 Task: Buy 3 Shorts of size 30 for Baby Girls from Clothing section under best seller category for shipping address: Ethan King, 1137 Star Trek Drive, Pensacola, Florida 32501, Cell Number 8503109646. Pay from credit card ending with 2005, CVV 3321
Action: Mouse moved to (287, 69)
Screenshot: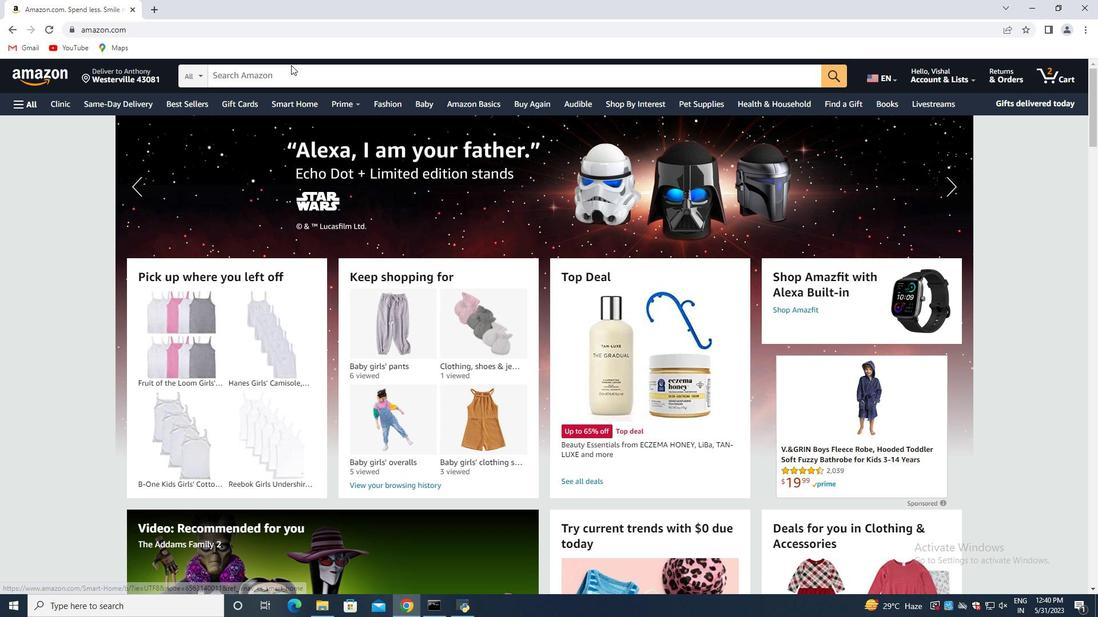 
Action: Mouse pressed left at (287, 69)
Screenshot: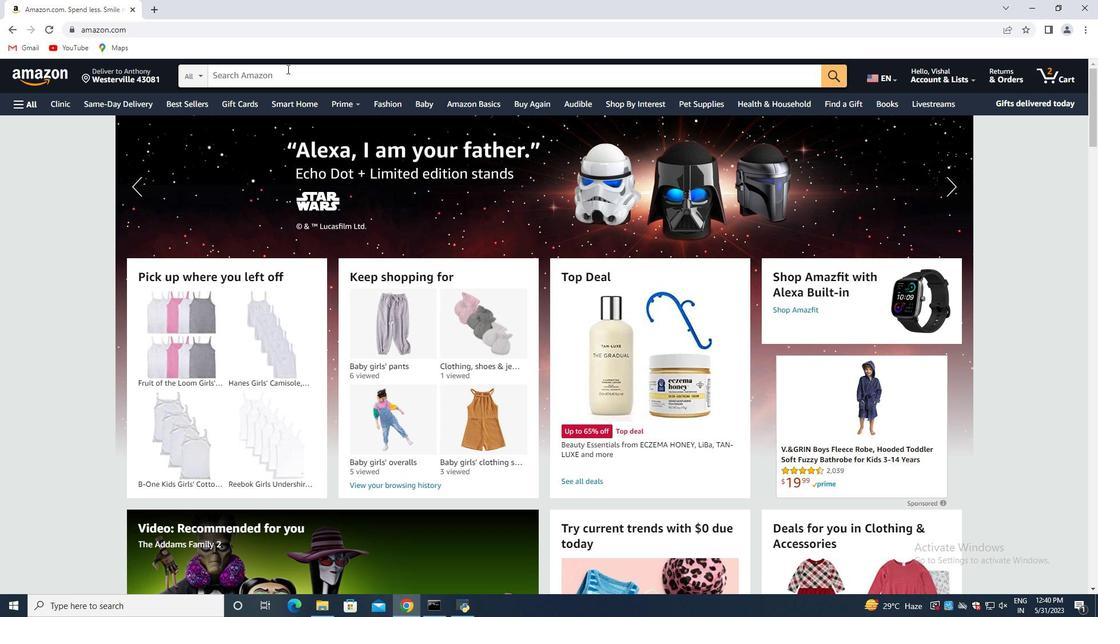 
Action: Key pressed <Key.shift>Shorts<Key.space>of<Key.space>size<Key.space>30<Key.space>for<Key.space><Key.shift>Baby<Key.space><Key.shift><Key.shift><Key.shift><Key.shift><Key.shift><Key.shift><Key.shift><Key.shift><Key.shift><Key.shift><Key.shift><Key.shift><Key.shift><Key.shift><Key.shift><Key.shift><Key.shift><Key.shift><Key.shift><Key.shift><Key.shift><Key.shift><Key.shift><Key.shift>Girls<Key.enter>
Screenshot: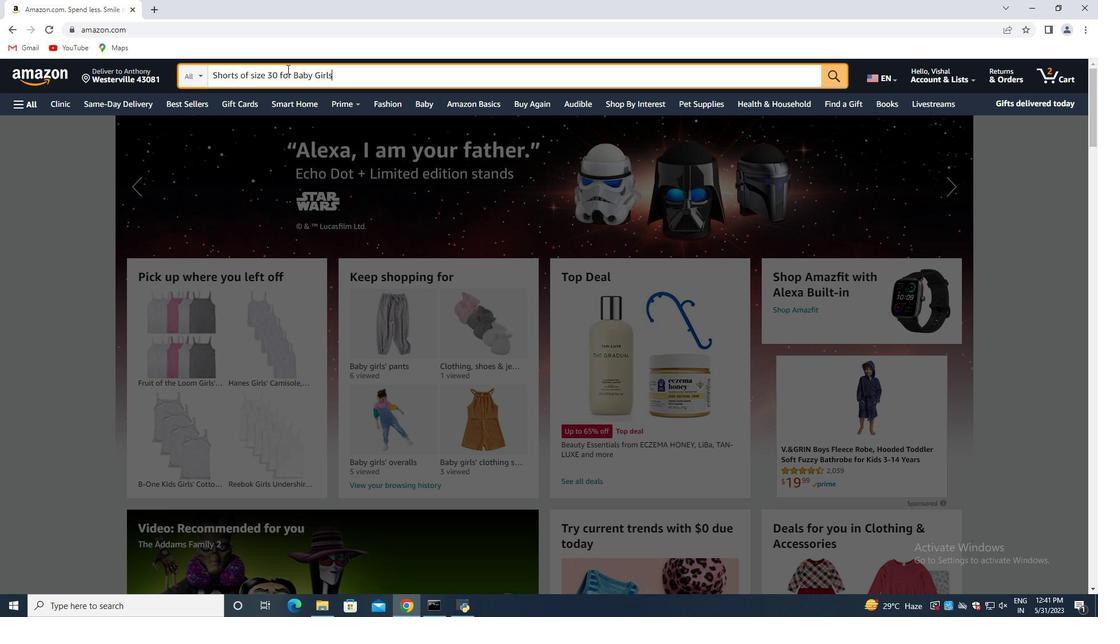 
Action: Mouse moved to (292, 188)
Screenshot: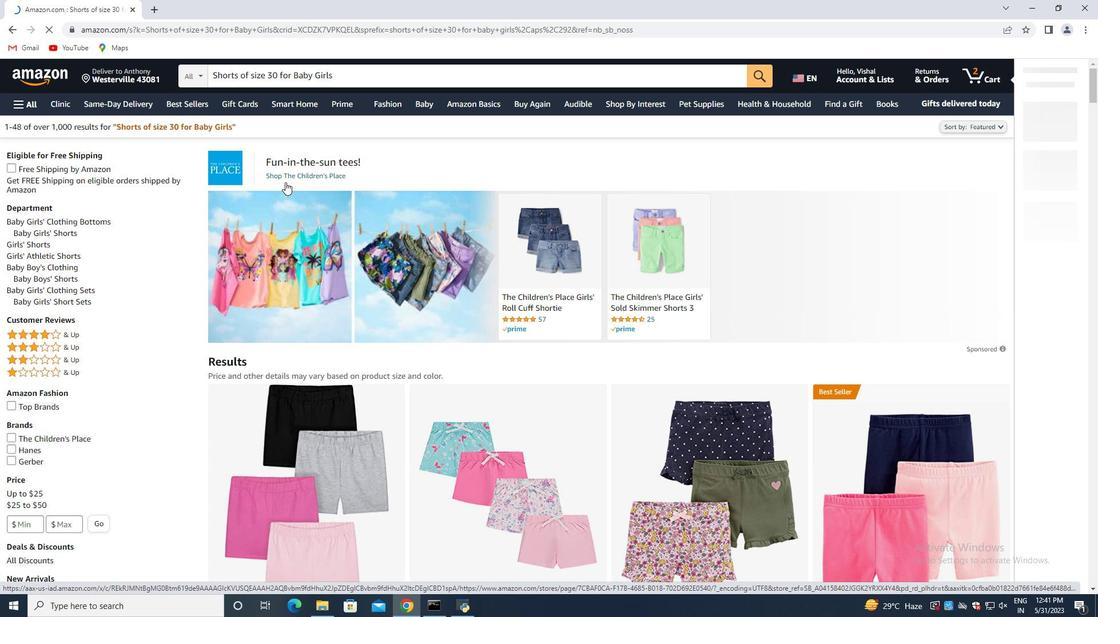 
Action: Mouse scrolled (292, 187) with delta (0, 0)
Screenshot: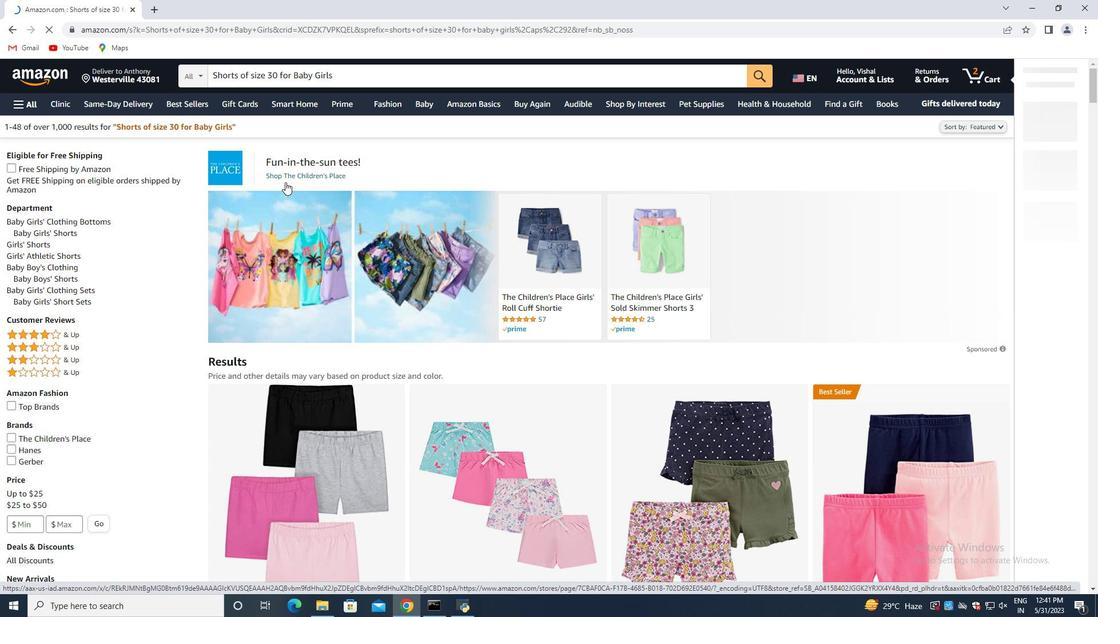 
Action: Mouse moved to (292, 190)
Screenshot: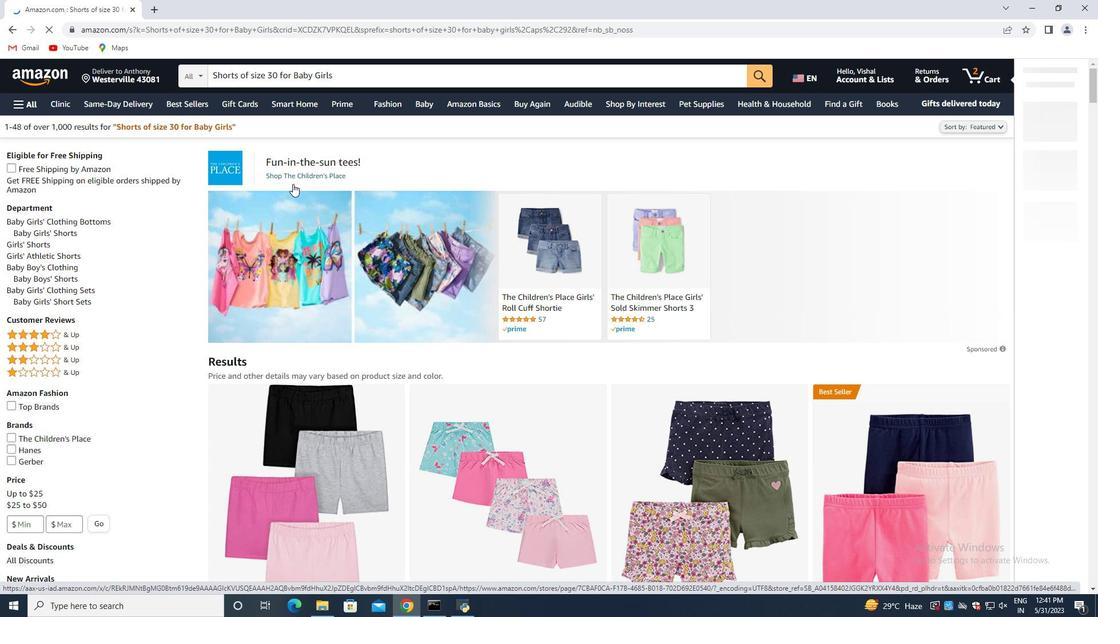 
Action: Mouse scrolled (292, 189) with delta (0, 0)
Screenshot: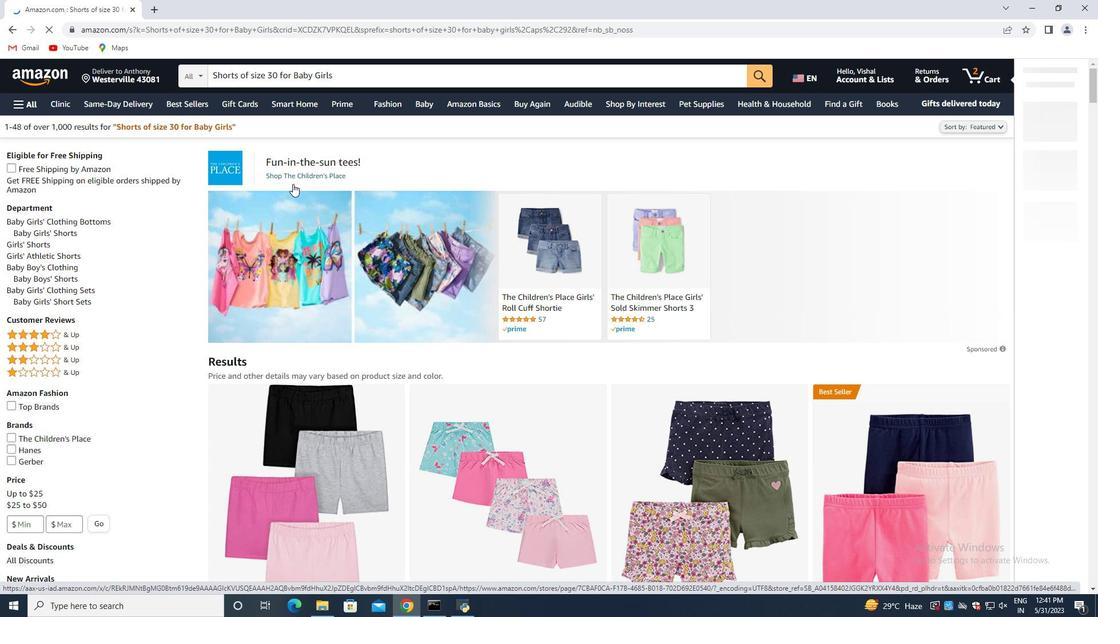 
Action: Mouse moved to (289, 190)
Screenshot: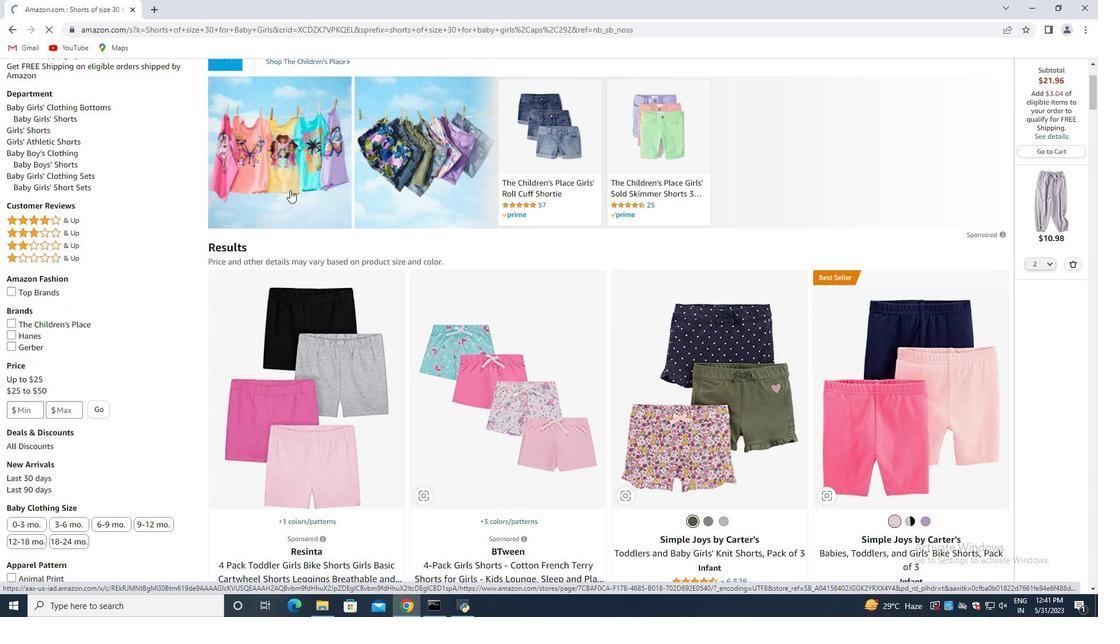 
Action: Mouse scrolled (289, 189) with delta (0, 0)
Screenshot: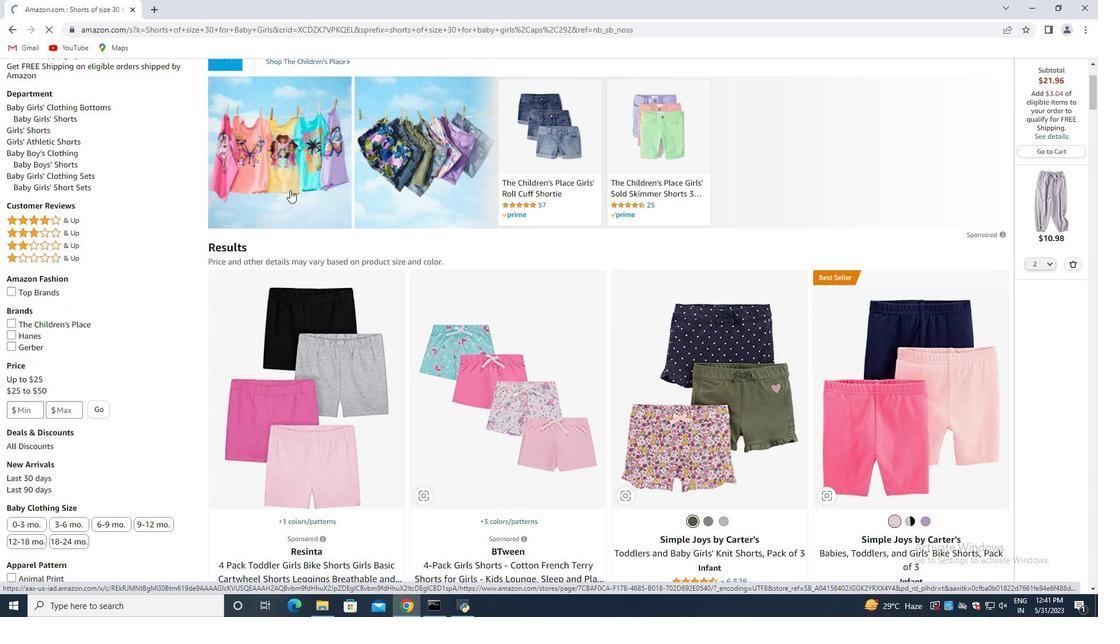 
Action: Mouse moved to (288, 190)
Screenshot: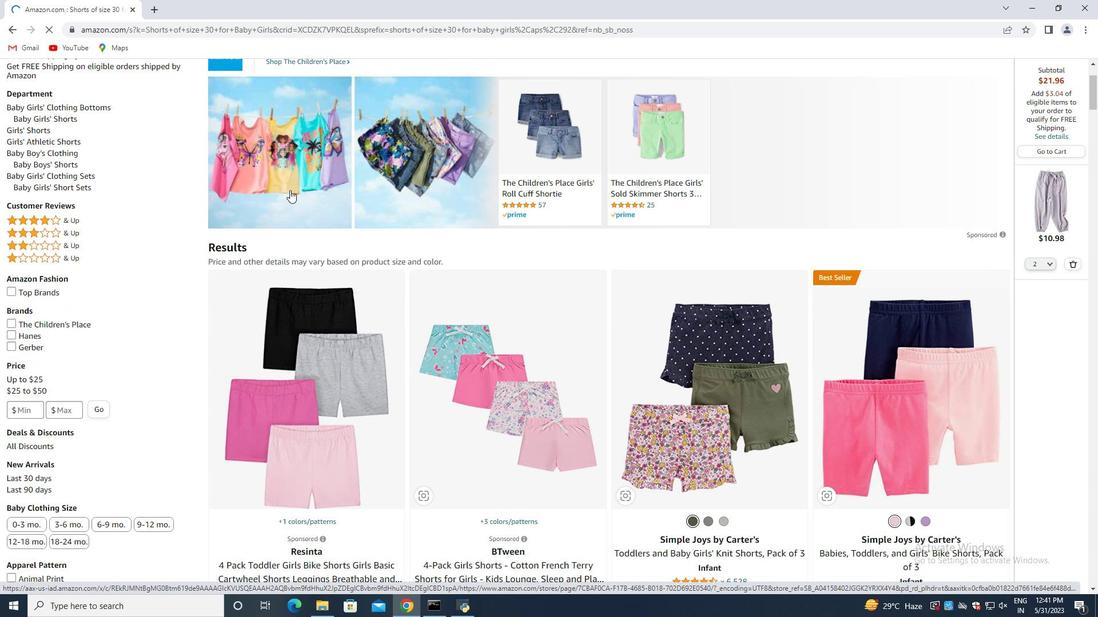 
Action: Mouse scrolled (288, 189) with delta (0, 0)
Screenshot: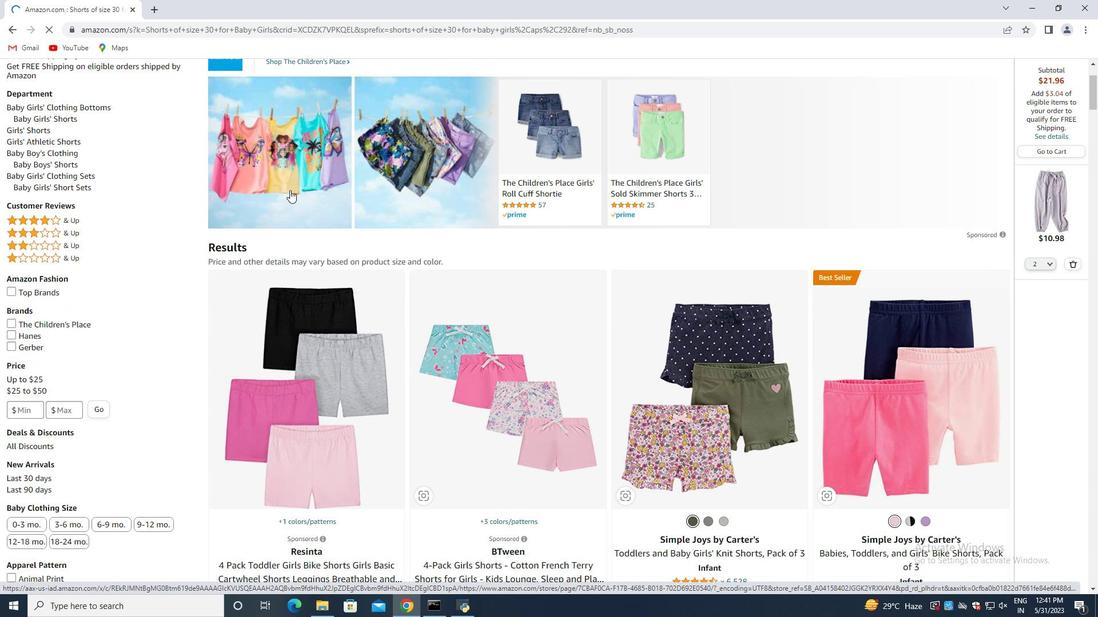 
Action: Mouse moved to (1079, 264)
Screenshot: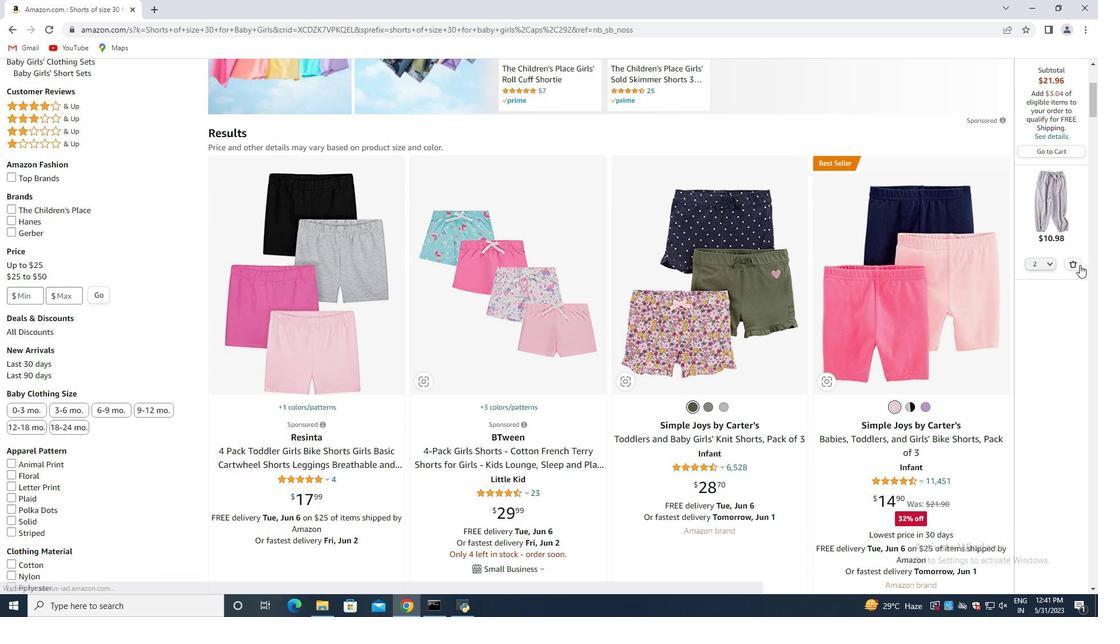 
Action: Mouse pressed left at (1079, 264)
Screenshot: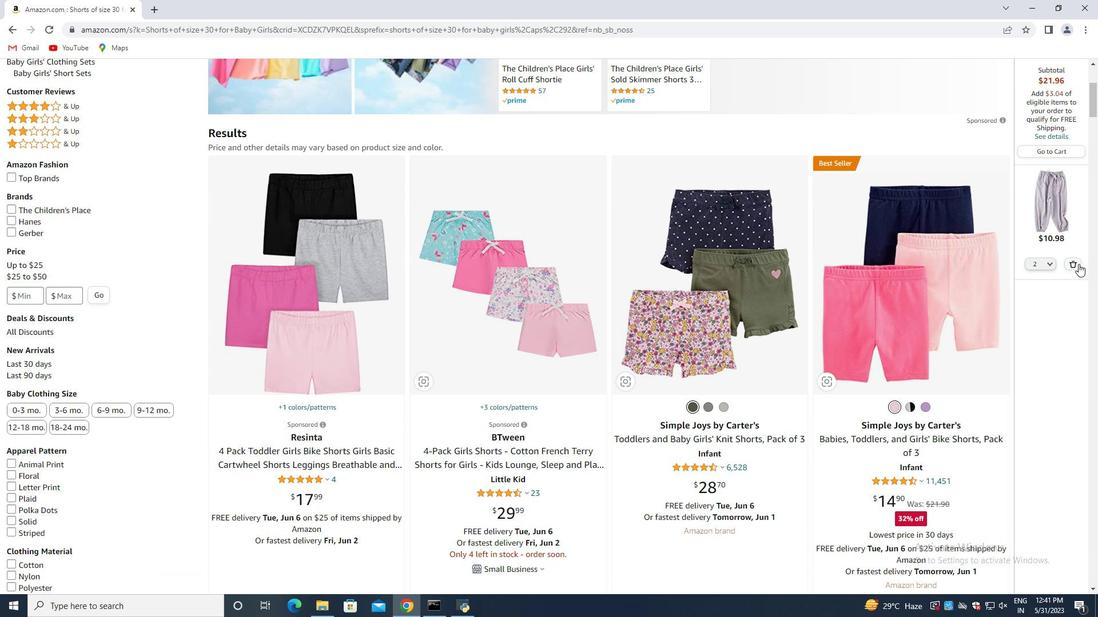 
Action: Mouse moved to (137, 124)
Screenshot: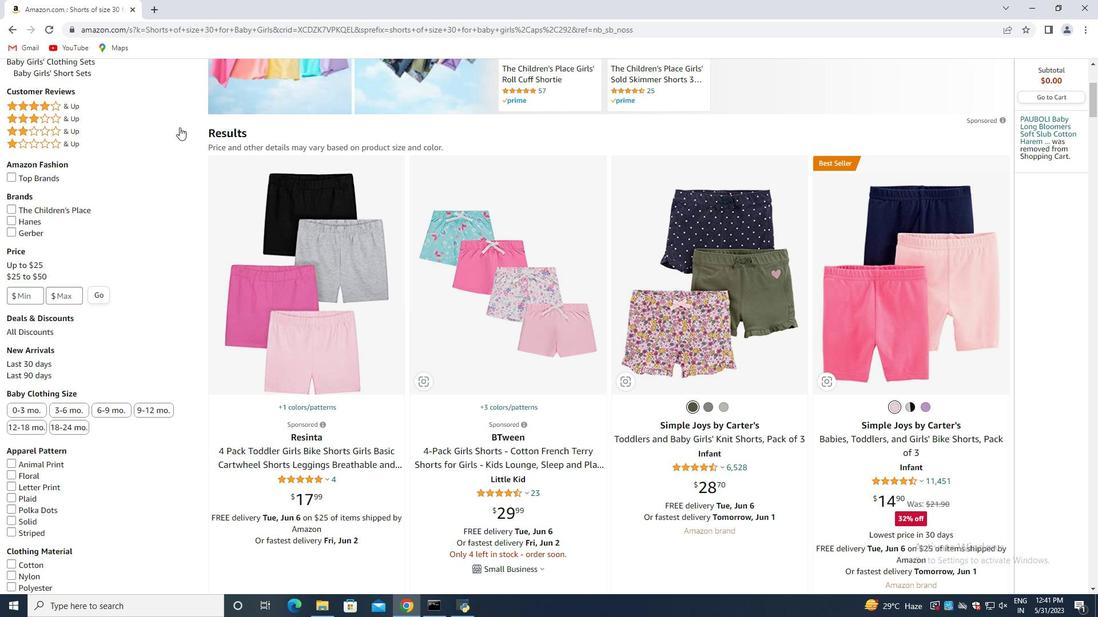 
Action: Mouse scrolled (137, 124) with delta (0, 0)
Screenshot: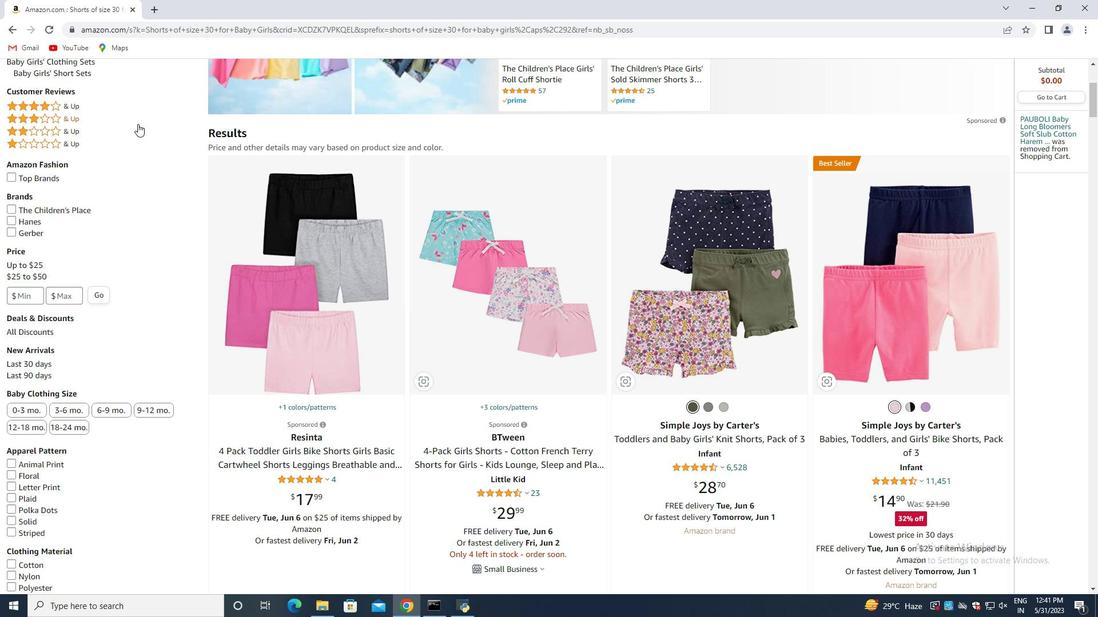
Action: Mouse scrolled (137, 124) with delta (0, 0)
Screenshot: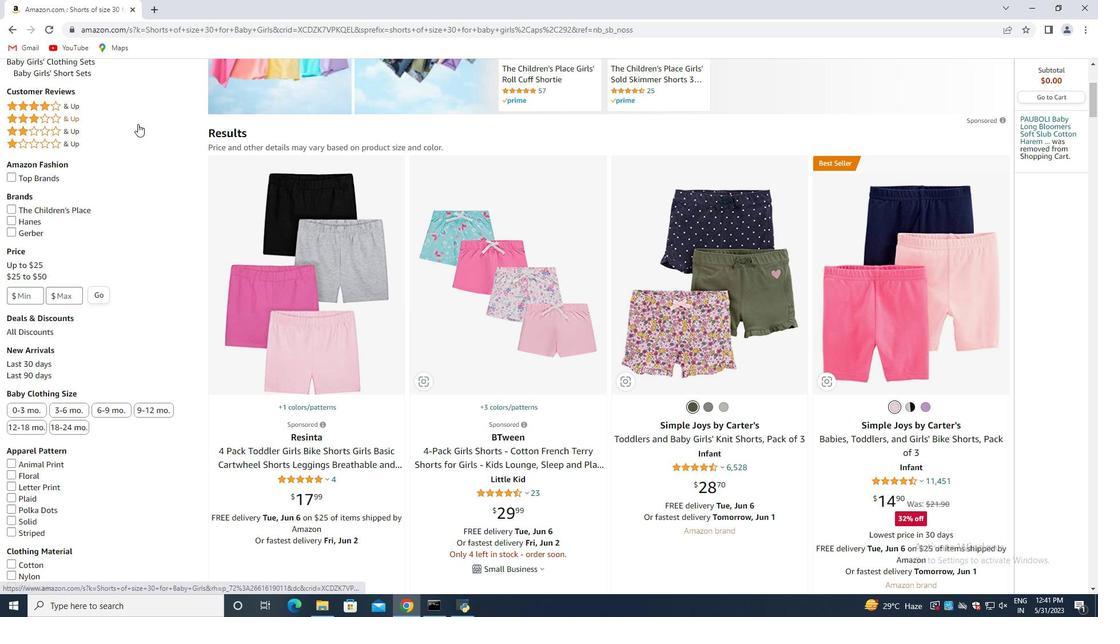 
Action: Mouse moved to (138, 125)
Screenshot: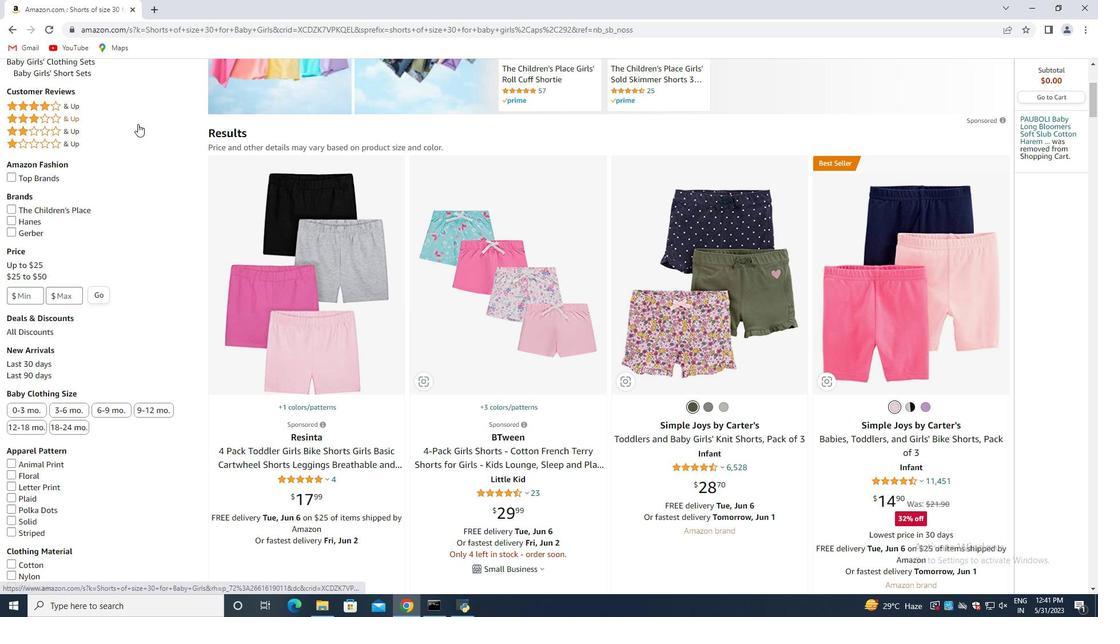 
Action: Mouse scrolled (138, 126) with delta (0, 0)
Screenshot: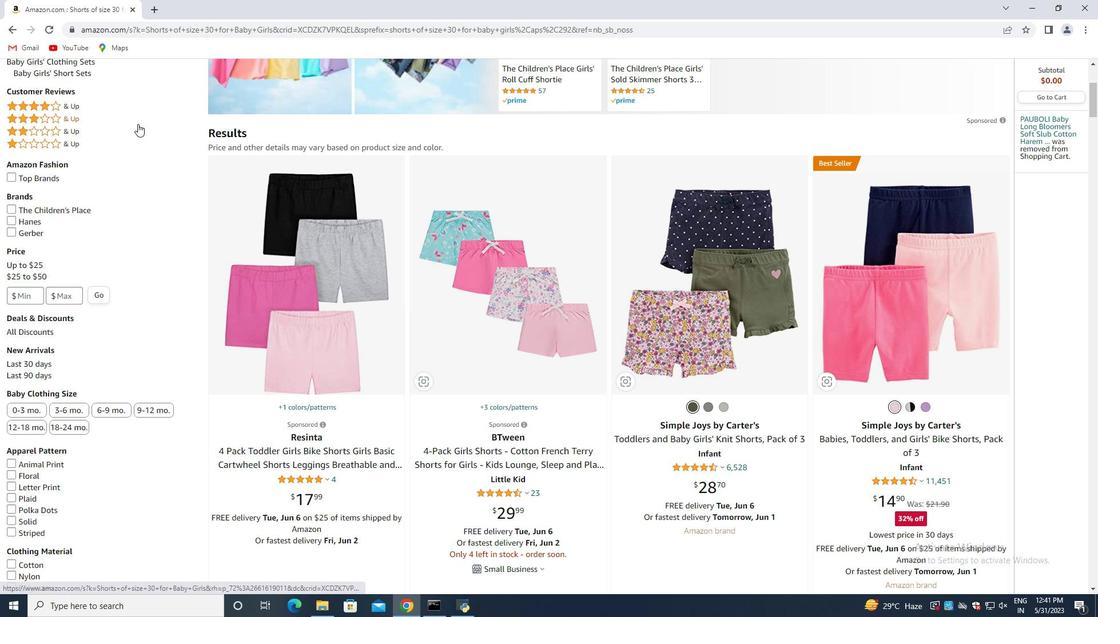 
Action: Mouse moved to (139, 127)
Screenshot: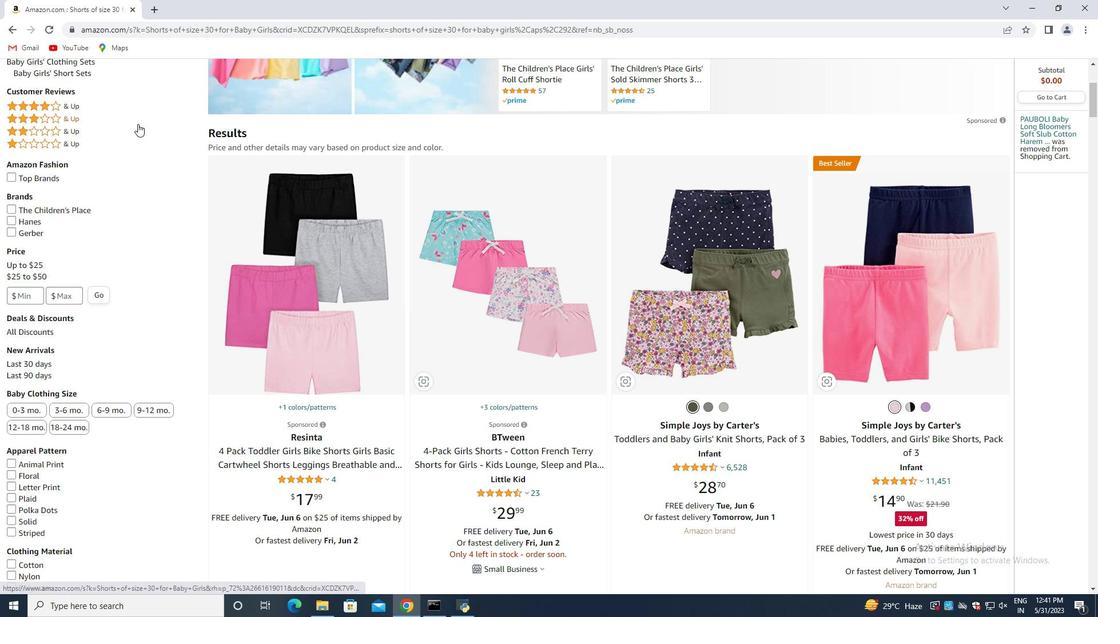 
Action: Mouse scrolled (139, 127) with delta (0, 0)
Screenshot: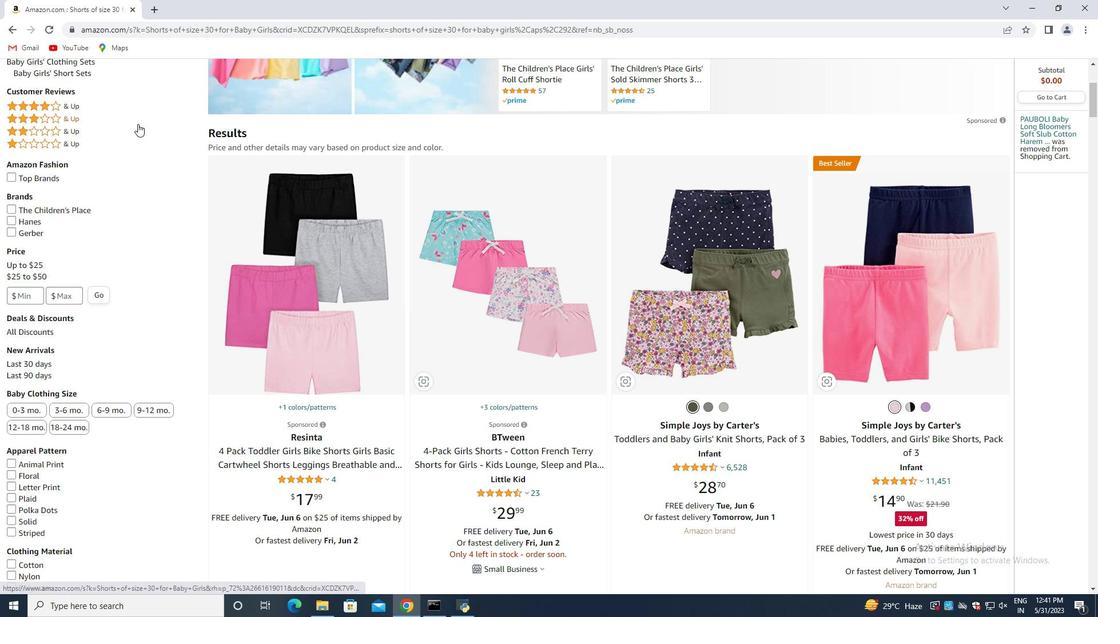 
Action: Mouse moved to (140, 127)
Screenshot: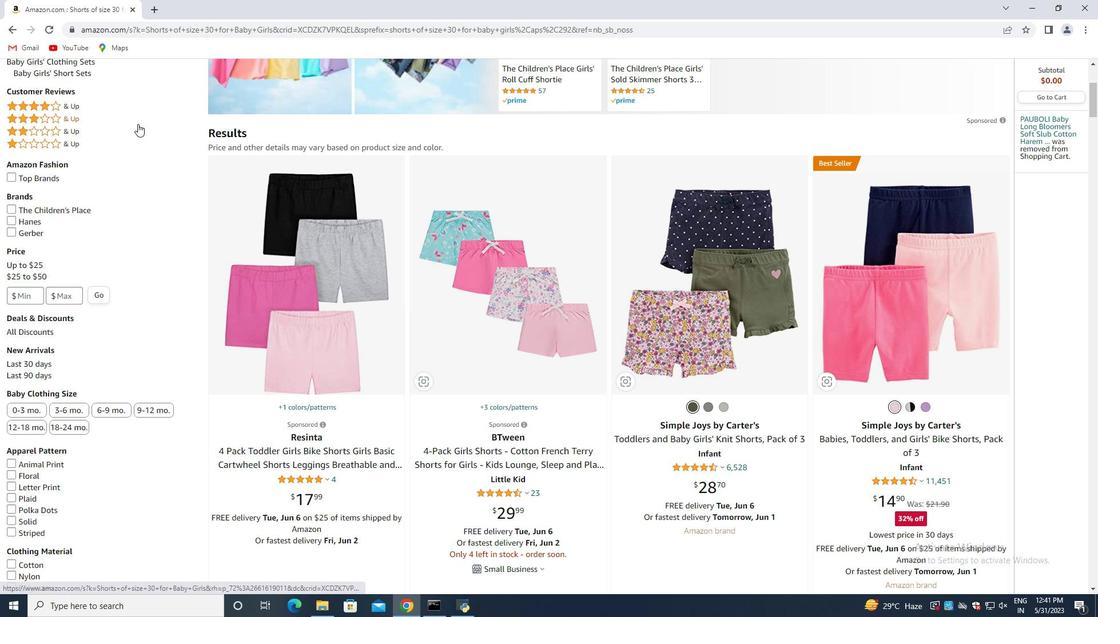 
Action: Mouse scrolled (140, 128) with delta (0, 0)
Screenshot: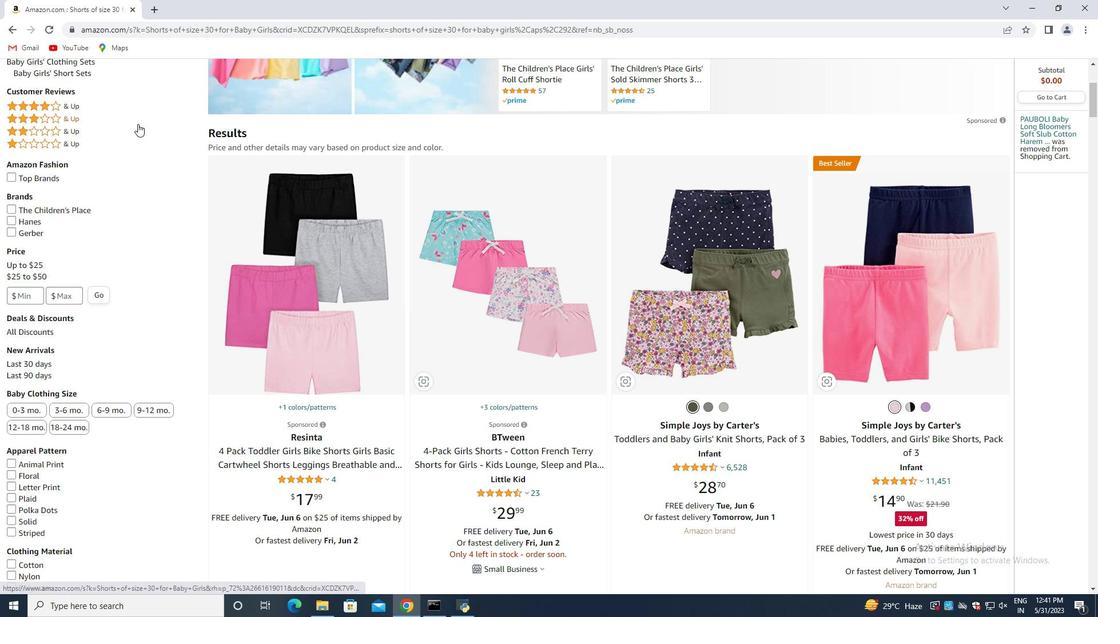 
Action: Mouse scrolled (140, 128) with delta (0, 0)
Screenshot: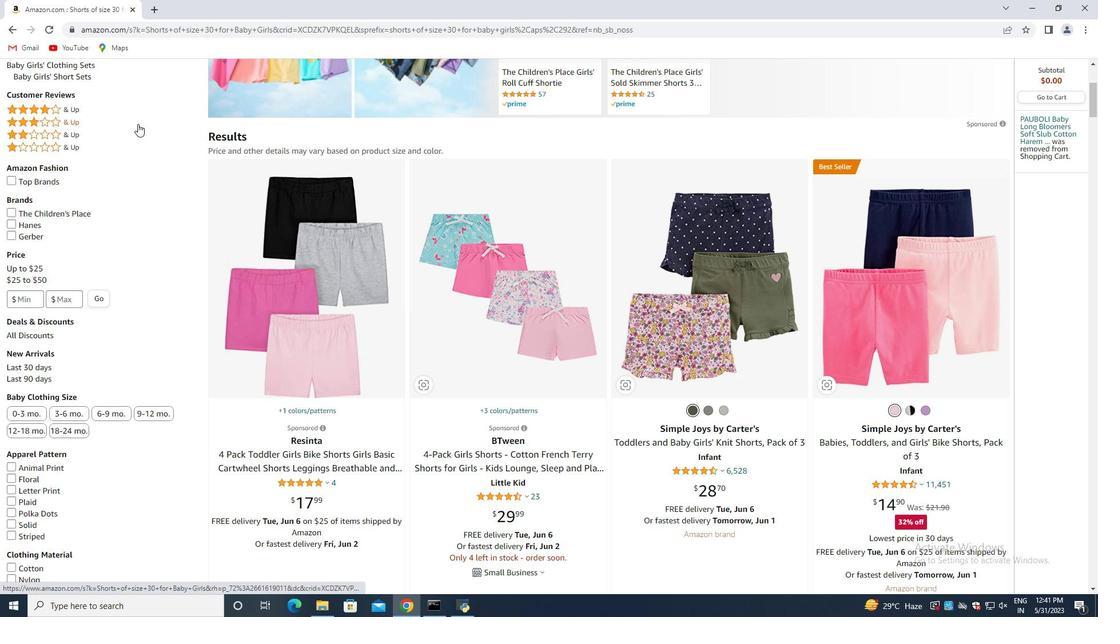 
Action: Mouse moved to (53, 220)
Screenshot: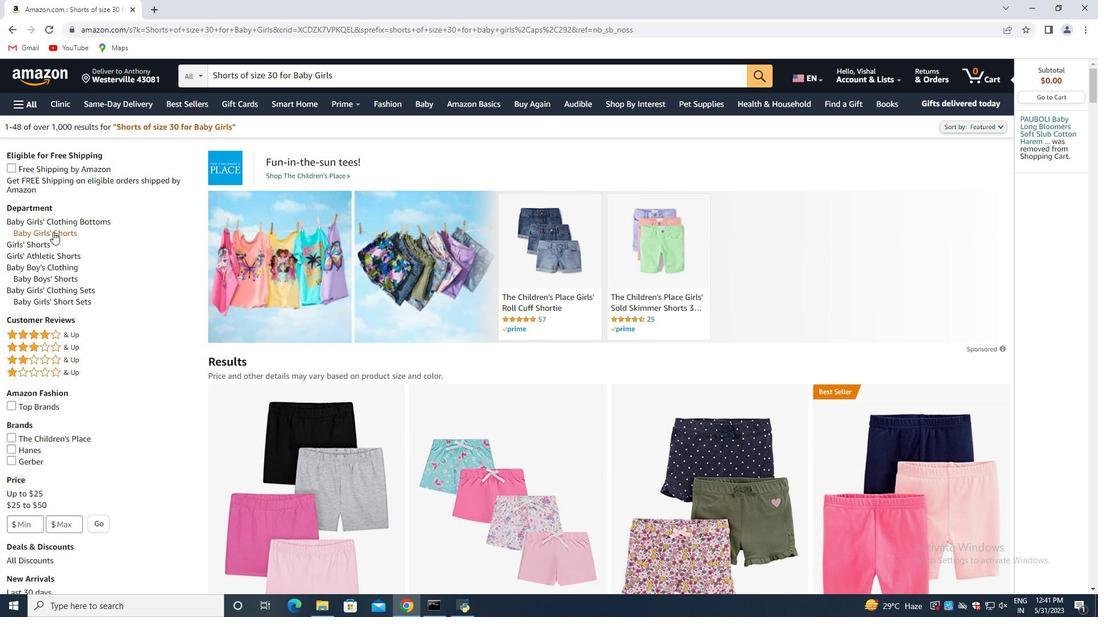 
Action: Mouse pressed left at (53, 220)
Screenshot: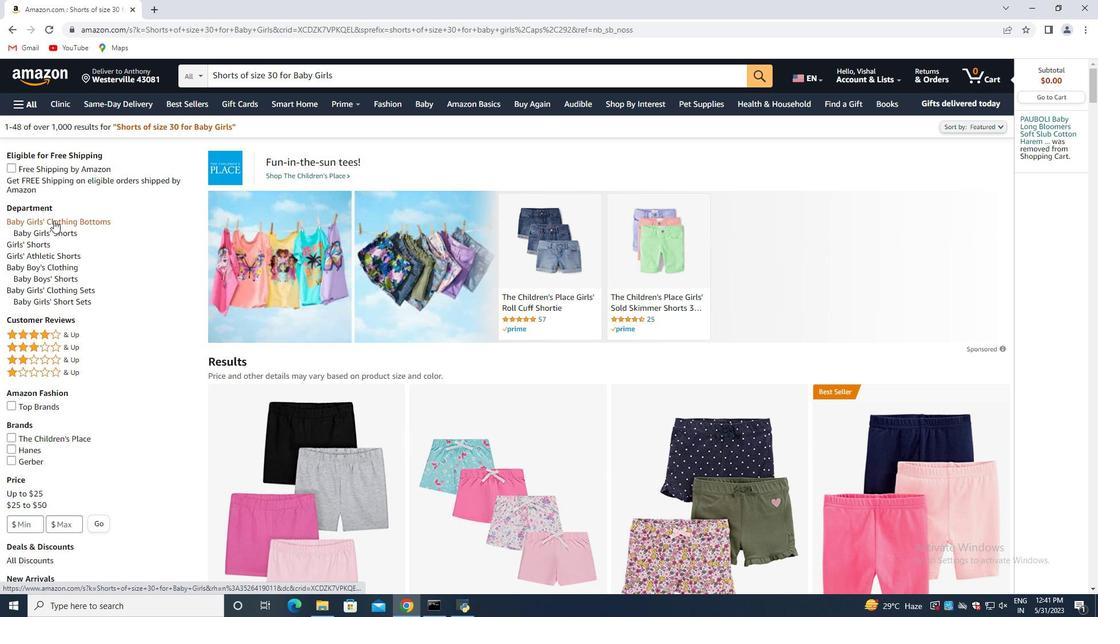 
Action: Mouse moved to (146, 240)
Screenshot: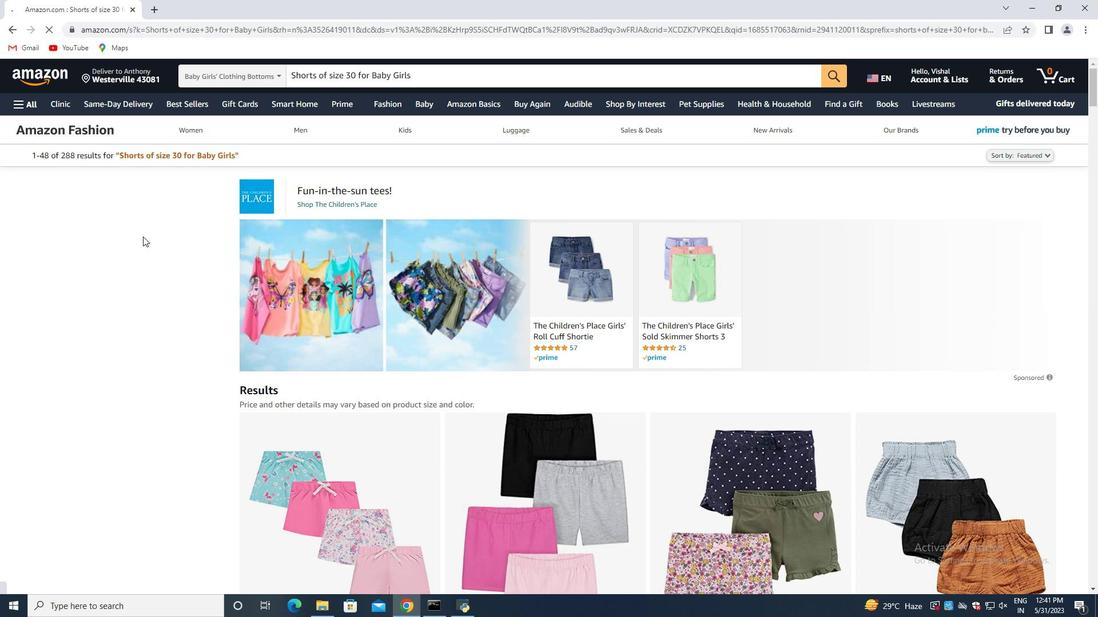
Action: Mouse scrolled (146, 239) with delta (0, 0)
Screenshot: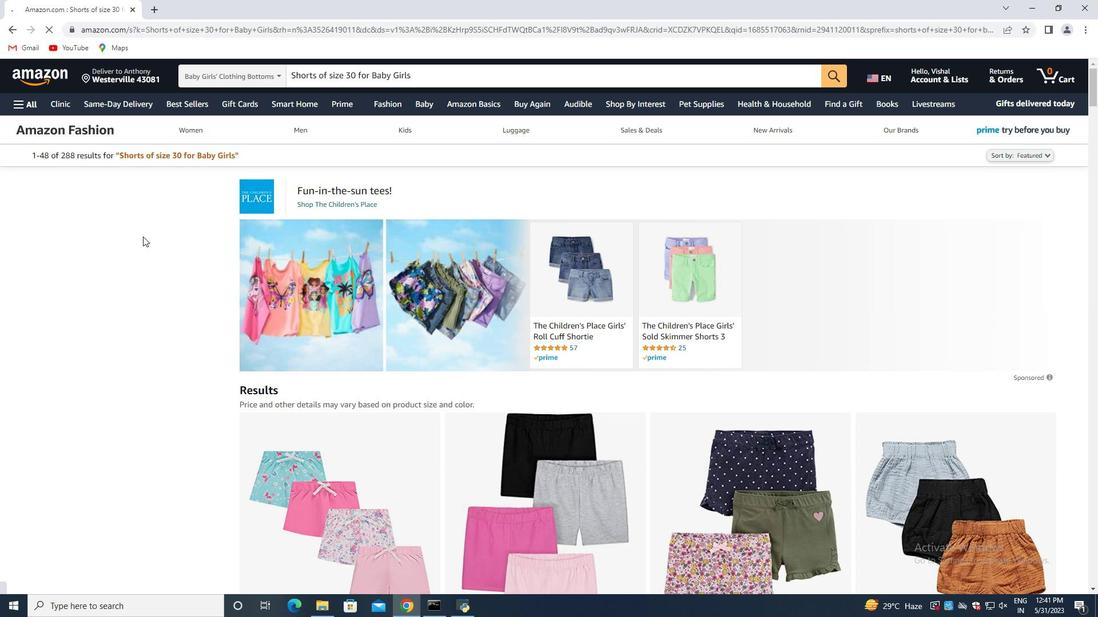 
Action: Mouse moved to (147, 241)
Screenshot: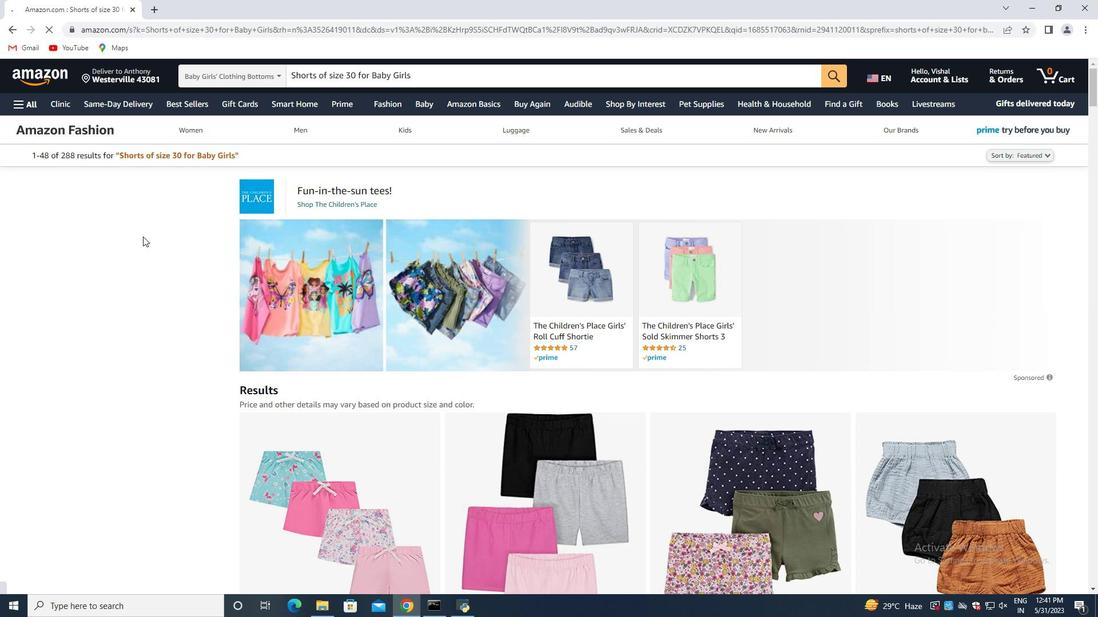
Action: Mouse scrolled (147, 240) with delta (0, 0)
Screenshot: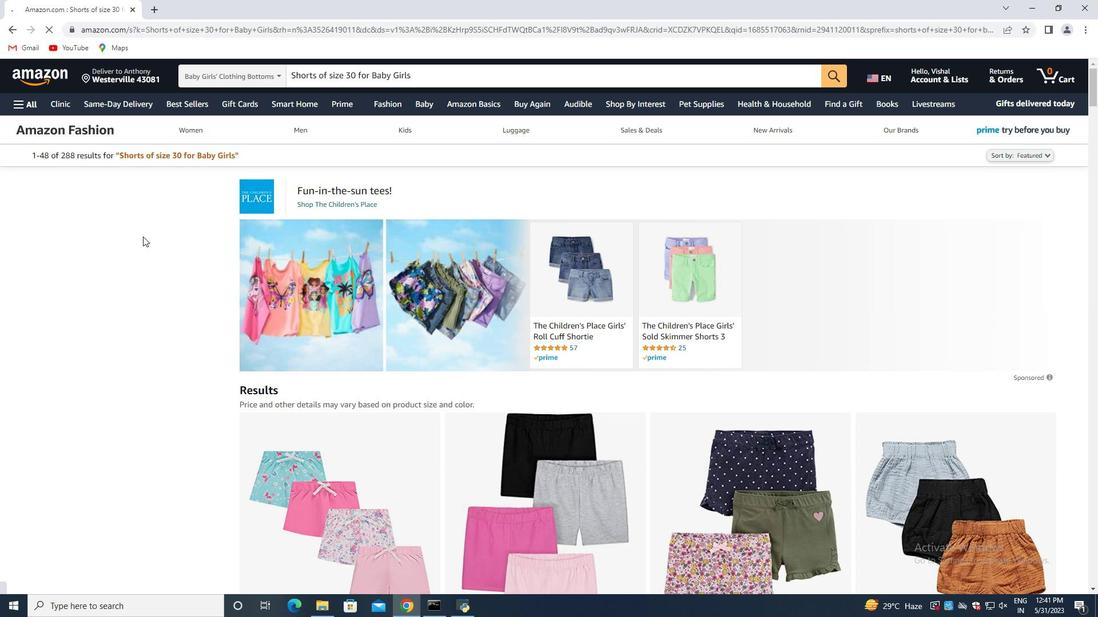 
Action: Mouse moved to (149, 242)
Screenshot: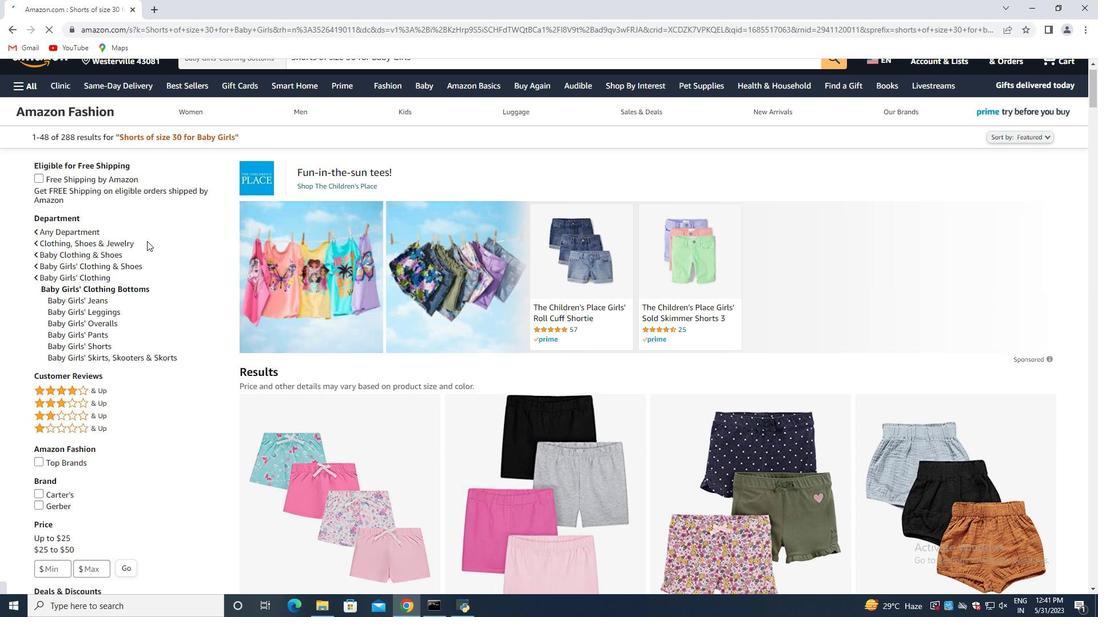 
Action: Mouse scrolled (149, 242) with delta (0, 0)
Screenshot: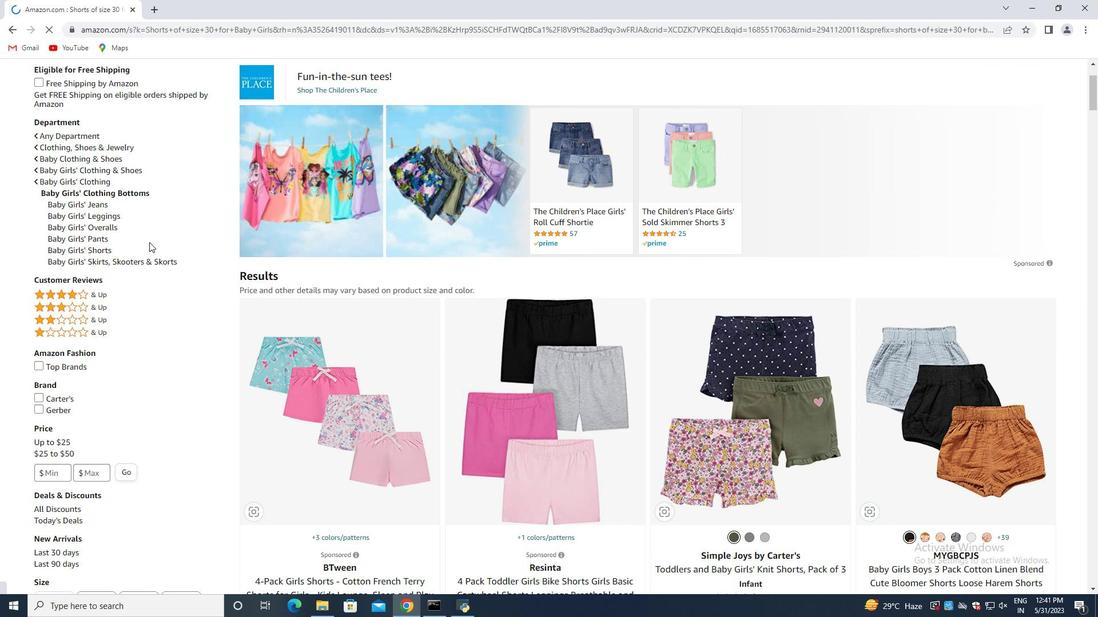 
Action: Mouse scrolled (149, 242) with delta (0, 0)
Screenshot: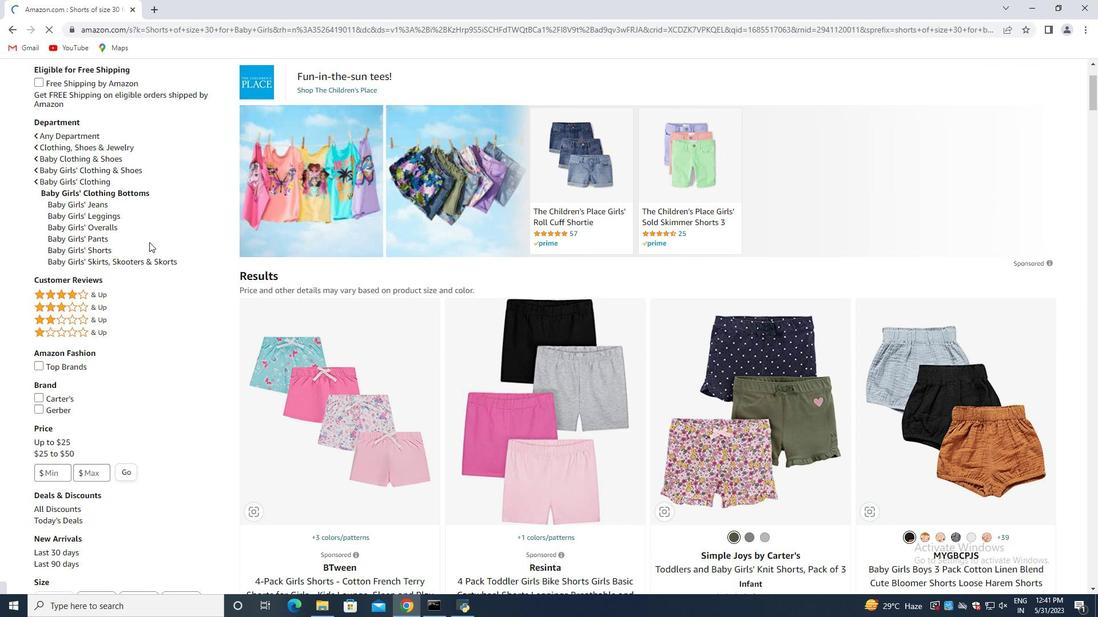 
Action: Mouse moved to (149, 243)
Screenshot: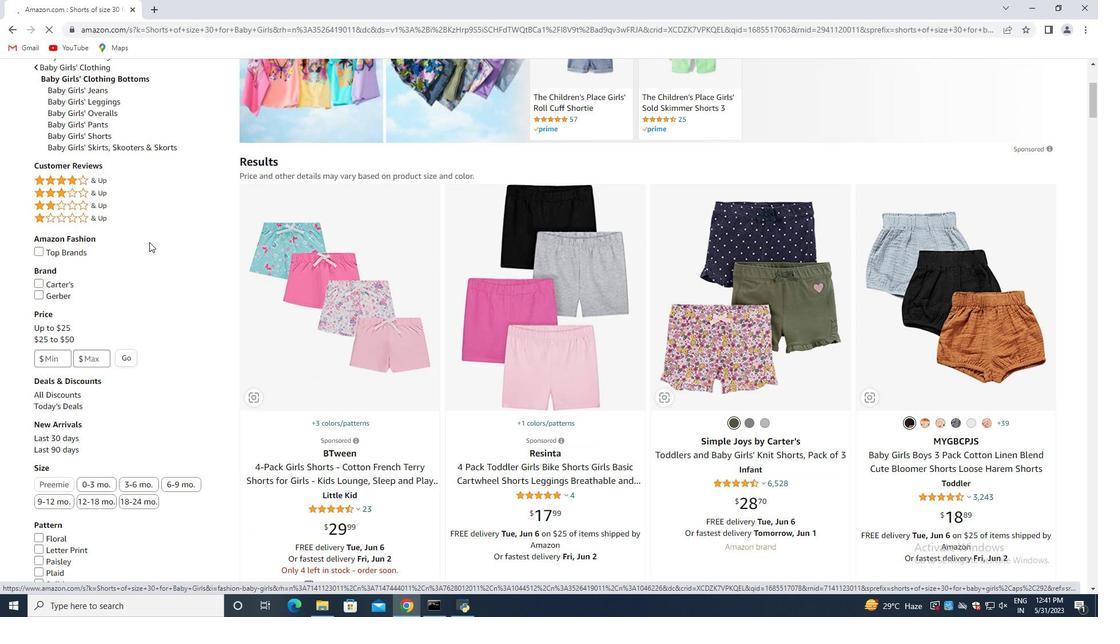 
Action: Mouse scrolled (149, 242) with delta (0, 0)
Screenshot: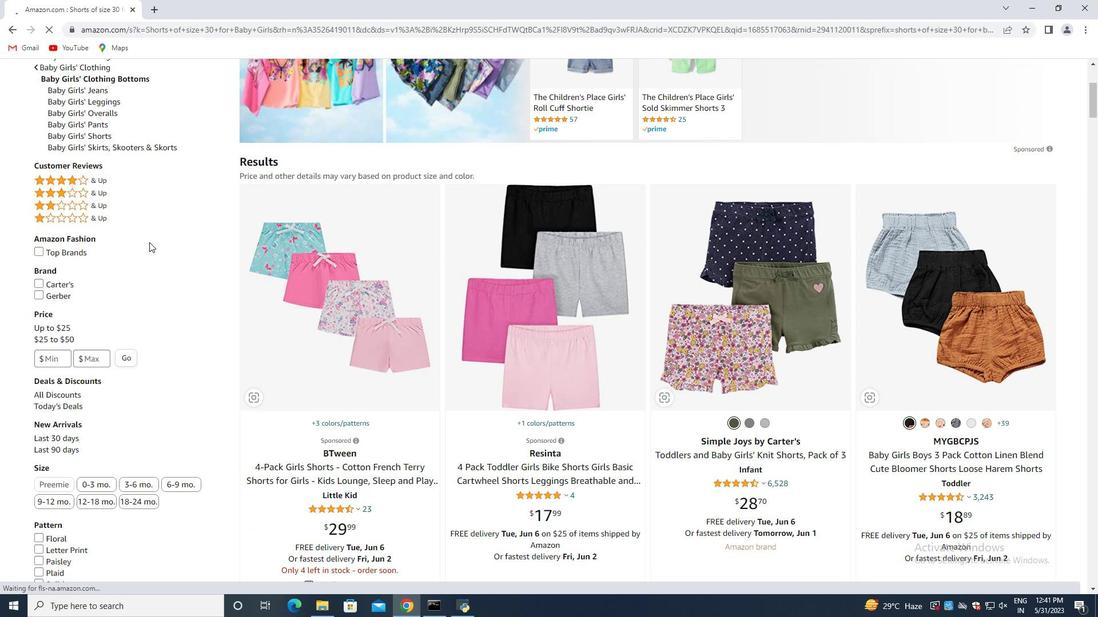 
Action: Mouse moved to (179, 243)
Screenshot: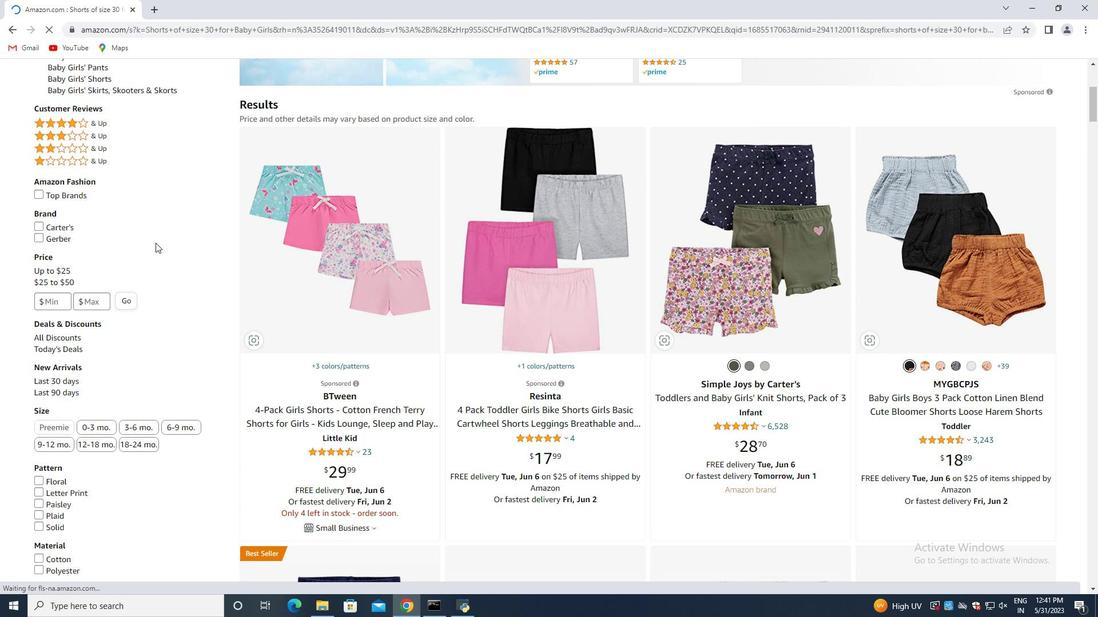 
Action: Mouse scrolled (179, 242) with delta (0, 0)
Screenshot: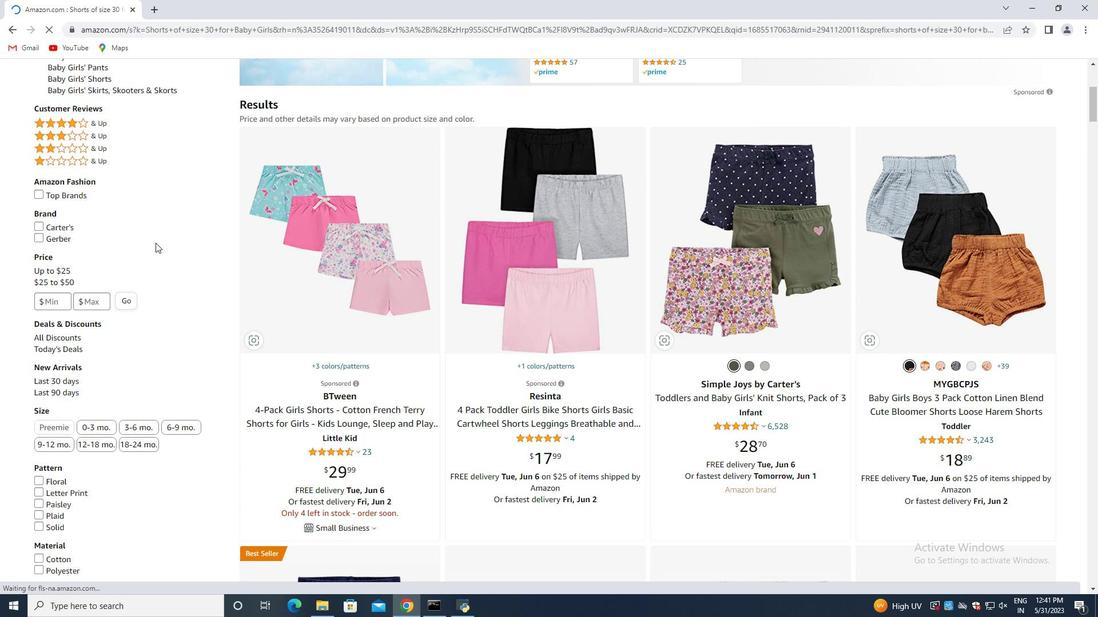 
Action: Mouse moved to (210, 244)
Screenshot: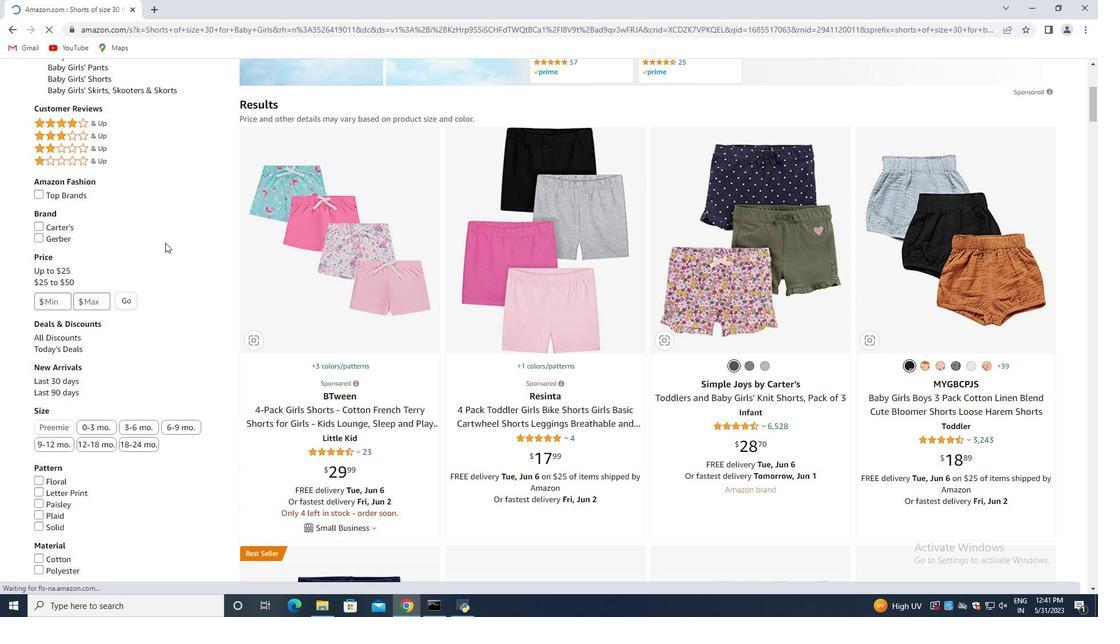 
Action: Mouse scrolled (210, 244) with delta (0, 0)
Screenshot: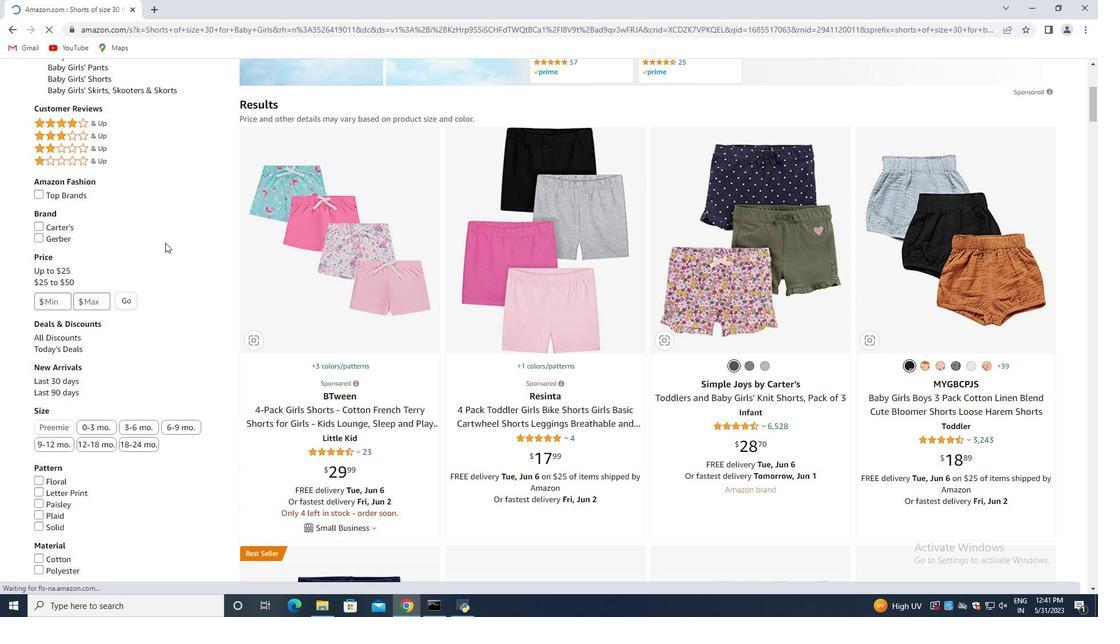 
Action: Mouse moved to (248, 244)
Screenshot: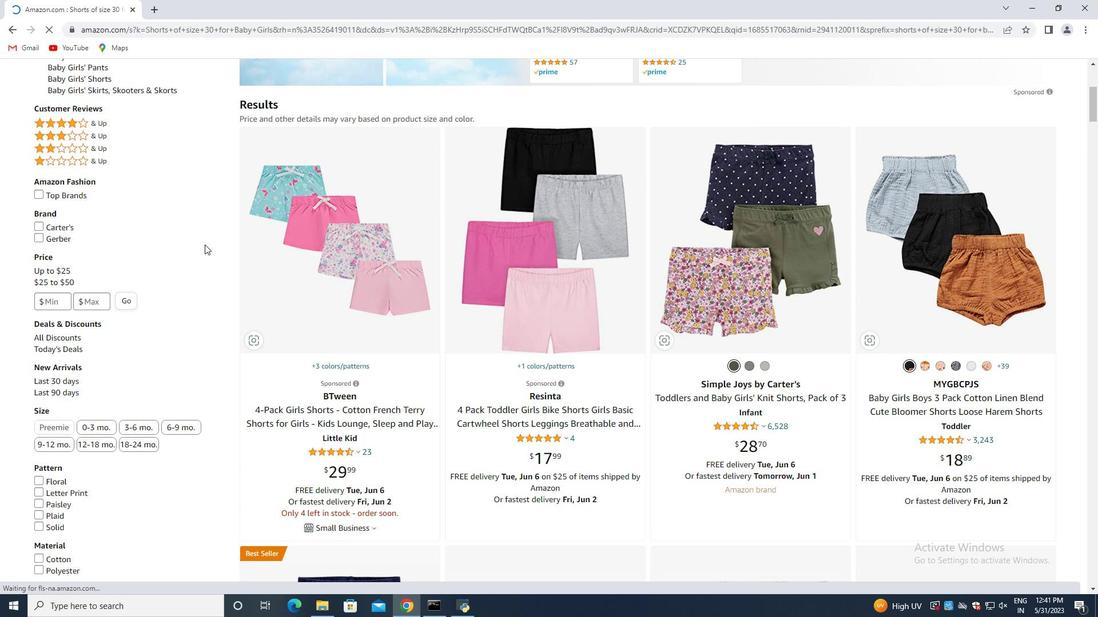 
Action: Mouse scrolled (248, 244) with delta (0, 0)
Screenshot: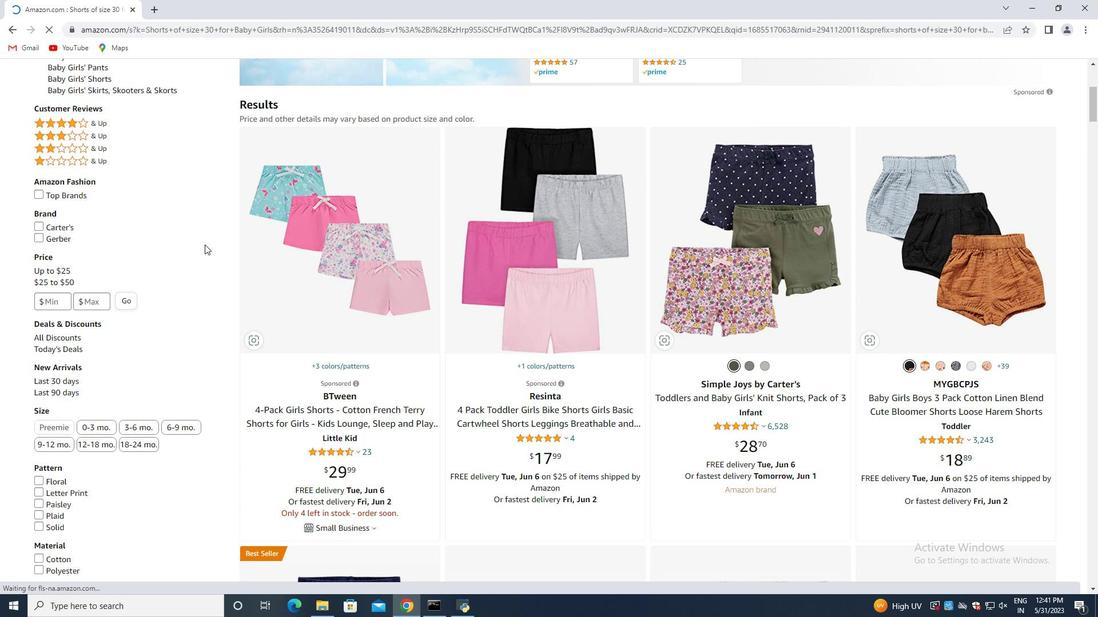 
Action: Mouse moved to (341, 238)
Screenshot: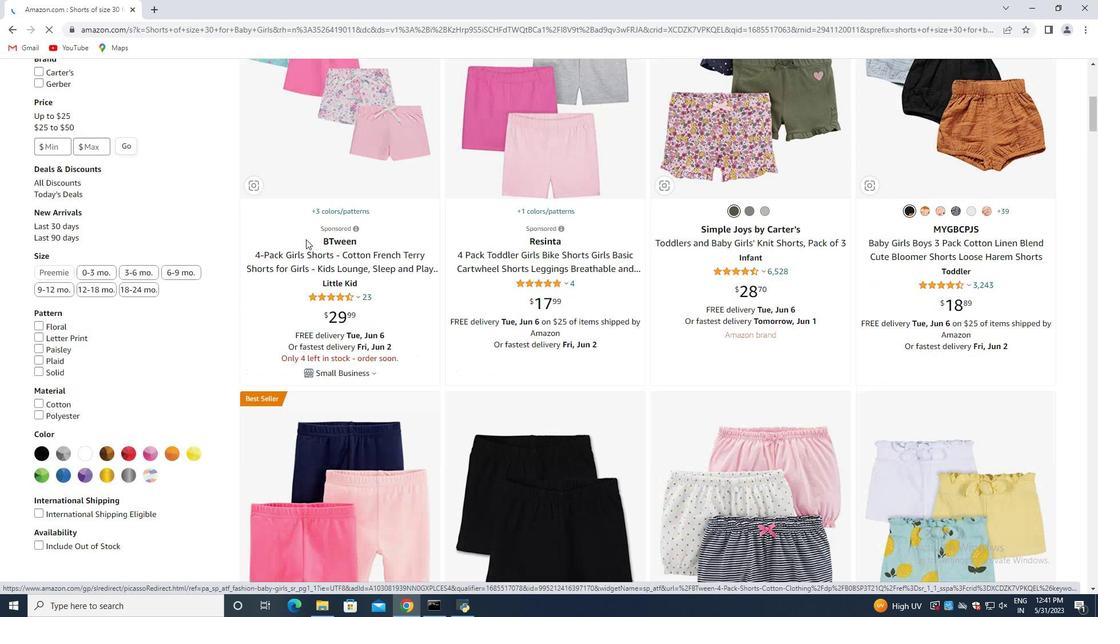 
Action: Mouse scrolled (341, 238) with delta (0, 0)
Screenshot: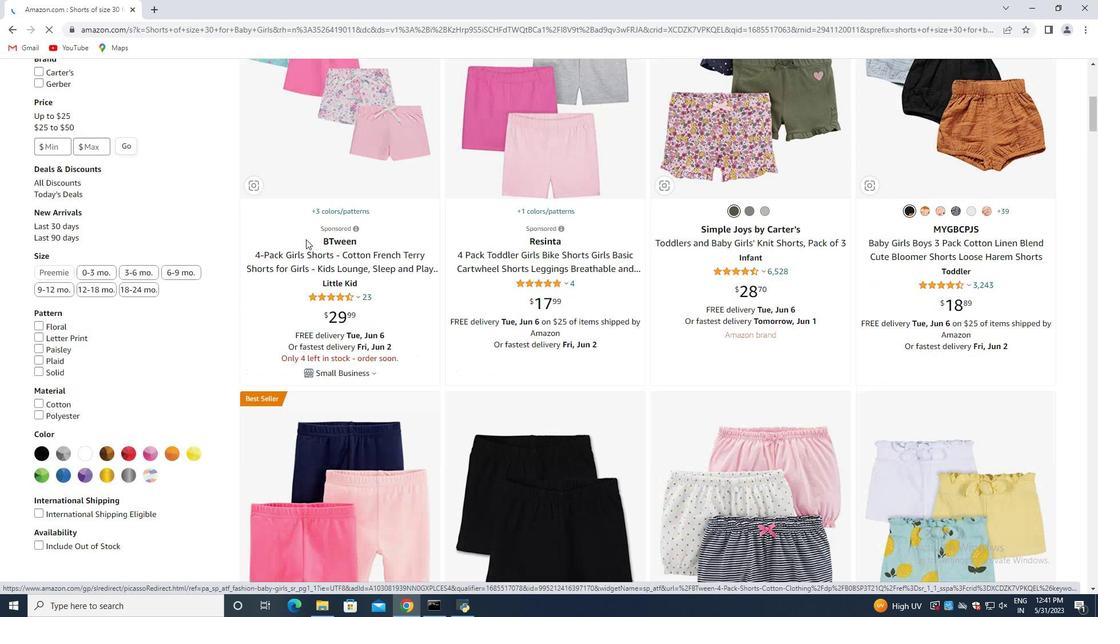 
Action: Mouse moved to (342, 239)
Screenshot: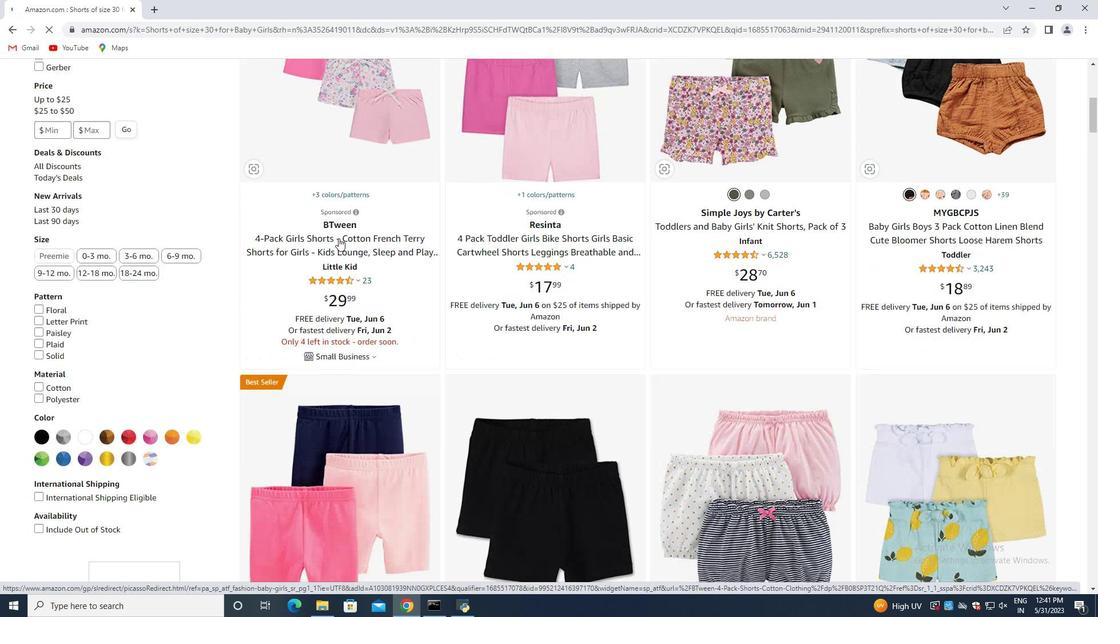 
Action: Mouse scrolled (342, 238) with delta (0, 0)
Screenshot: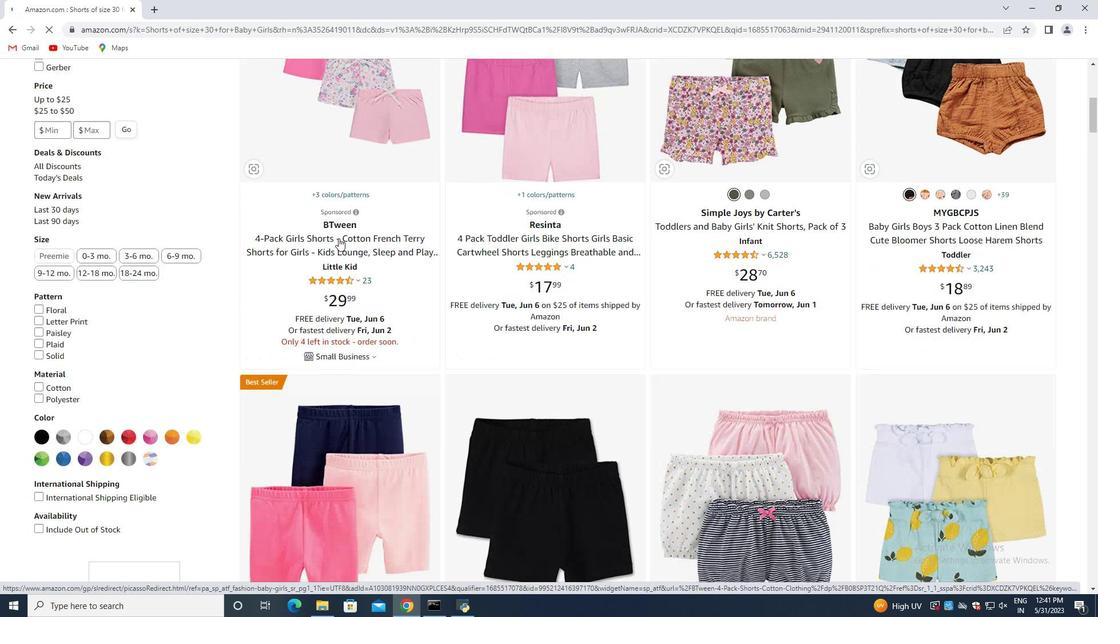 
Action: Mouse moved to (328, 243)
Screenshot: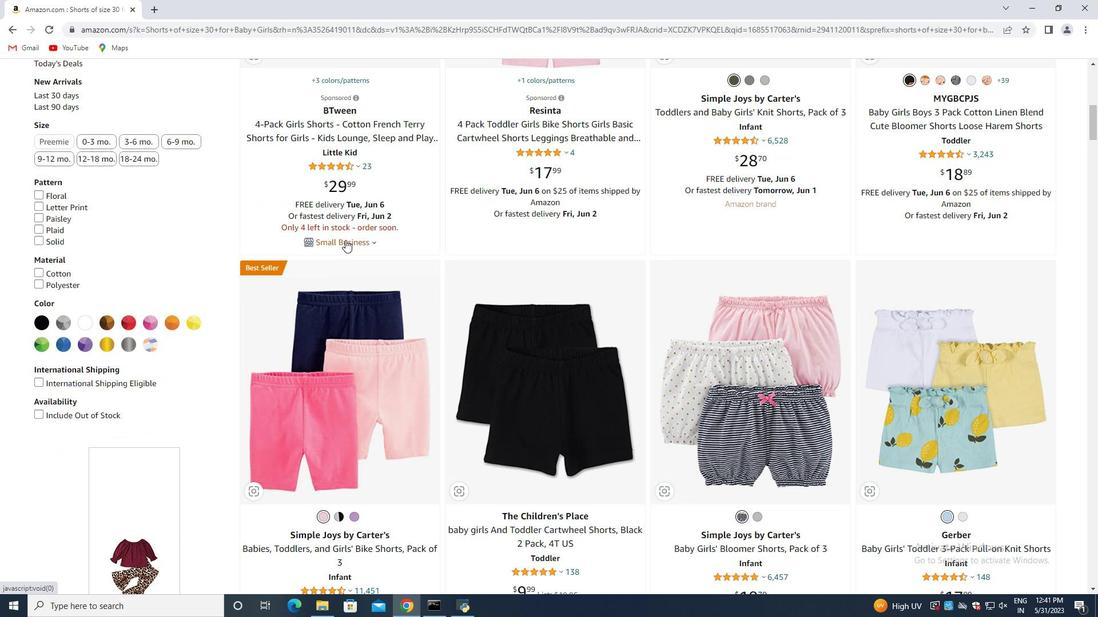 
Action: Mouse scrolled (328, 243) with delta (0, 0)
Screenshot: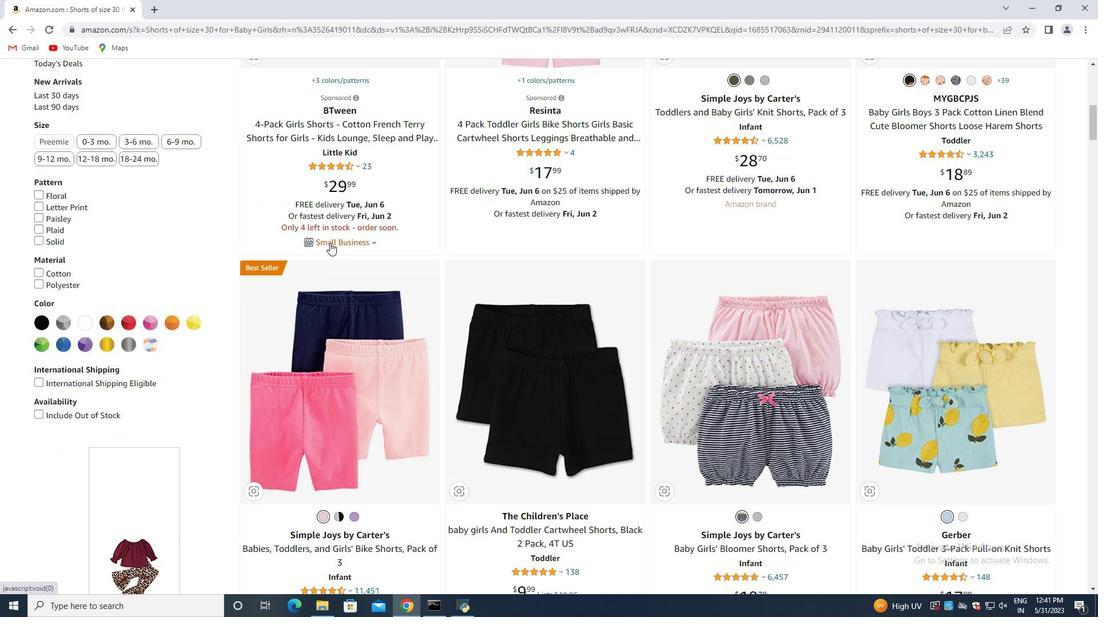 
Action: Mouse moved to (328, 244)
Screenshot: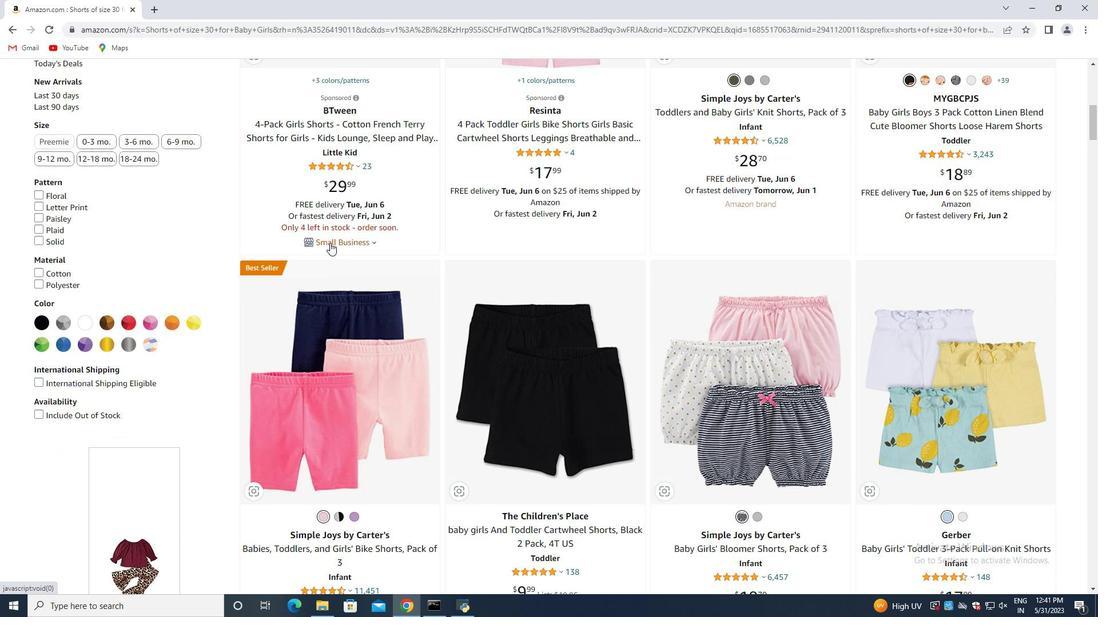
Action: Mouse scrolled (328, 243) with delta (0, 0)
Screenshot: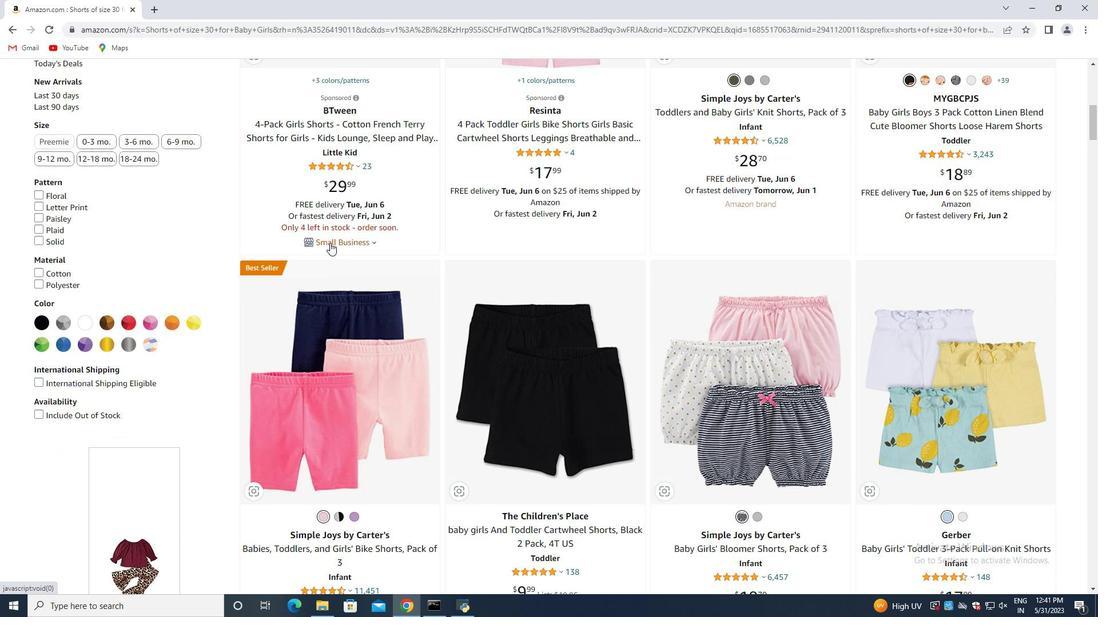
Action: Mouse moved to (327, 244)
Screenshot: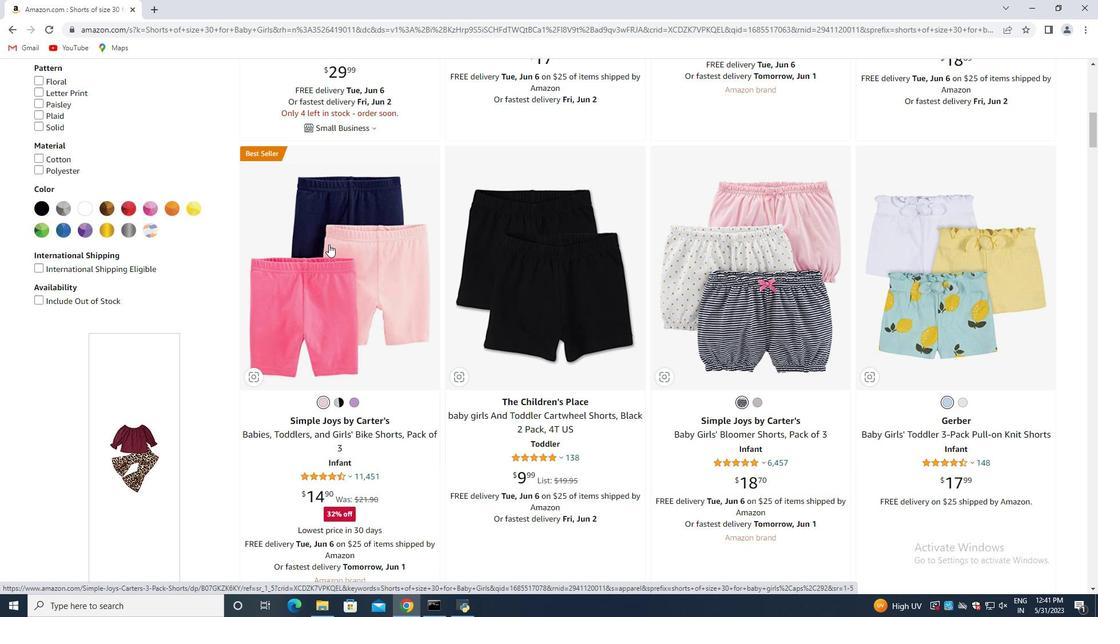 
Action: Mouse pressed left at (327, 244)
Screenshot: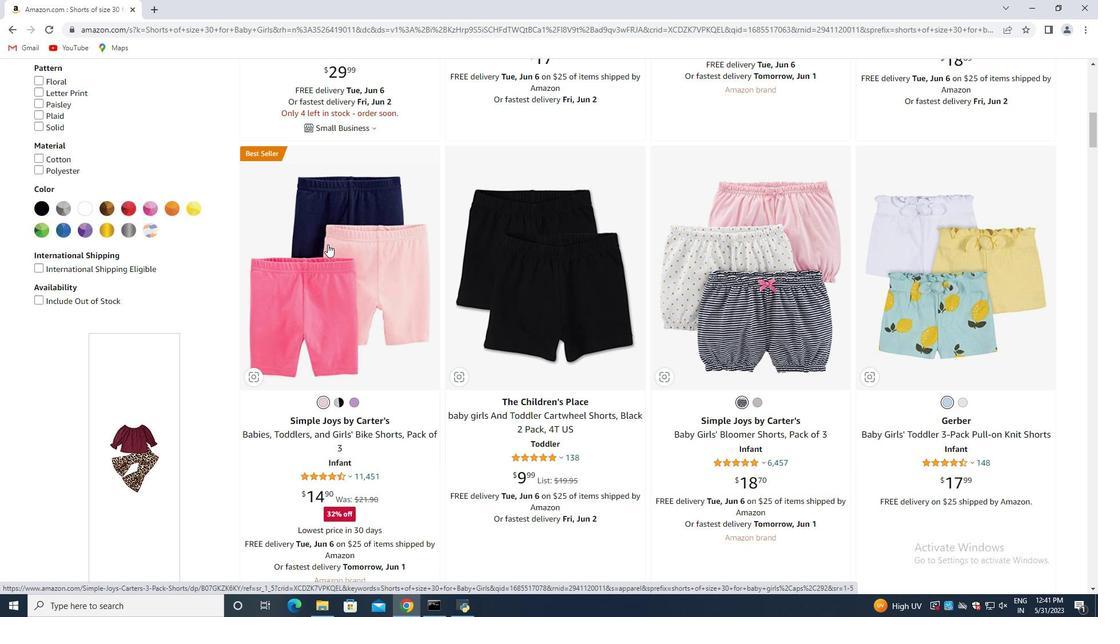 
Action: Mouse moved to (498, 262)
Screenshot: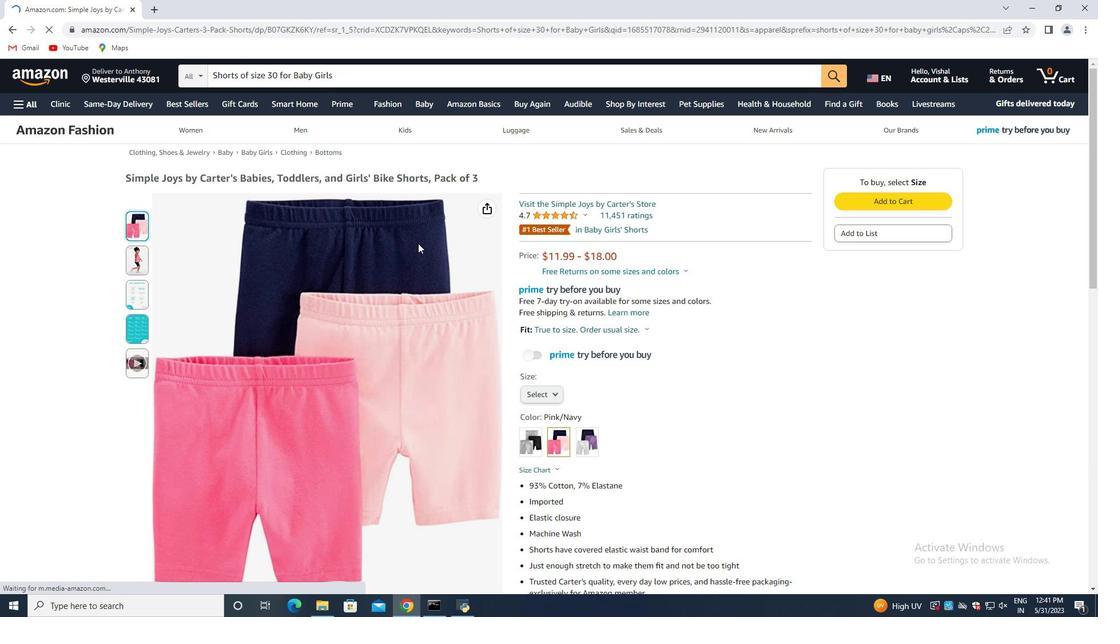 
Action: Mouse scrolled (484, 254) with delta (0, 0)
Screenshot: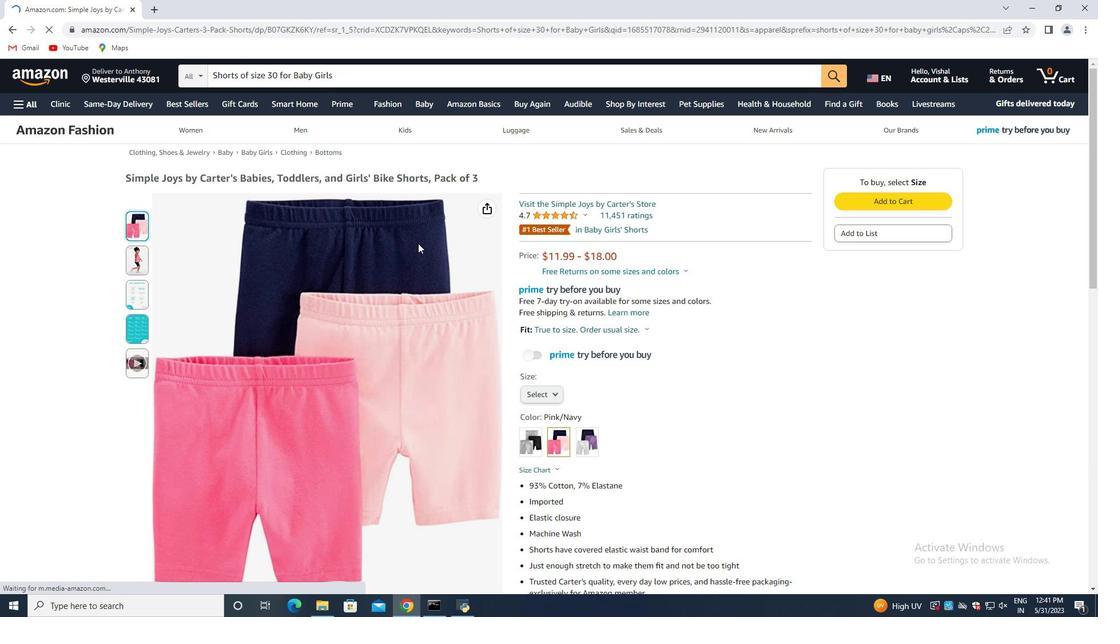 
Action: Mouse moved to (522, 268)
Screenshot: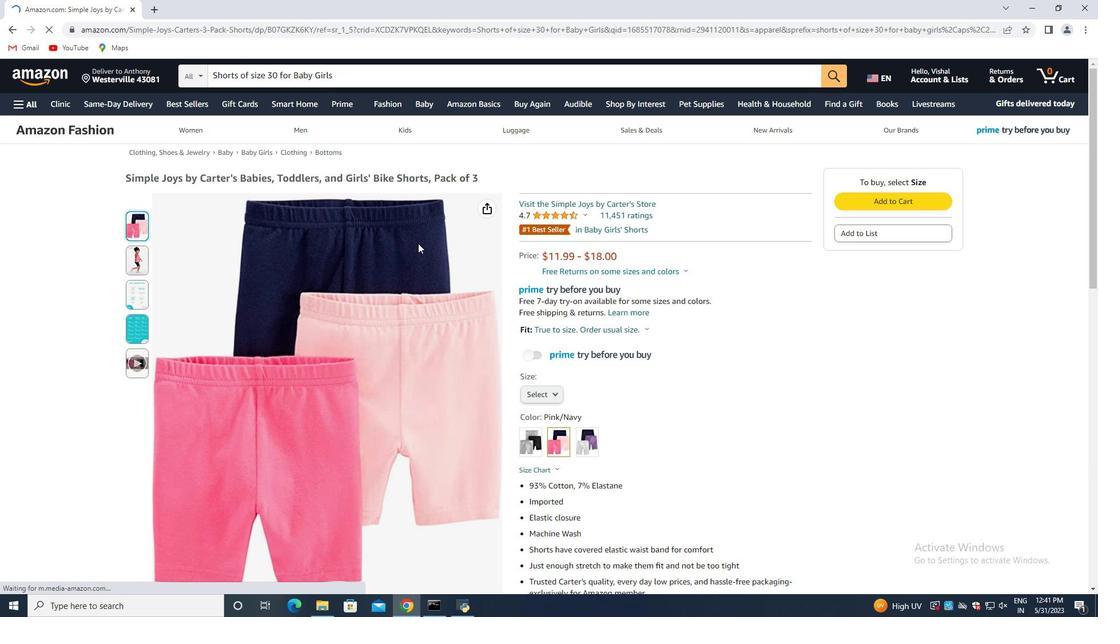 
Action: Mouse scrolled (493, 258) with delta (0, 0)
Screenshot: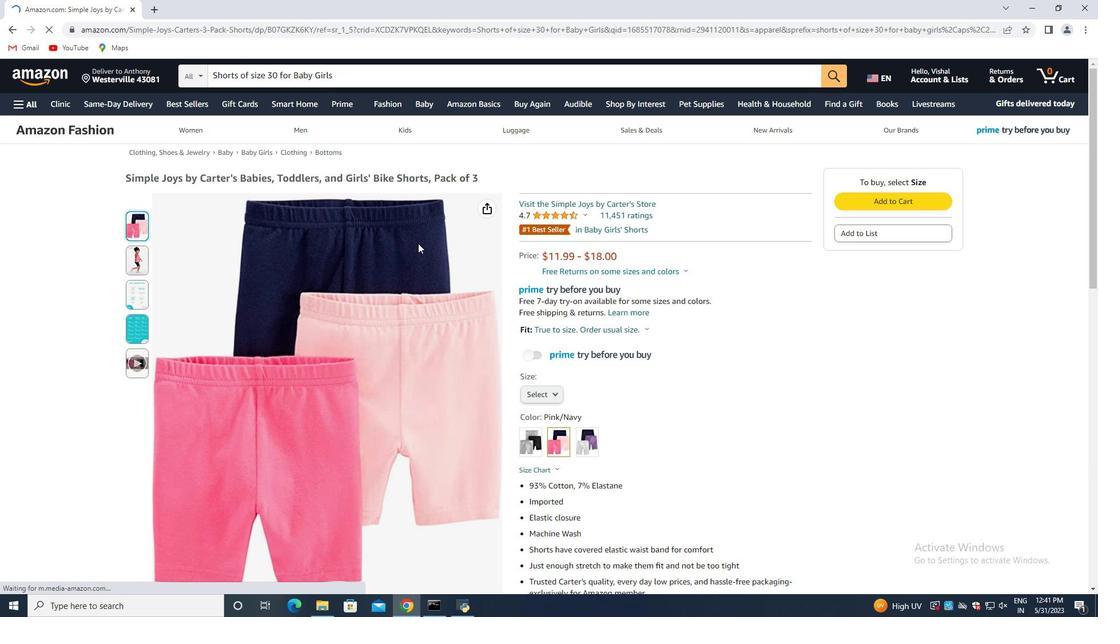 
Action: Mouse scrolled (498, 261) with delta (0, 0)
Screenshot: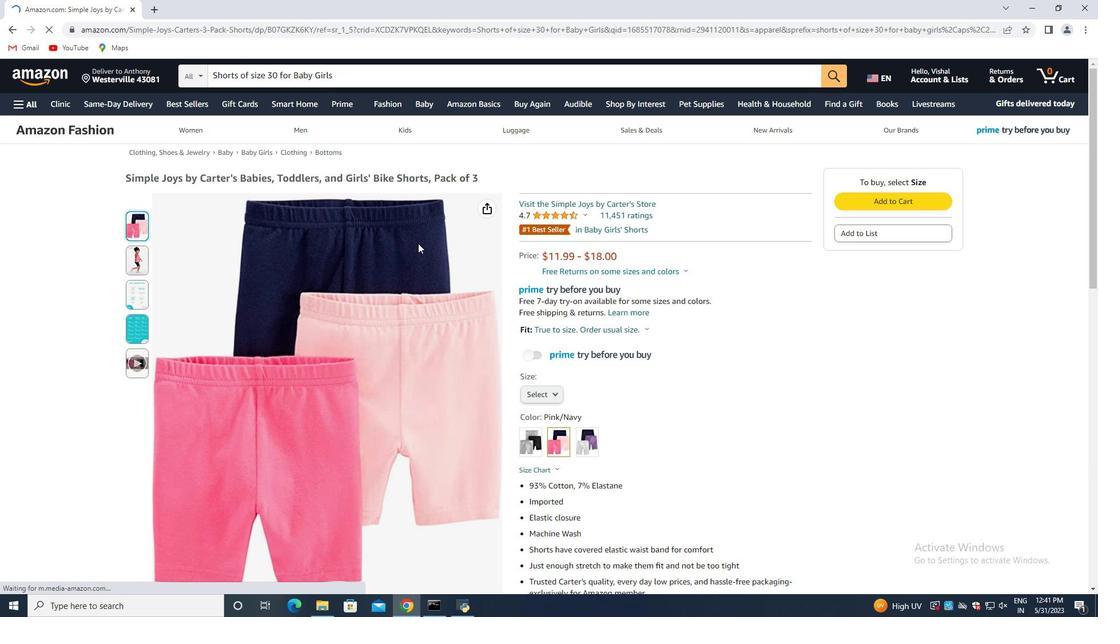 
Action: Mouse moved to (542, 223)
Screenshot: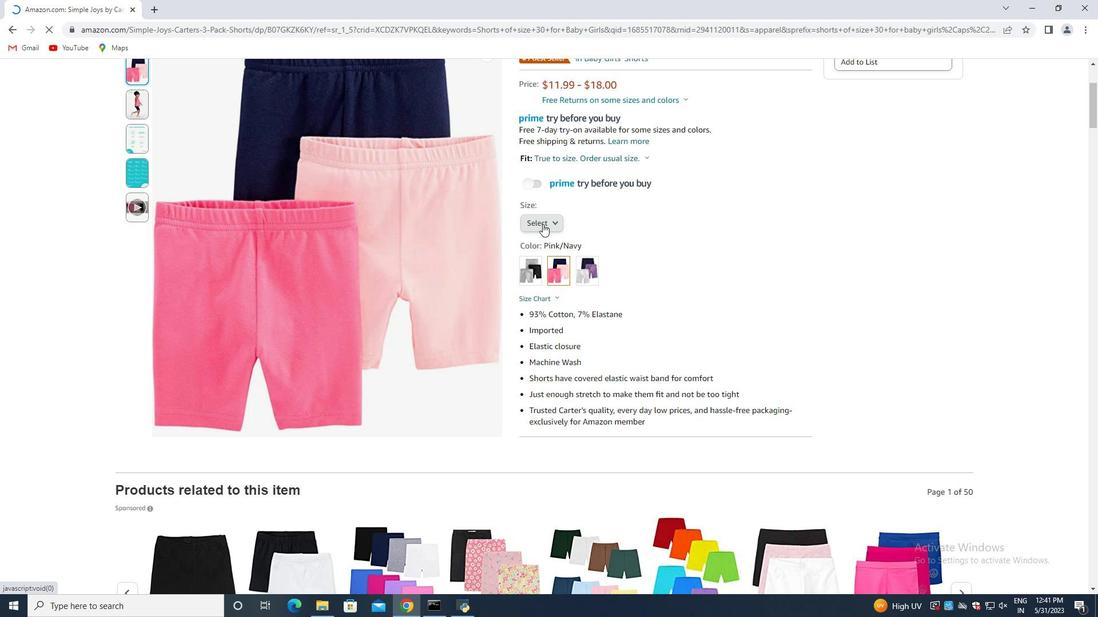
Action: Mouse pressed left at (542, 223)
Screenshot: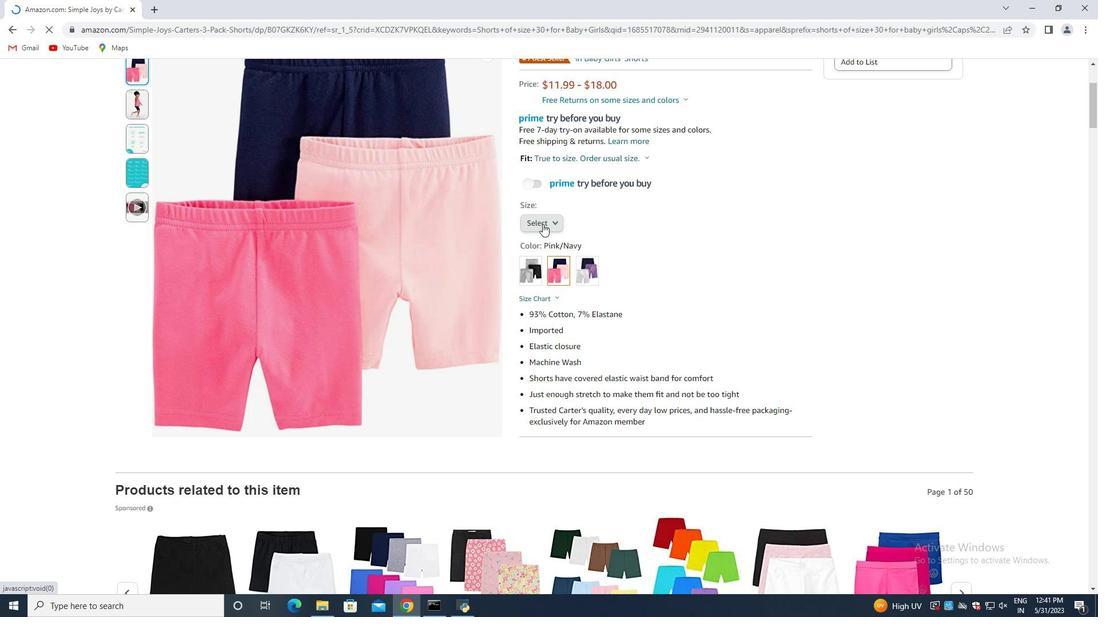 
Action: Mouse moved to (547, 372)
Screenshot: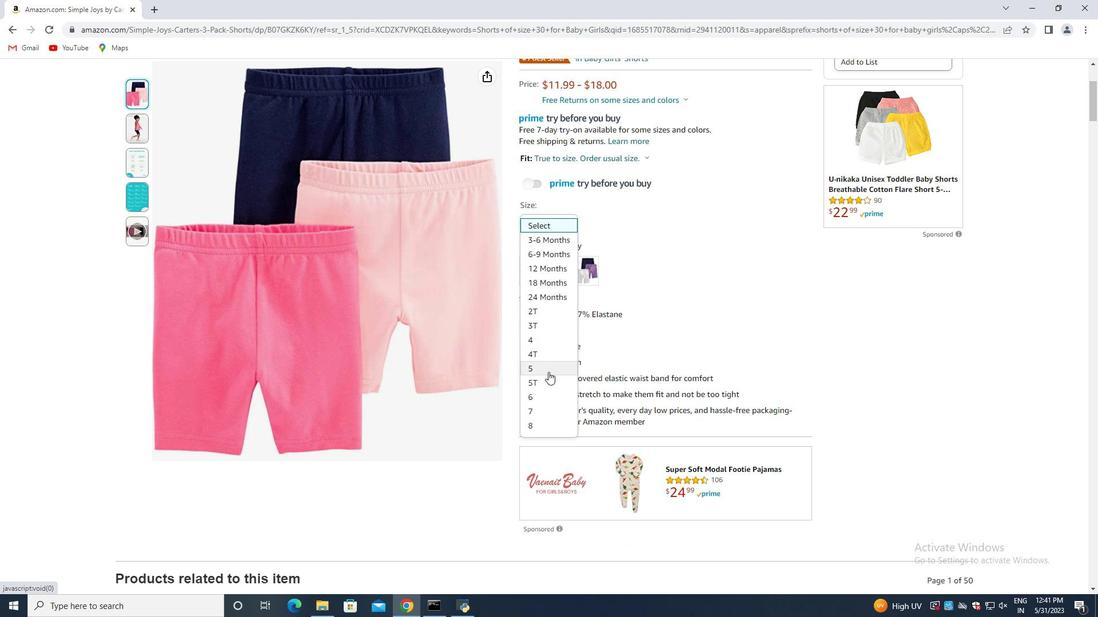 
Action: Mouse scrolled (547, 371) with delta (0, 0)
Screenshot: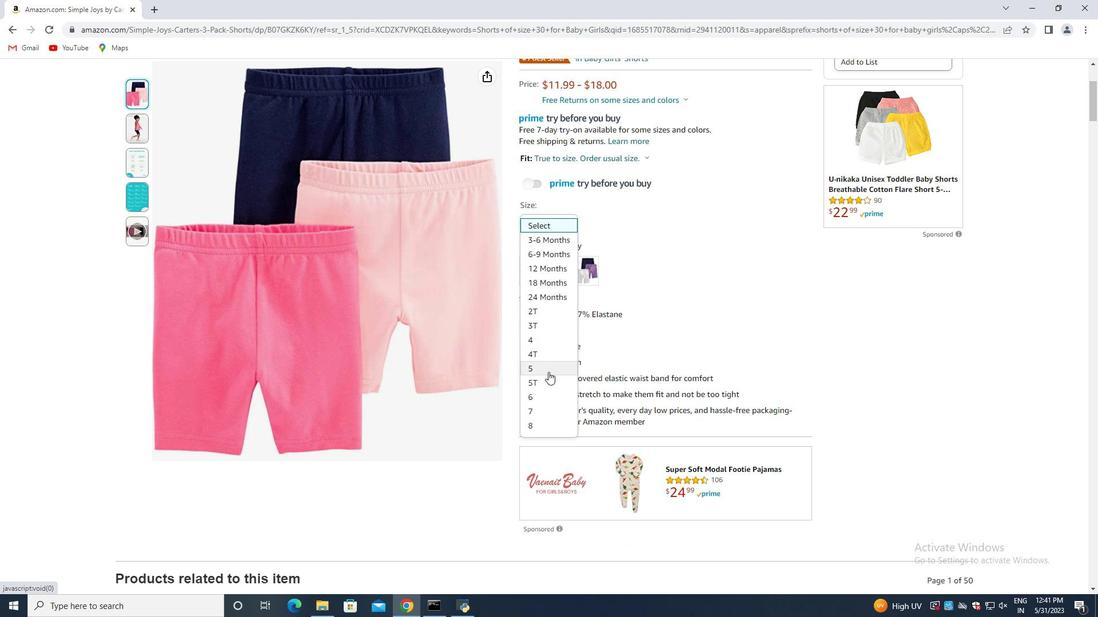 
Action: Mouse moved to (547, 373)
Screenshot: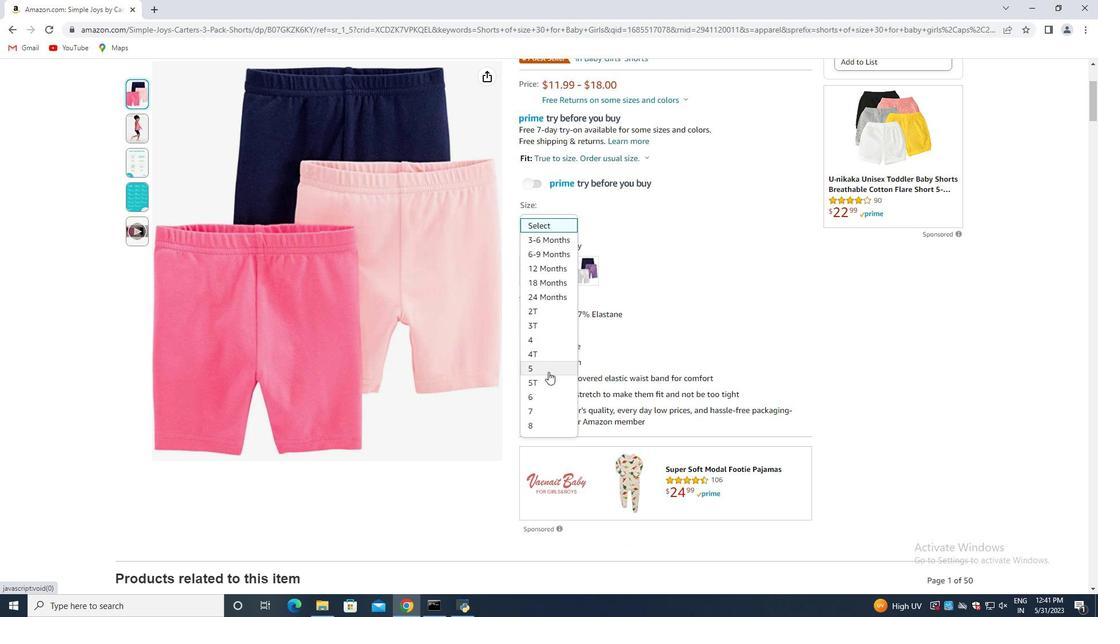 
Action: Mouse scrolled (547, 372) with delta (0, 0)
Screenshot: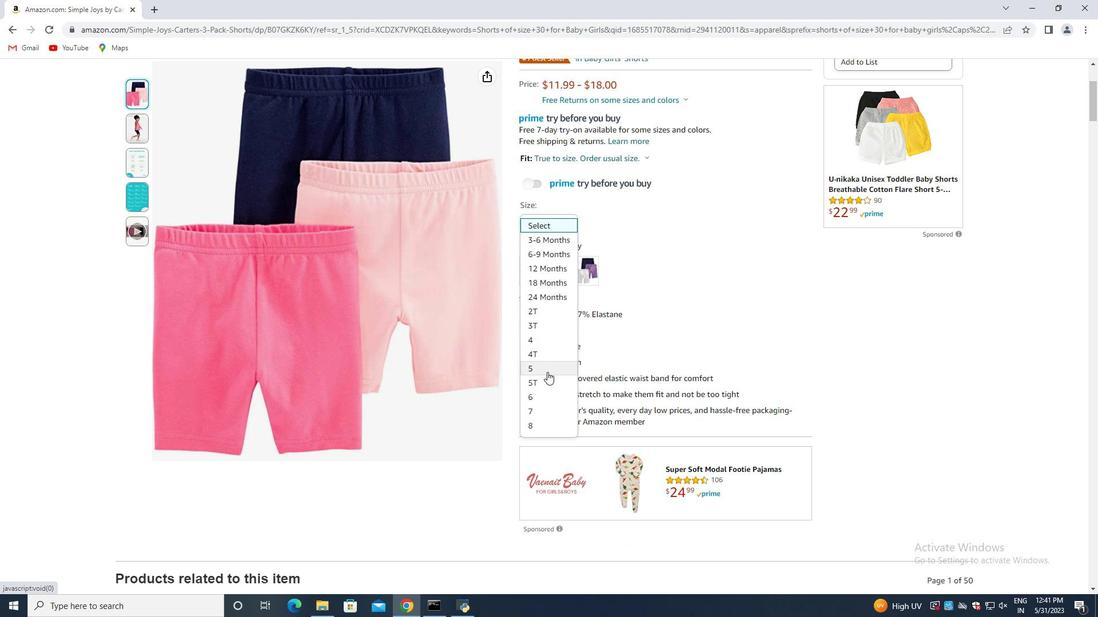
Action: Mouse moved to (547, 373)
Screenshot: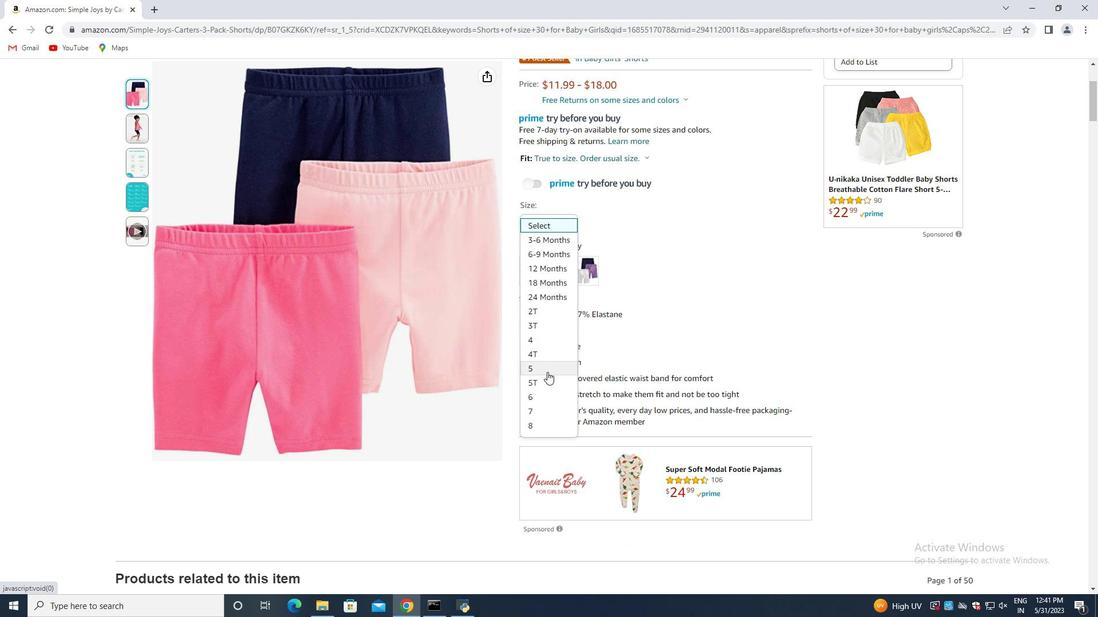 
Action: Mouse scrolled (547, 373) with delta (0, 0)
Screenshot: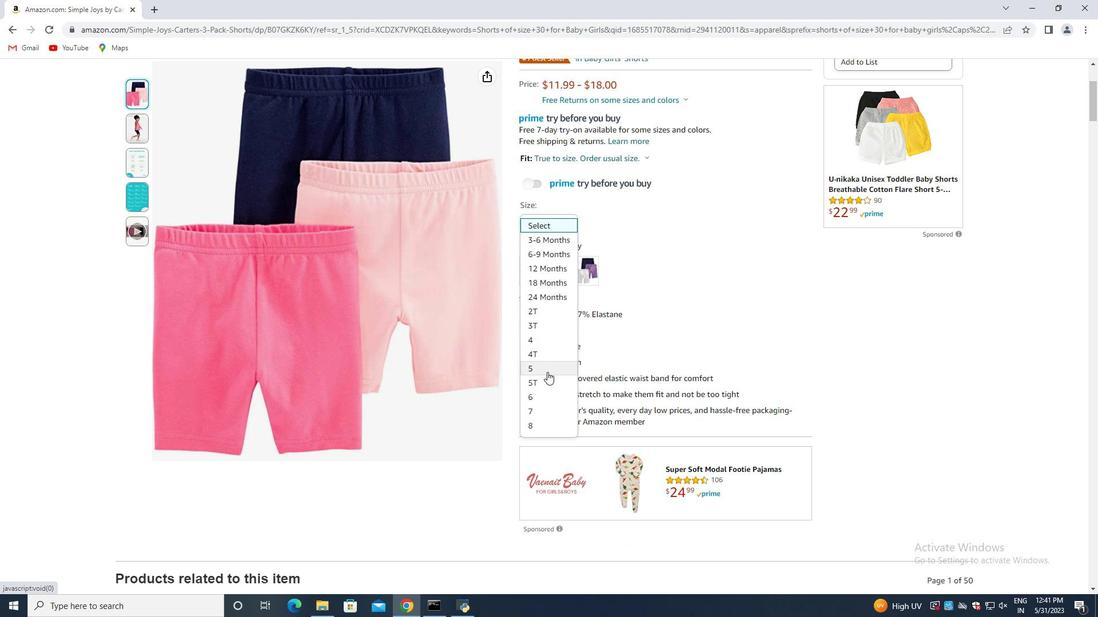 
Action: Mouse moved to (551, 250)
Screenshot: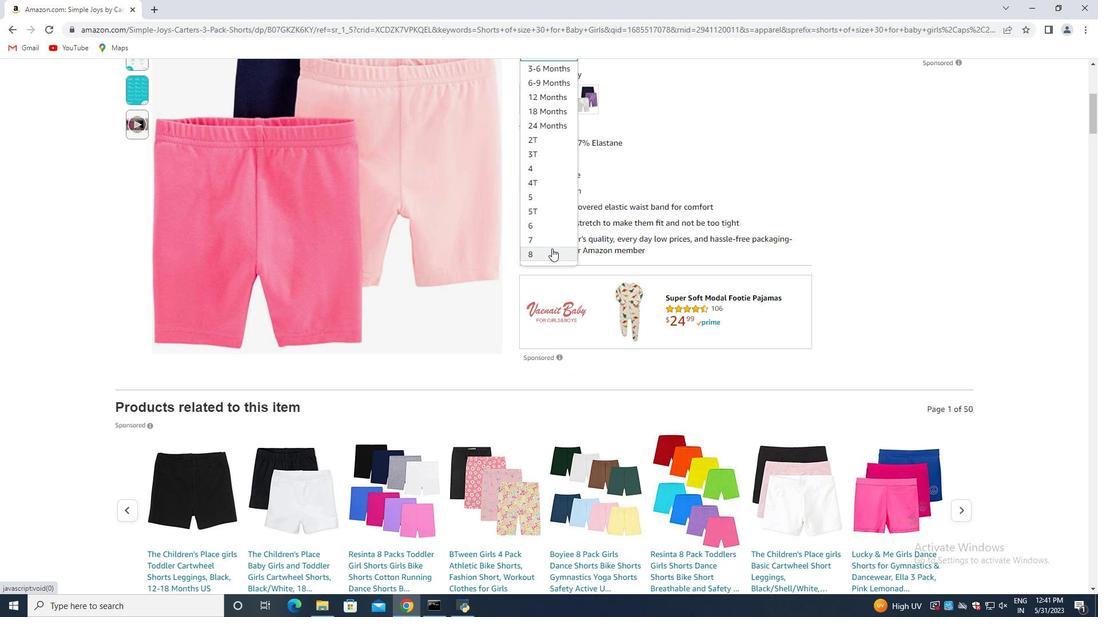 
Action: Mouse pressed left at (551, 250)
Screenshot: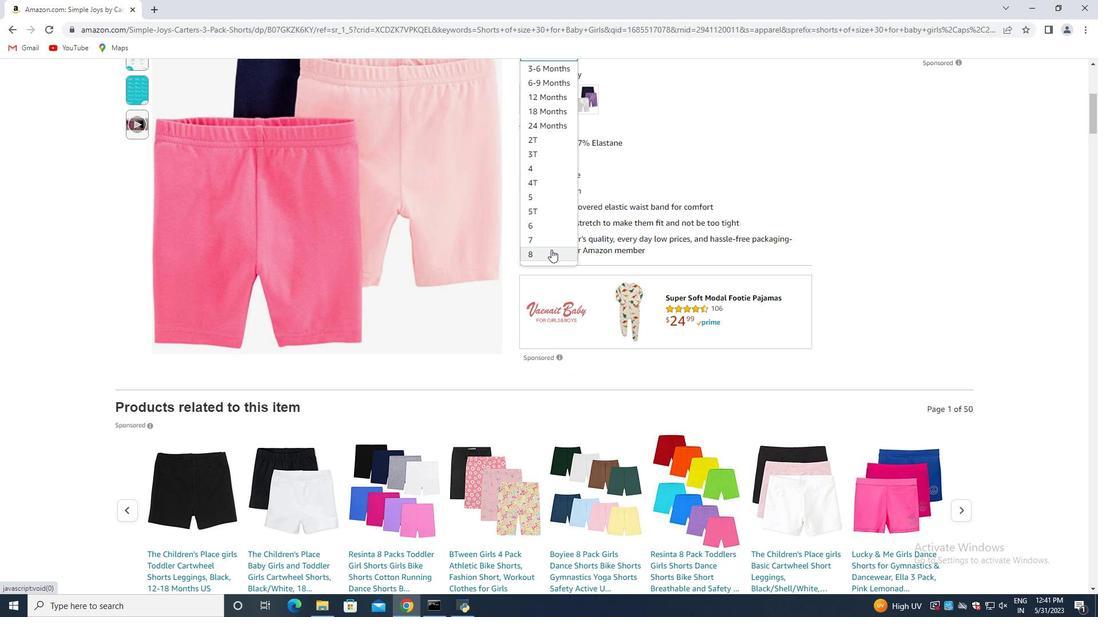 
Action: Mouse moved to (560, 280)
Screenshot: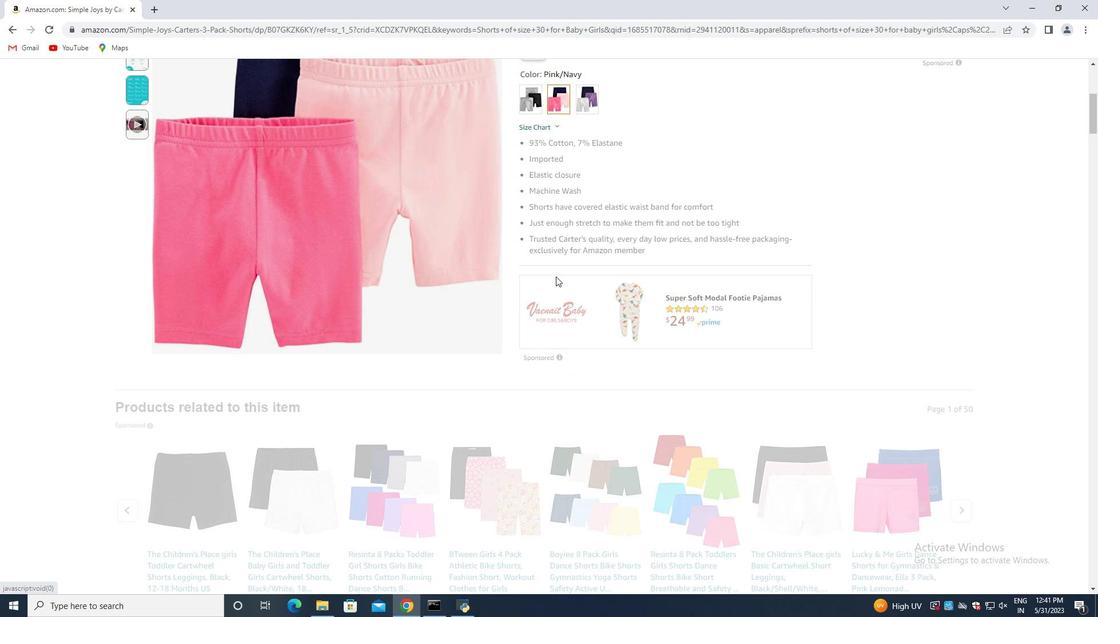 
Action: Mouse scrolled (560, 280) with delta (0, 0)
Screenshot: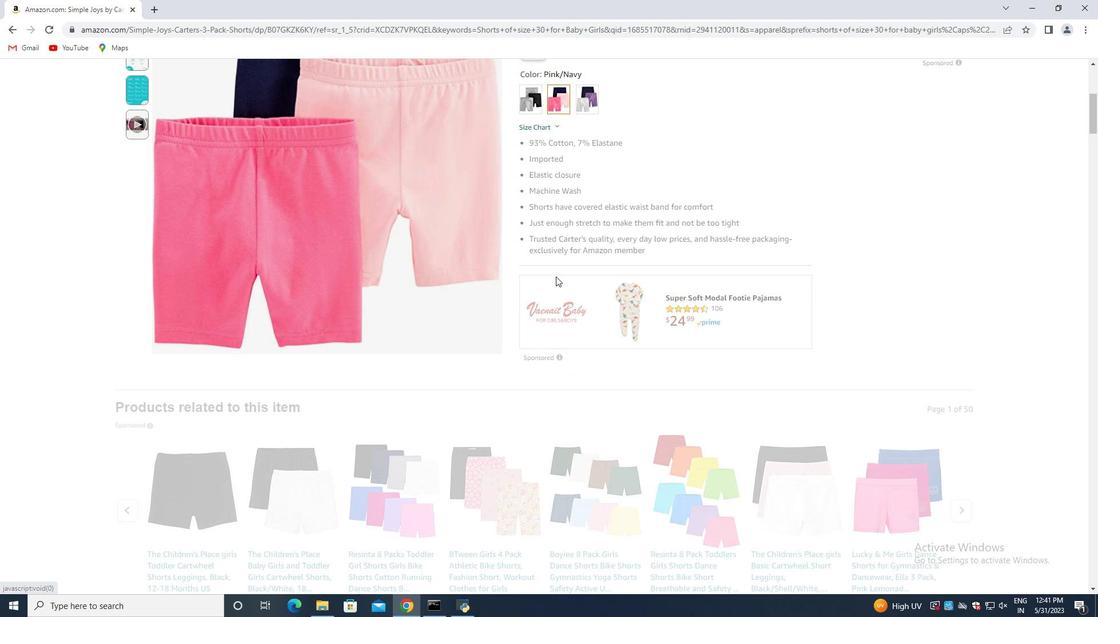 
Action: Mouse scrolled (560, 280) with delta (0, 0)
Screenshot: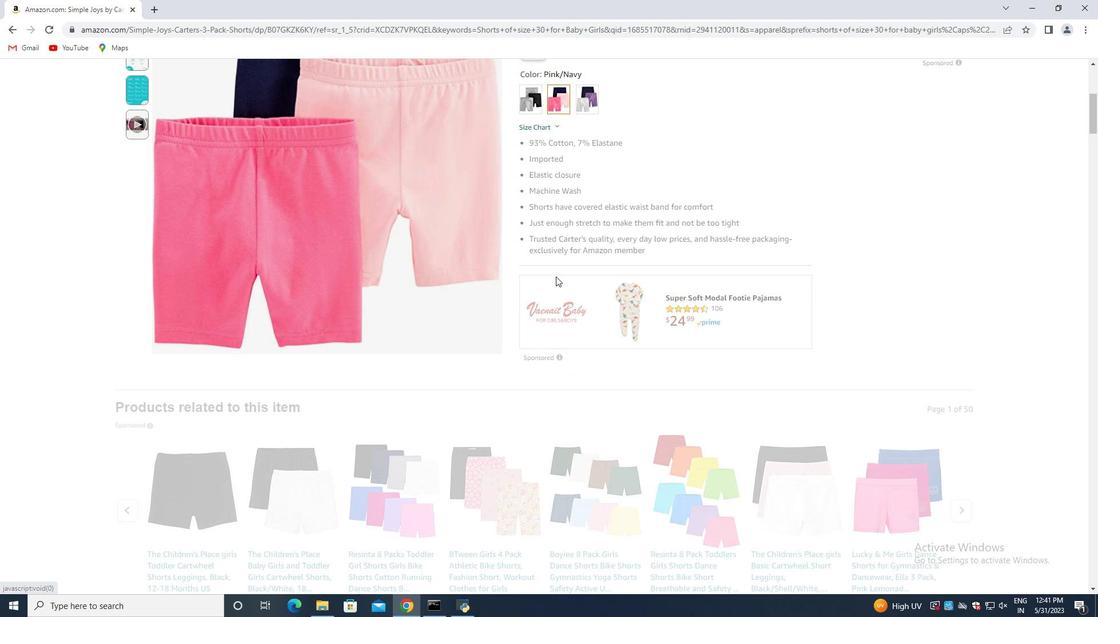 
Action: Mouse scrolled (560, 280) with delta (0, 0)
Screenshot: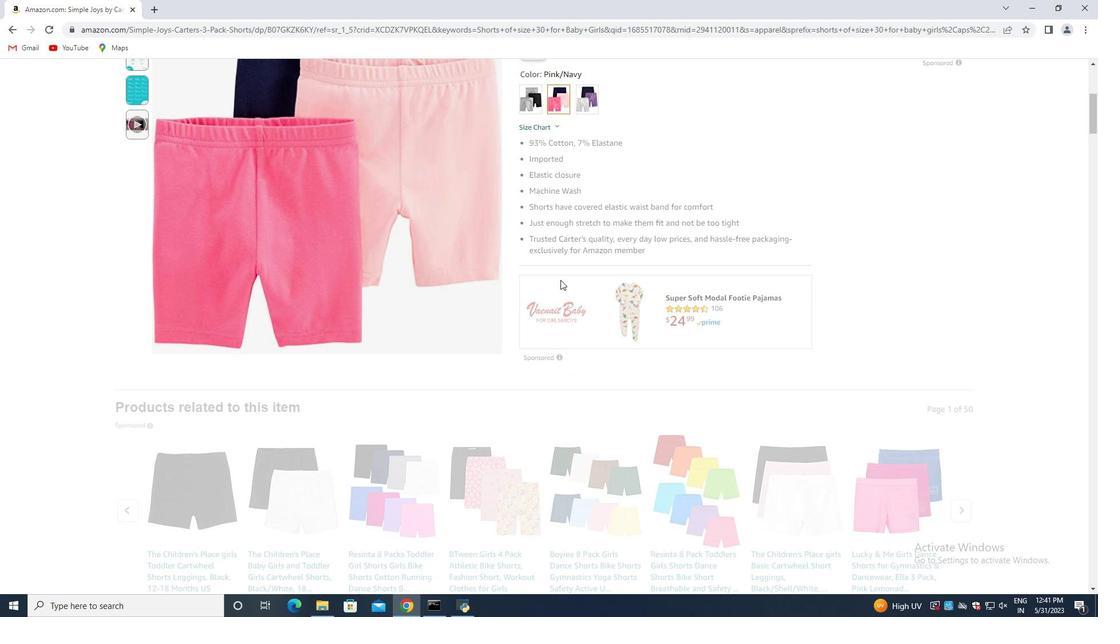 
Action: Mouse moved to (431, 256)
Screenshot: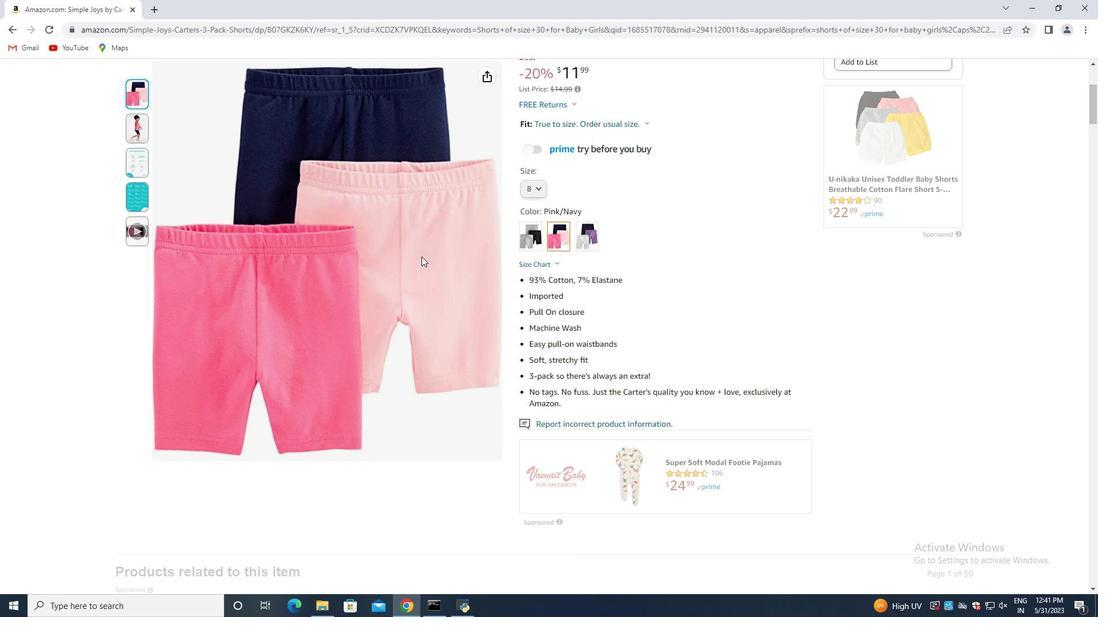 
Action: Mouse scrolled (431, 256) with delta (0, 0)
Screenshot: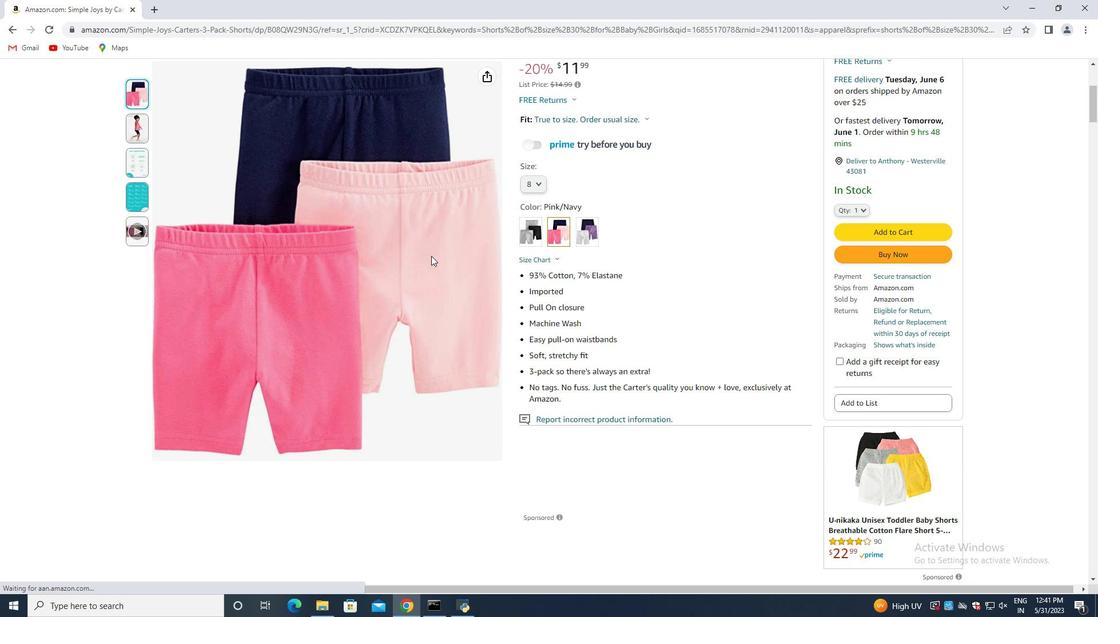 
Action: Mouse scrolled (431, 256) with delta (0, 0)
Screenshot: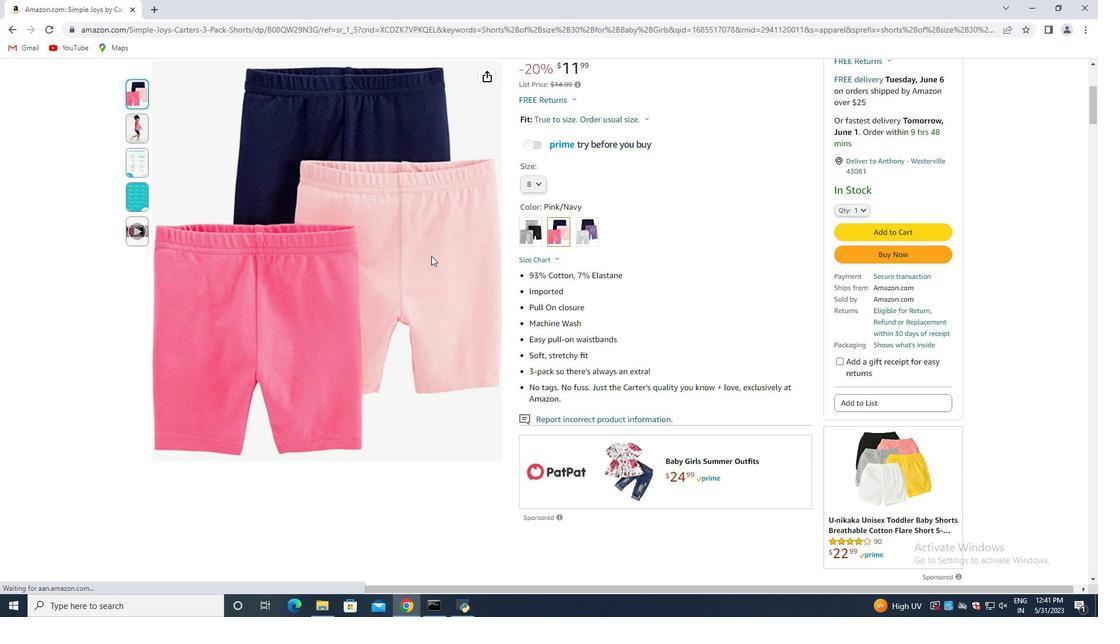 
Action: Mouse moved to (347, 225)
Screenshot: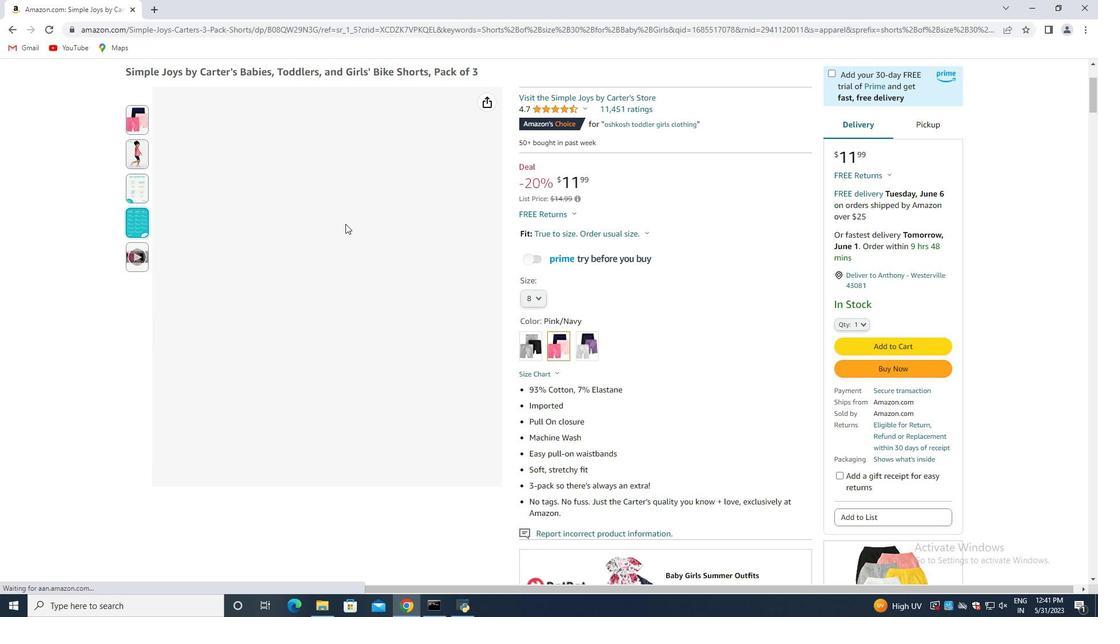 
Action: Mouse scrolled (347, 224) with delta (0, 0)
Screenshot: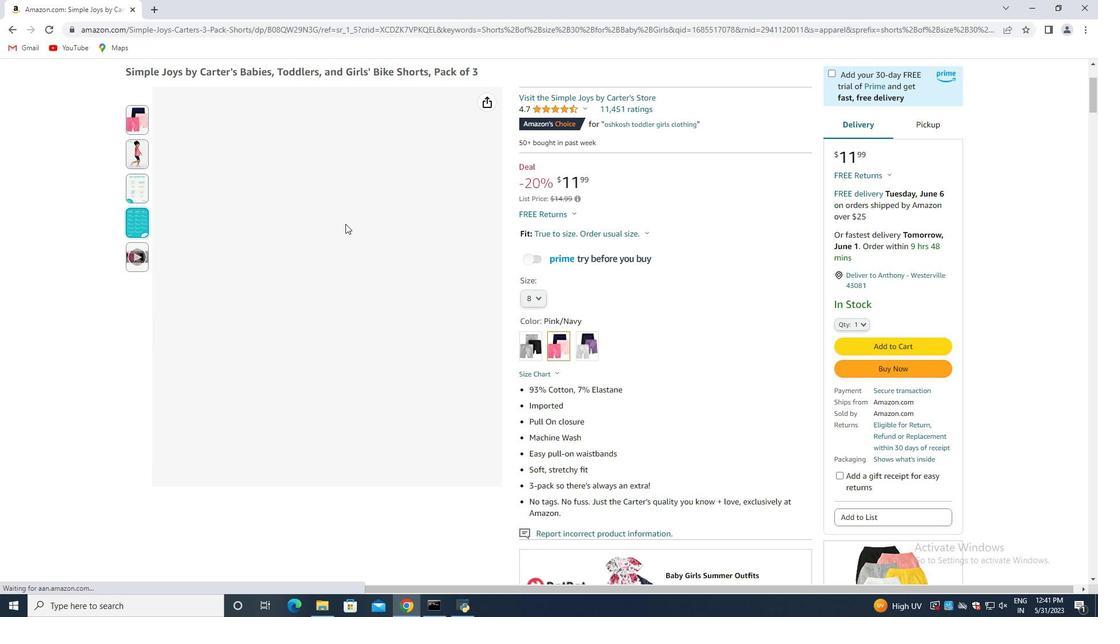
Action: Mouse moved to (347, 232)
Screenshot: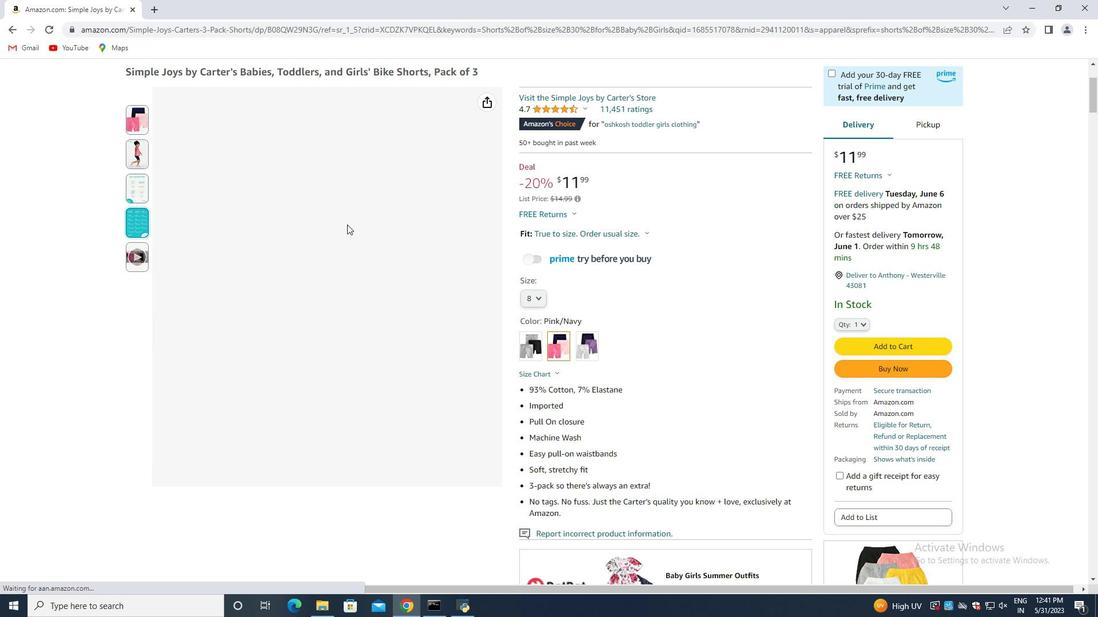 
Action: Mouse scrolled (347, 231) with delta (0, 0)
Screenshot: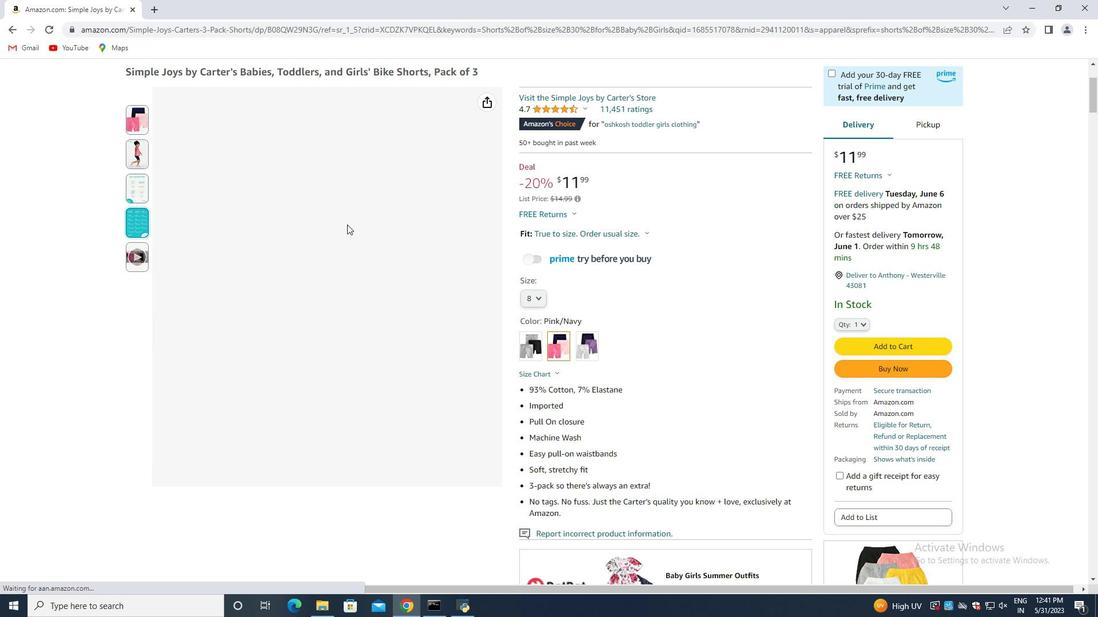 
Action: Mouse moved to (347, 235)
Screenshot: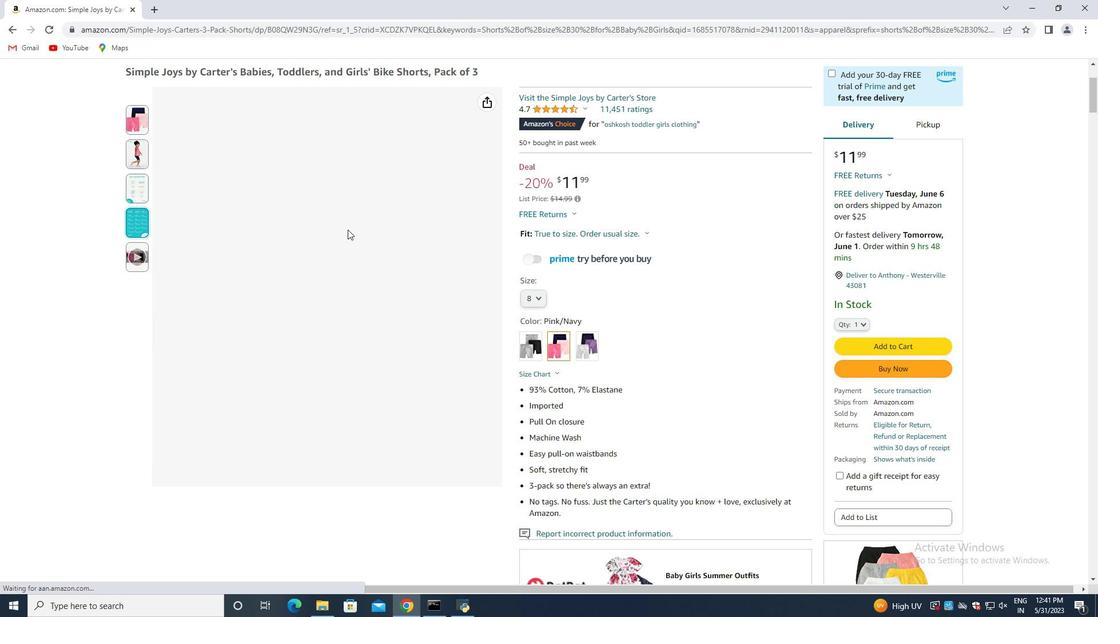 
Action: Mouse scrolled (347, 234) with delta (0, 0)
Screenshot: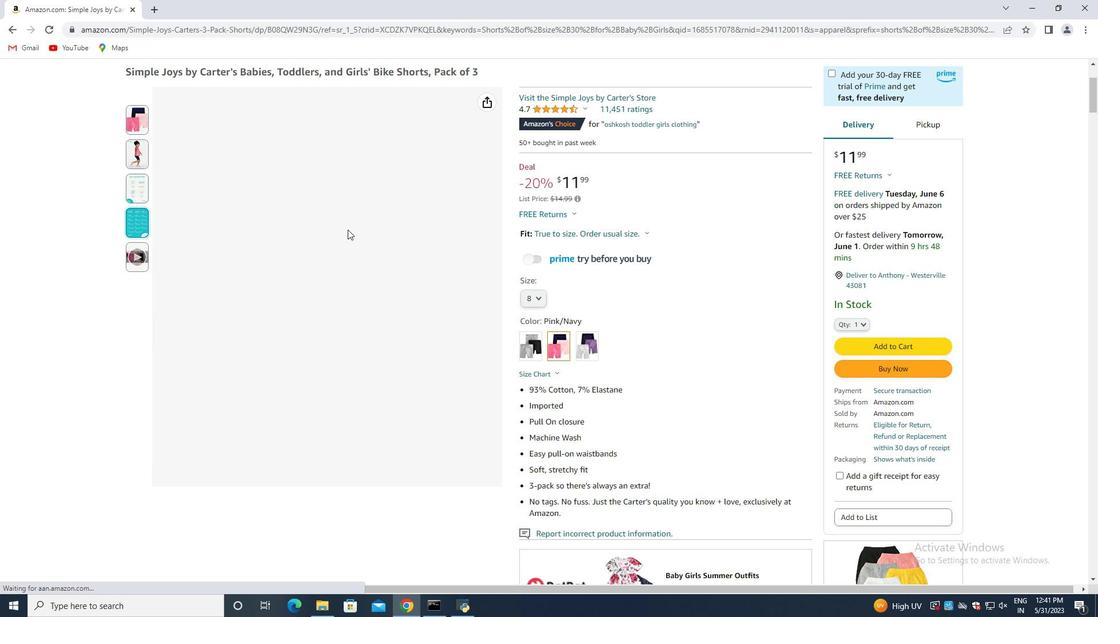 
Action: Mouse moved to (346, 254)
Screenshot: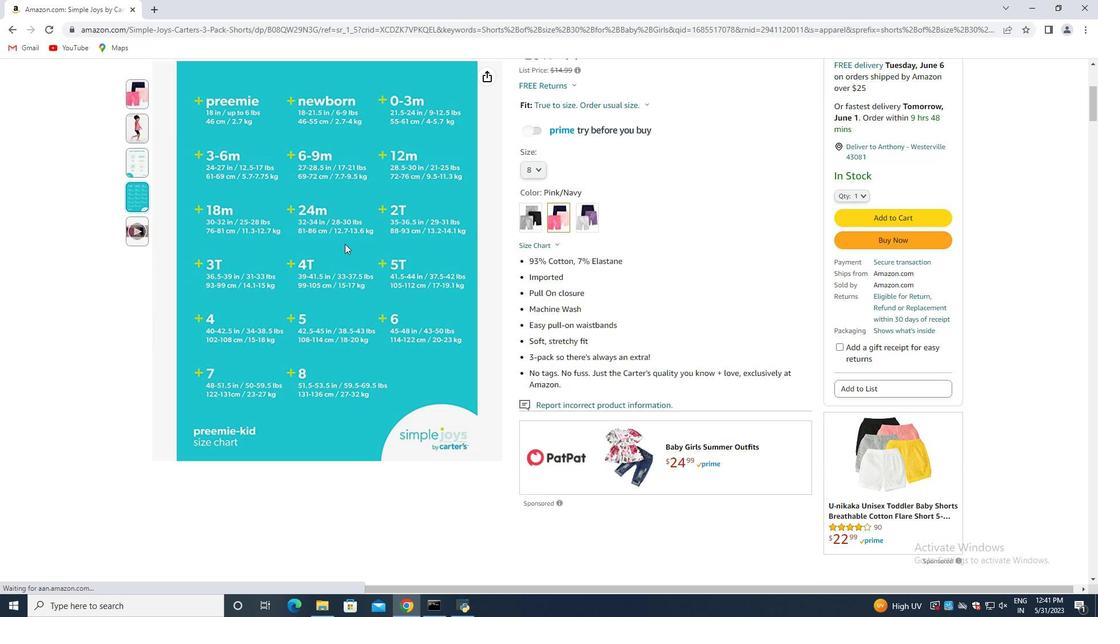 
Action: Mouse scrolled (346, 253) with delta (0, 0)
Screenshot: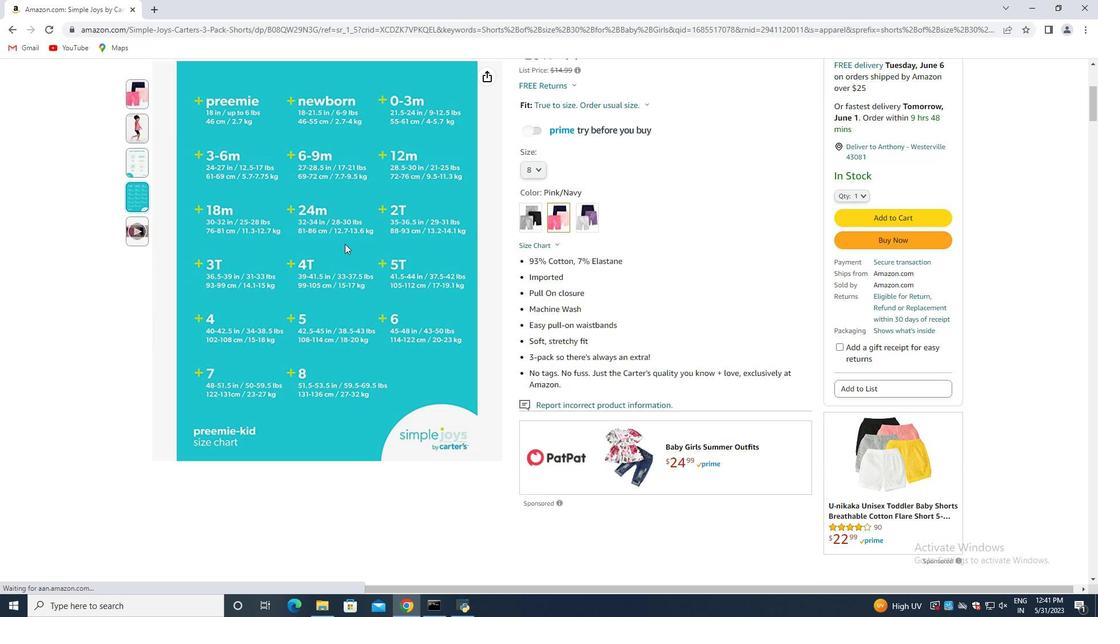 
Action: Mouse moved to (346, 256)
Screenshot: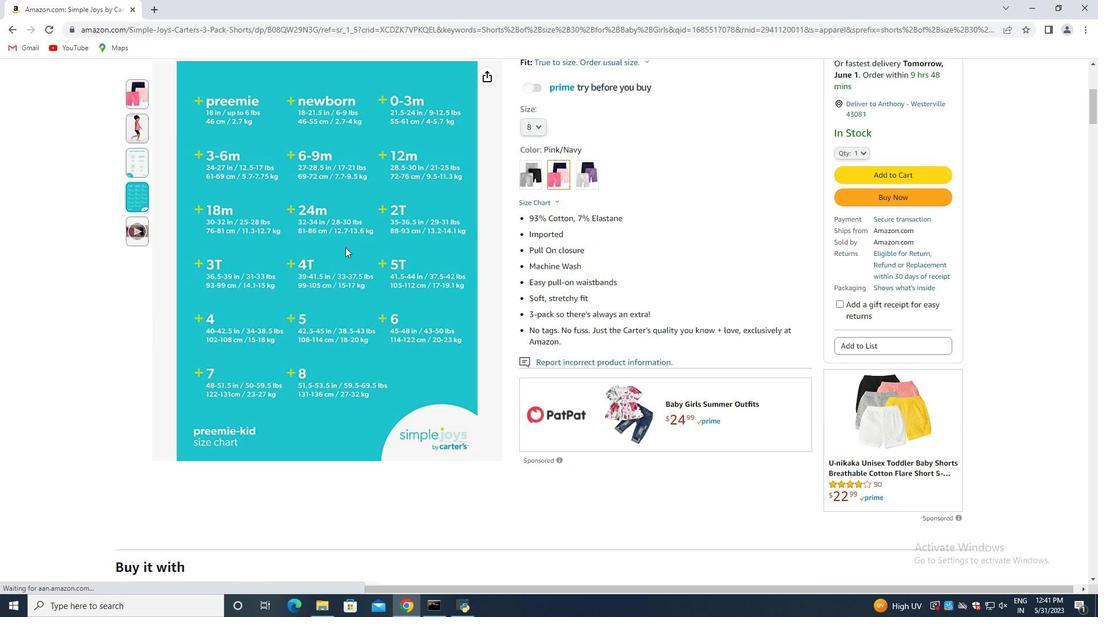
Action: Mouse scrolled (346, 255) with delta (0, 0)
Screenshot: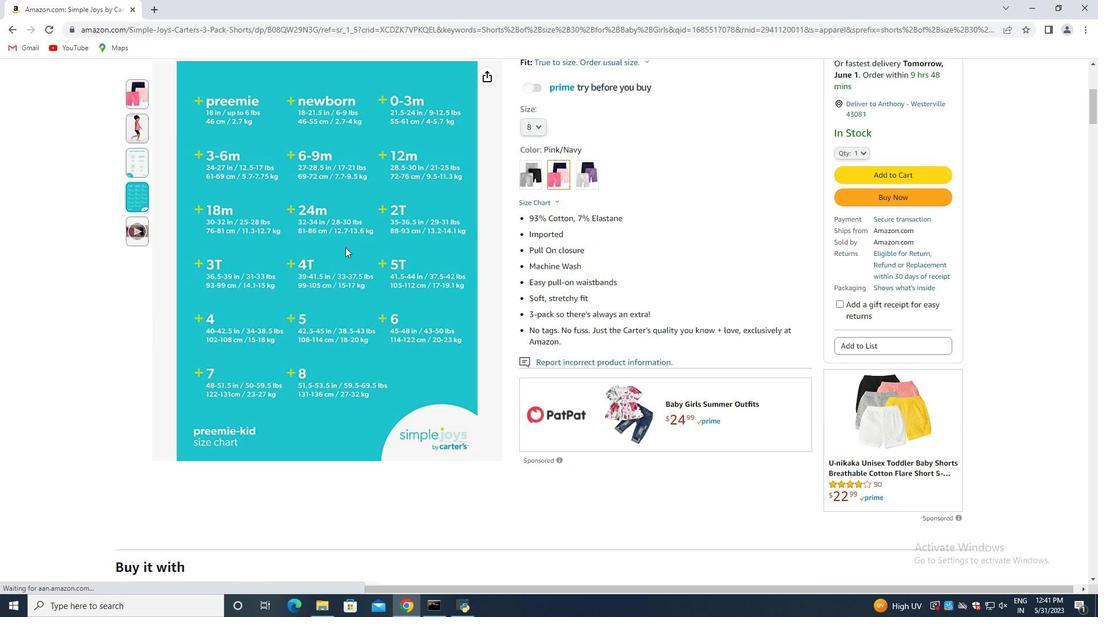 
Action: Mouse moved to (348, 263)
Screenshot: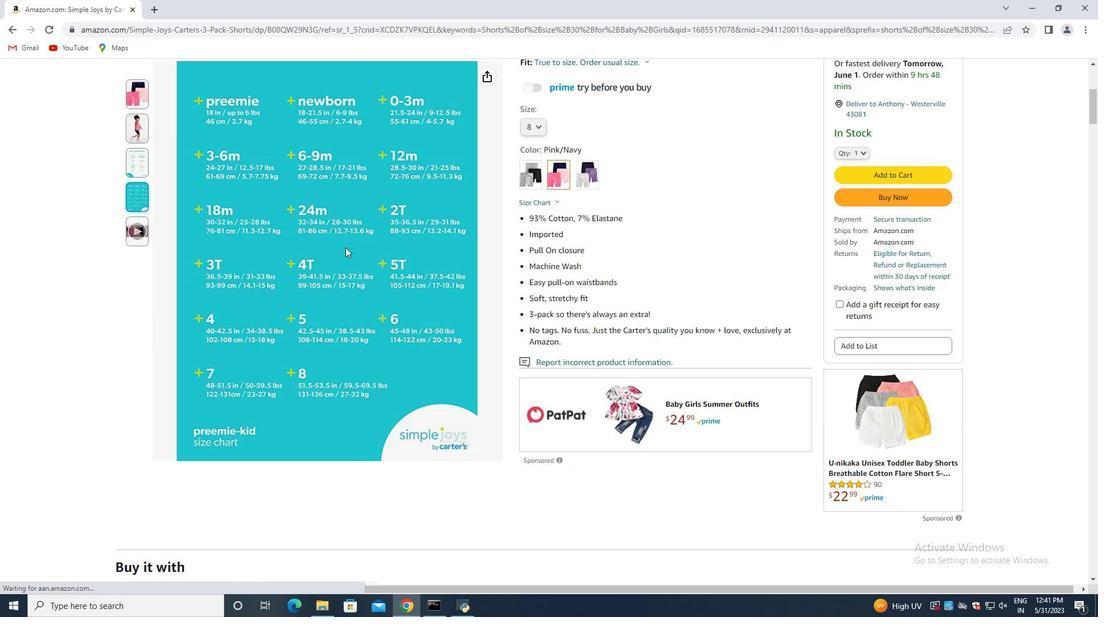 
Action: Mouse scrolled (348, 262) with delta (0, 0)
Screenshot: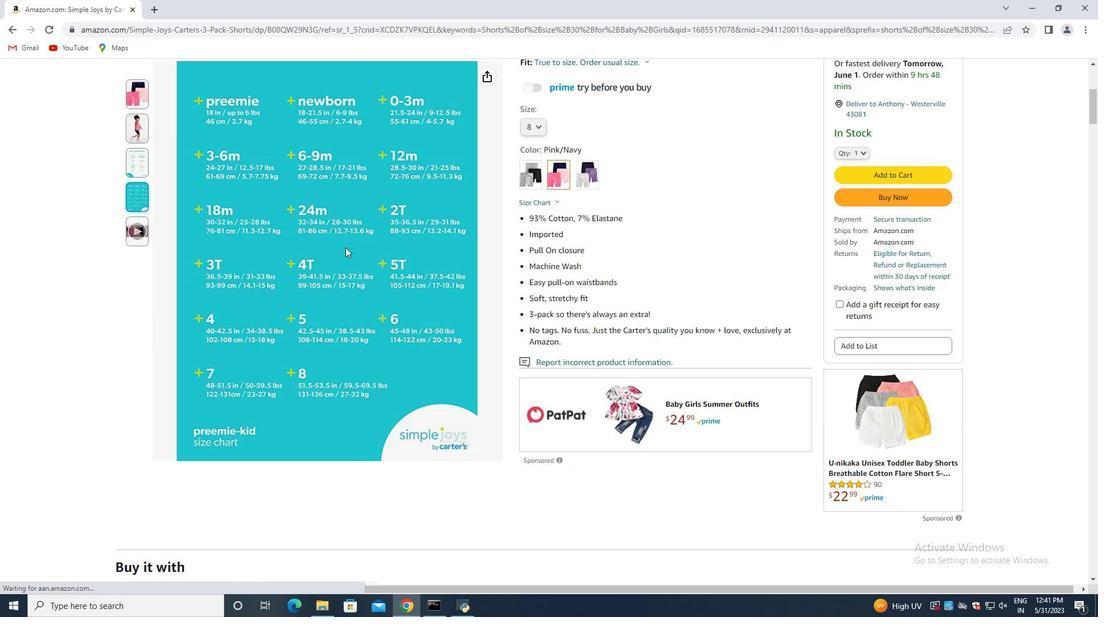 
Action: Mouse moved to (349, 266)
Screenshot: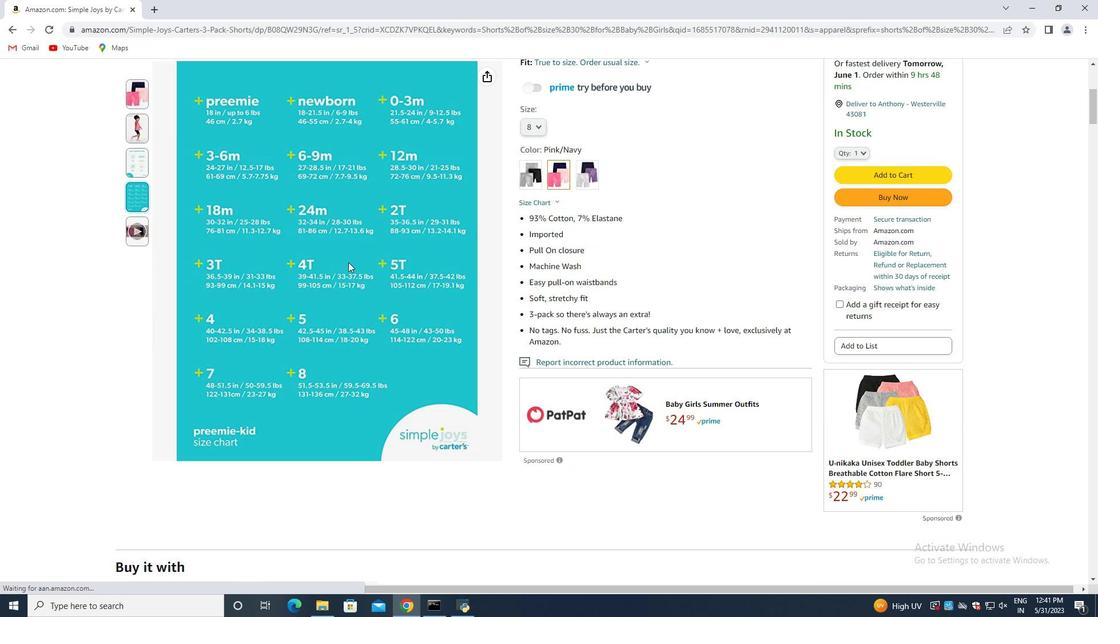 
Action: Mouse scrolled (348, 264) with delta (0, 0)
Screenshot: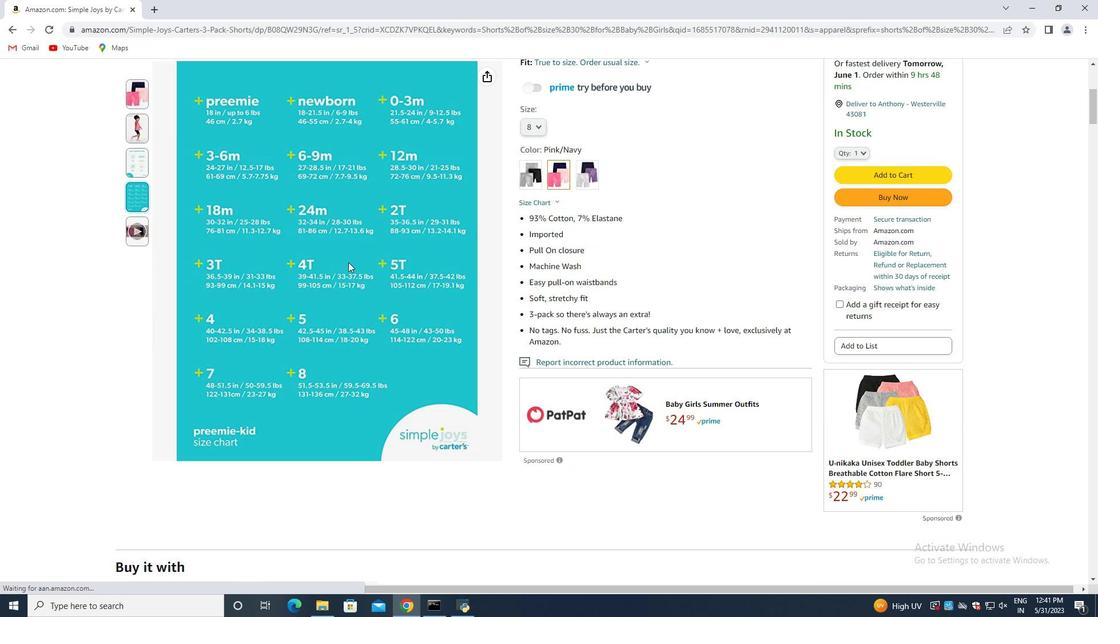 
Action: Mouse moved to (444, 300)
Screenshot: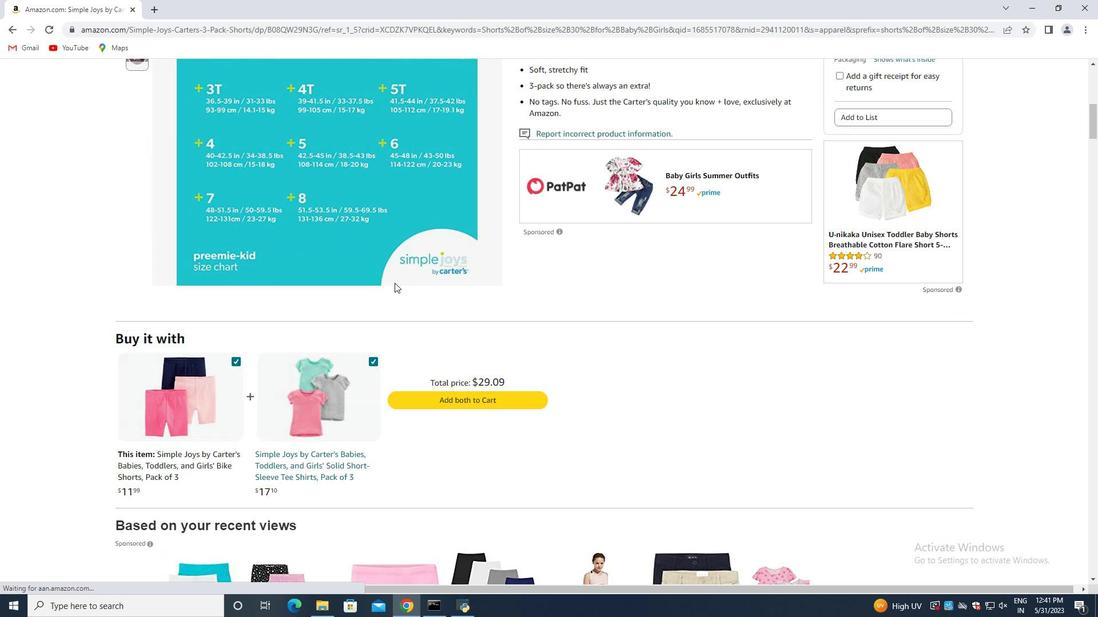 
Action: Mouse scrolled (444, 299) with delta (0, 0)
Screenshot: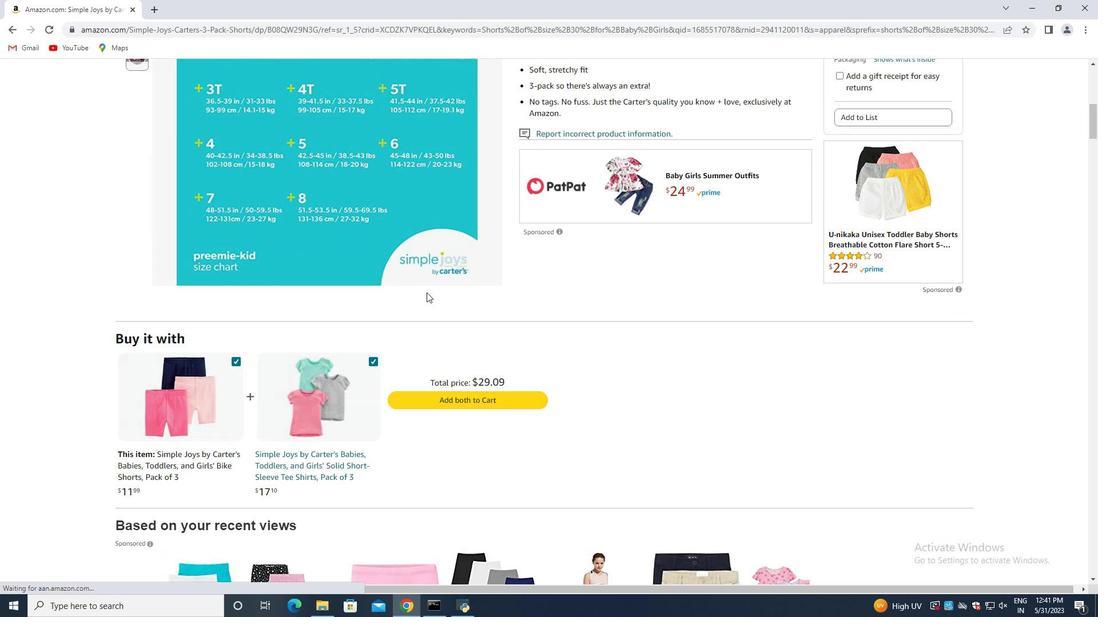 
Action: Mouse moved to (450, 303)
Screenshot: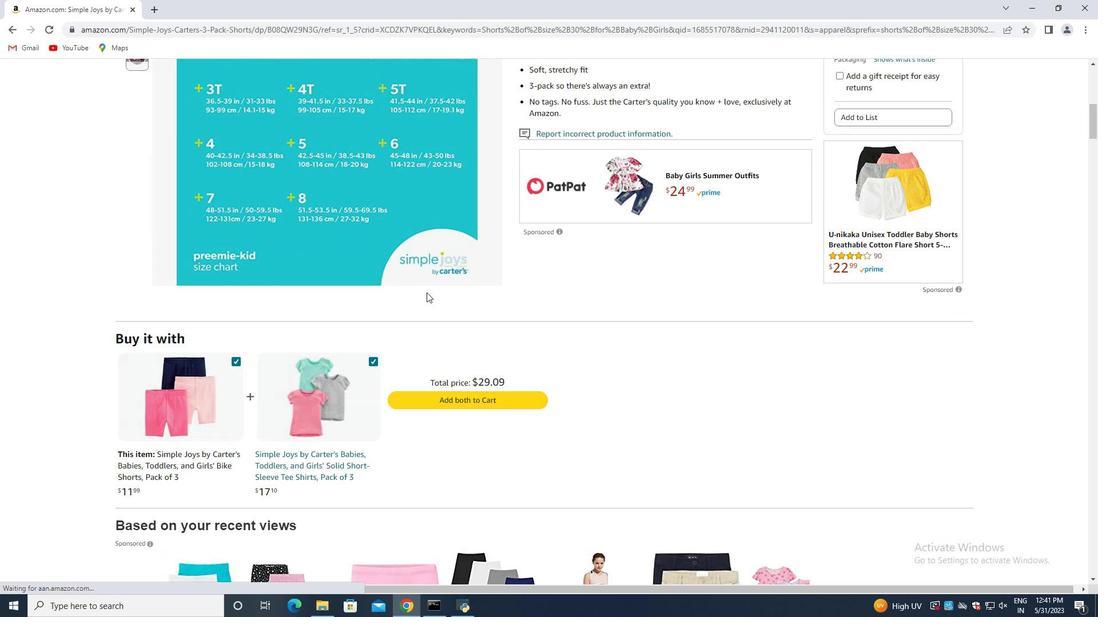 
Action: Mouse scrolled (447, 301) with delta (0, 0)
Screenshot: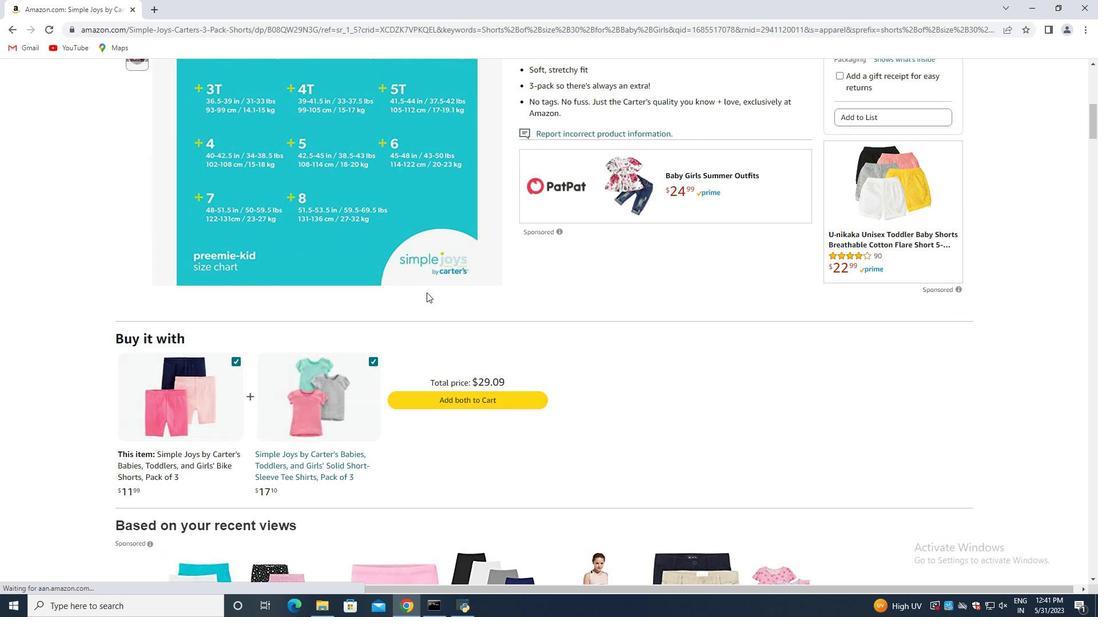 
Action: Mouse moved to (459, 308)
Screenshot: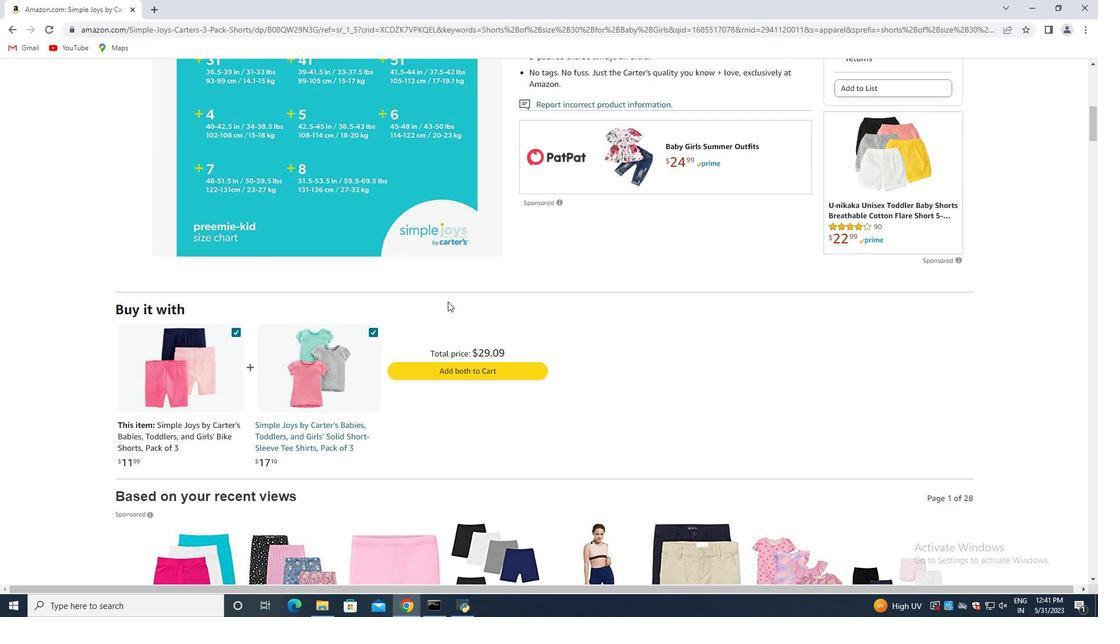 
Action: Mouse scrolled (453, 304) with delta (0, 0)
Screenshot: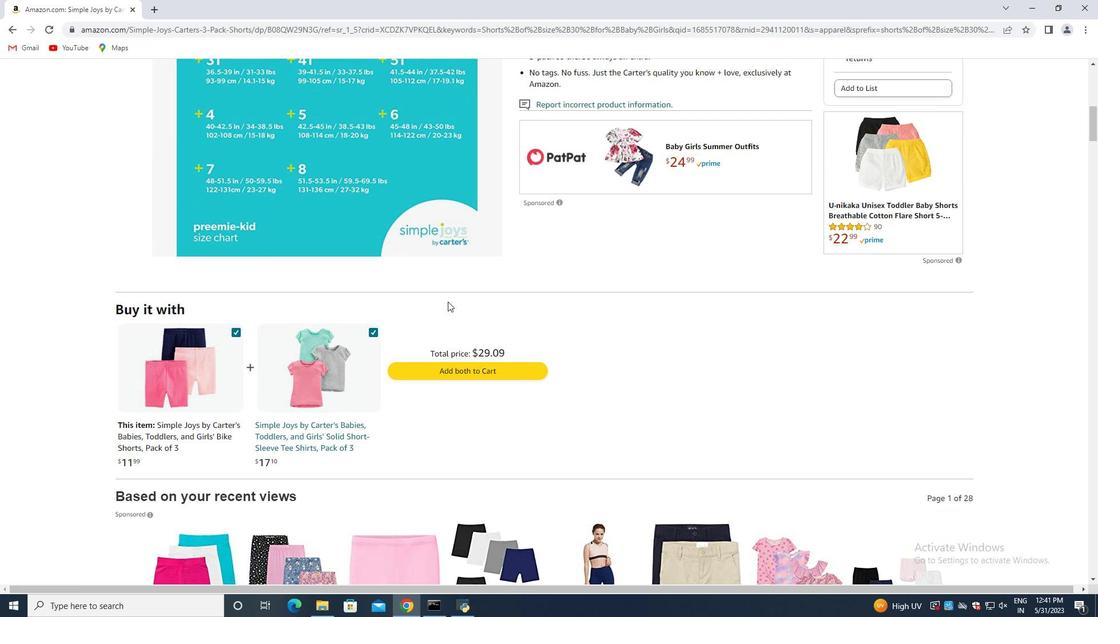 
Action: Mouse moved to (462, 311)
Screenshot: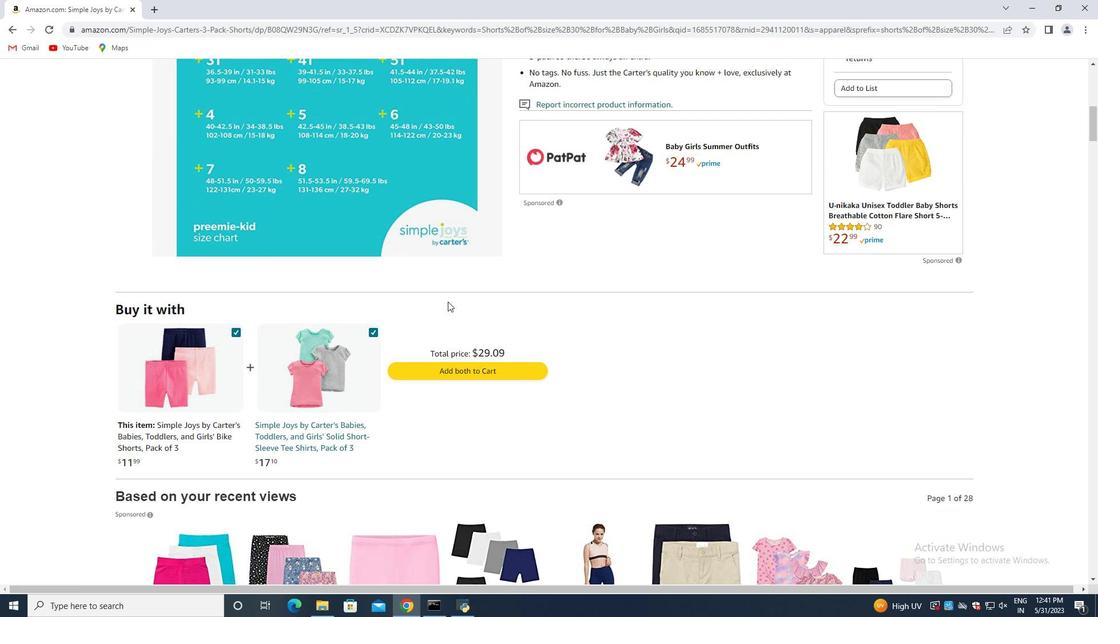 
Action: Mouse scrolled (459, 307) with delta (0, 0)
Screenshot: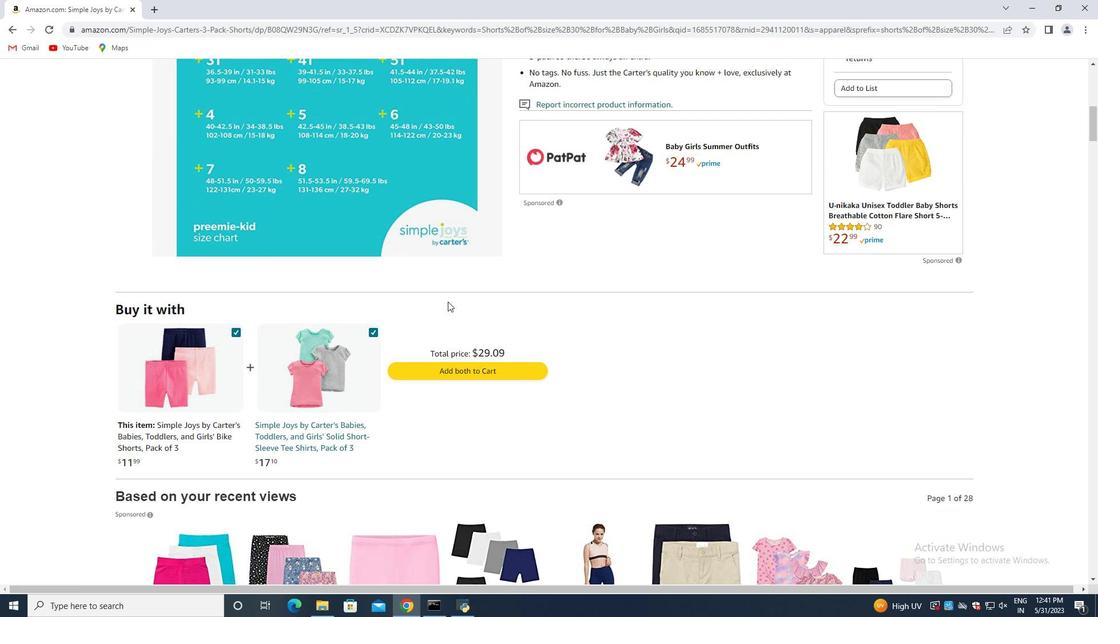 
Action: Mouse moved to (468, 315)
Screenshot: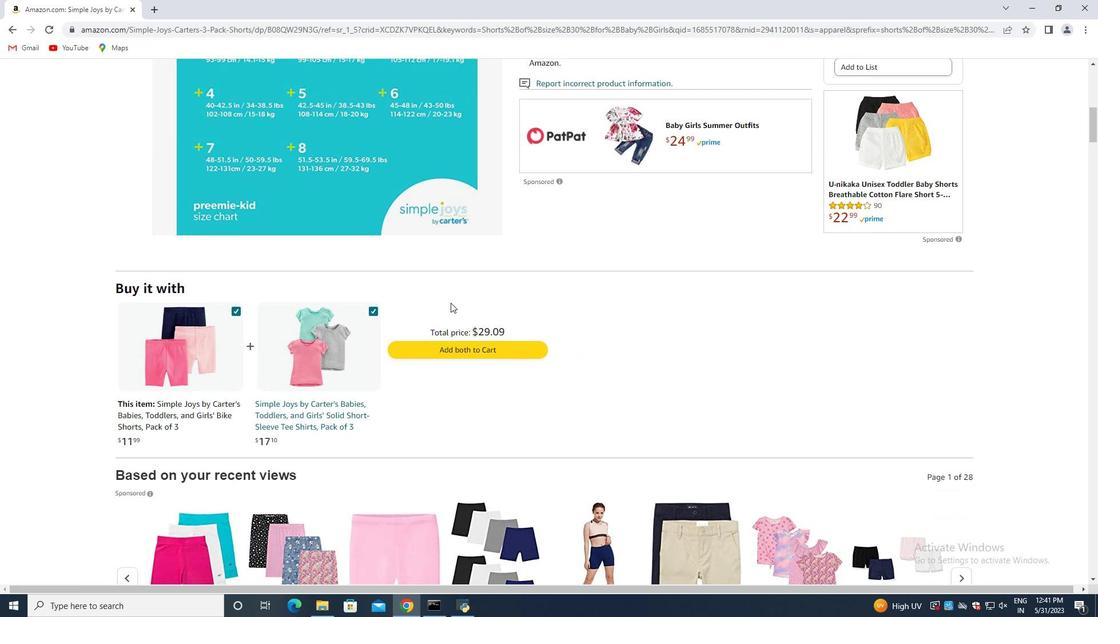 
Action: Mouse scrolled (462, 310) with delta (0, 0)
Screenshot: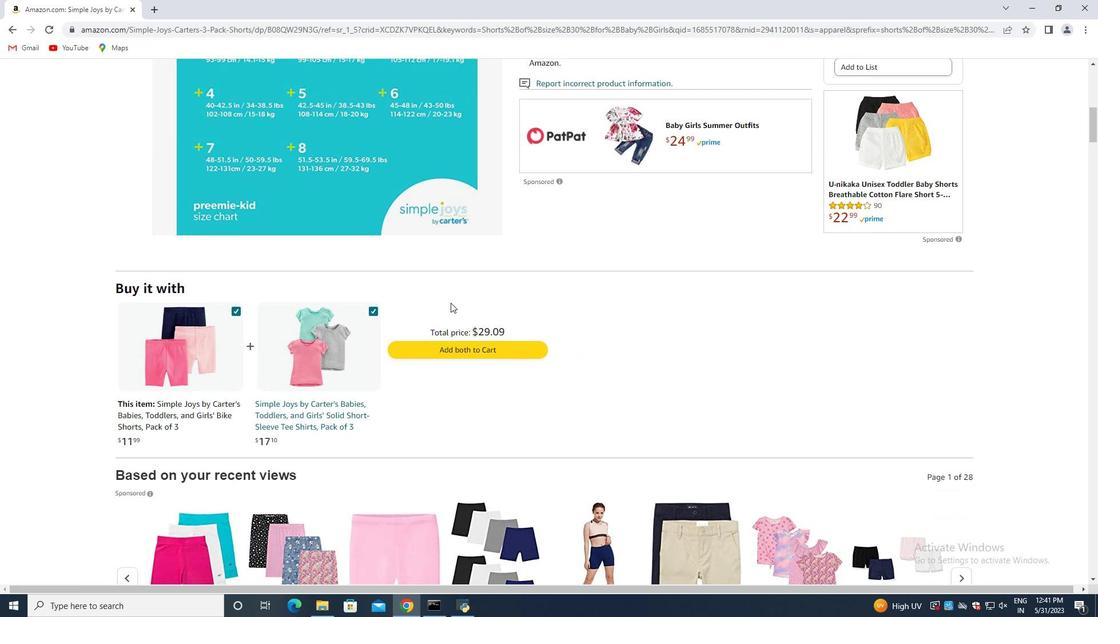 
Action: Mouse moved to (469, 316)
Screenshot: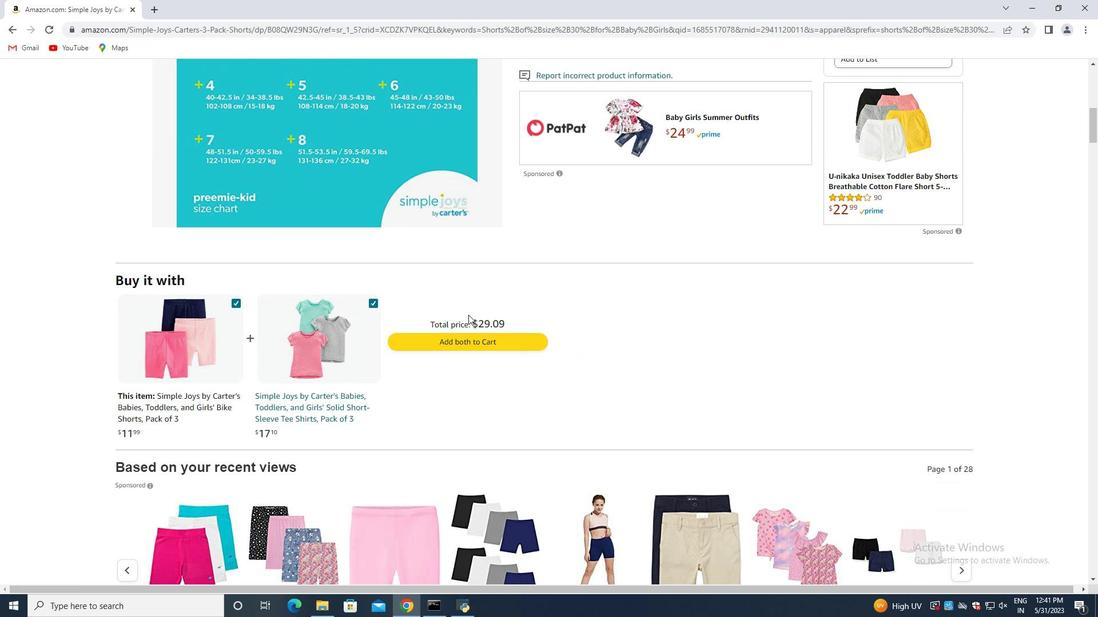 
Action: Mouse scrolled (469, 315) with delta (0, 0)
Screenshot: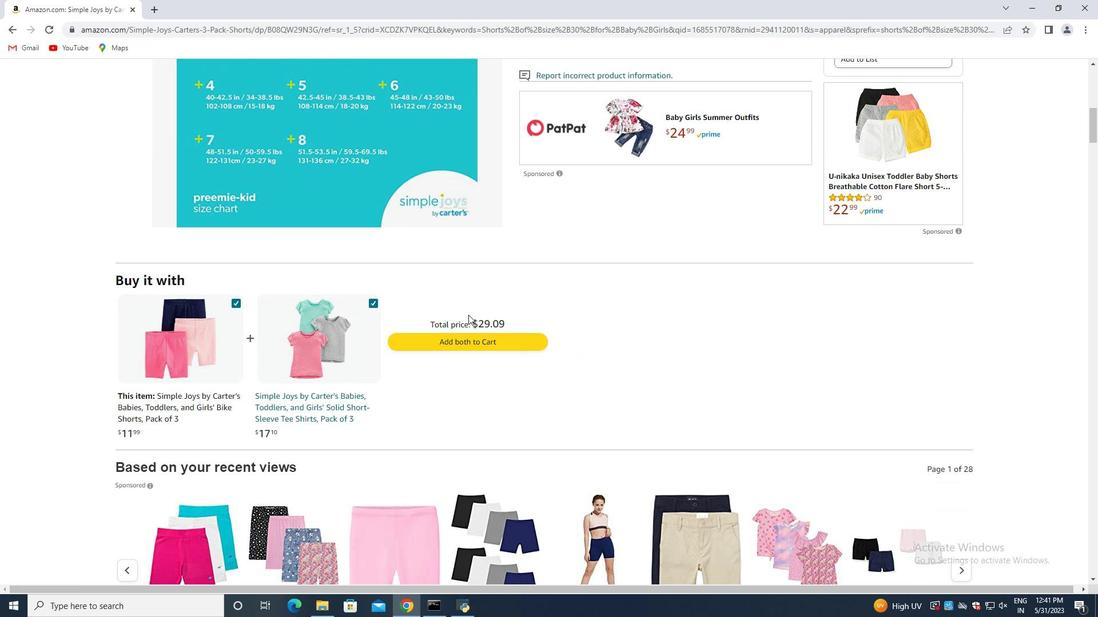 
Action: Mouse moved to (469, 320)
Screenshot: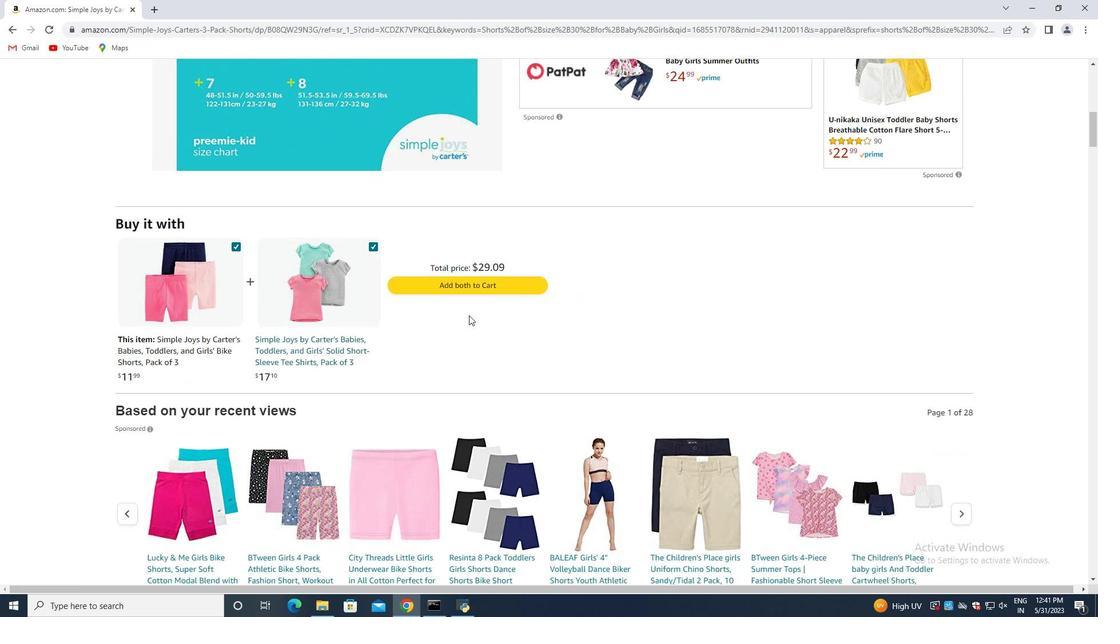 
Action: Mouse scrolled (469, 317) with delta (0, 0)
Screenshot: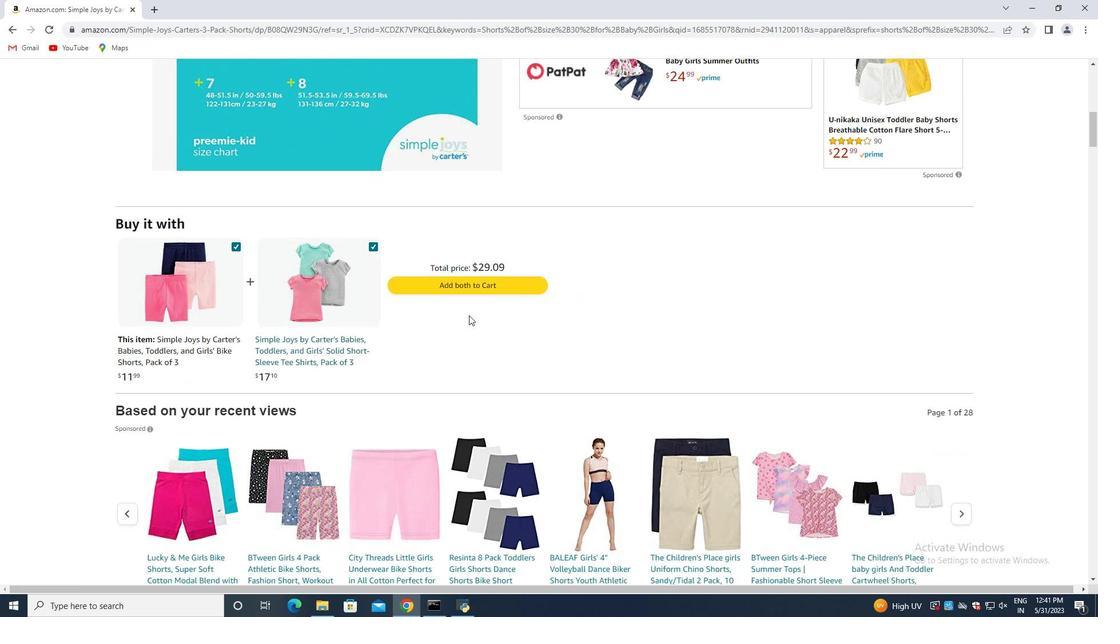 
Action: Mouse moved to (469, 322)
Screenshot: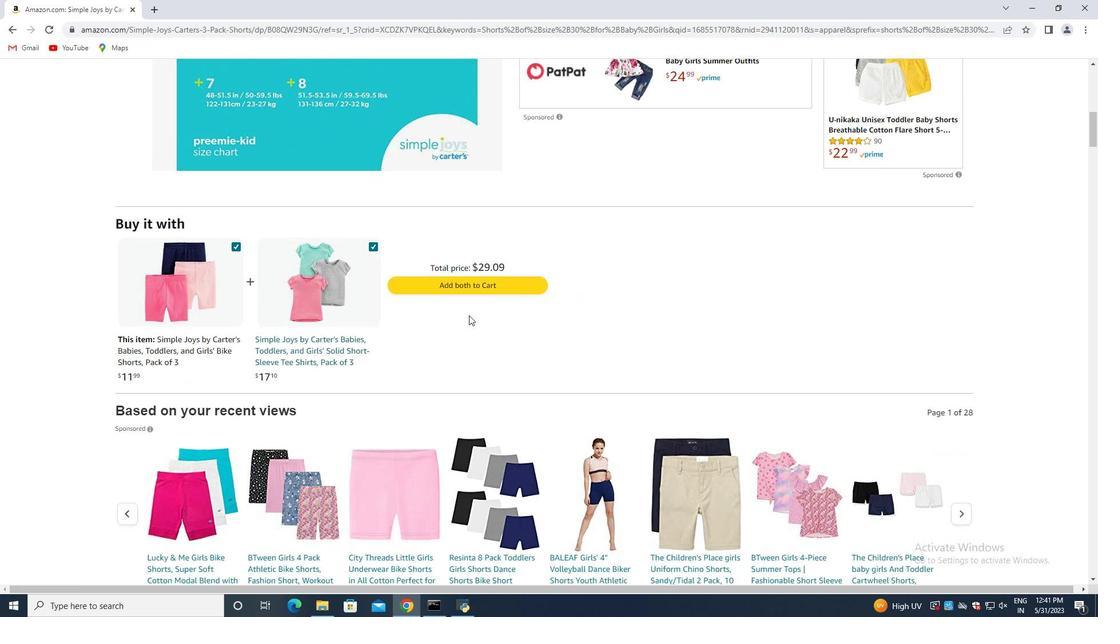 
Action: Mouse scrolled (469, 321) with delta (0, 0)
Screenshot: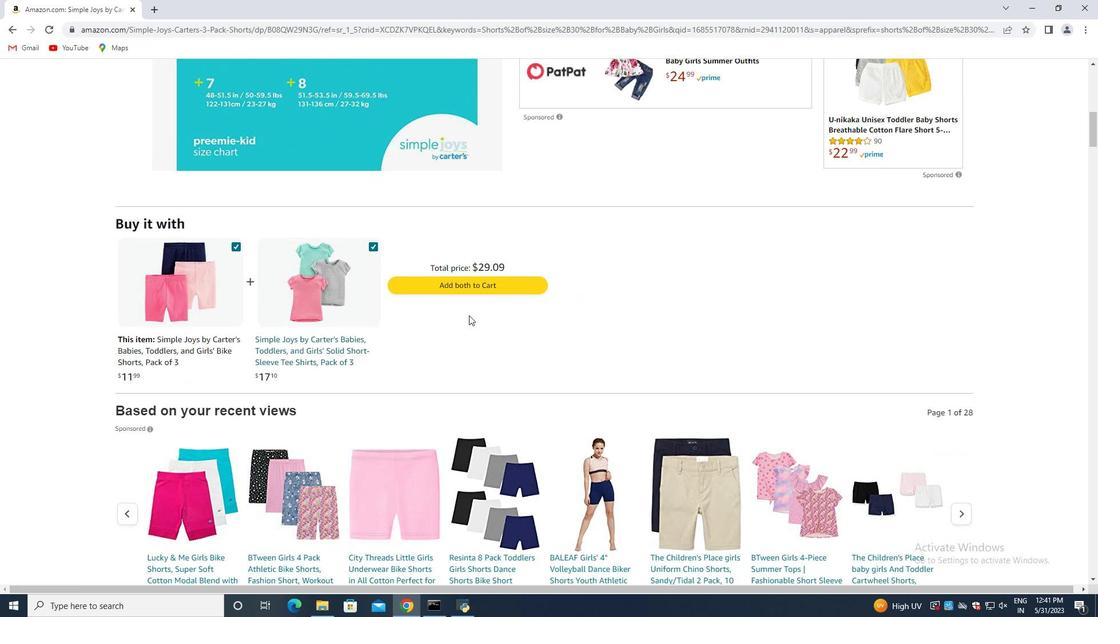 
Action: Mouse moved to (471, 326)
Screenshot: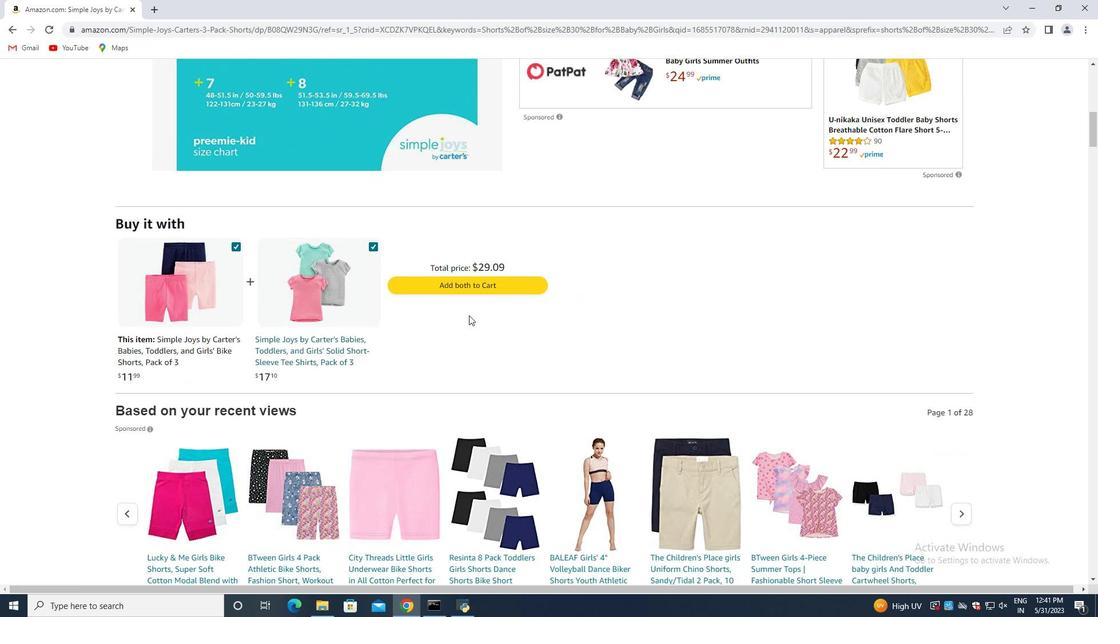 
Action: Mouse scrolled (469, 323) with delta (0, 0)
Screenshot: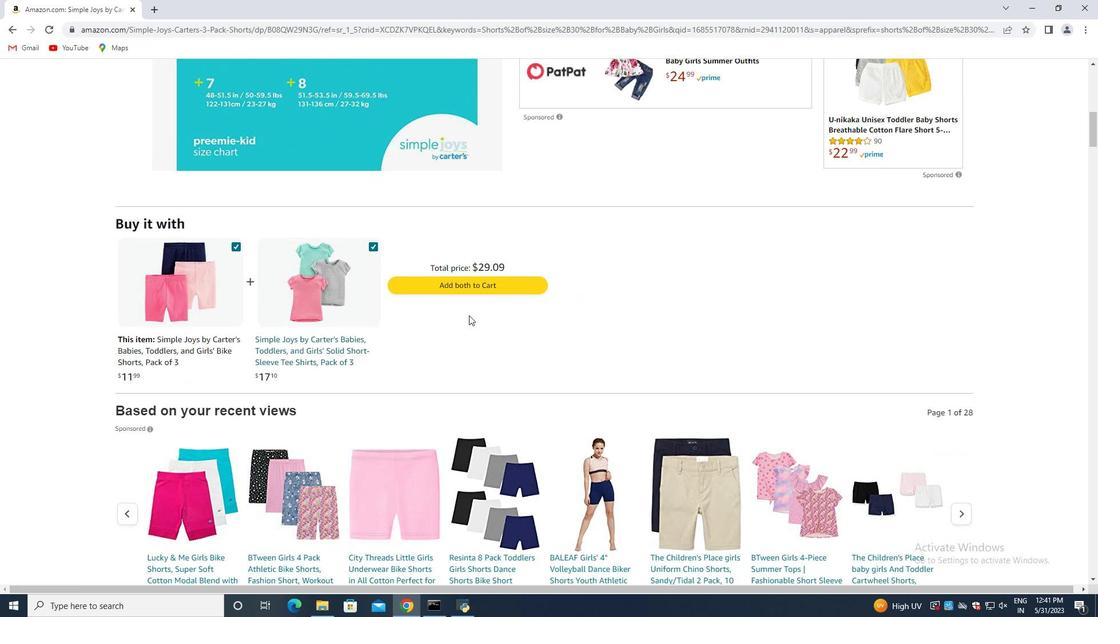 
Action: Mouse moved to (476, 328)
Screenshot: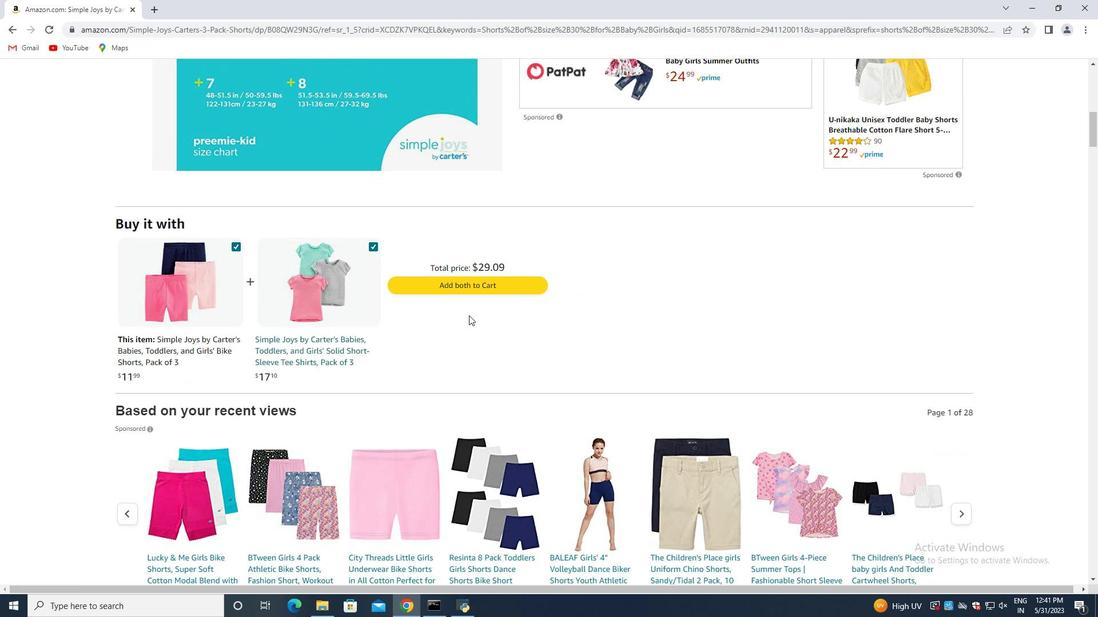 
Action: Mouse scrolled (473, 327) with delta (0, 0)
Screenshot: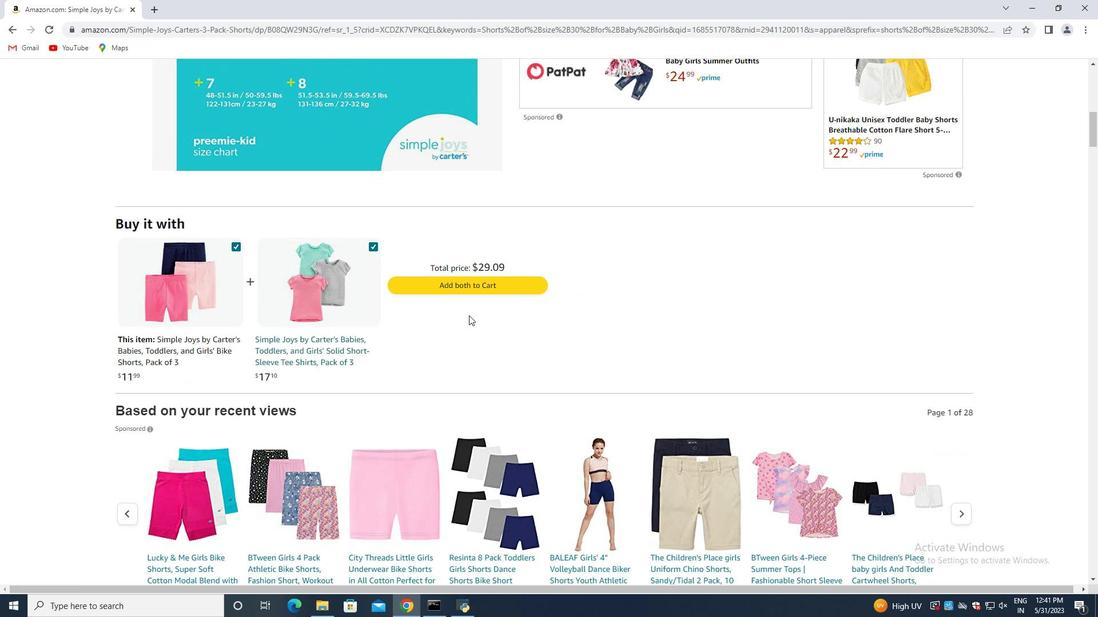 
Action: Mouse moved to (481, 329)
Screenshot: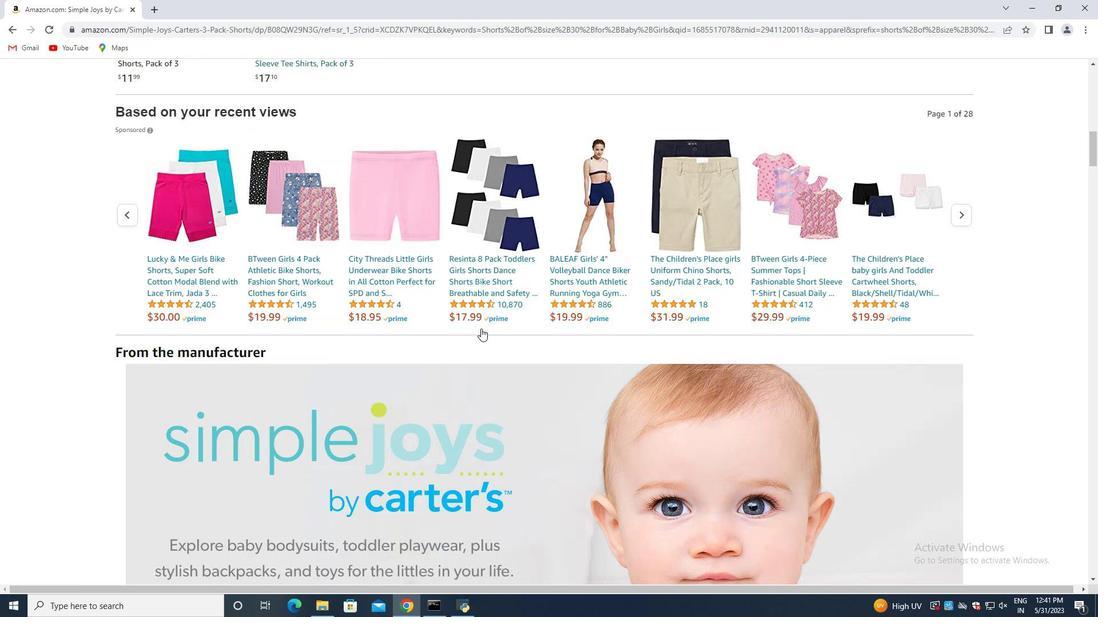 
Action: Mouse scrolled (481, 328) with delta (0, 0)
Screenshot: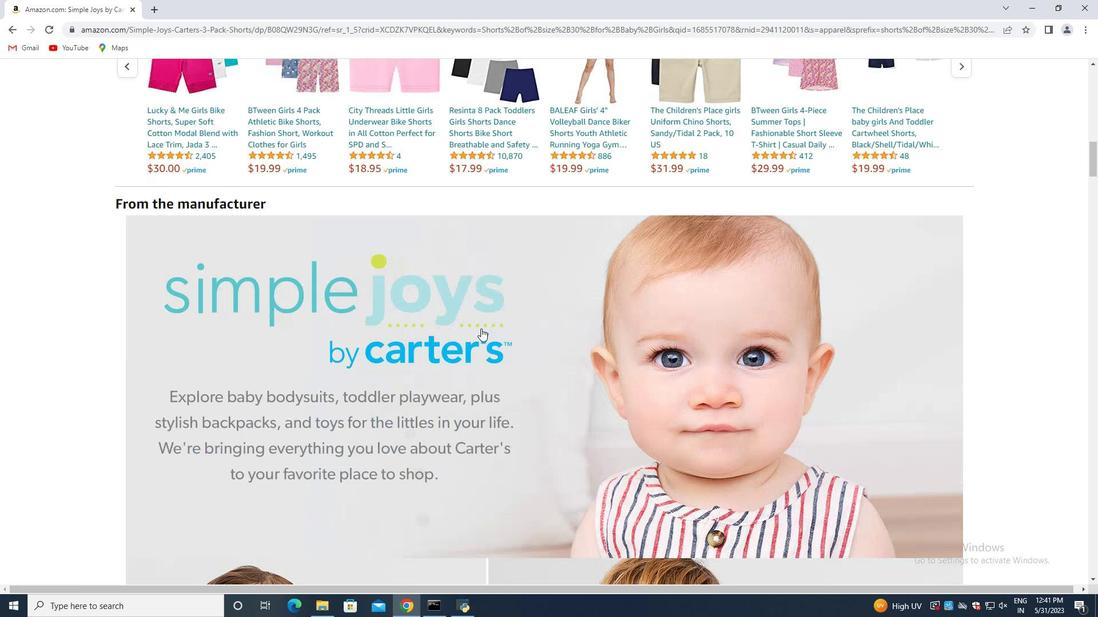 
Action: Mouse scrolled (481, 328) with delta (0, 0)
Screenshot: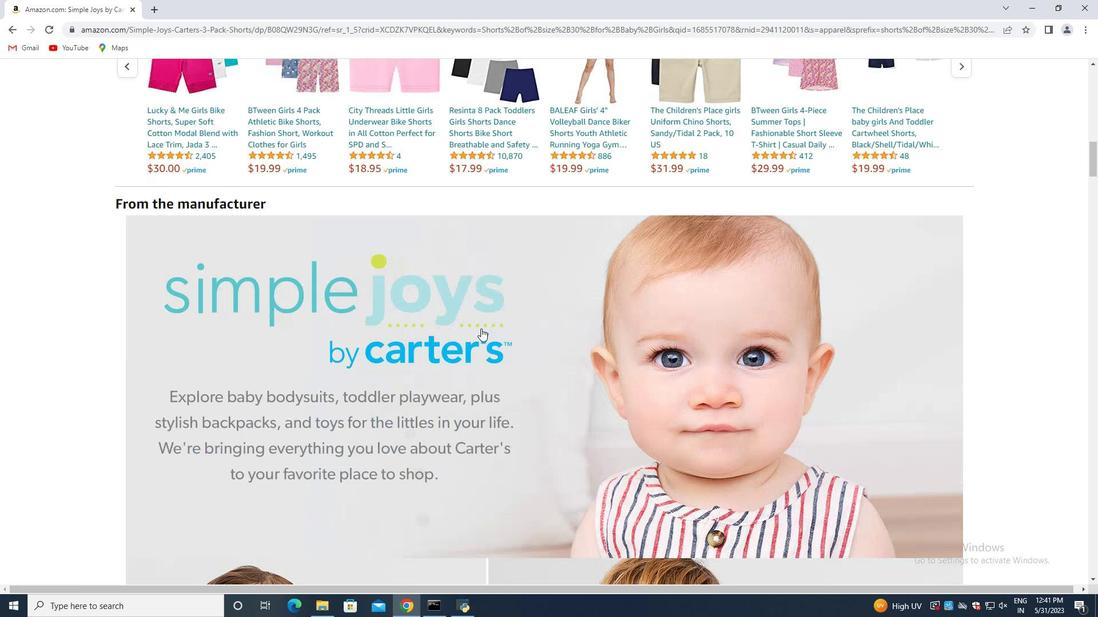 
Action: Mouse moved to (481, 330)
Screenshot: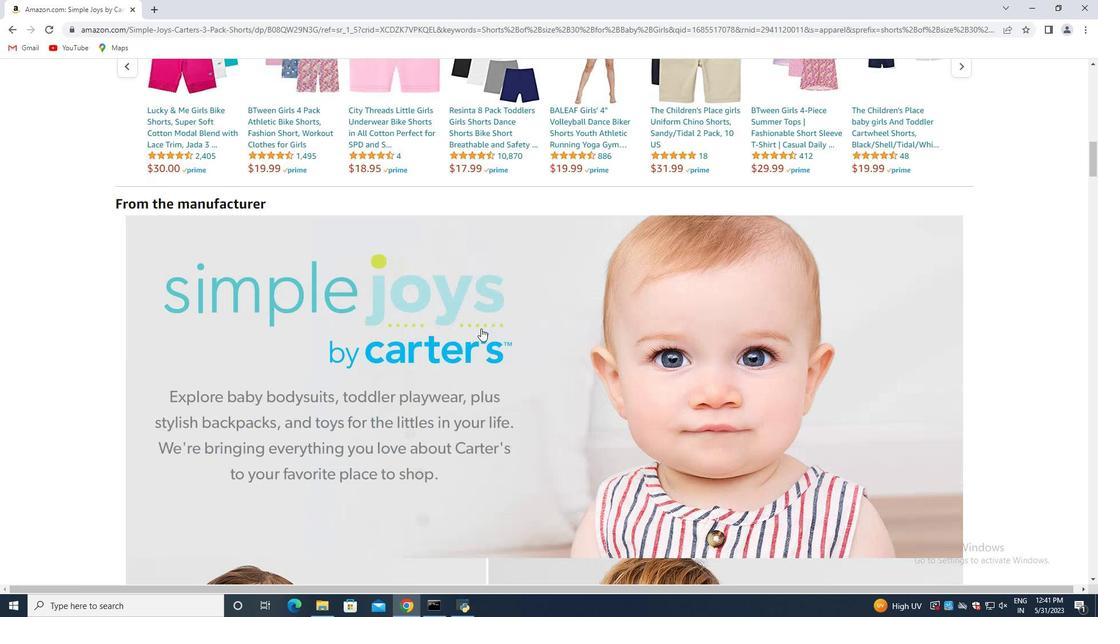 
Action: Mouse scrolled (481, 329) with delta (0, 0)
Screenshot: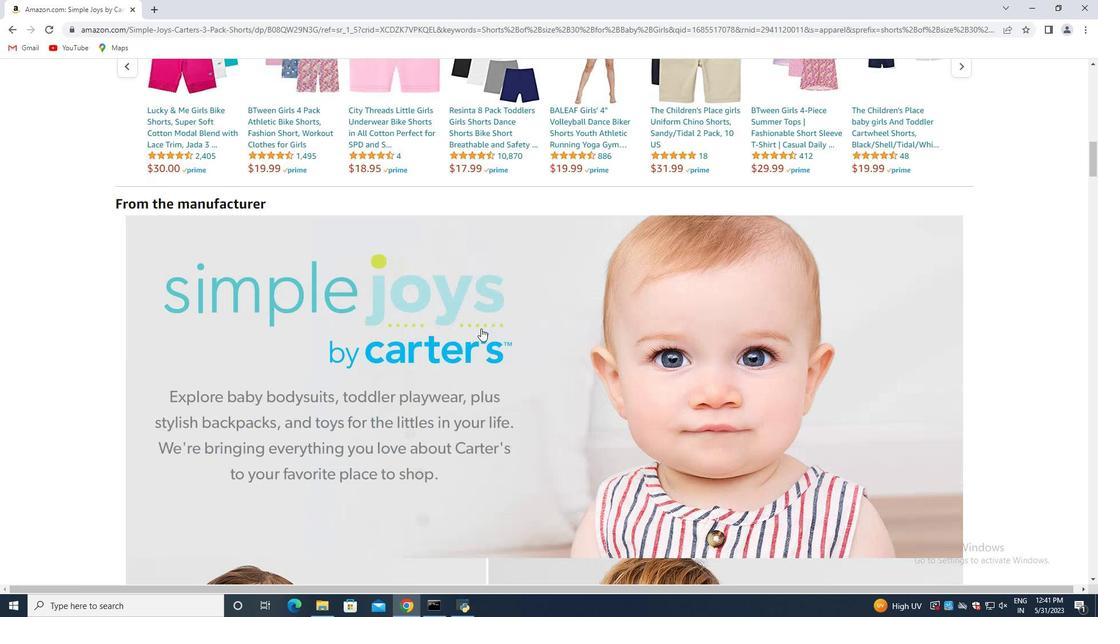 
Action: Mouse scrolled (481, 329) with delta (0, 0)
Screenshot: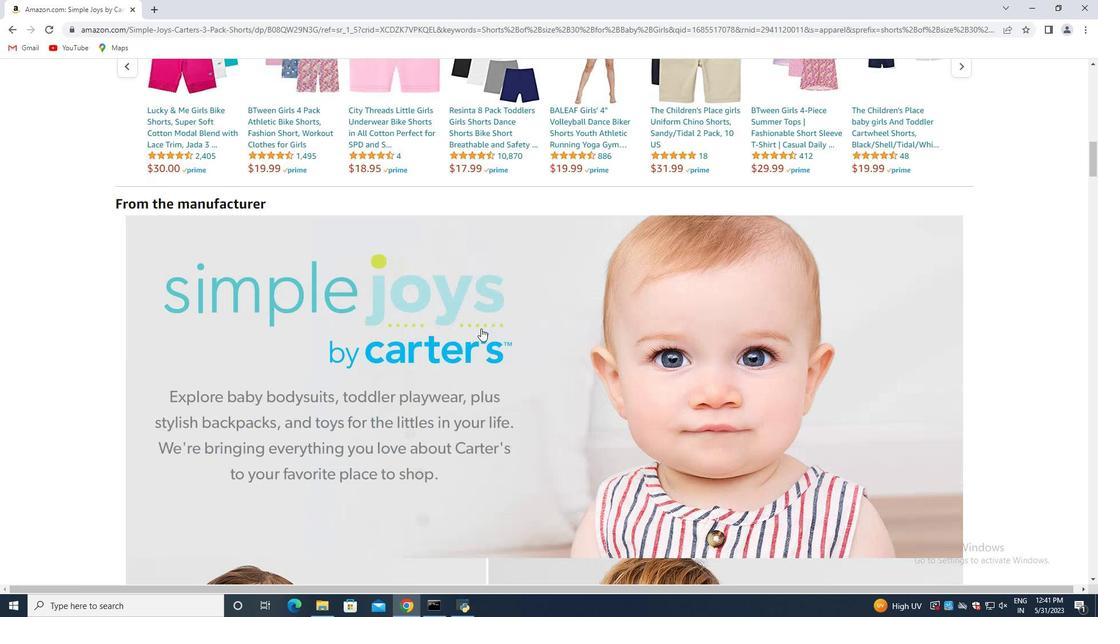 
Action: Mouse scrolled (481, 329) with delta (0, 0)
Screenshot: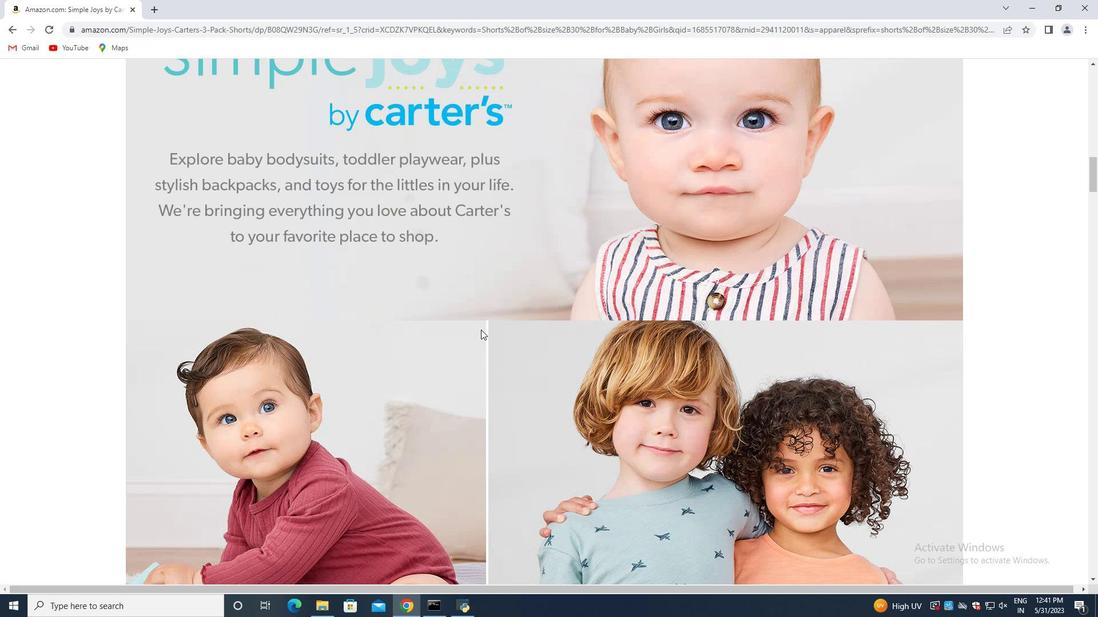 
Action: Mouse scrolled (481, 329) with delta (0, 0)
Screenshot: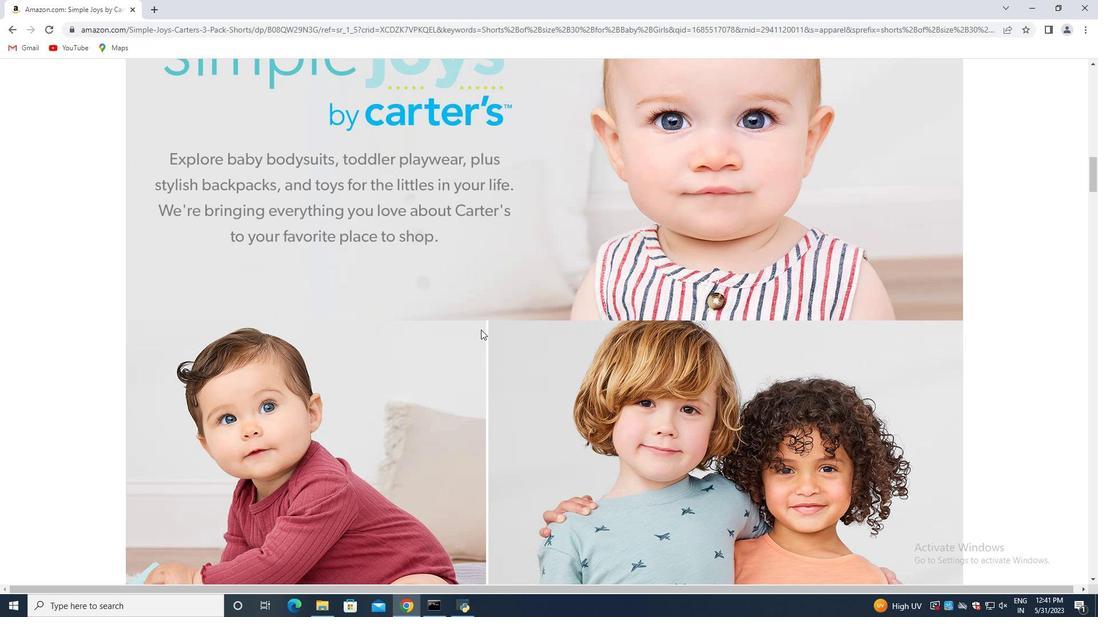 
Action: Mouse scrolled (481, 329) with delta (0, 0)
Screenshot: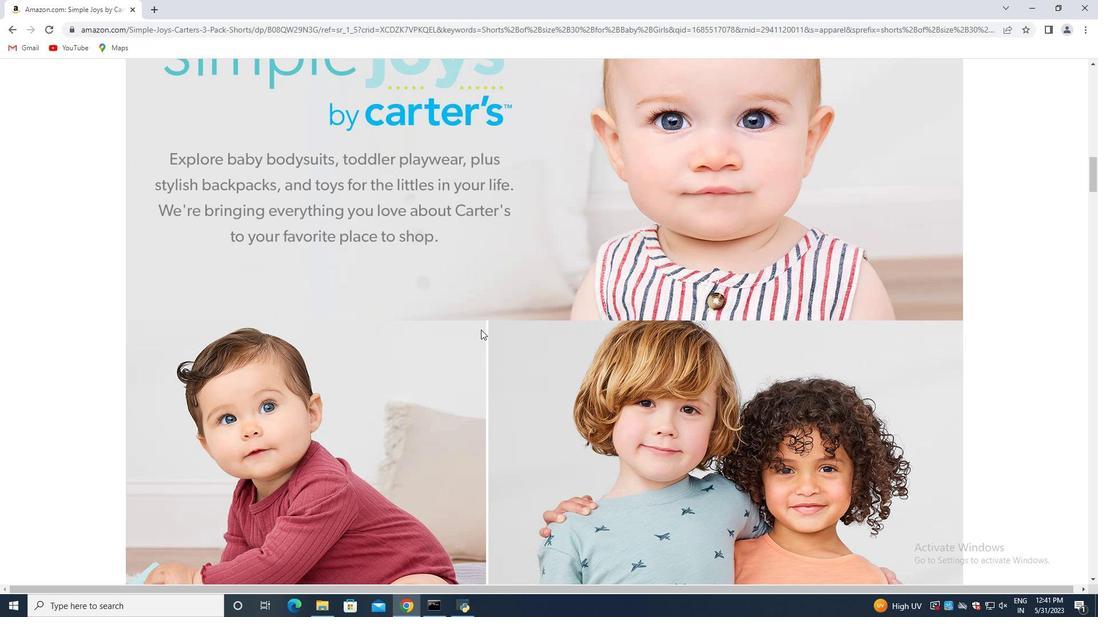 
Action: Mouse moved to (481, 330)
Screenshot: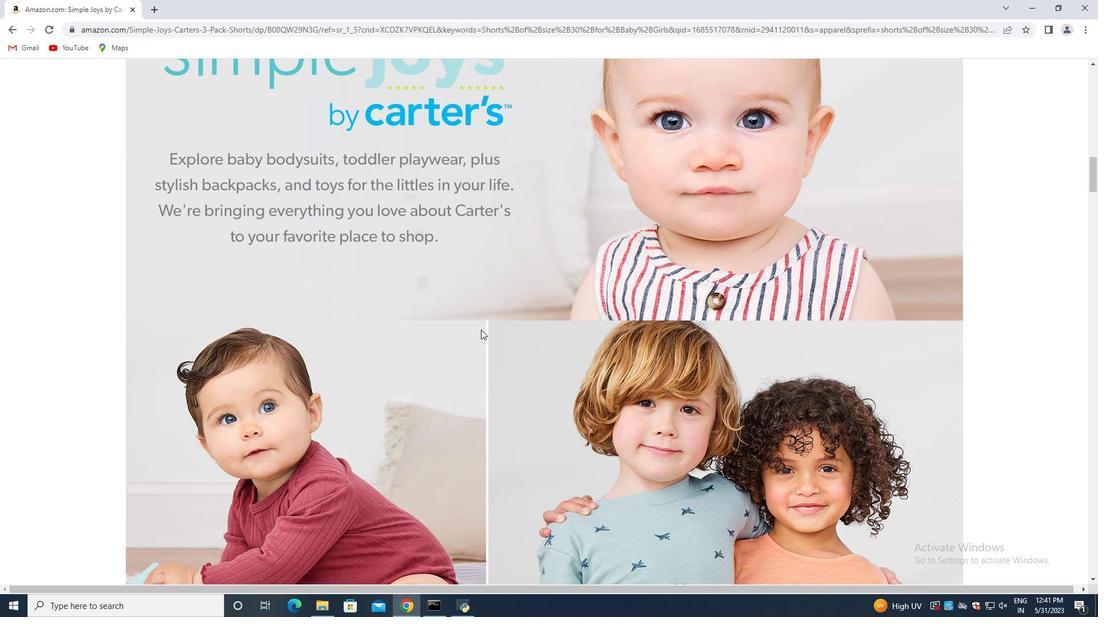 
Action: Mouse scrolled (481, 330) with delta (0, 0)
Screenshot: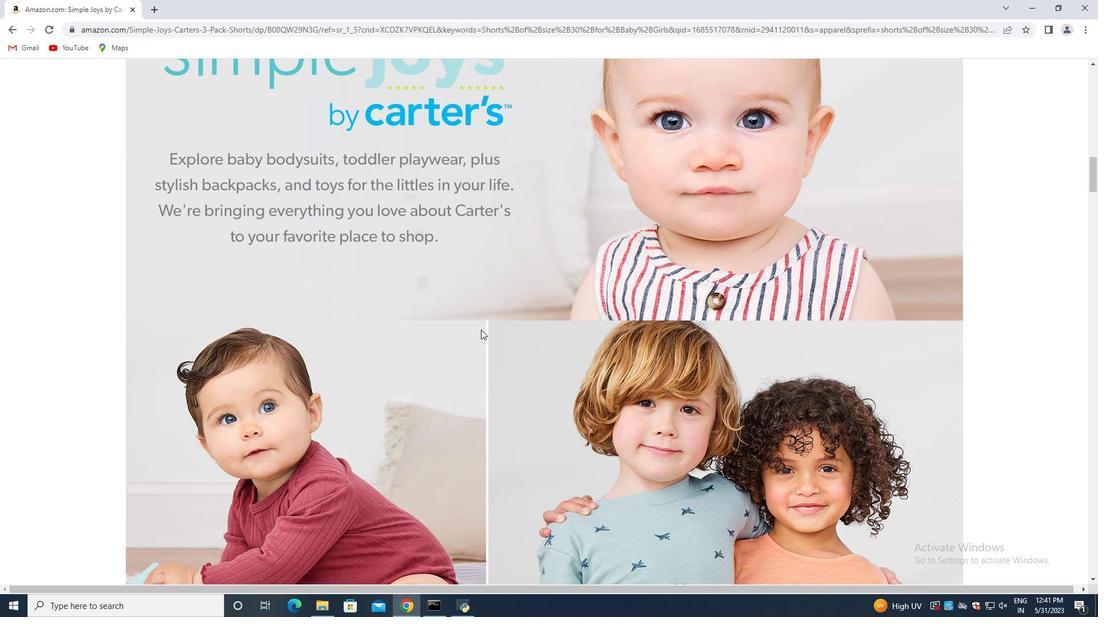 
Action: Mouse scrolled (481, 330) with delta (0, 0)
Screenshot: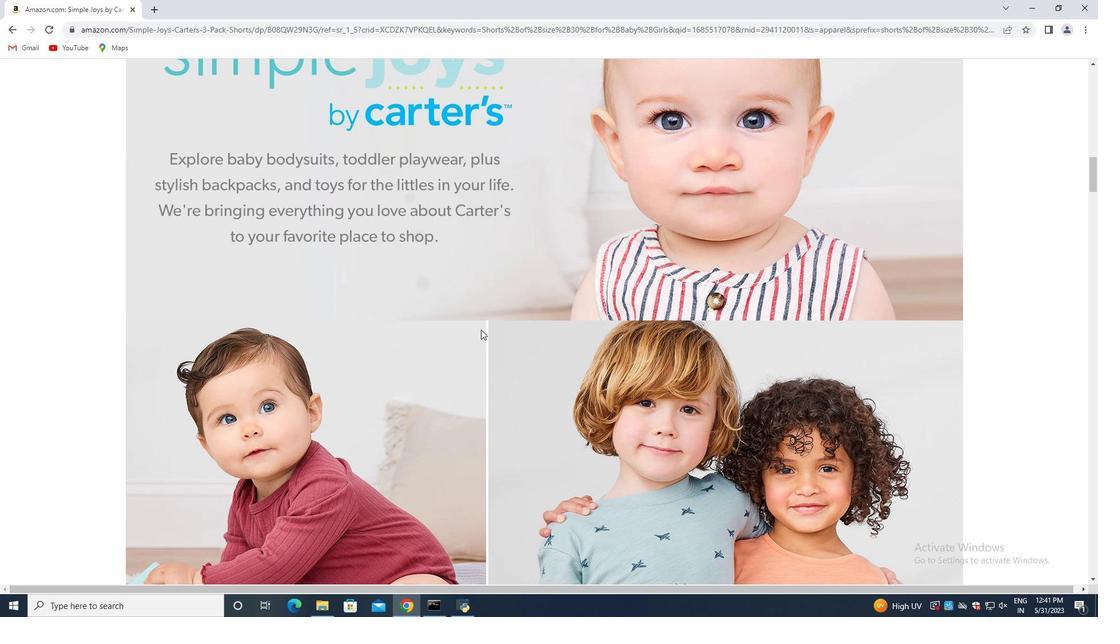 
Action: Mouse moved to (491, 335)
Screenshot: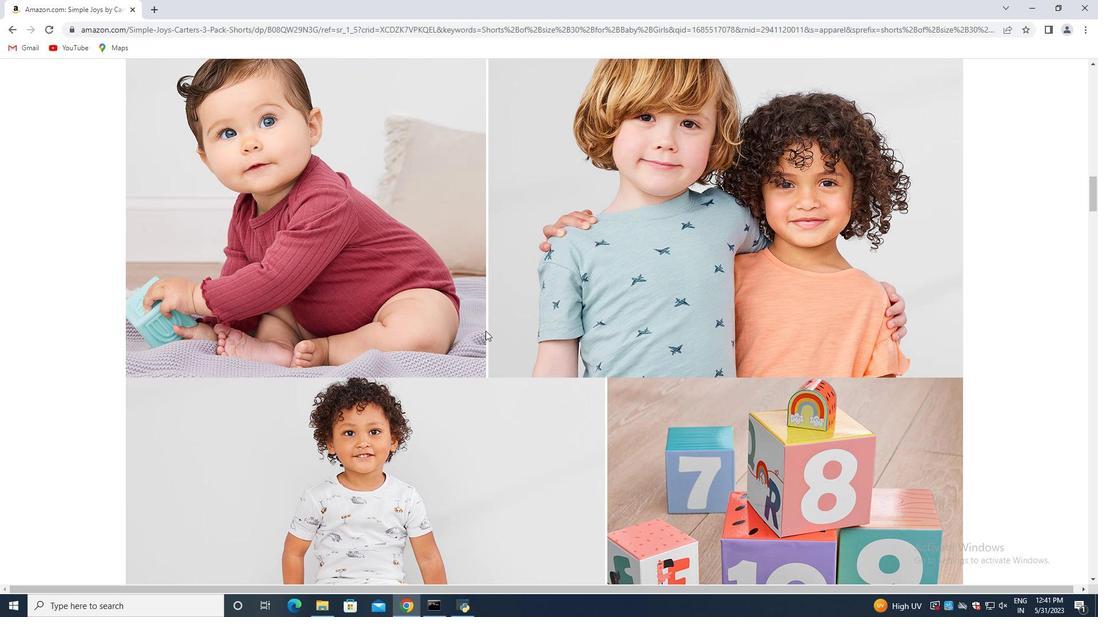 
Action: Mouse scrolled (488, 330) with delta (0, 0)
Screenshot: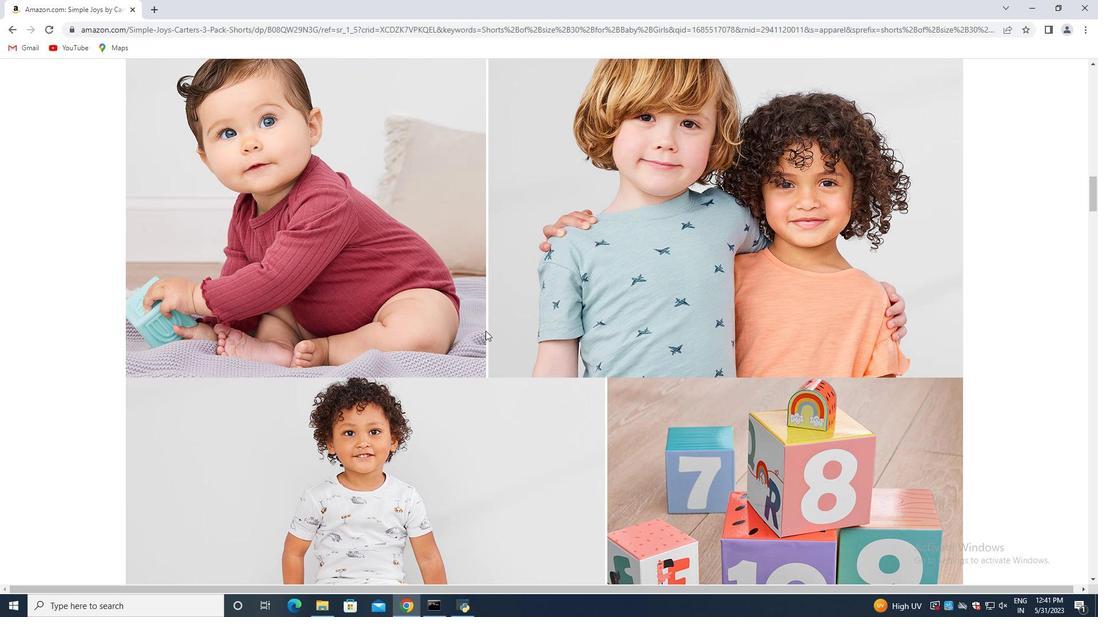 
Action: Mouse scrolled (489, 331) with delta (0, 0)
Screenshot: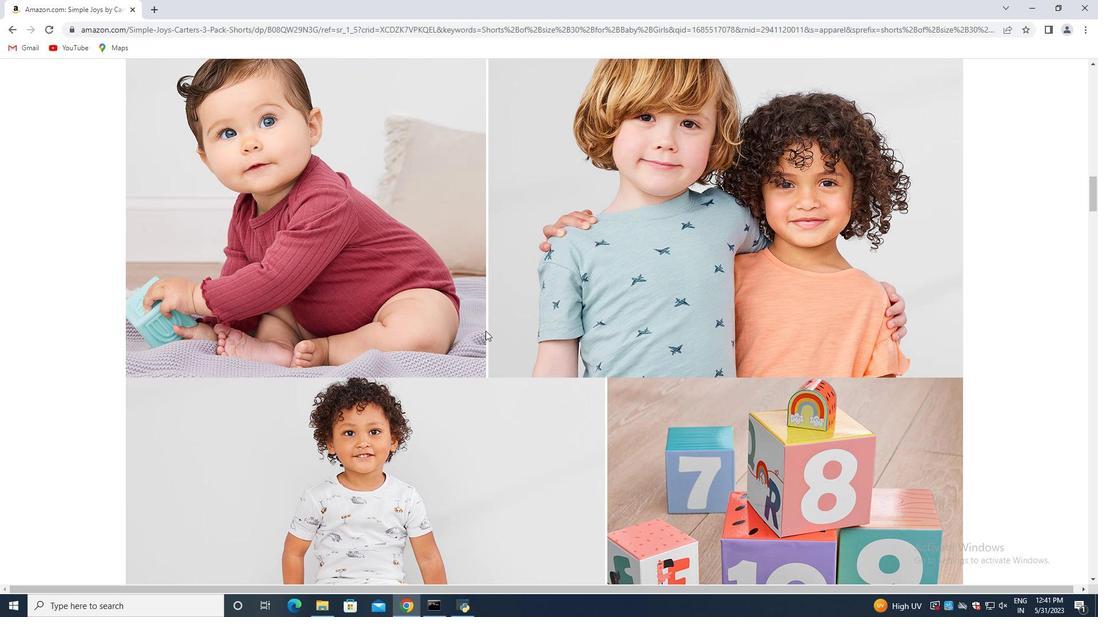 
Action: Mouse scrolled (489, 332) with delta (0, 0)
Screenshot: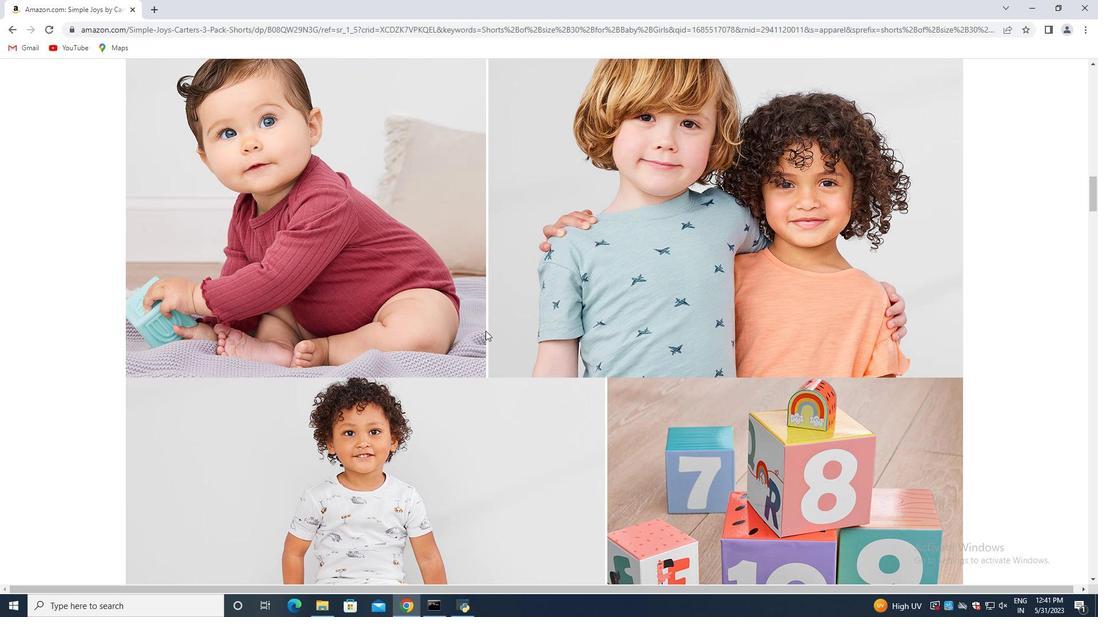 
Action: Mouse scrolled (490, 332) with delta (0, 0)
Screenshot: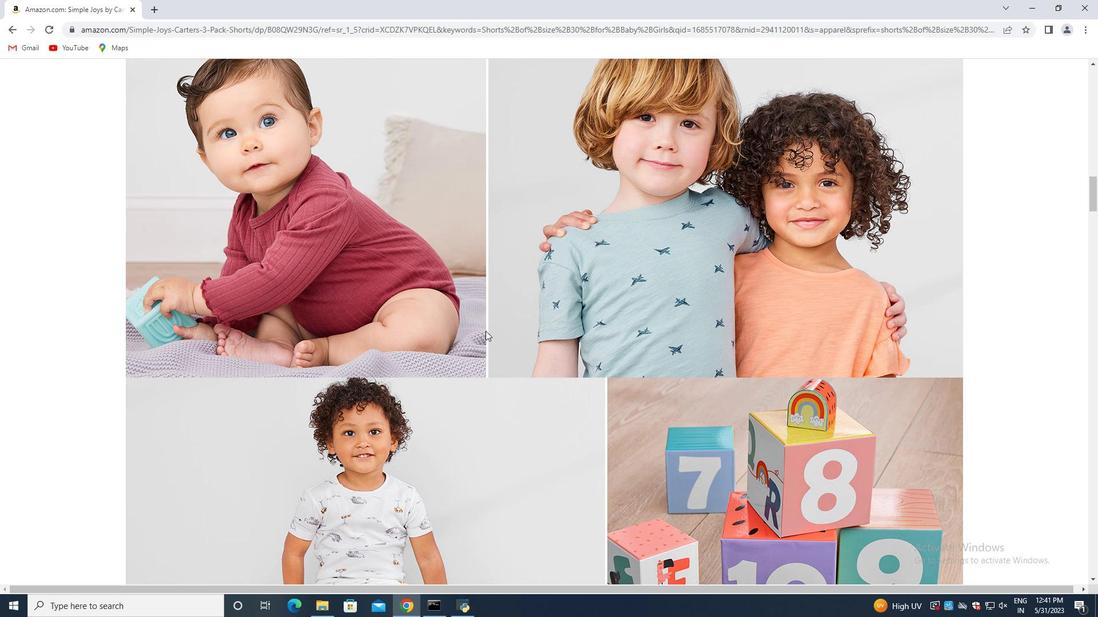 
Action: Mouse scrolled (490, 333) with delta (0, 0)
Screenshot: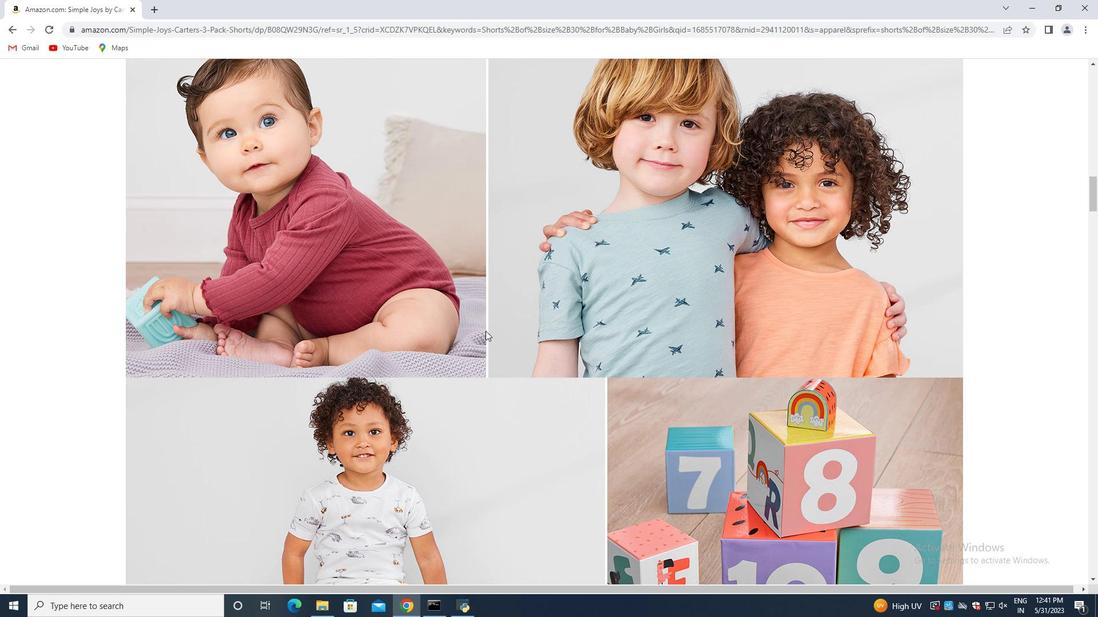 
Action: Mouse moved to (492, 335)
Screenshot: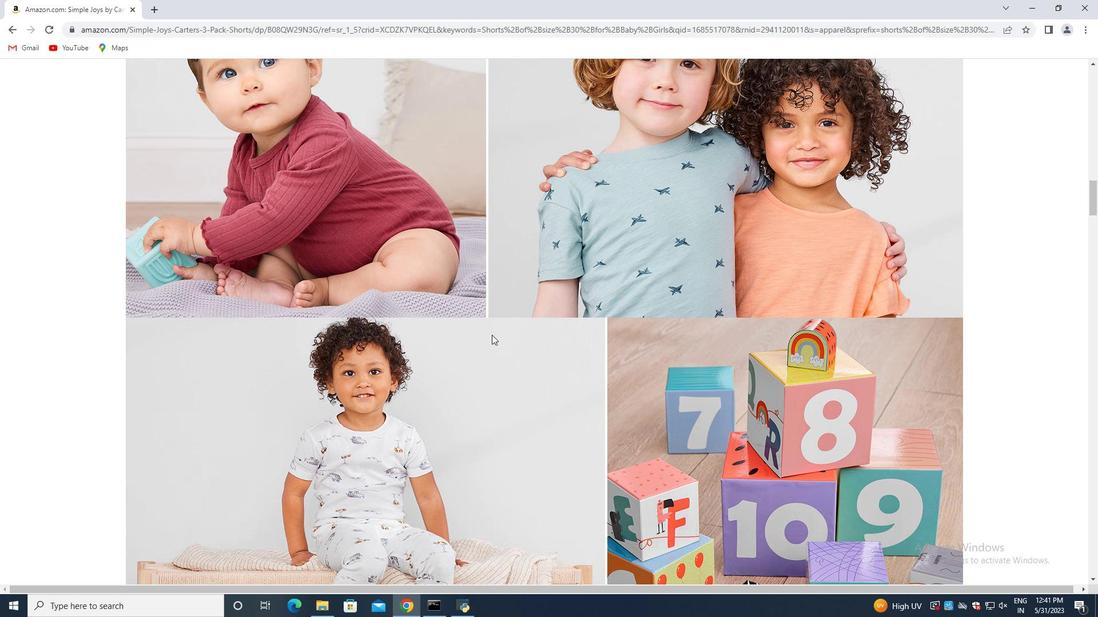 
Action: Mouse scrolled (492, 334) with delta (0, 0)
Screenshot: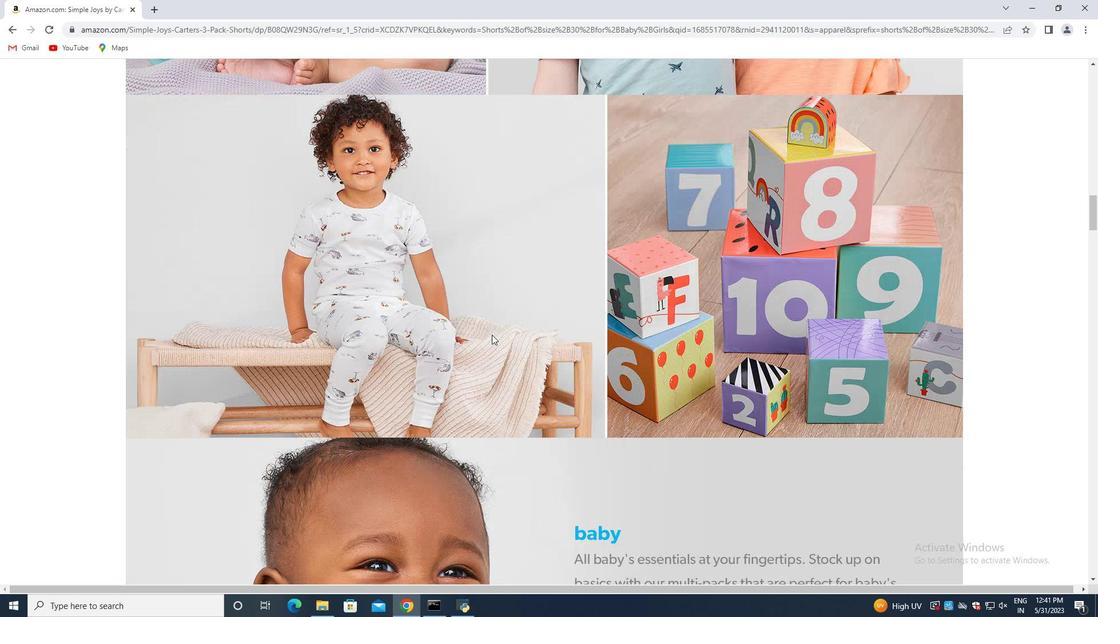 
Action: Mouse scrolled (492, 334) with delta (0, 0)
Screenshot: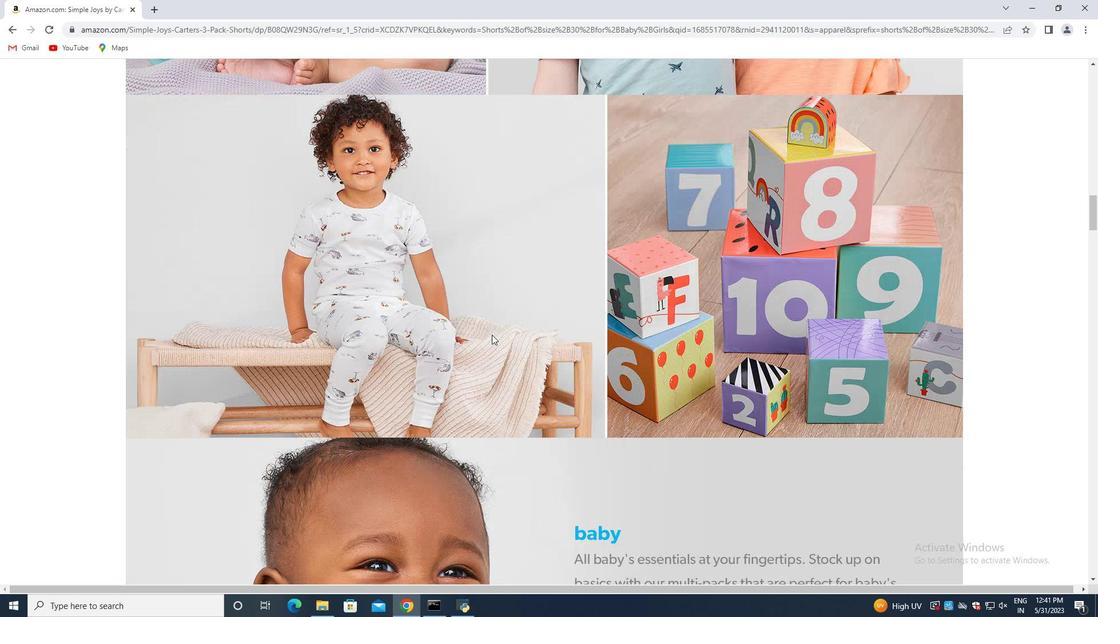 
Action: Mouse moved to (493, 335)
Screenshot: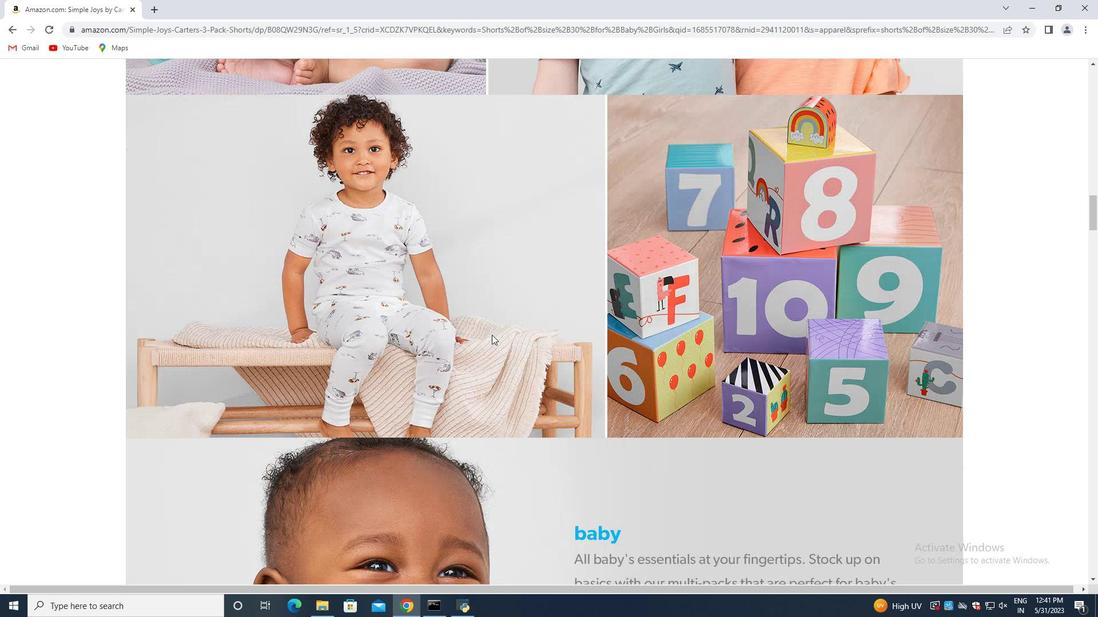 
Action: Mouse scrolled (493, 335) with delta (0, 0)
Screenshot: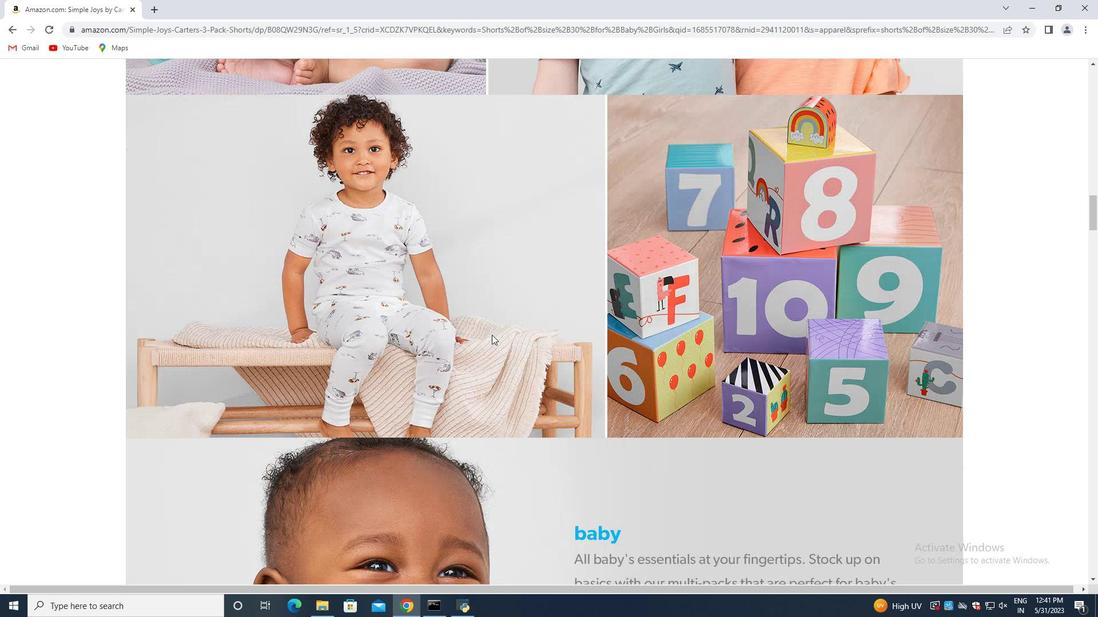 
Action: Mouse moved to (493, 336)
Screenshot: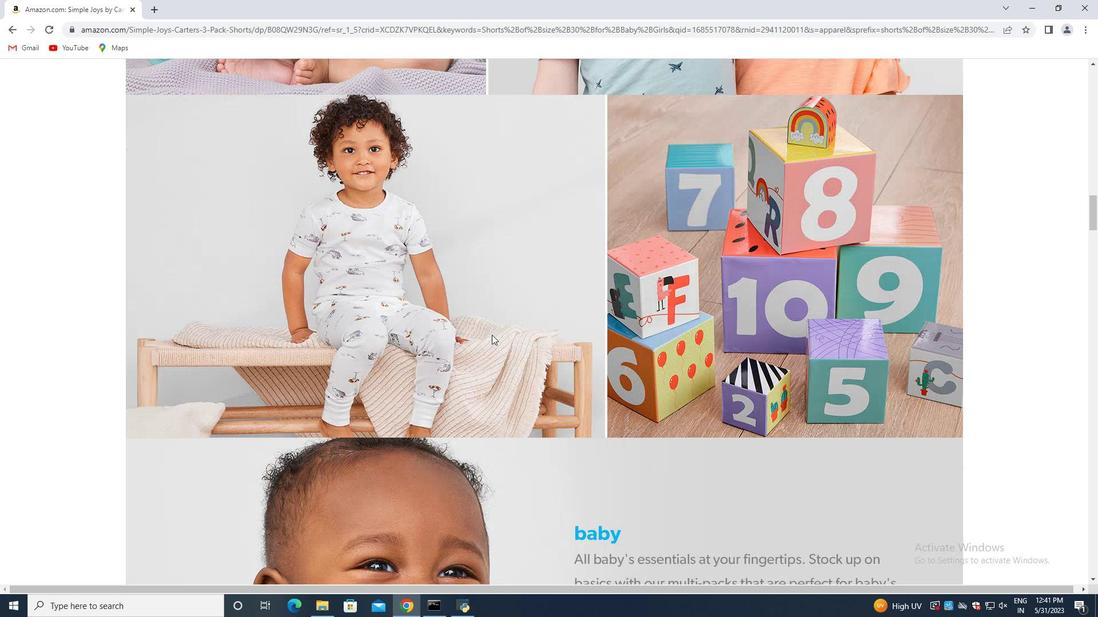 
Action: Mouse scrolled (493, 336) with delta (0, 0)
Screenshot: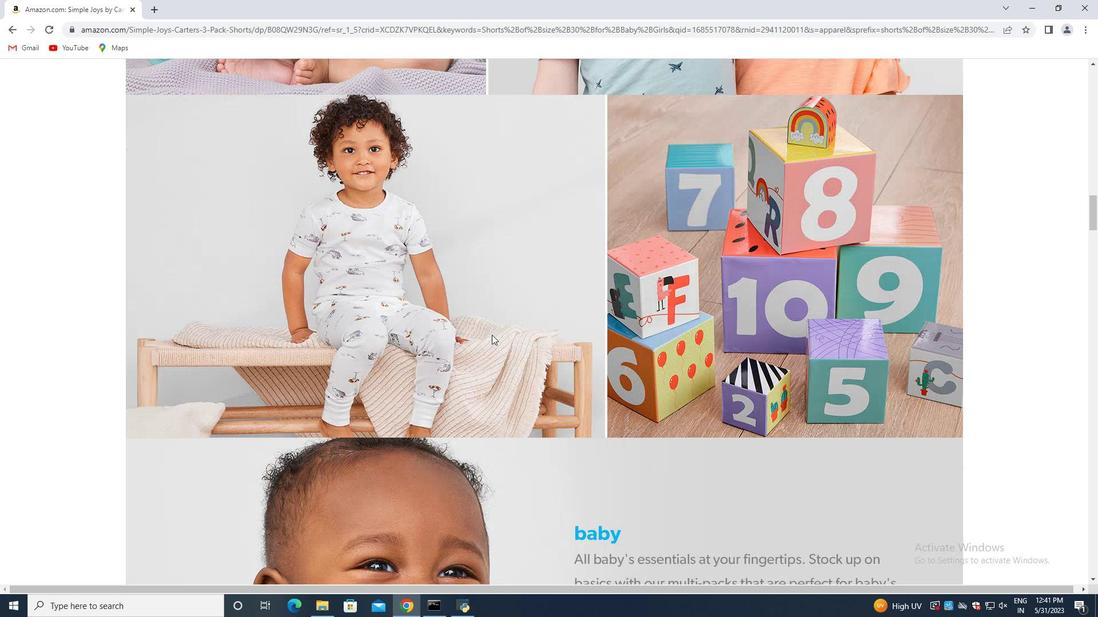 
Action: Mouse moved to (508, 338)
Screenshot: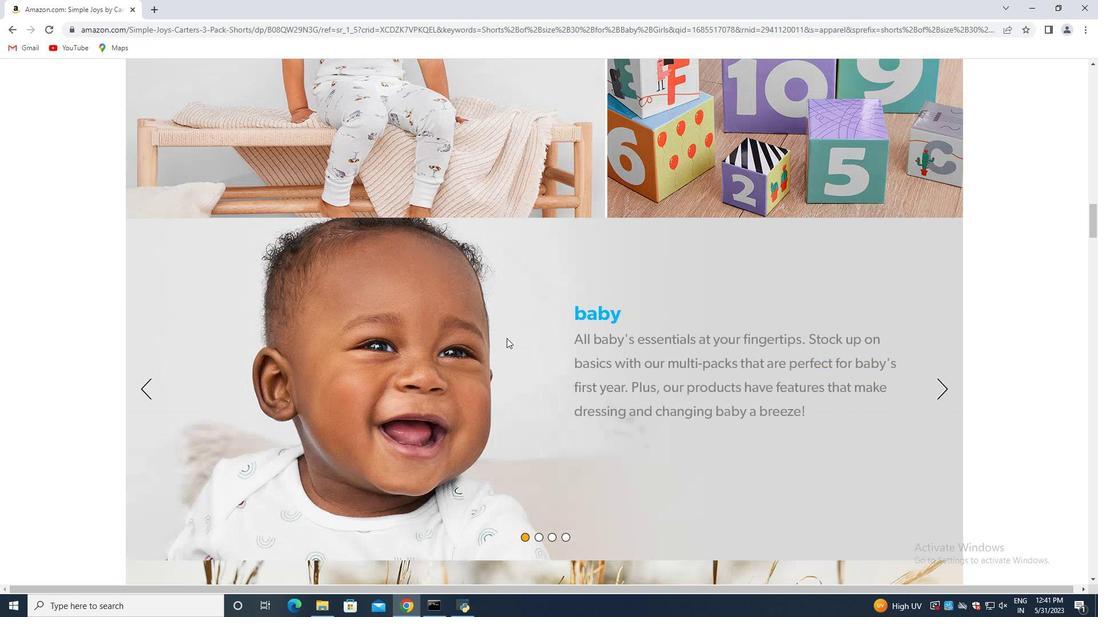 
Action: Mouse scrolled (508, 338) with delta (0, 0)
Screenshot: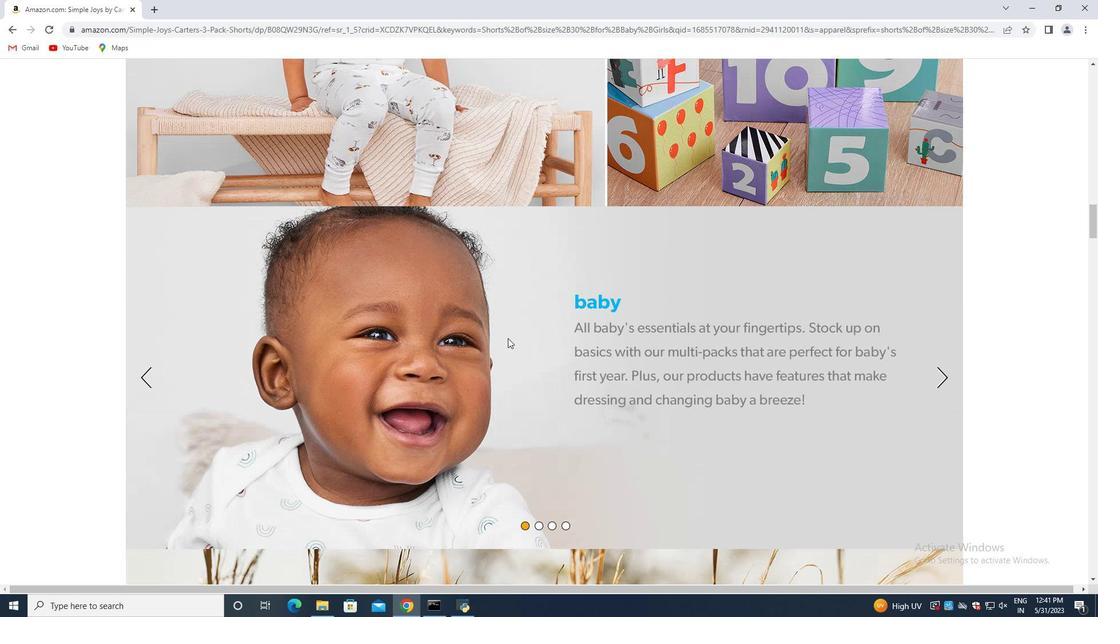 
Action: Mouse scrolled (508, 338) with delta (0, 0)
Screenshot: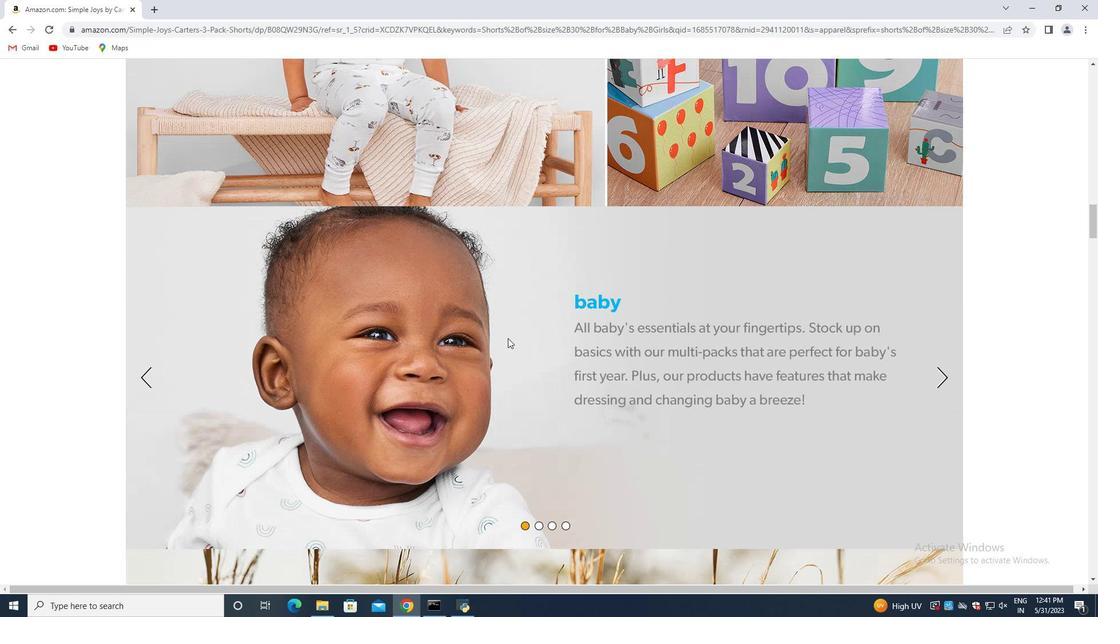 
Action: Mouse scrolled (508, 338) with delta (0, 0)
Screenshot: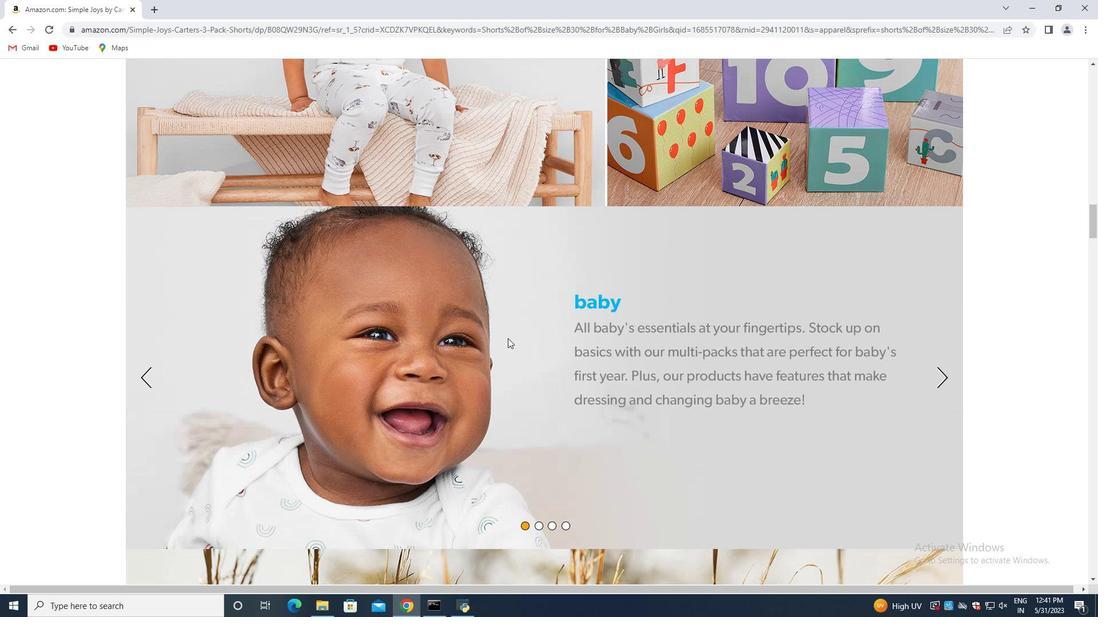 
Action: Mouse scrolled (508, 338) with delta (0, 0)
Screenshot: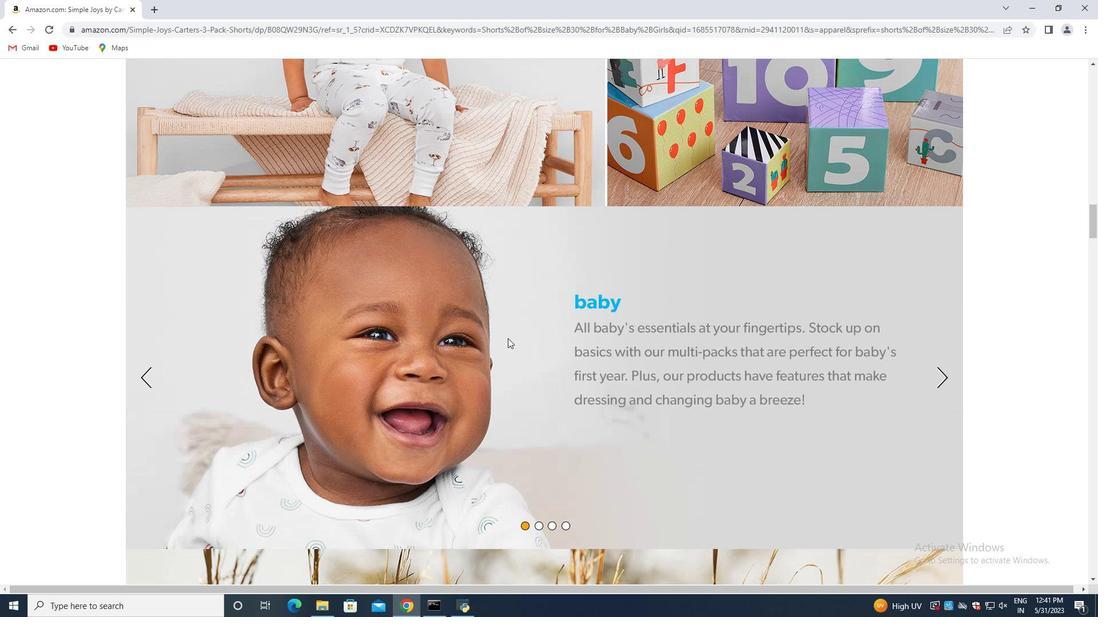 
Action: Mouse scrolled (508, 338) with delta (0, 0)
Screenshot: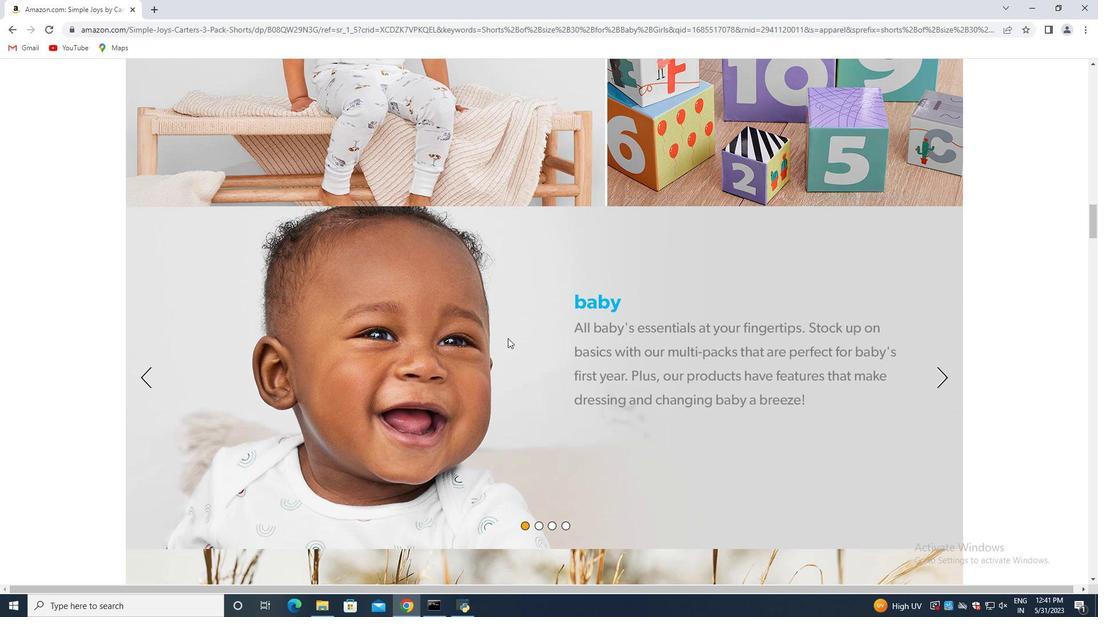 
Action: Mouse moved to (528, 320)
Screenshot: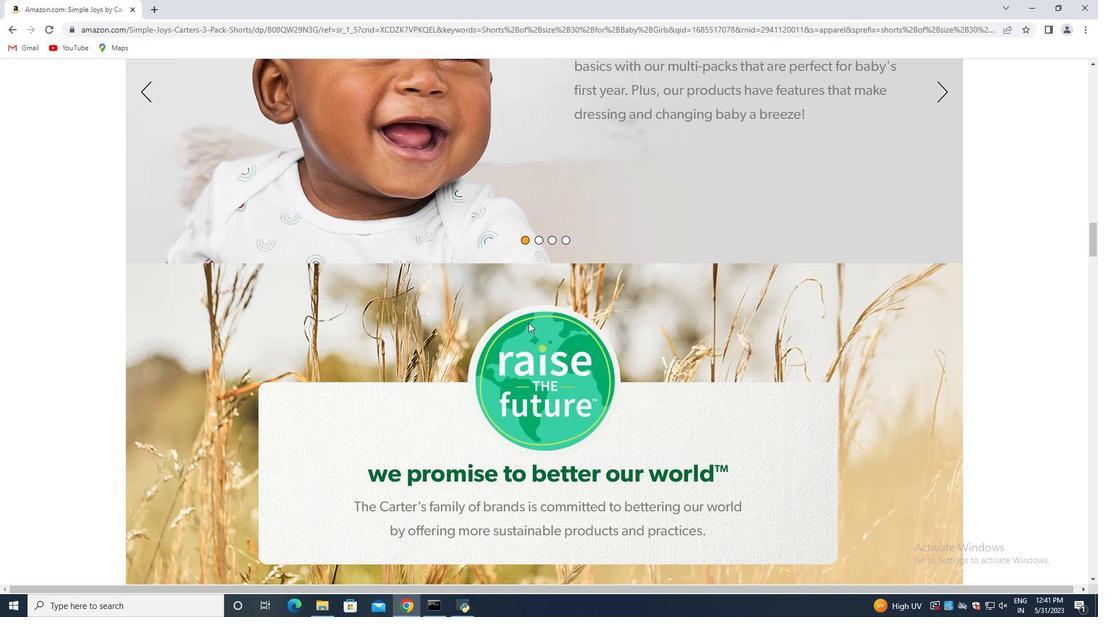 
Action: Mouse scrolled (528, 320) with delta (0, 0)
Screenshot: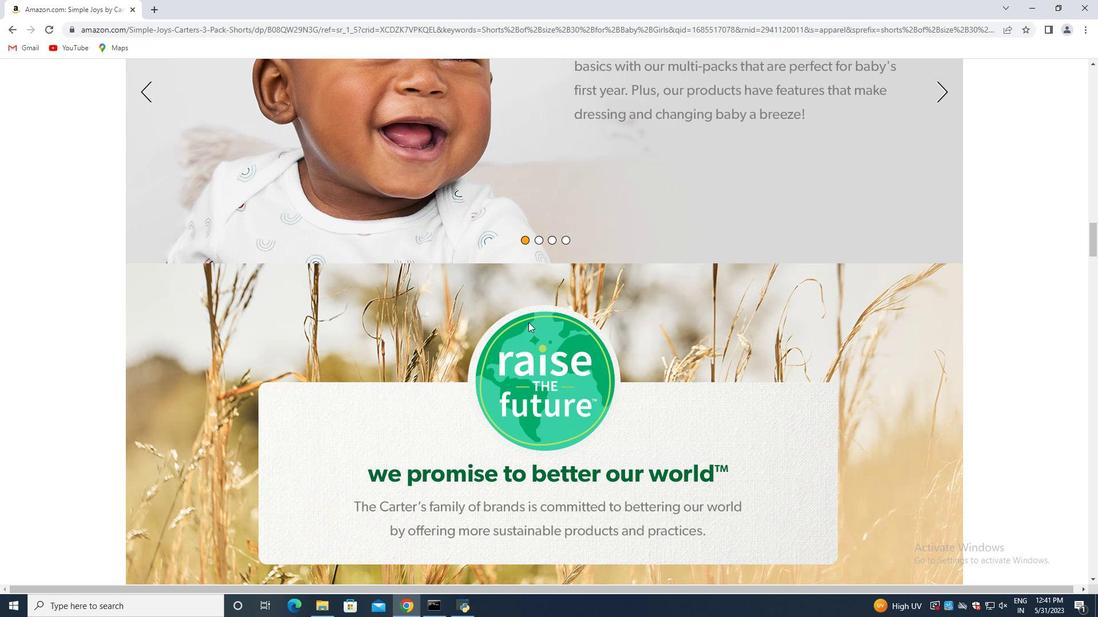 
Action: Mouse scrolled (528, 320) with delta (0, 0)
Screenshot: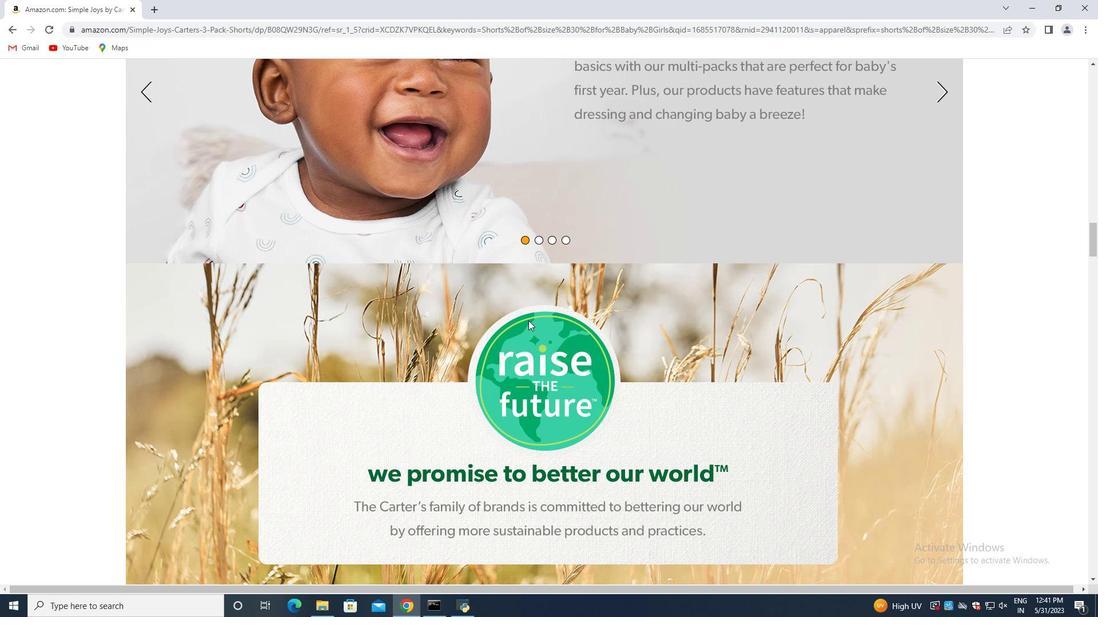 
Action: Mouse scrolled (528, 320) with delta (0, 0)
Screenshot: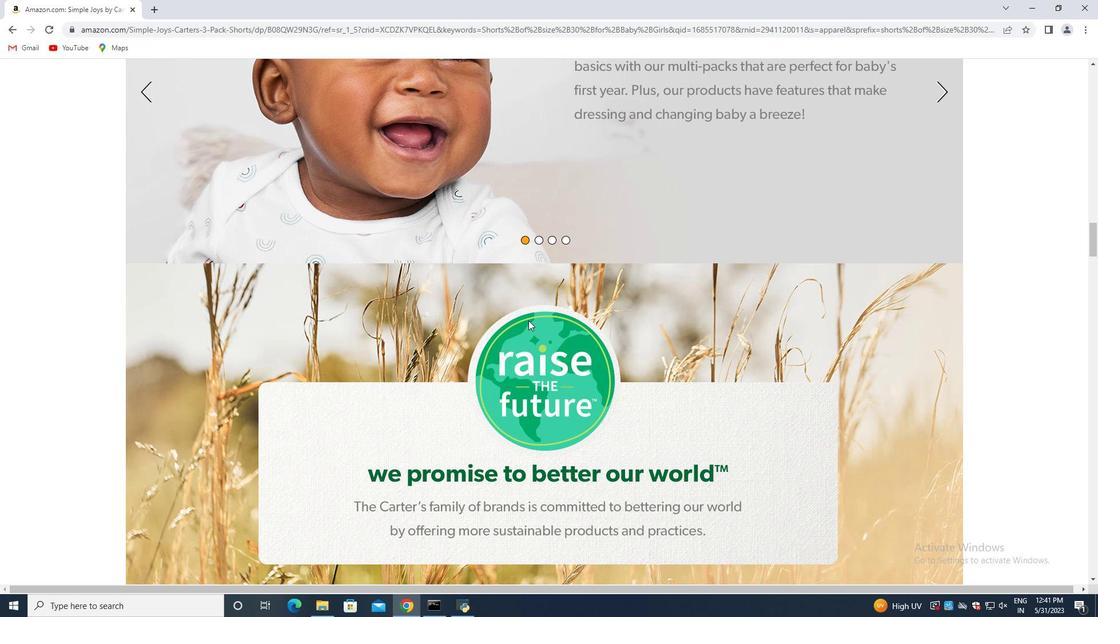 
Action: Mouse scrolled (528, 320) with delta (0, 0)
Screenshot: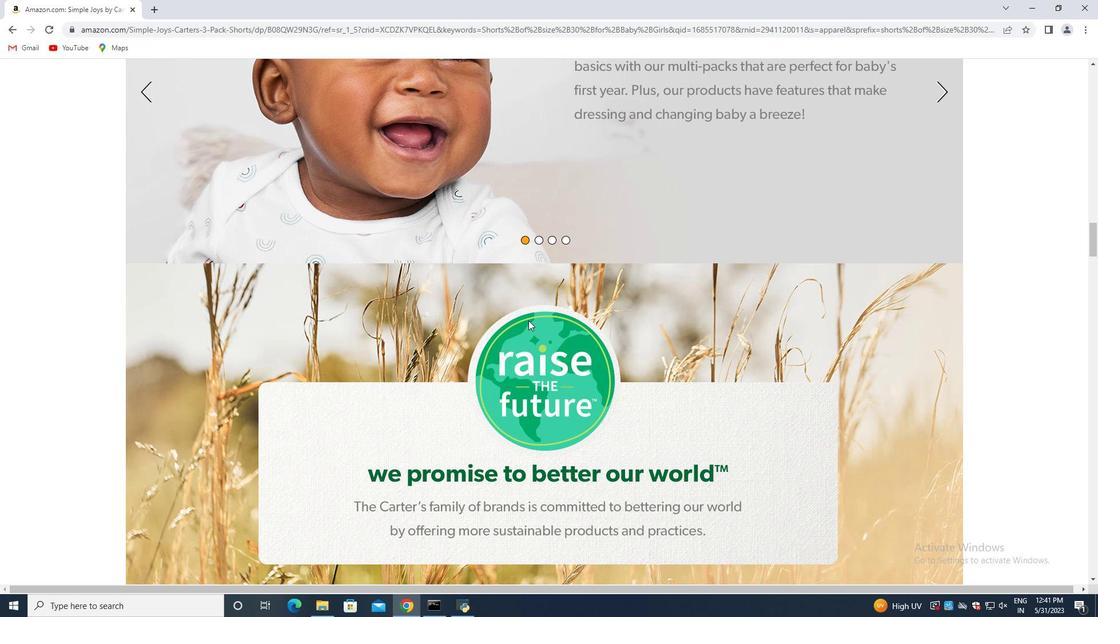 
Action: Mouse scrolled (528, 320) with delta (0, 0)
Screenshot: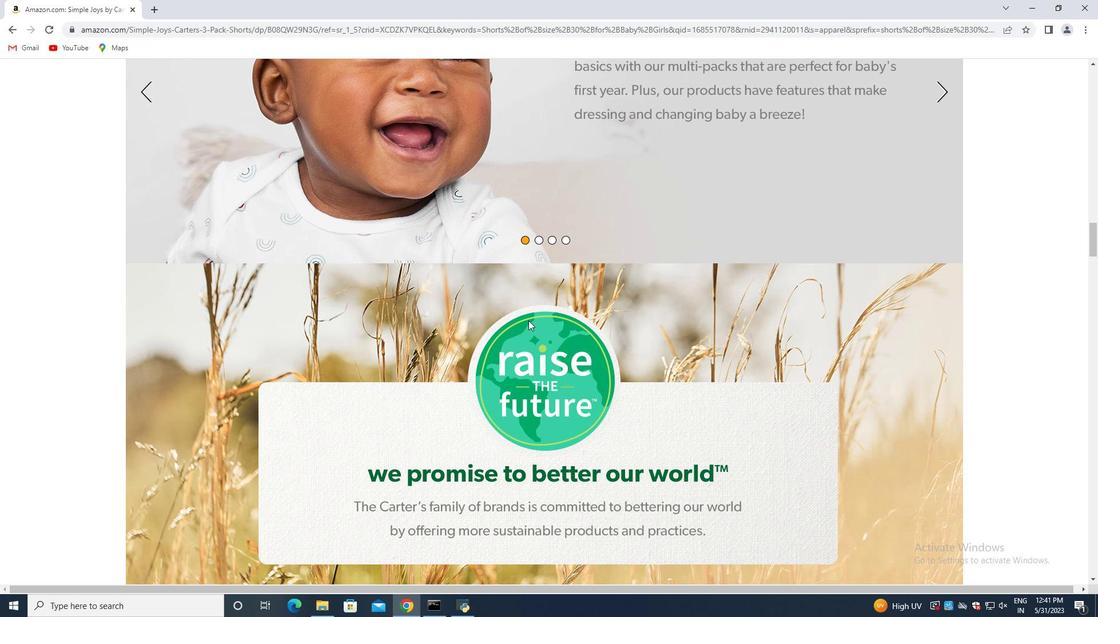 
Action: Mouse moved to (526, 327)
Screenshot: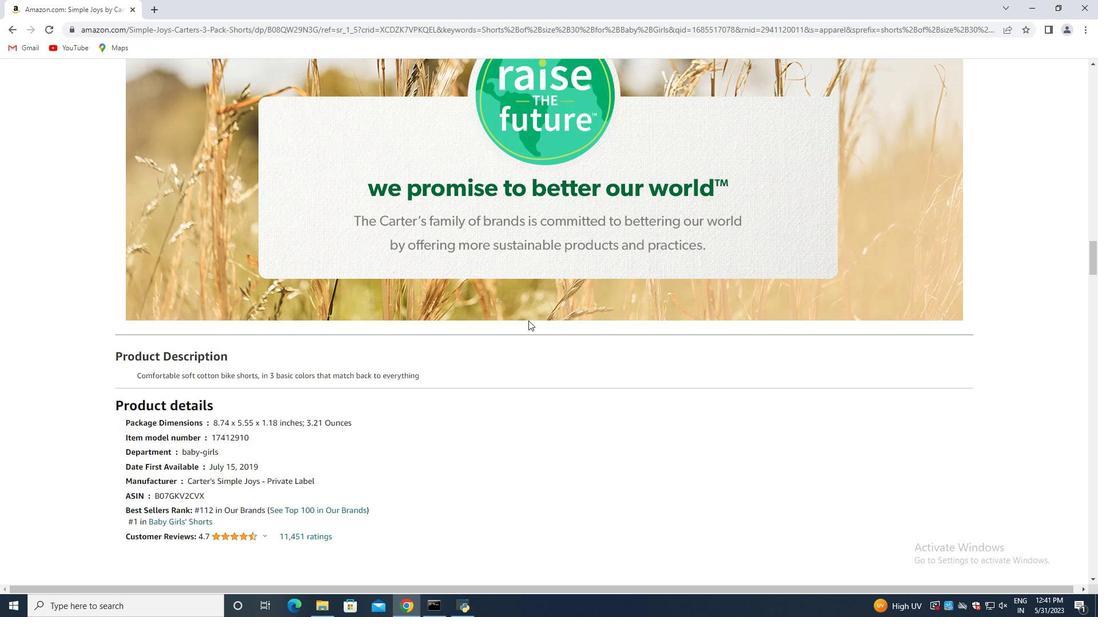 
Action: Mouse scrolled (526, 324) with delta (0, 0)
Screenshot: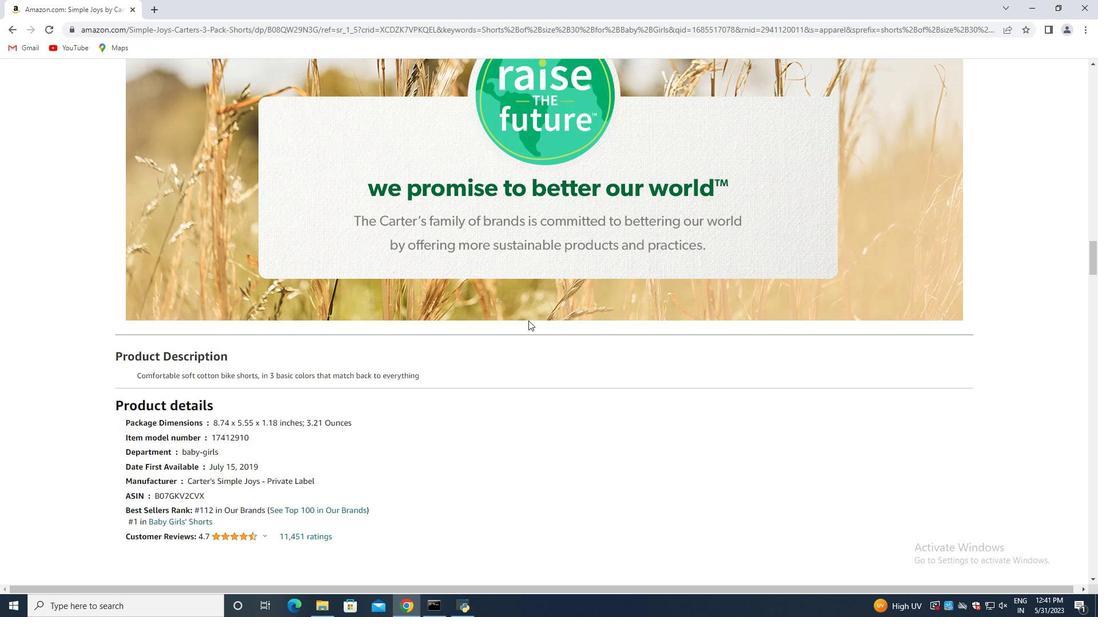 
Action: Mouse moved to (526, 331)
Screenshot: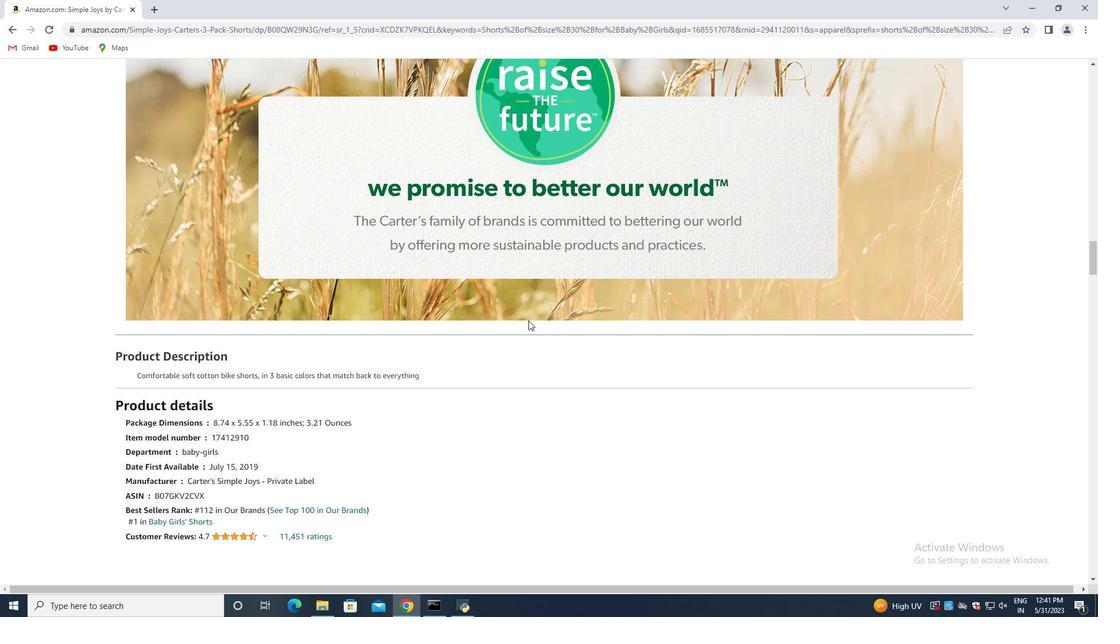 
Action: Mouse scrolled (526, 331) with delta (0, 0)
Screenshot: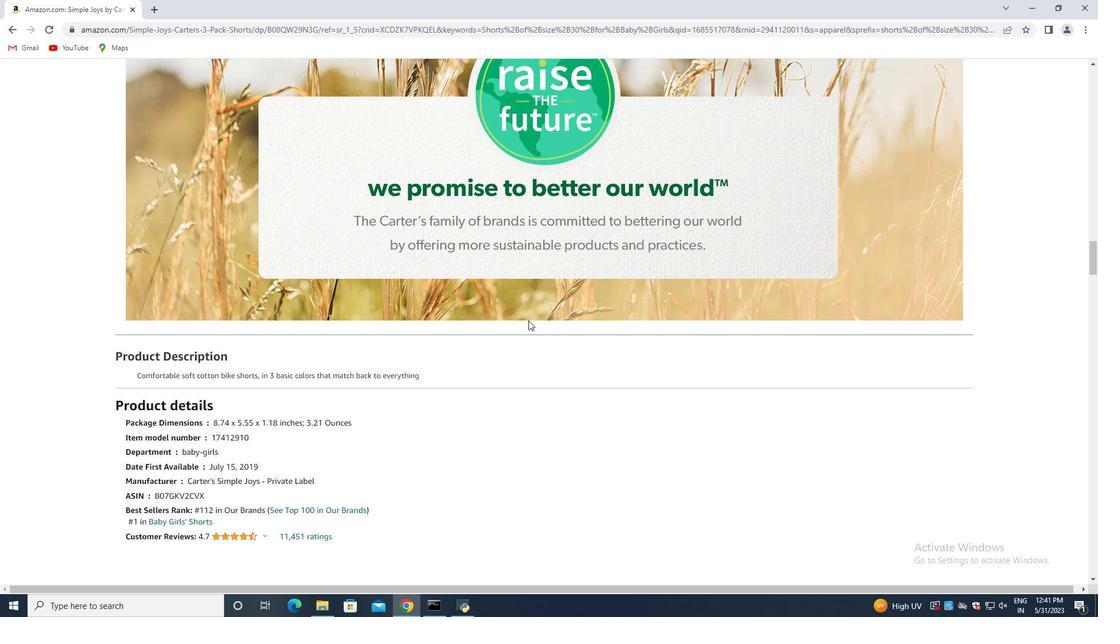 
Action: Mouse moved to (526, 331)
Screenshot: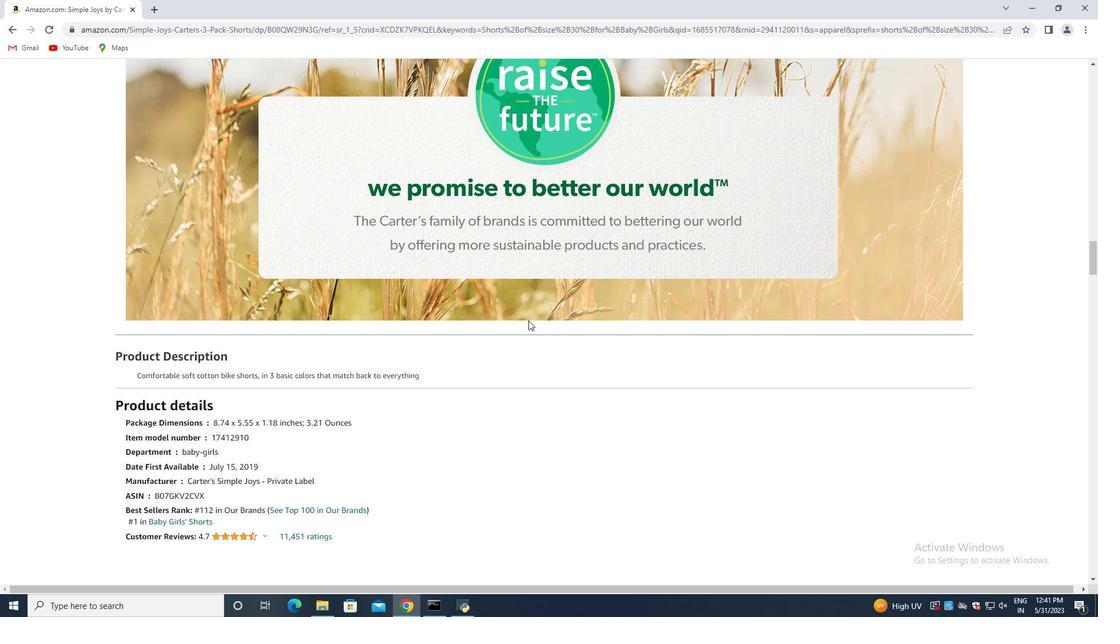 
Action: Mouse scrolled (526, 331) with delta (0, 0)
Screenshot: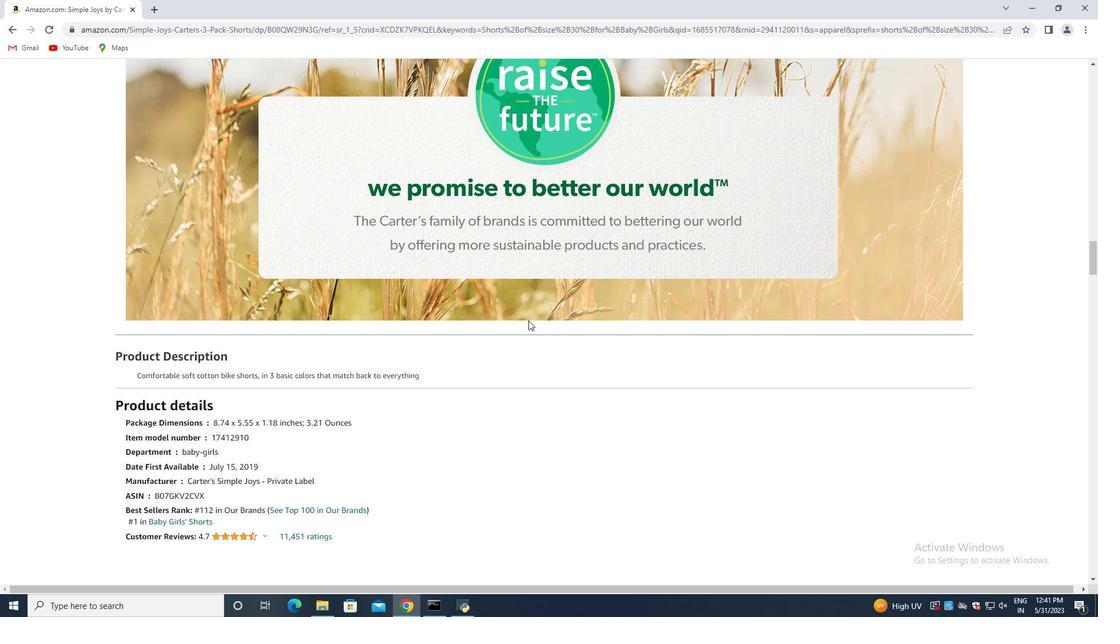 
Action: Mouse scrolled (526, 331) with delta (0, 0)
Screenshot: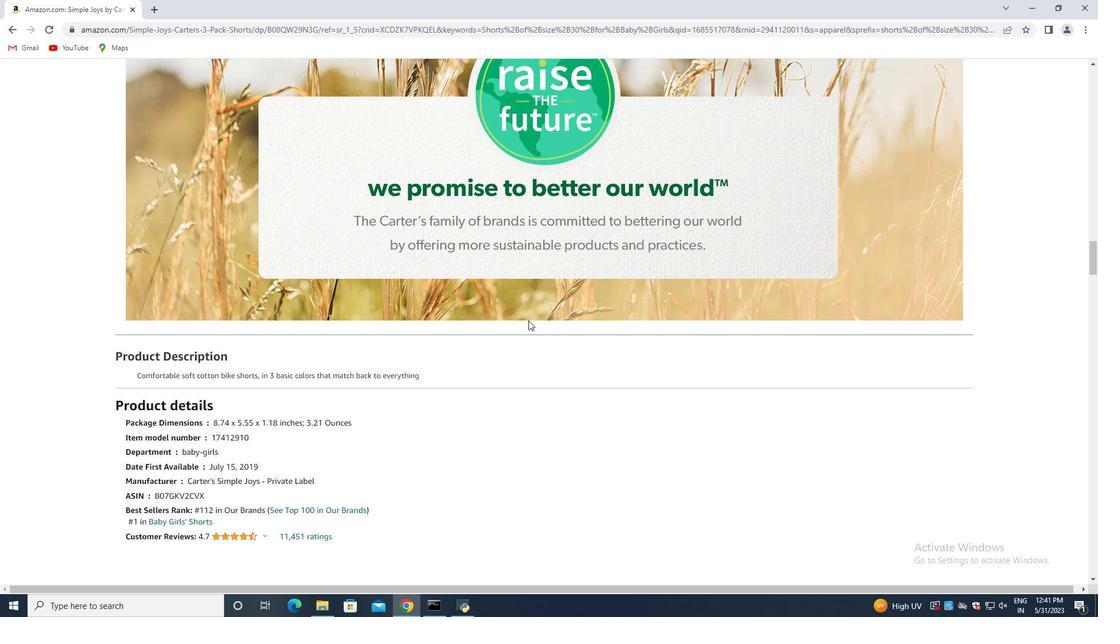 
Action: Mouse moved to (526, 332)
Screenshot: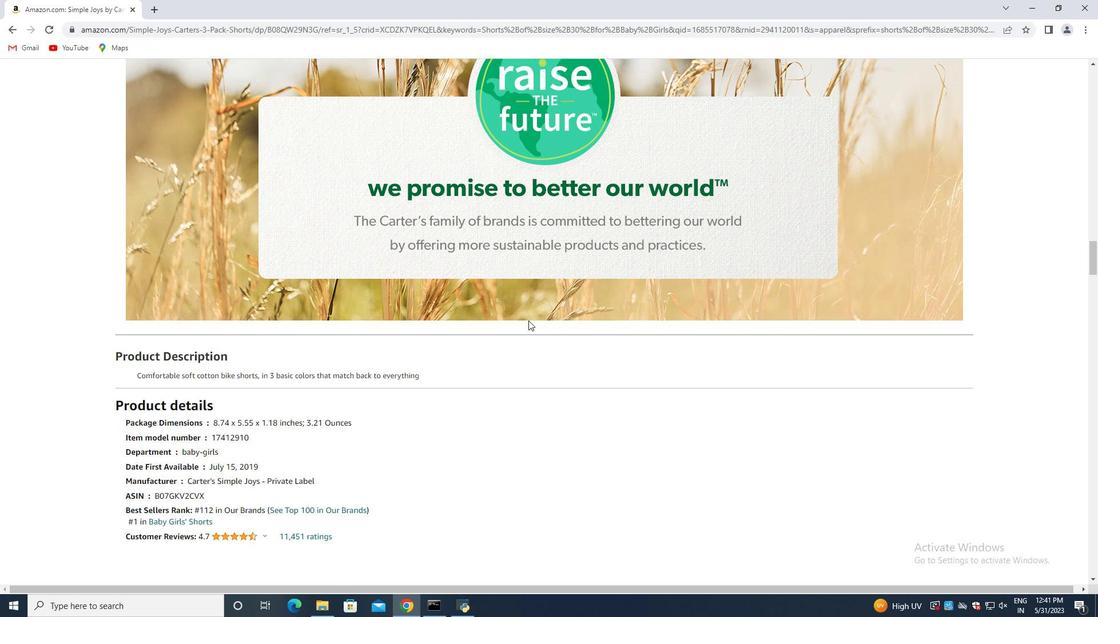 
Action: Mouse scrolled (526, 331) with delta (0, 0)
Screenshot: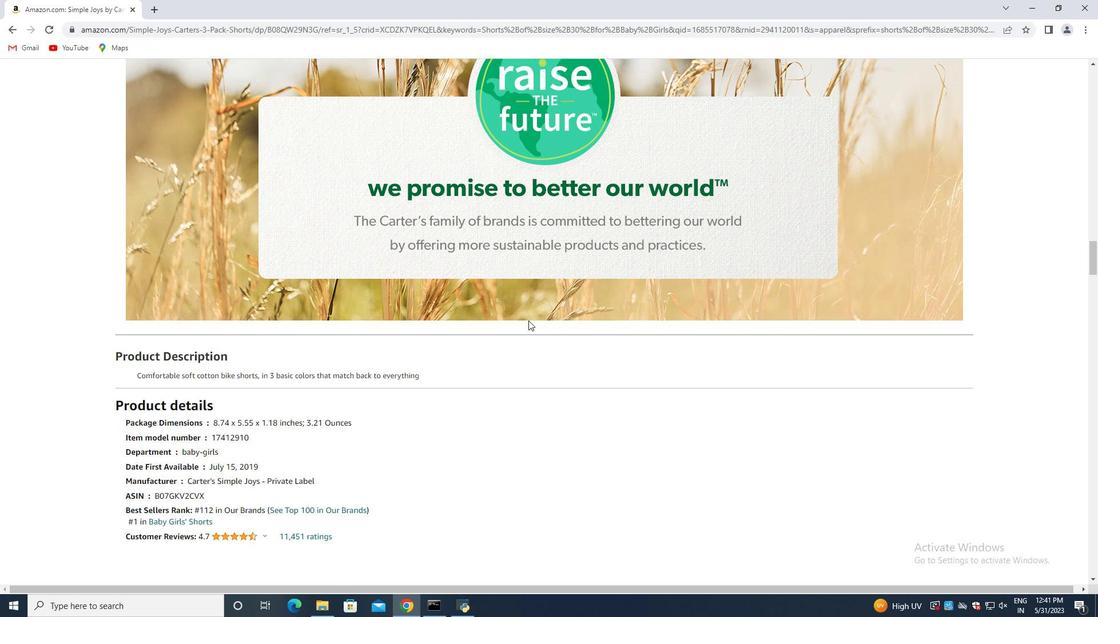 
Action: Mouse moved to (526, 331)
Screenshot: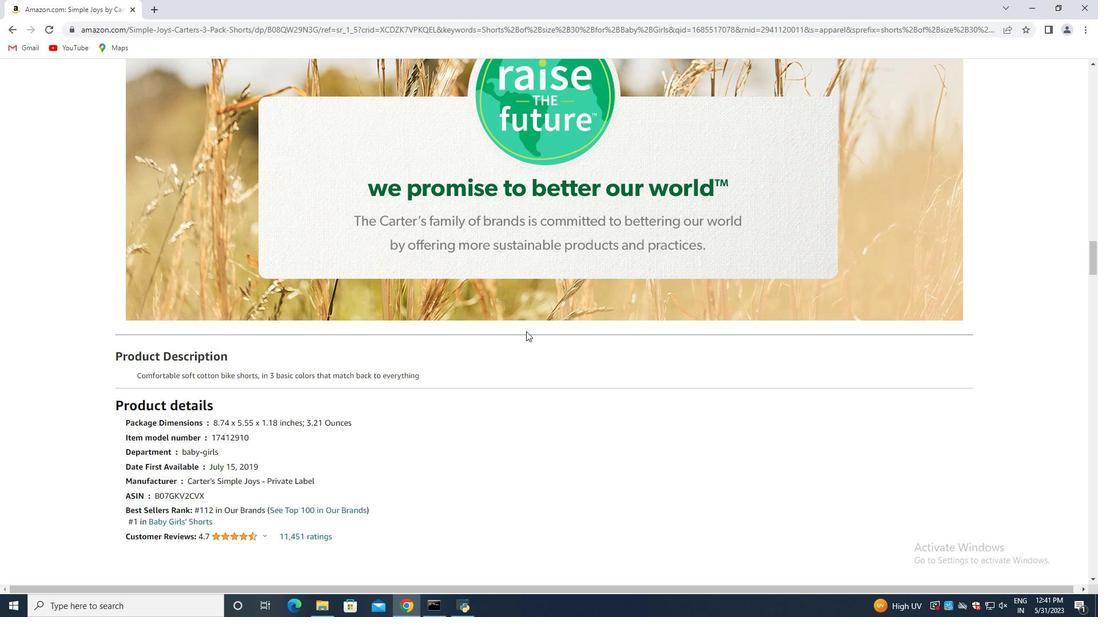 
Action: Mouse scrolled (526, 331) with delta (0, 0)
Screenshot: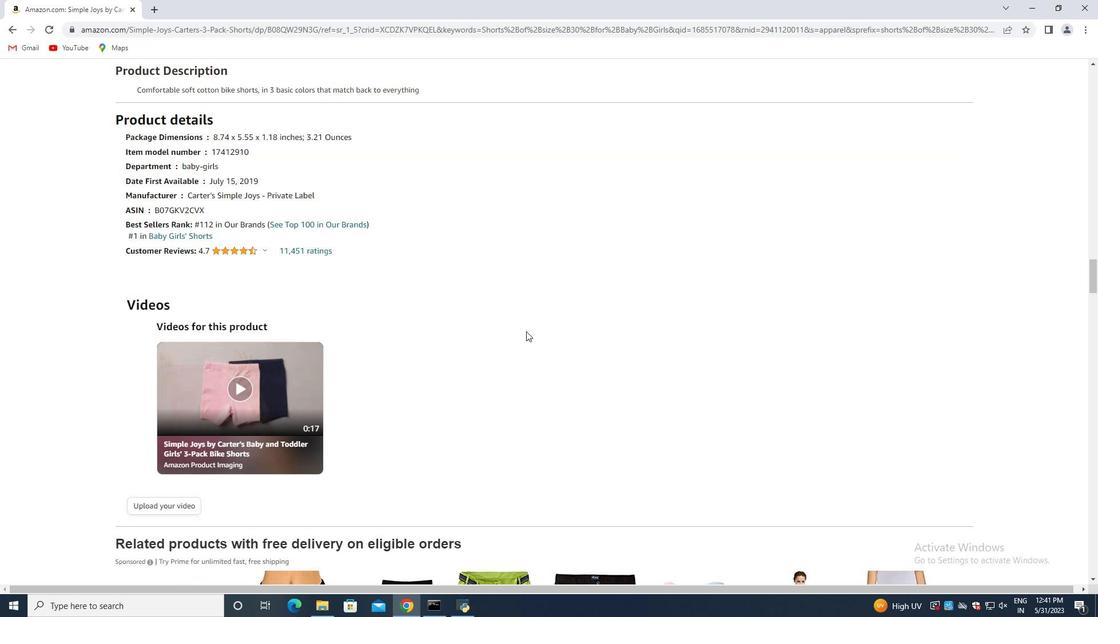 
Action: Mouse moved to (526, 331)
Screenshot: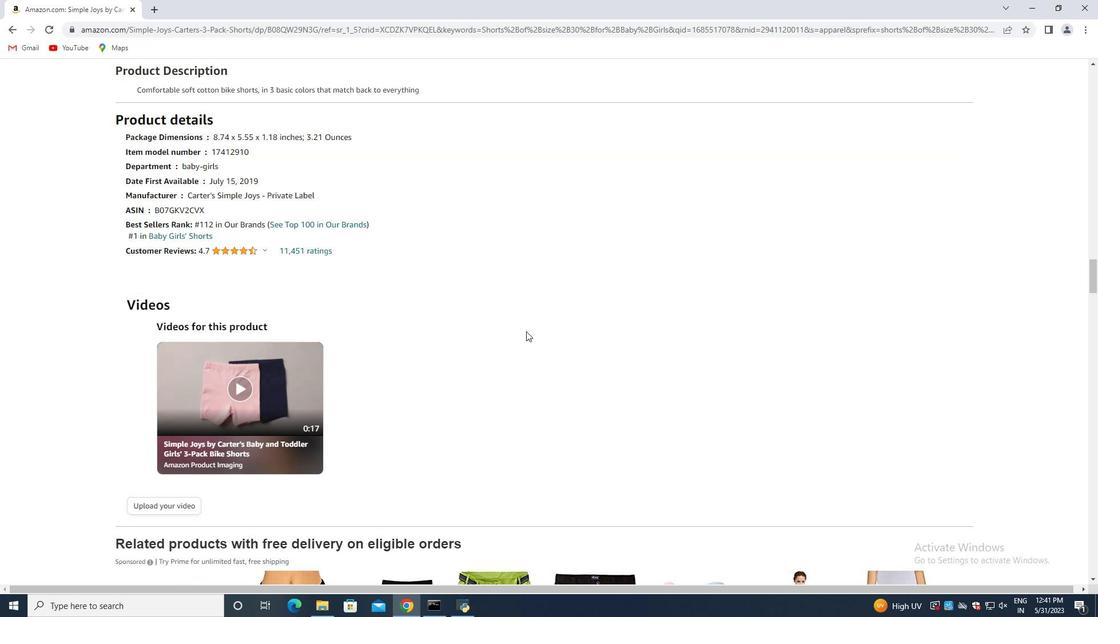 
Action: Mouse scrolled (526, 331) with delta (0, 0)
Screenshot: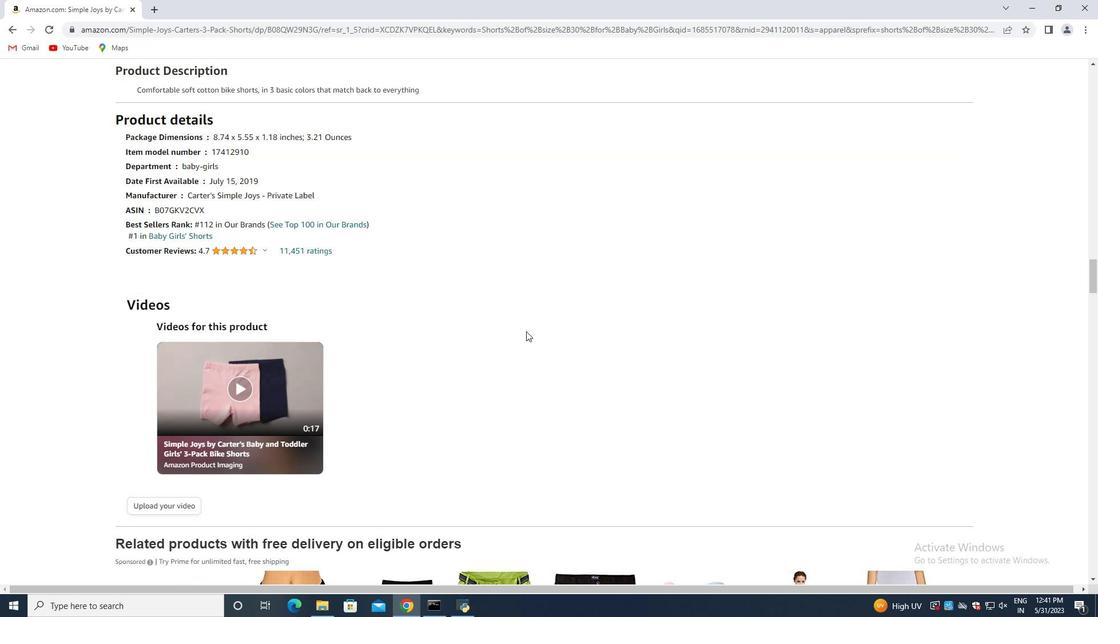 
Action: Mouse moved to (527, 332)
Screenshot: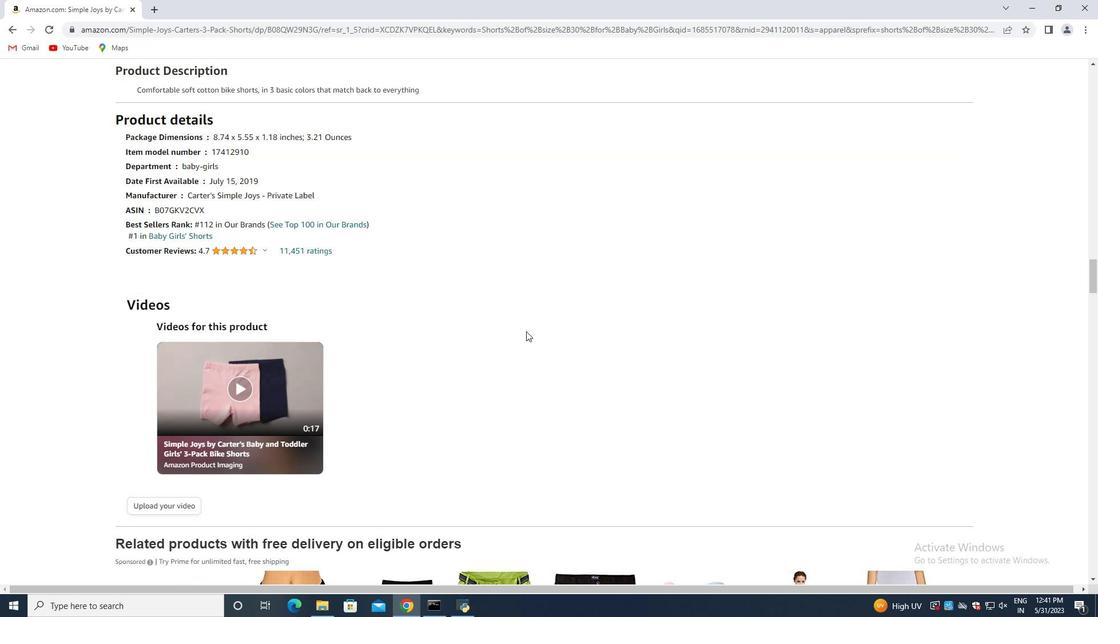 
Action: Mouse scrolled (527, 331) with delta (0, 0)
Screenshot: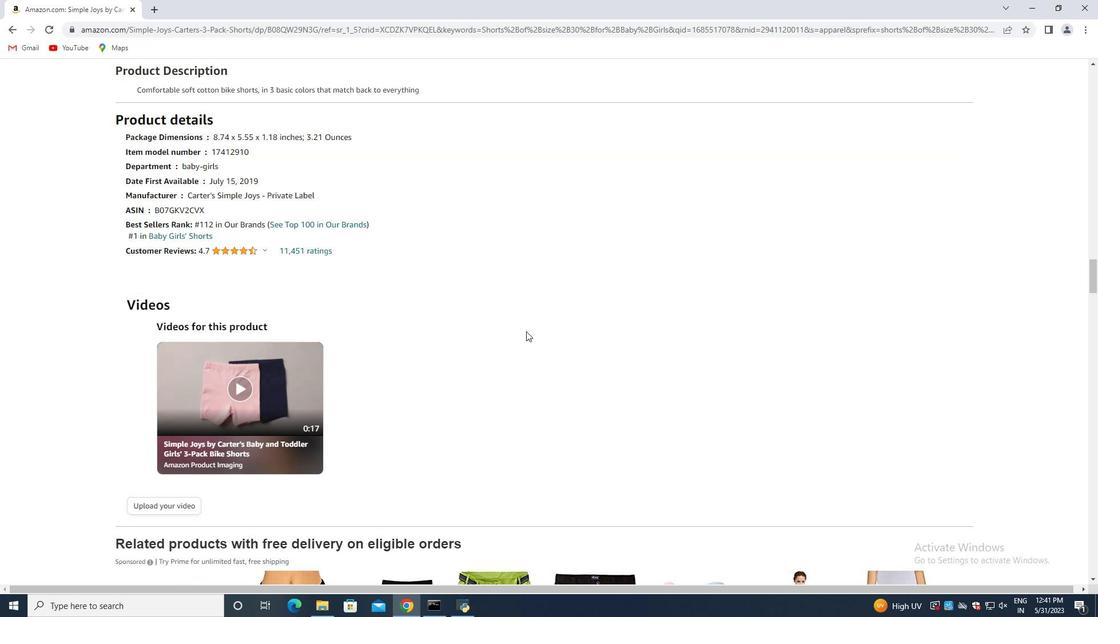 
Action: Mouse scrolled (527, 331) with delta (0, 0)
Screenshot: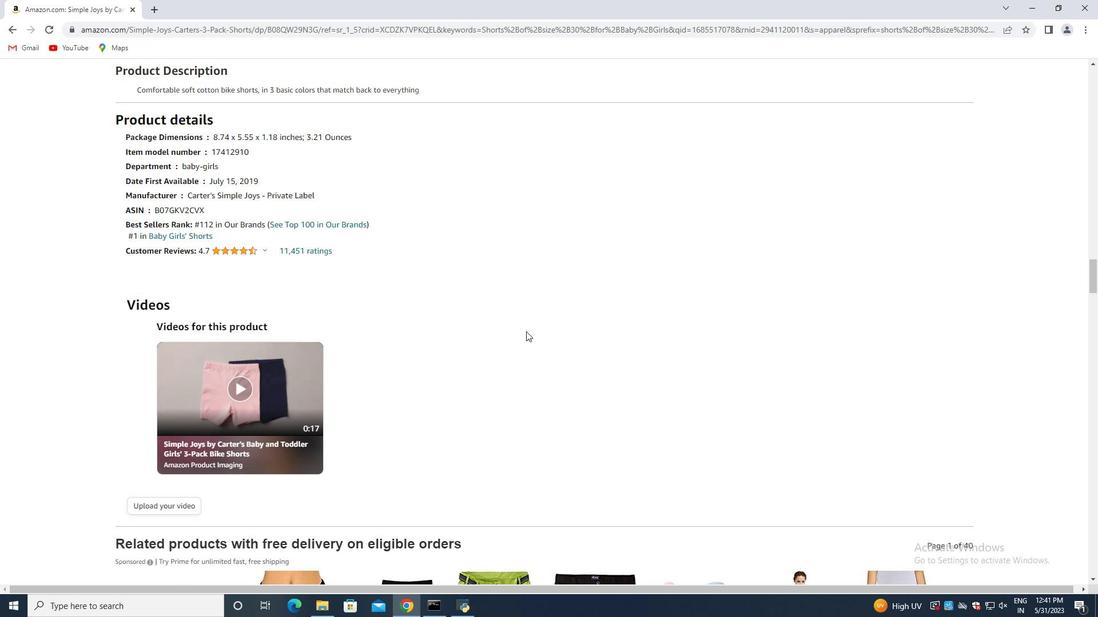 
Action: Mouse moved to (528, 332)
Screenshot: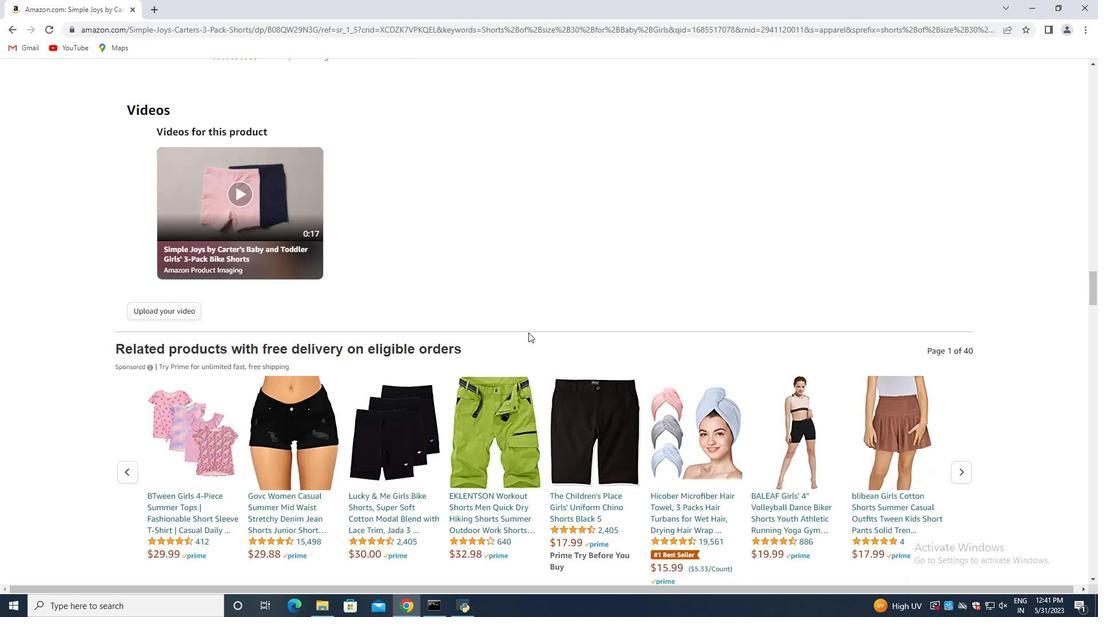 
Action: Mouse scrolled (528, 332) with delta (0, 0)
Screenshot: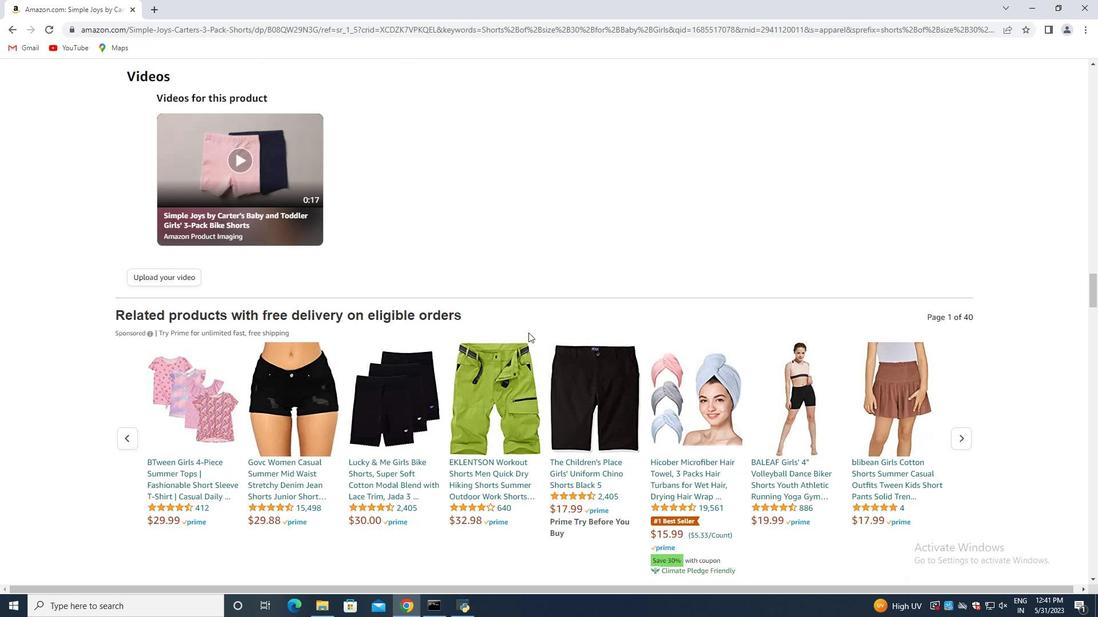 
Action: Mouse scrolled (528, 332) with delta (0, 0)
Screenshot: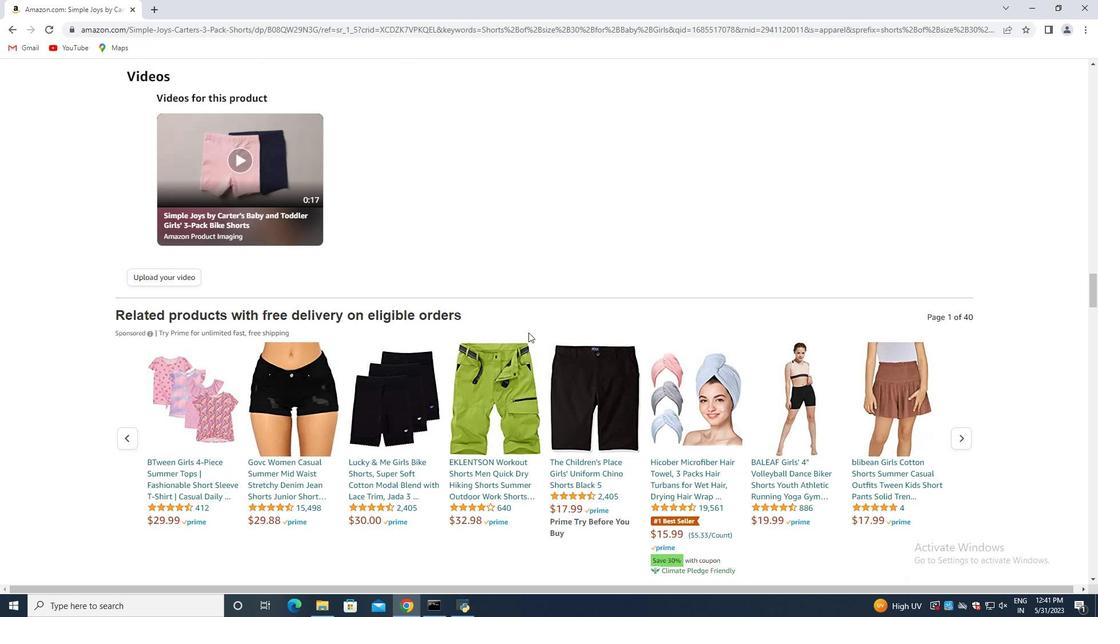 
Action: Mouse scrolled (528, 332) with delta (0, 0)
Screenshot: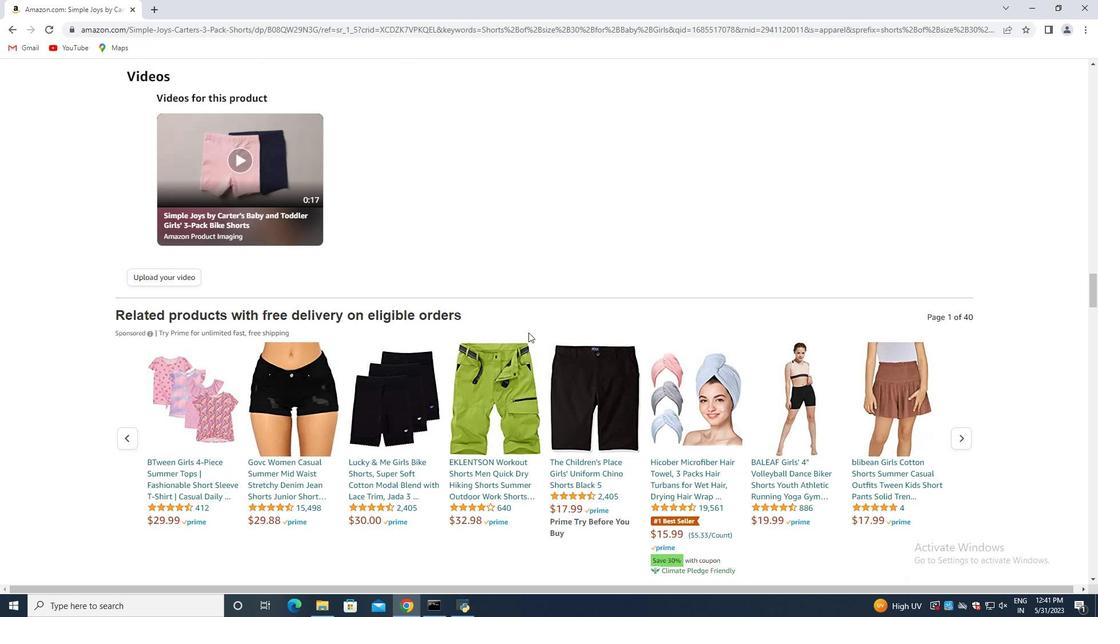 
Action: Mouse scrolled (528, 332) with delta (0, 0)
Screenshot: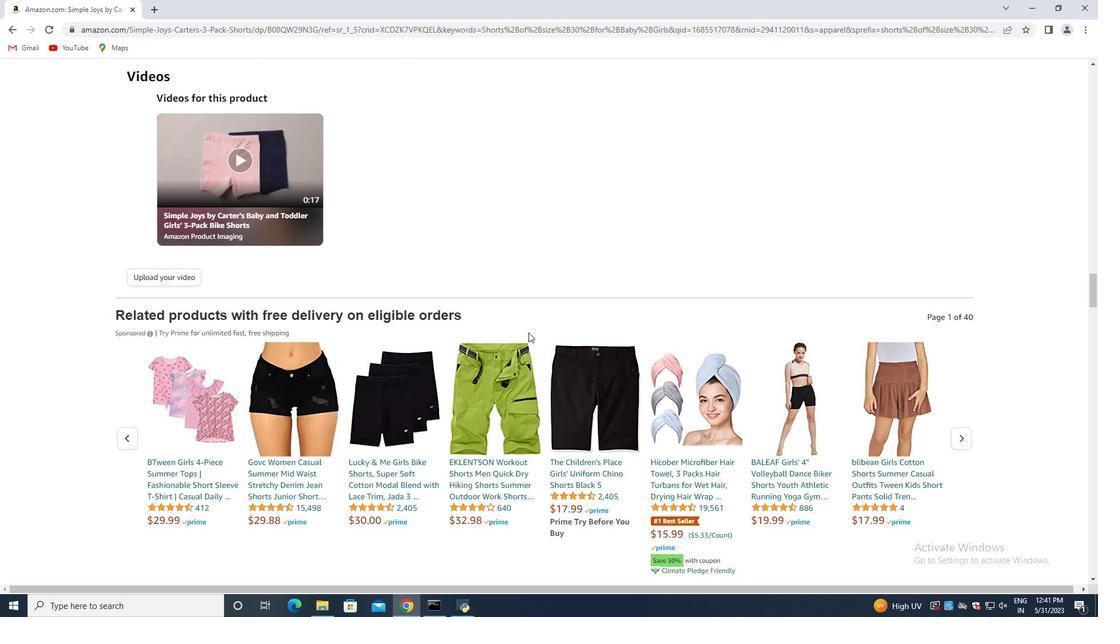 
Action: Mouse scrolled (528, 332) with delta (0, 0)
Screenshot: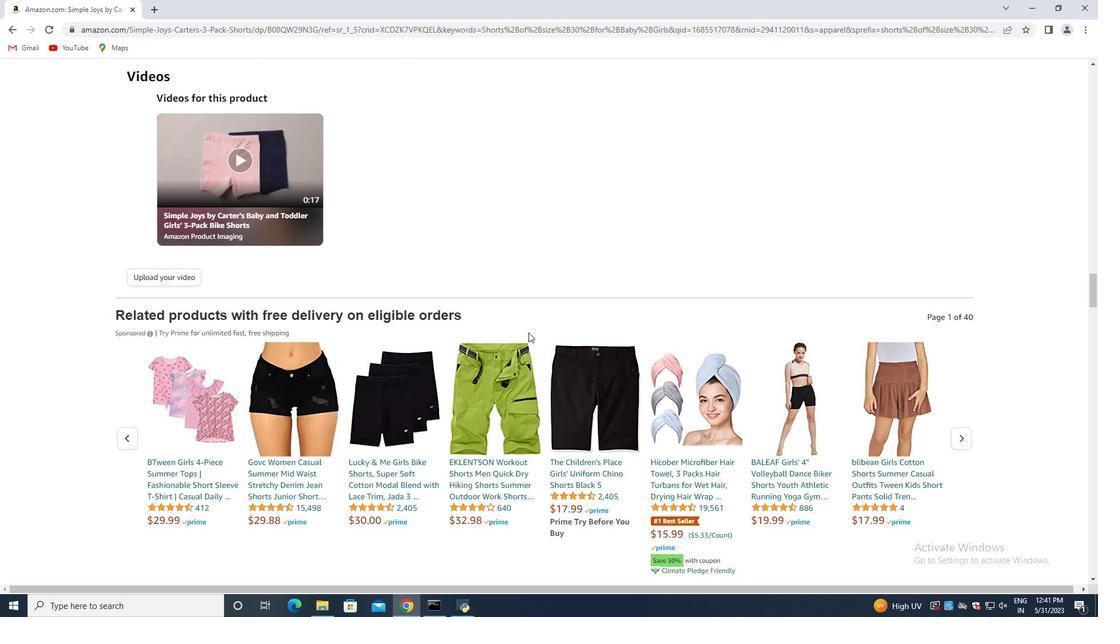 
Action: Mouse moved to (527, 331)
Screenshot: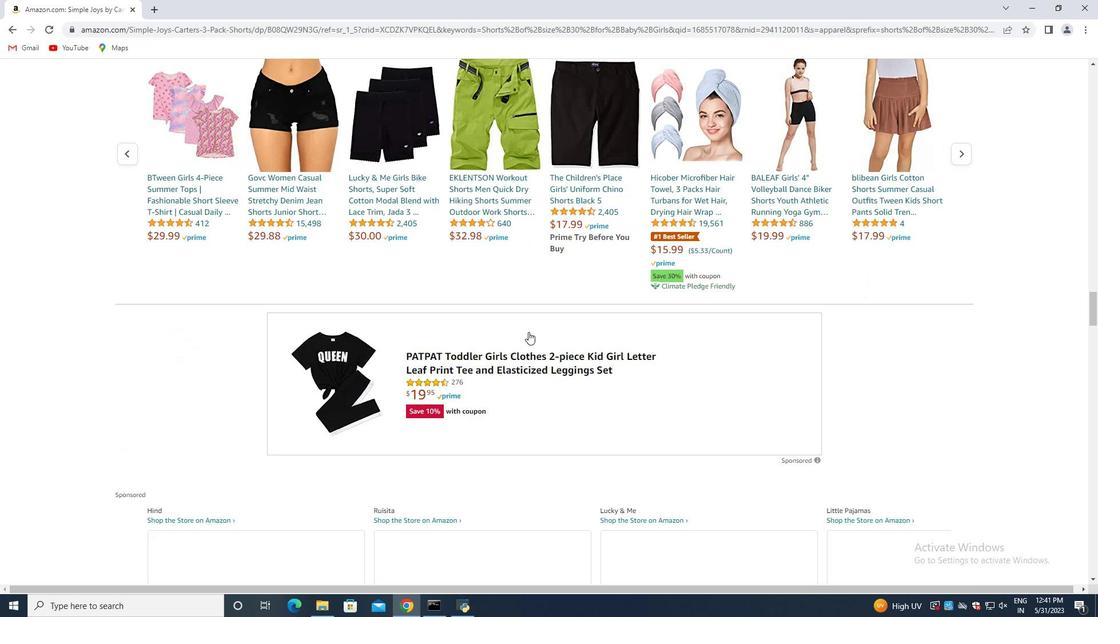 
Action: Mouse scrolled (527, 331) with delta (0, 0)
Screenshot: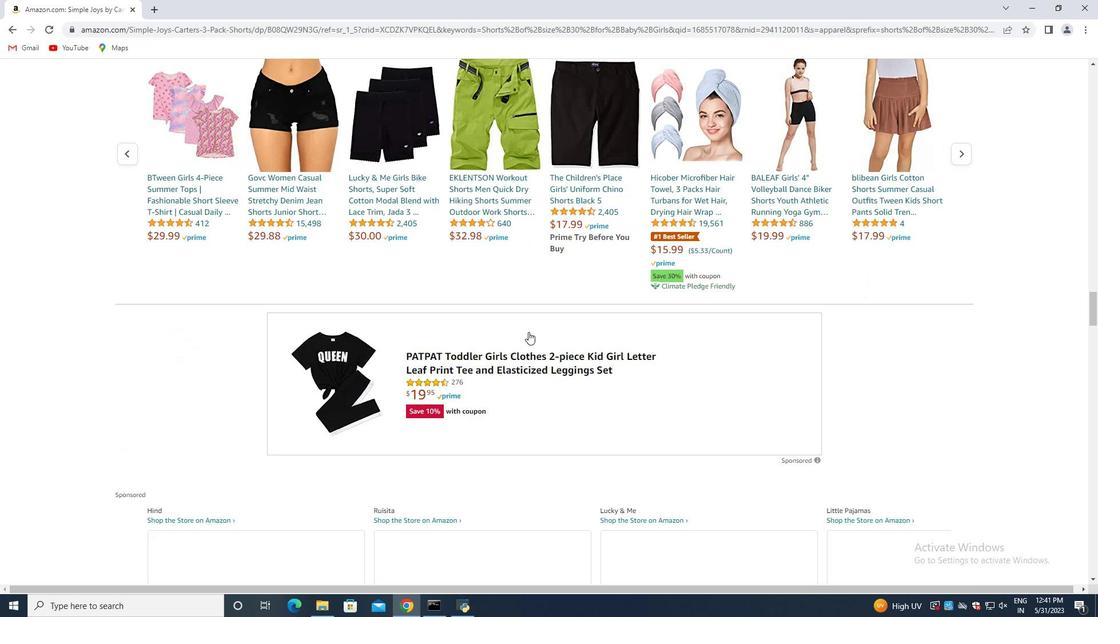 
Action: Mouse moved to (526, 331)
Screenshot: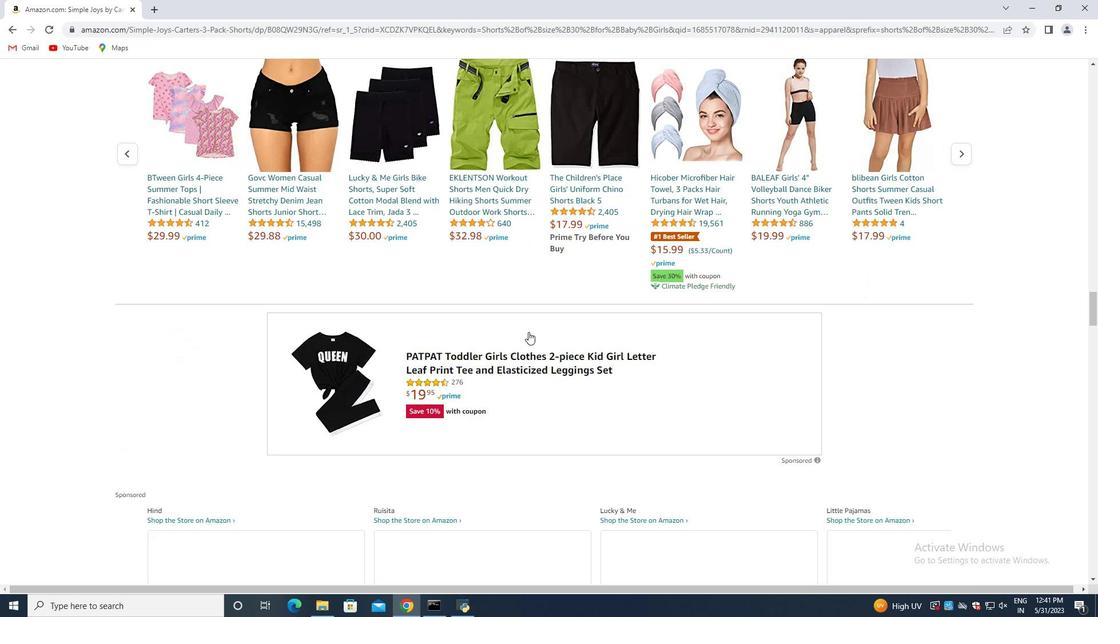 
Action: Mouse scrolled (526, 331) with delta (0, 0)
Screenshot: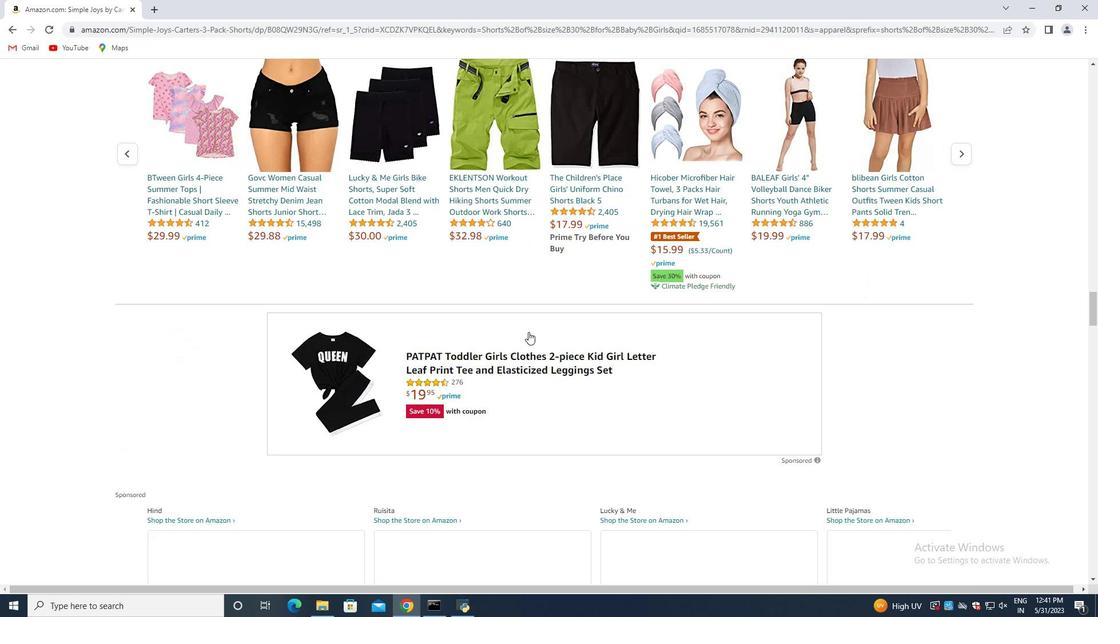 
Action: Mouse moved to (526, 332)
Screenshot: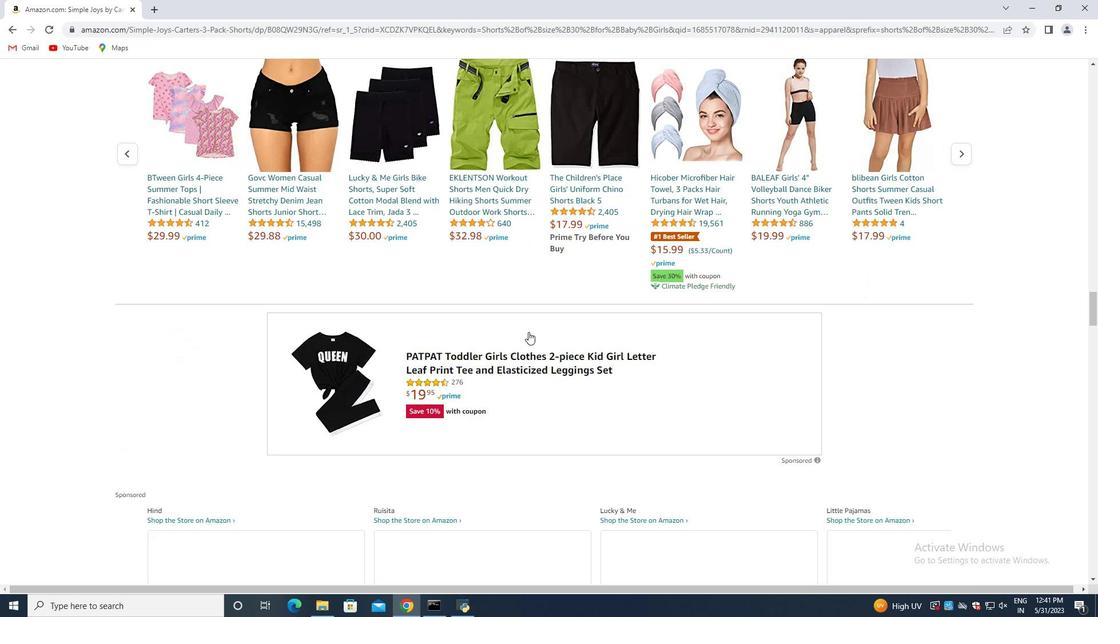 
Action: Mouse scrolled (526, 331) with delta (0, 0)
Screenshot: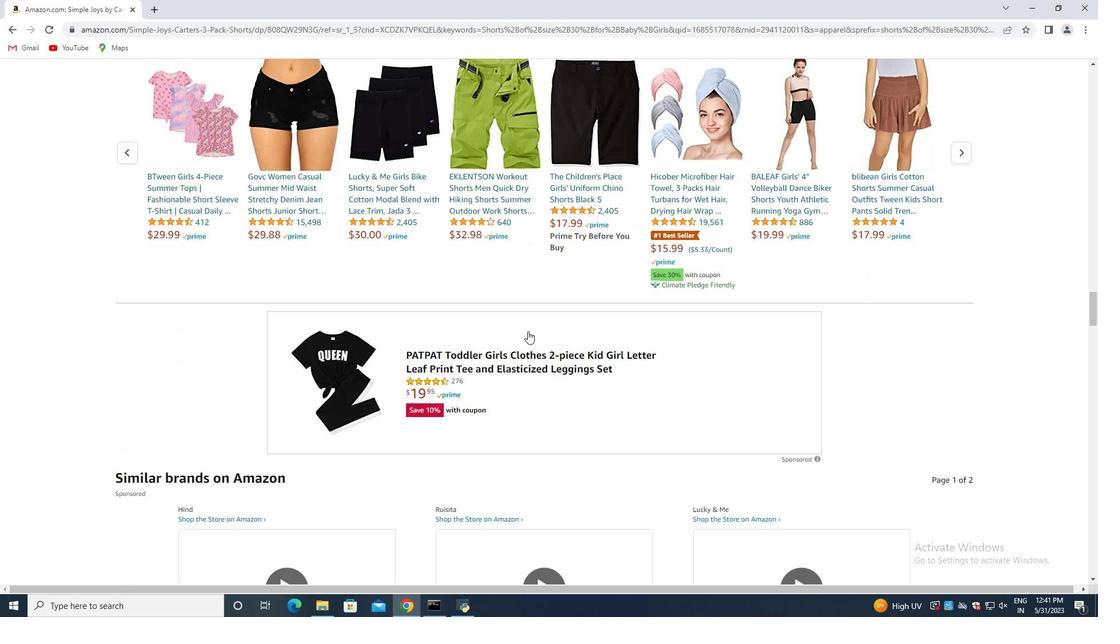 
Action: Mouse moved to (525, 332)
Screenshot: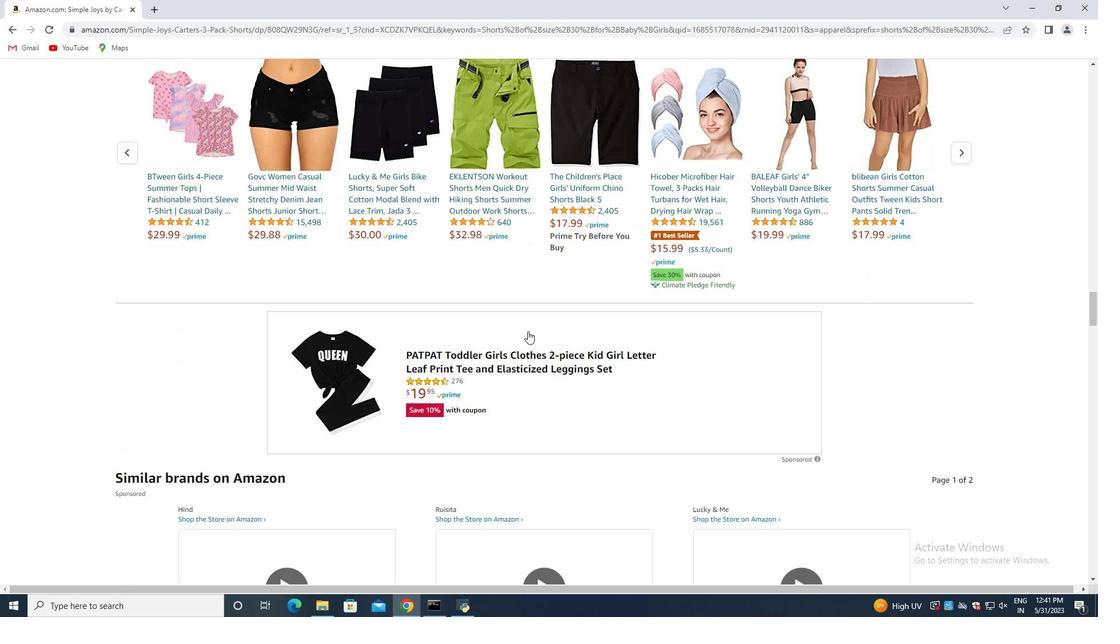
Action: Mouse scrolled (525, 332) with delta (0, 0)
Screenshot: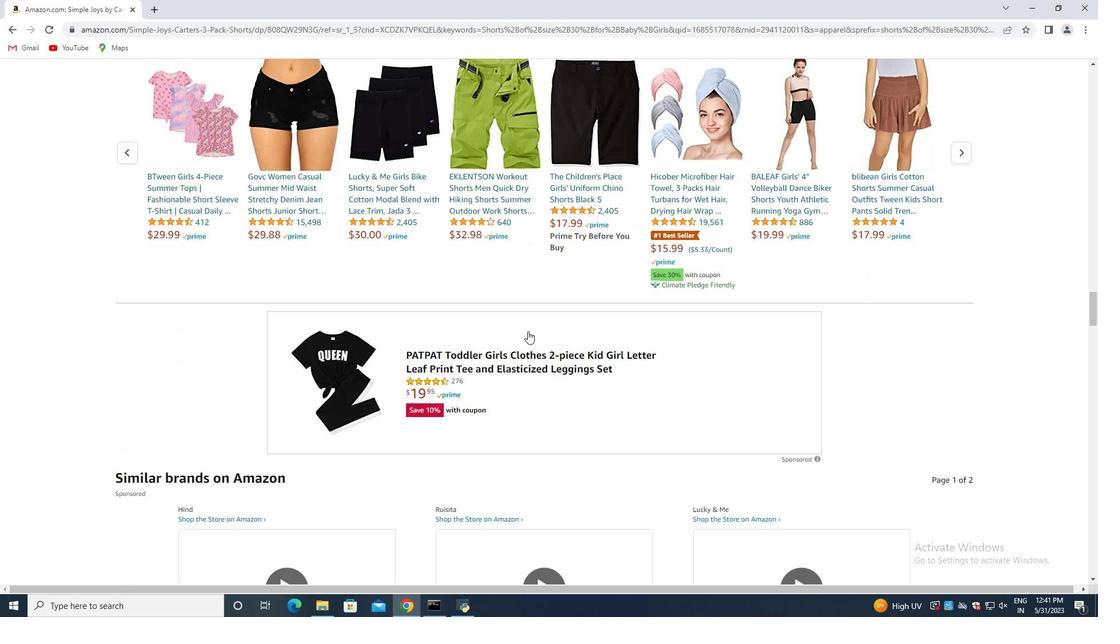 
Action: Mouse moved to (525, 333)
Screenshot: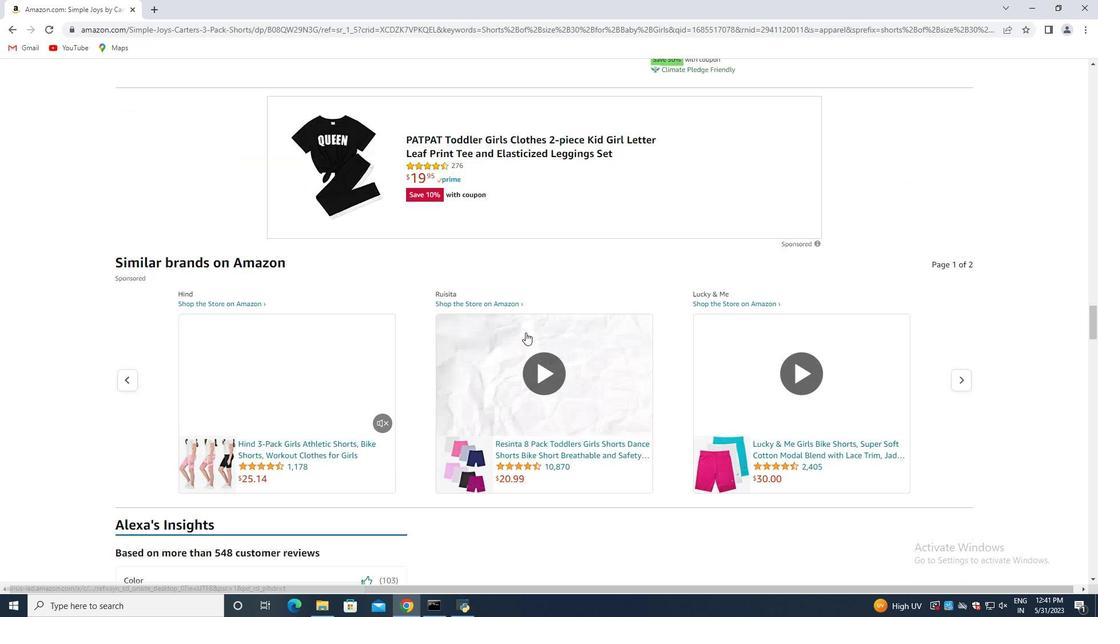 
Action: Mouse scrolled (525, 332) with delta (0, 0)
Screenshot: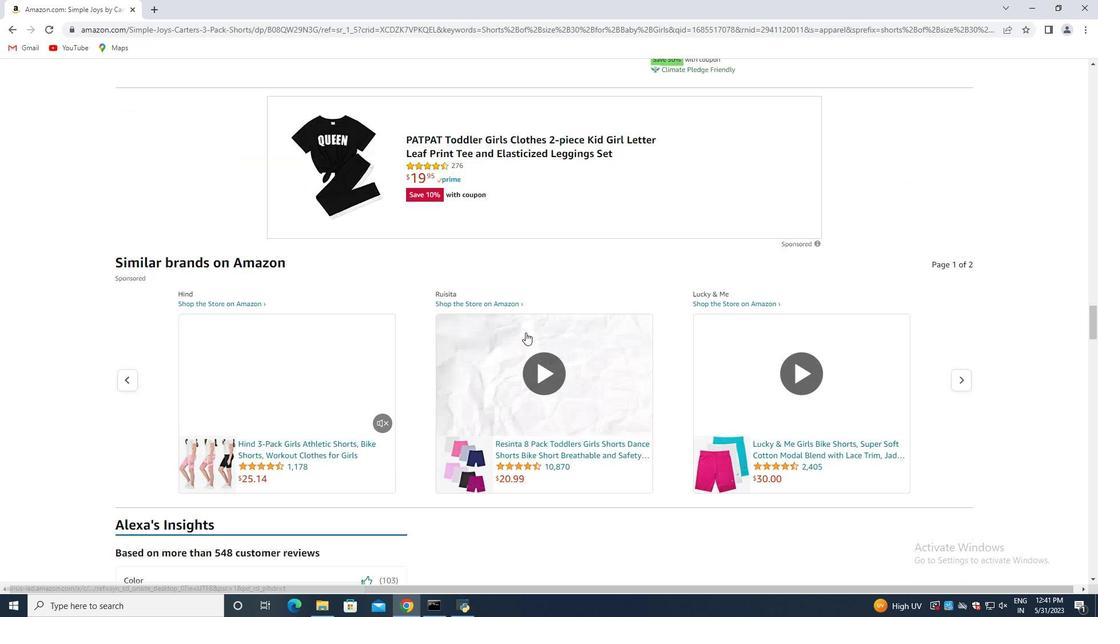 
Action: Mouse moved to (525, 332)
Screenshot: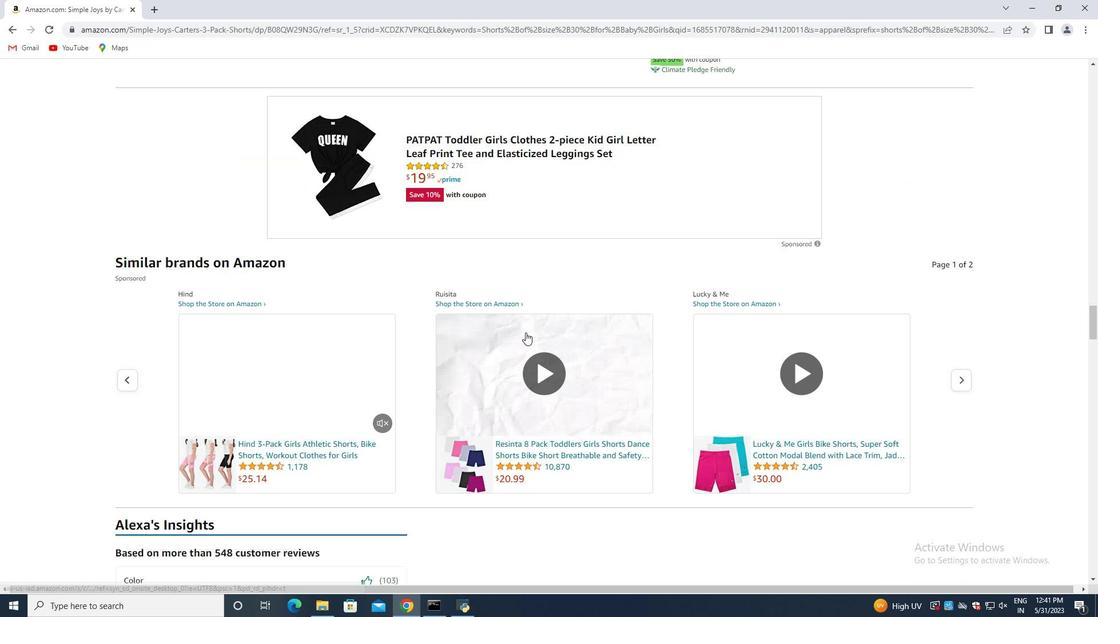 
Action: Mouse scrolled (525, 332) with delta (0, 0)
Screenshot: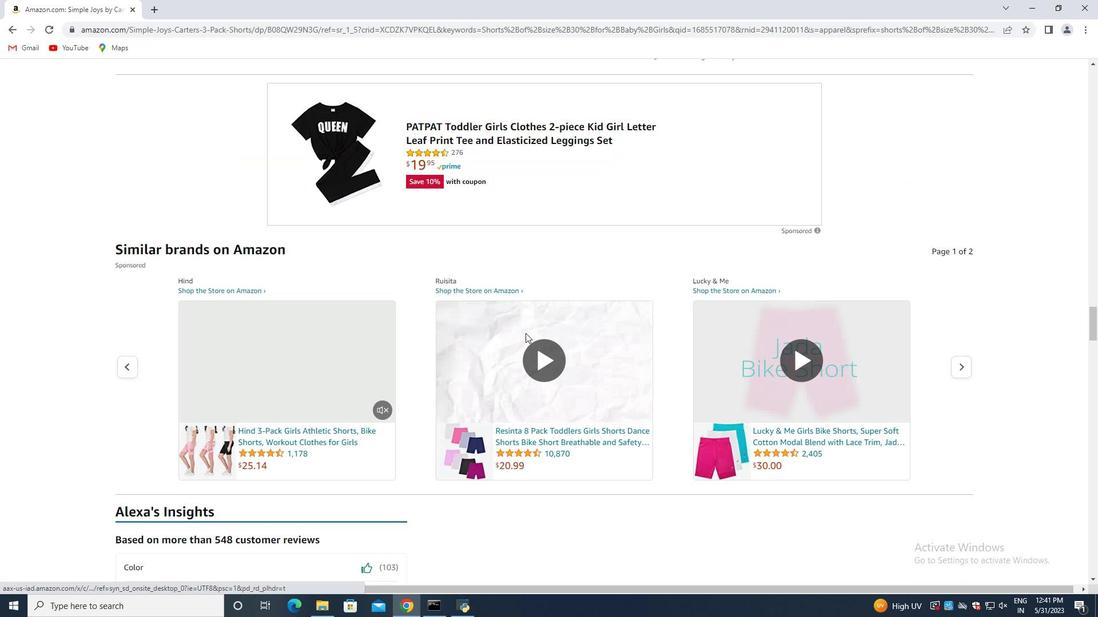 
Action: Mouse scrolled (525, 332) with delta (0, 0)
Screenshot: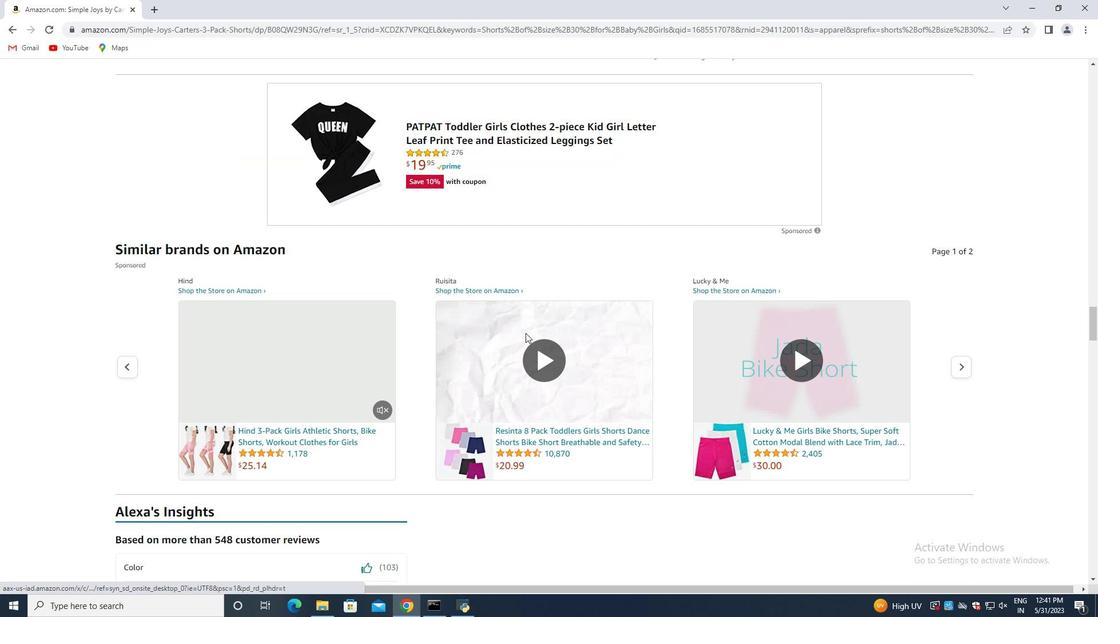 
Action: Mouse scrolled (525, 332) with delta (0, 0)
Screenshot: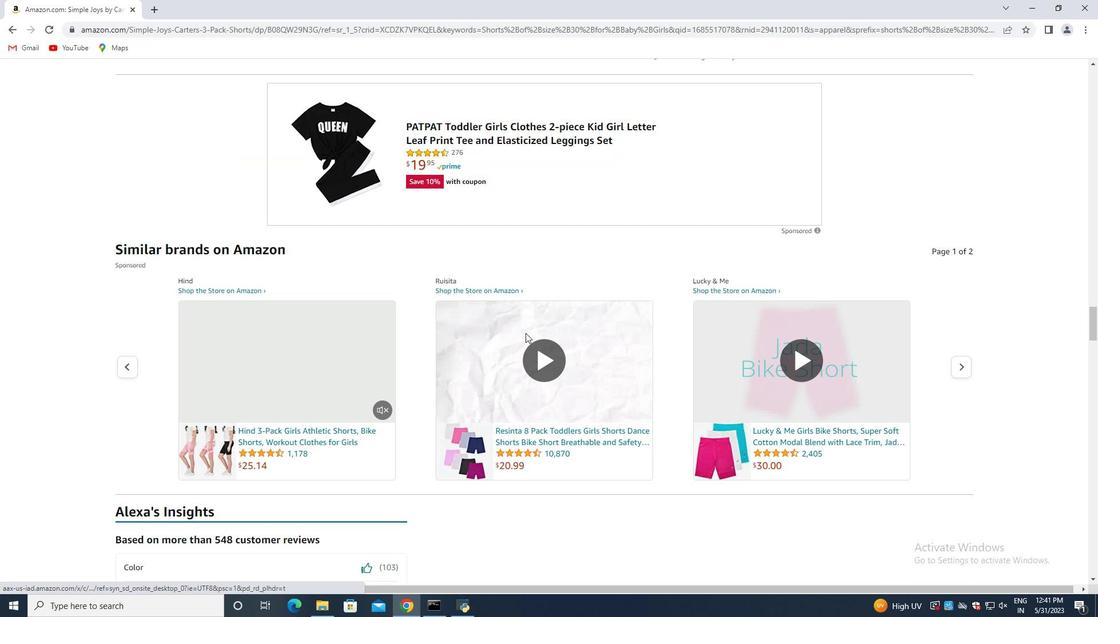
Action: Mouse scrolled (525, 332) with delta (0, 0)
Screenshot: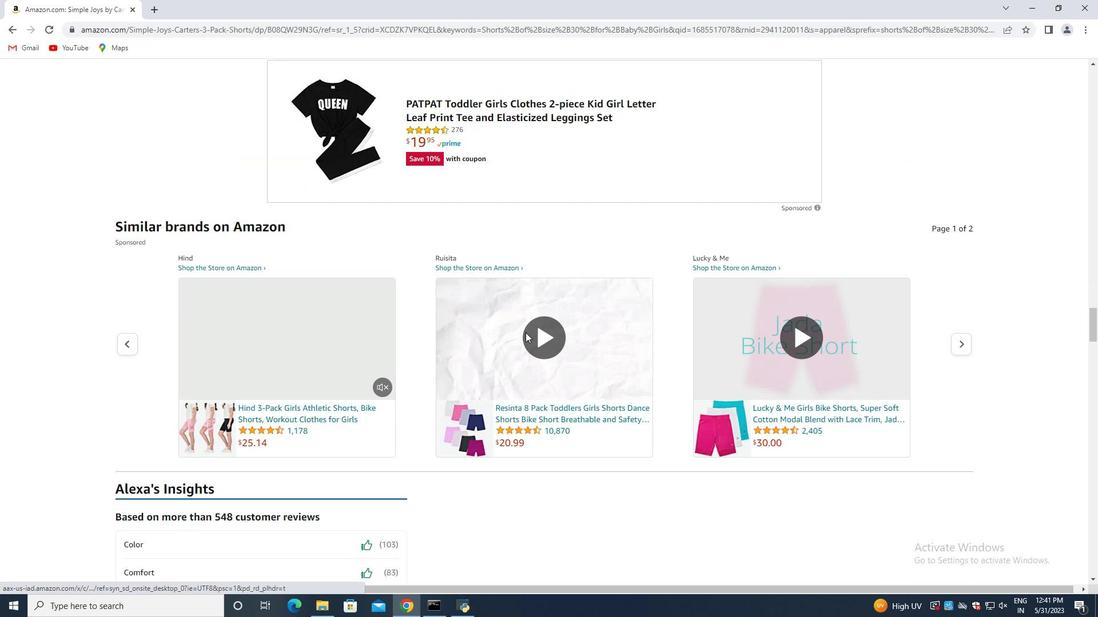 
Action: Mouse moved to (524, 330)
Screenshot: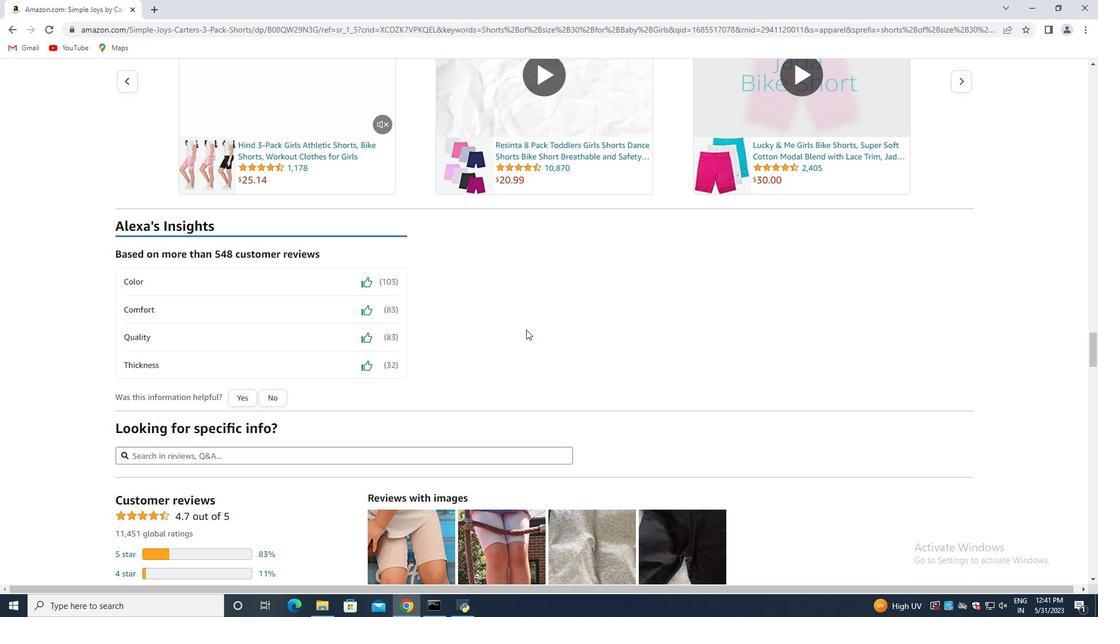 
Action: Mouse scrolled (524, 330) with delta (0, 0)
Screenshot: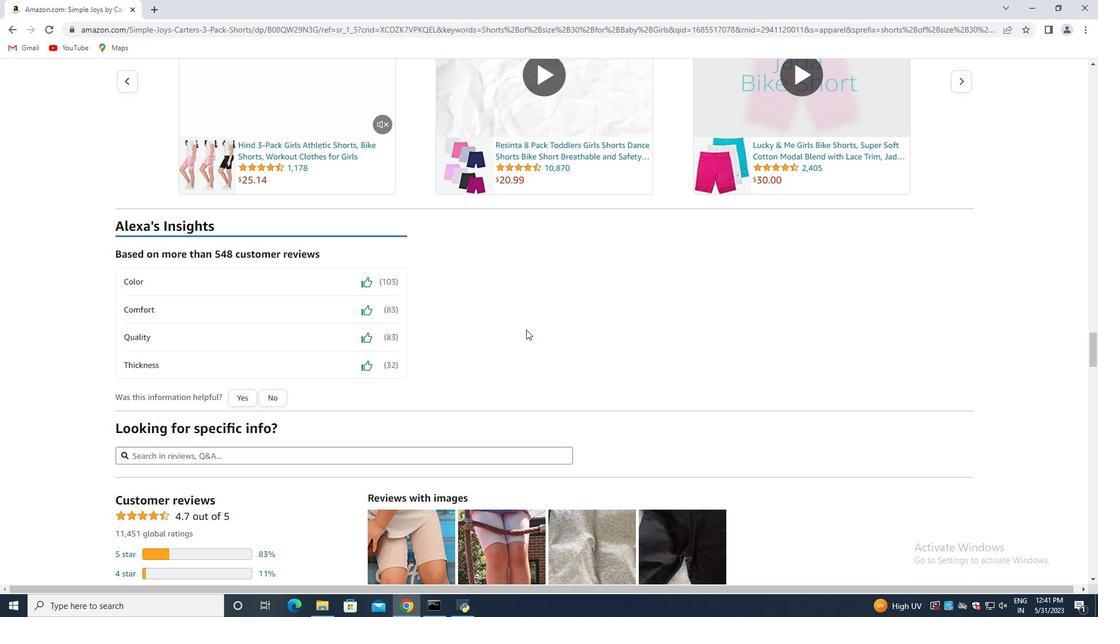 
Action: Mouse moved to (523, 331)
Screenshot: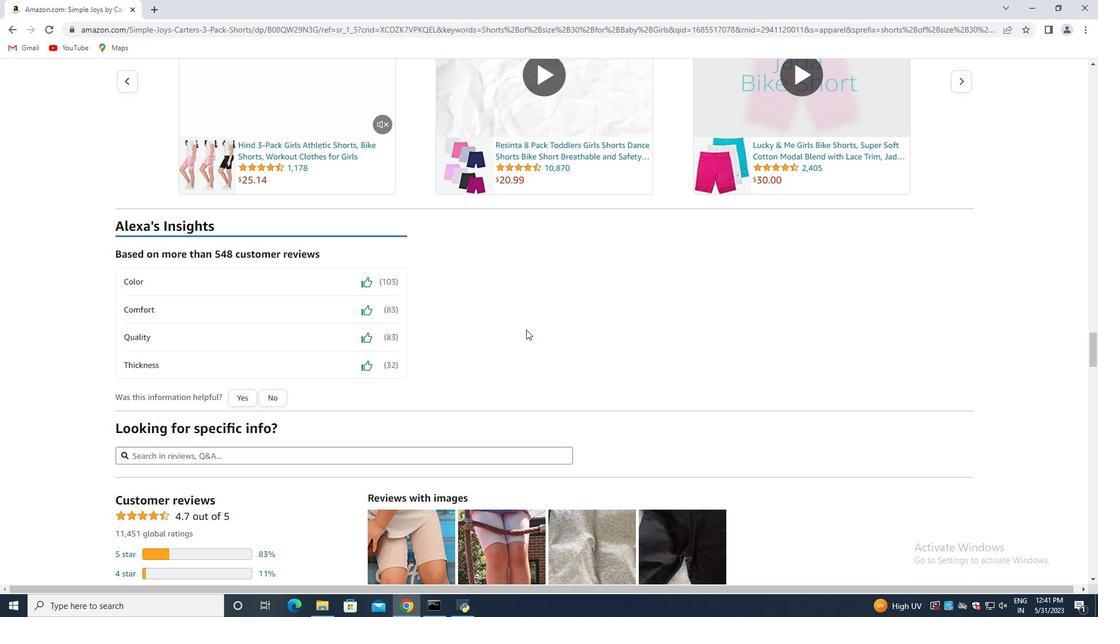 
Action: Mouse scrolled (523, 331) with delta (0, 0)
Screenshot: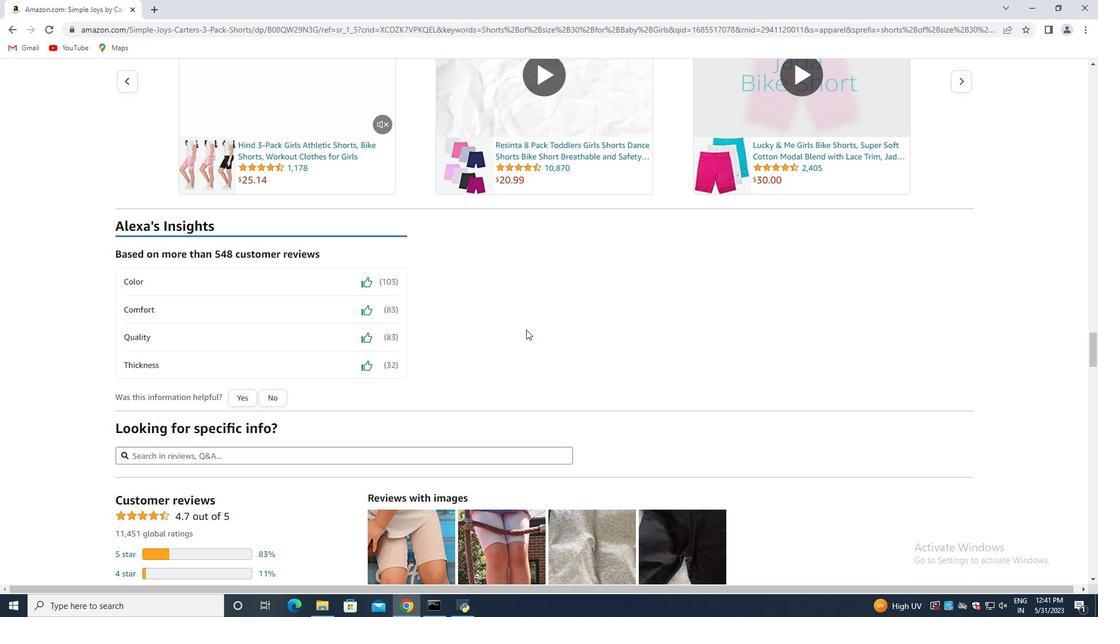 
Action: Mouse moved to (522, 332)
Screenshot: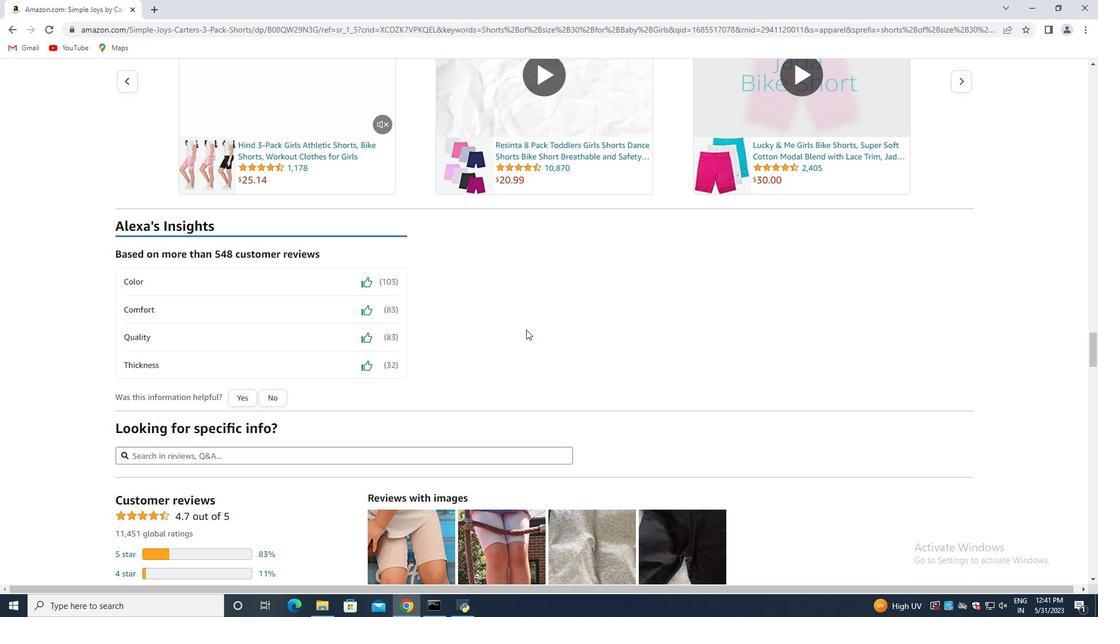 
Action: Mouse scrolled (522, 331) with delta (0, 0)
Screenshot: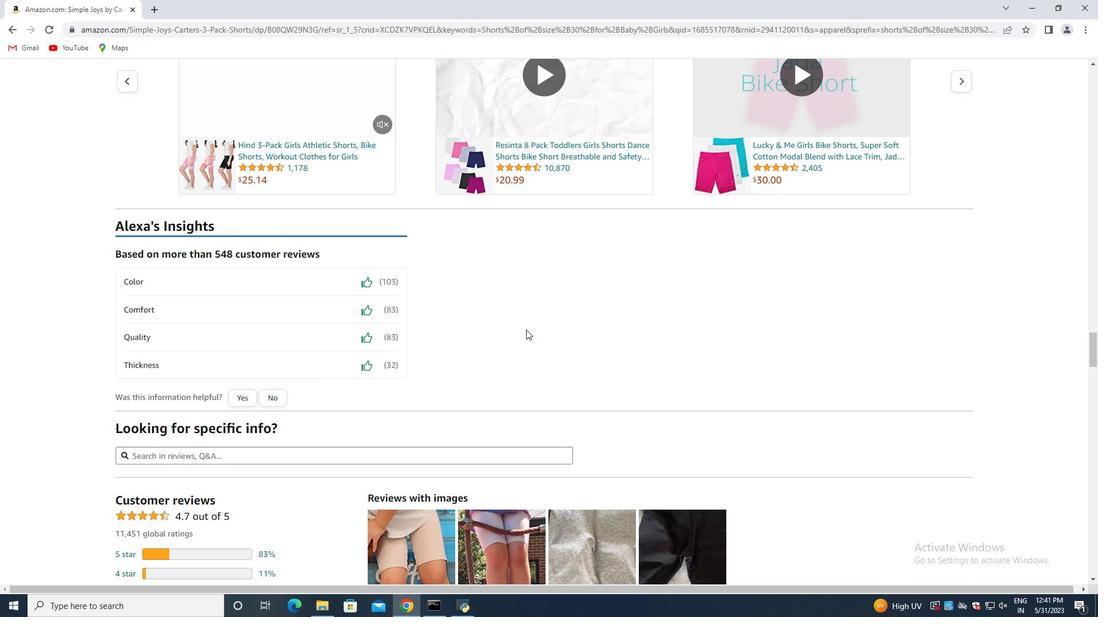 
Action: Mouse moved to (522, 332)
Screenshot: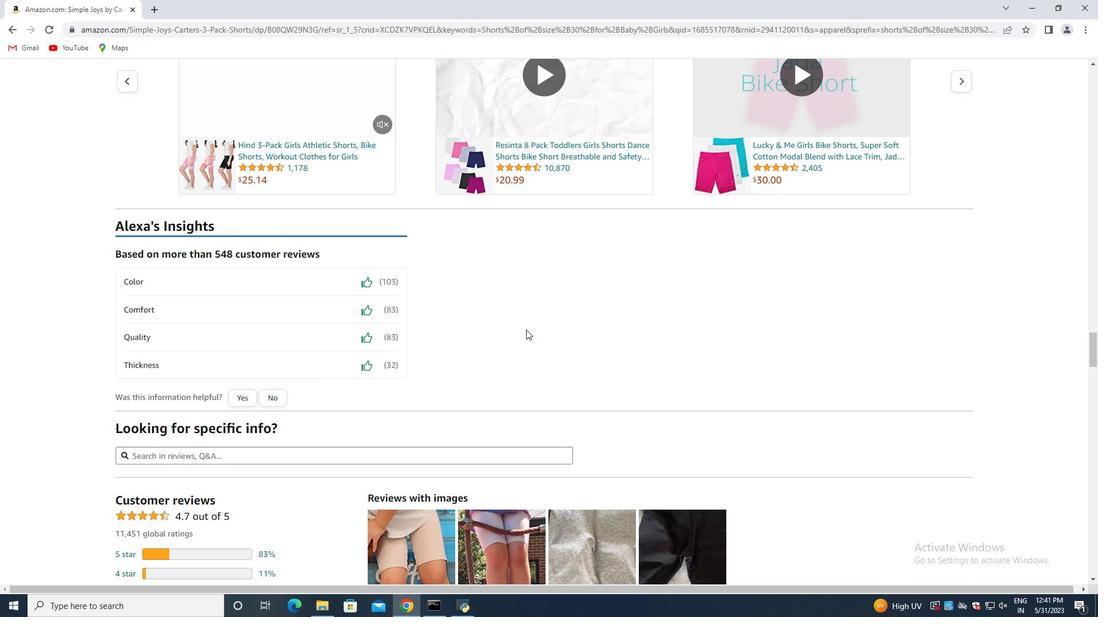 
Action: Mouse scrolled (522, 332) with delta (0, 0)
Screenshot: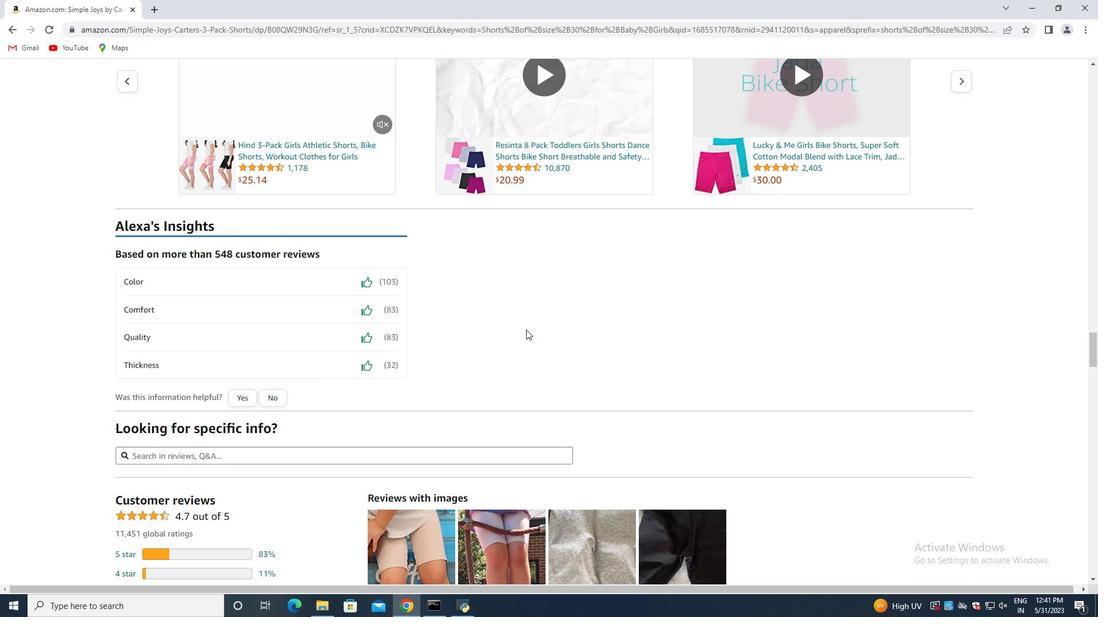 
Action: Mouse moved to (519, 330)
Screenshot: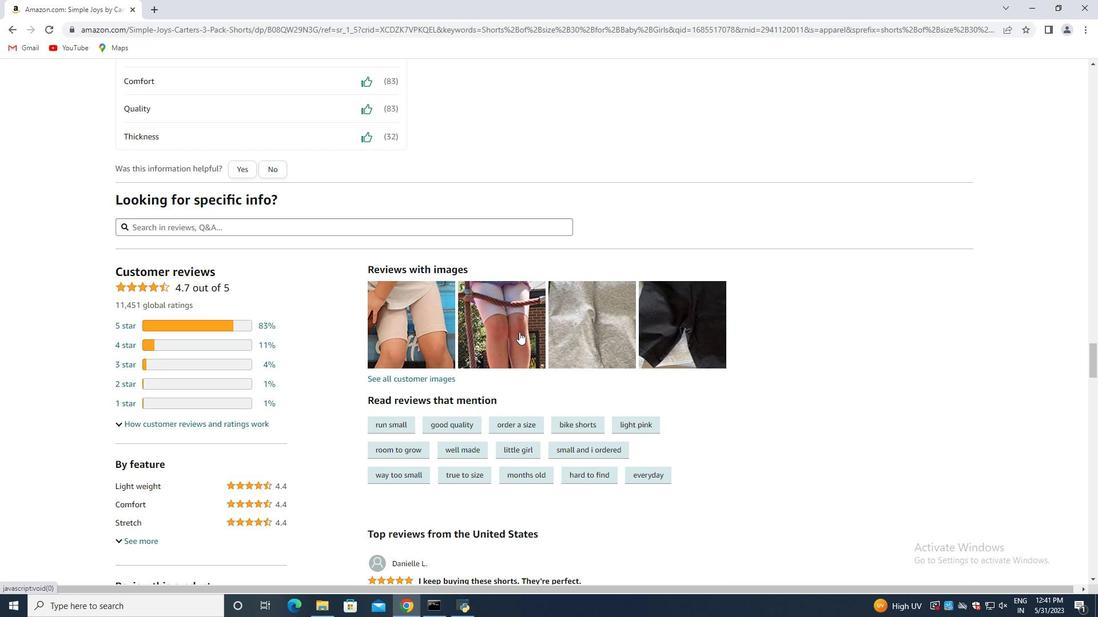 
Action: Mouse scrolled (519, 329) with delta (0, 0)
Screenshot: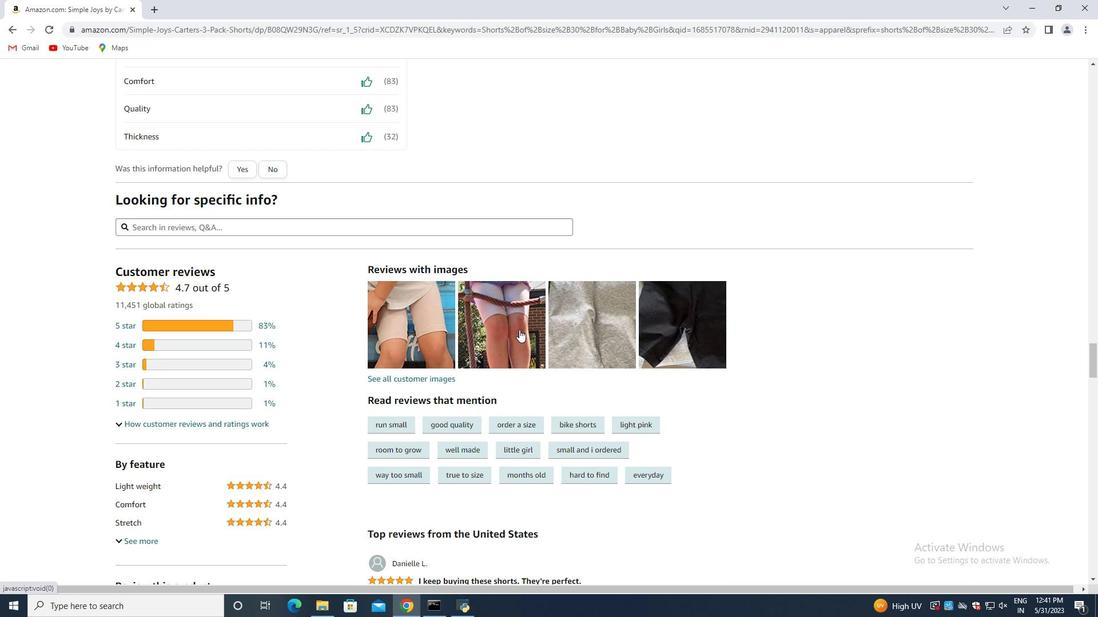
Action: Mouse scrolled (519, 329) with delta (0, 0)
Screenshot: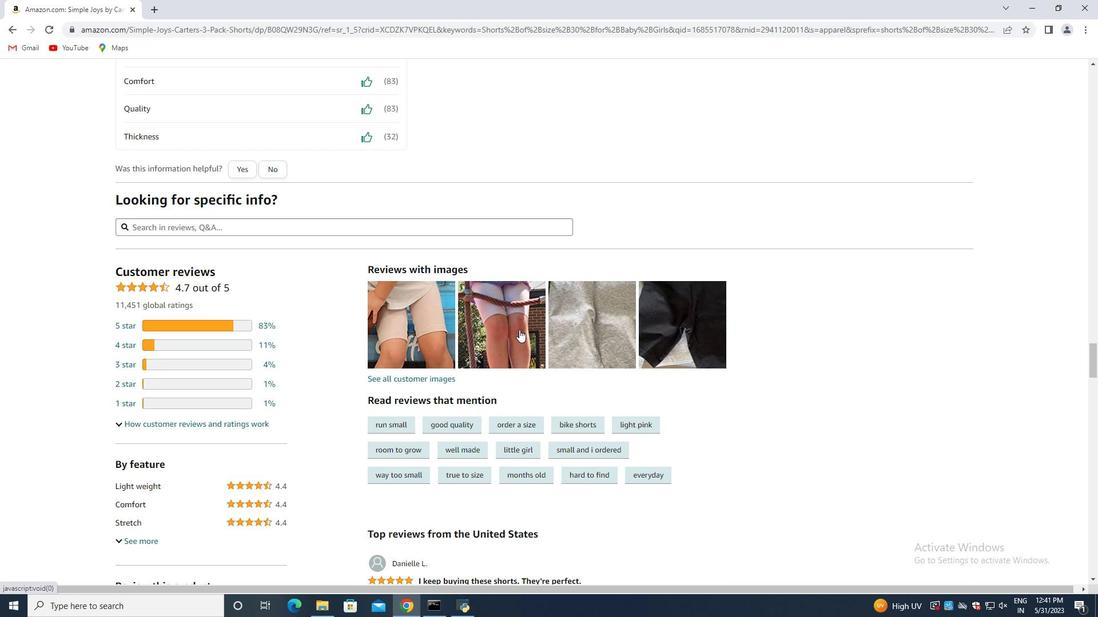 
Action: Mouse scrolled (519, 329) with delta (0, 0)
Screenshot: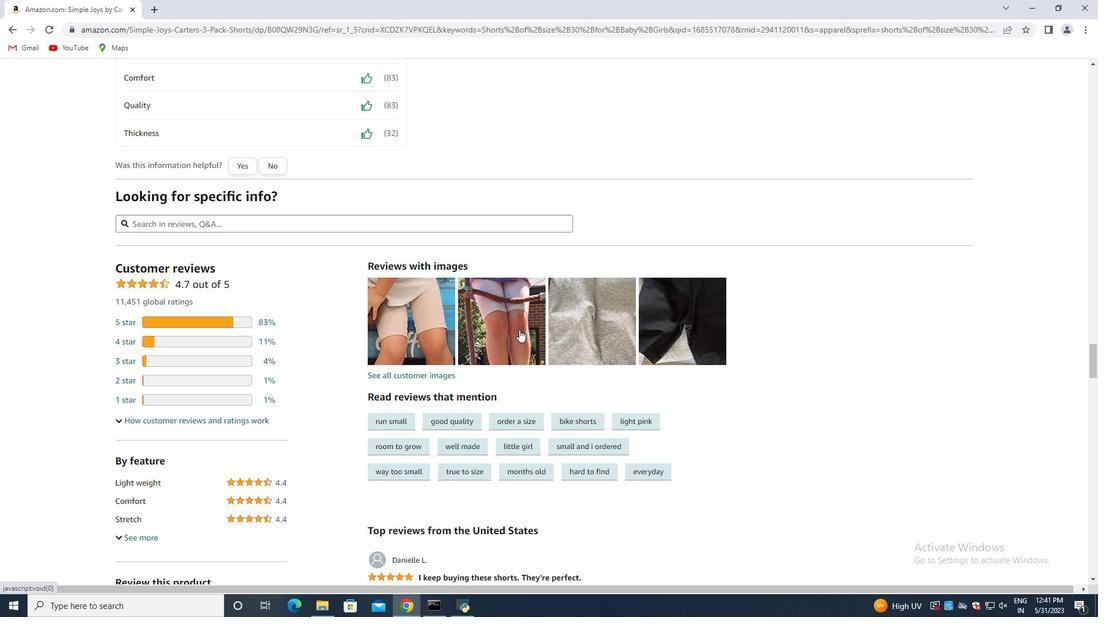 
Action: Mouse moved to (519, 329)
Screenshot: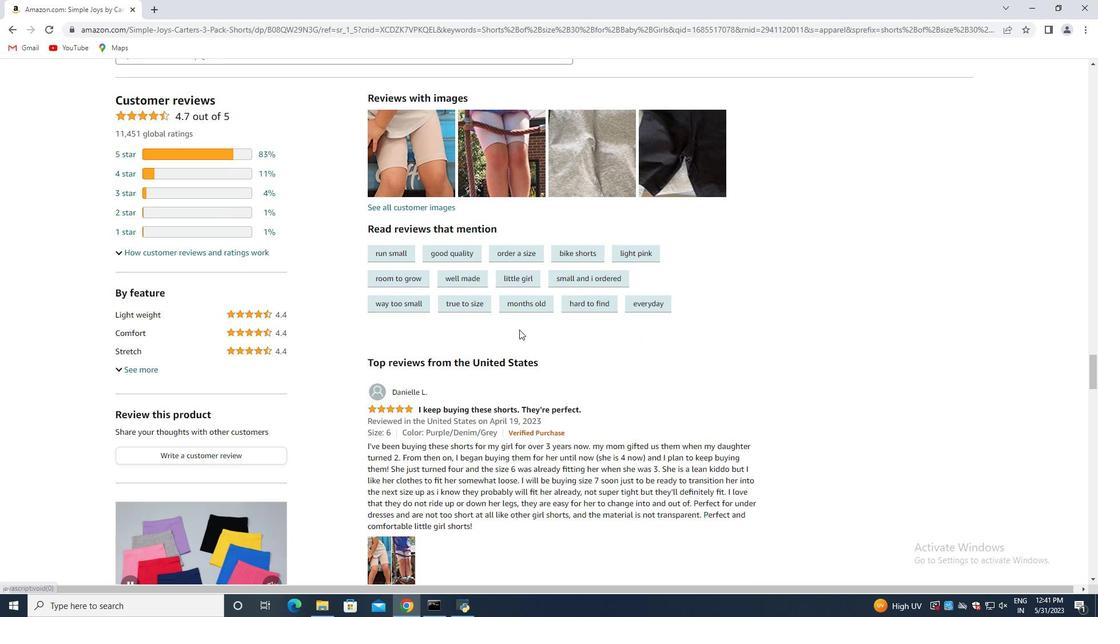 
Action: Mouse scrolled (519, 330) with delta (0, 0)
Screenshot: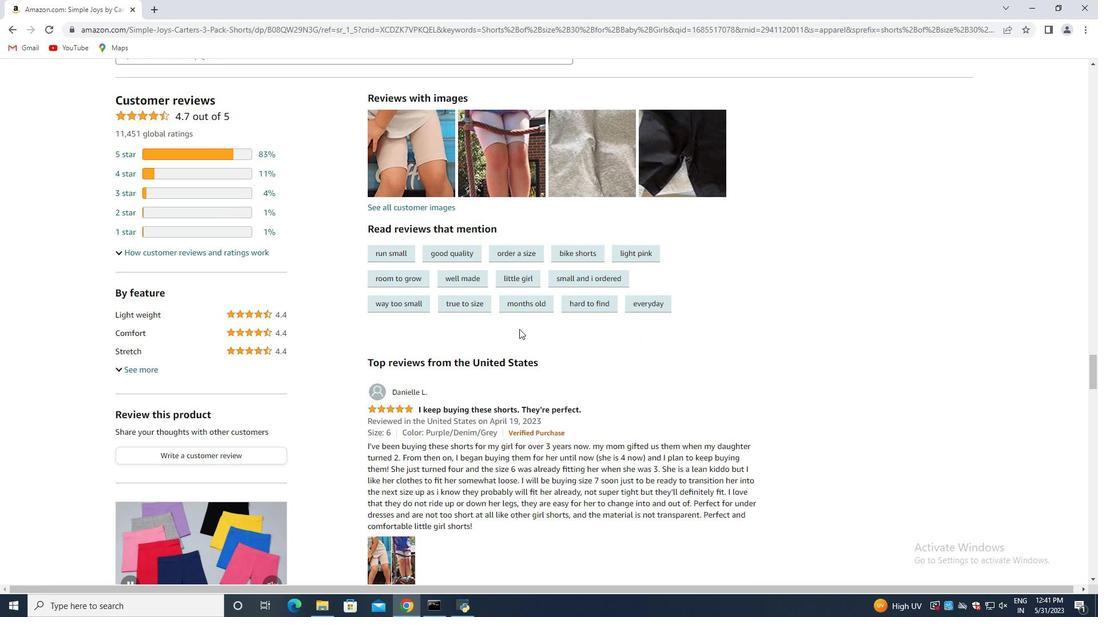 
Action: Mouse scrolled (519, 330) with delta (0, 0)
Screenshot: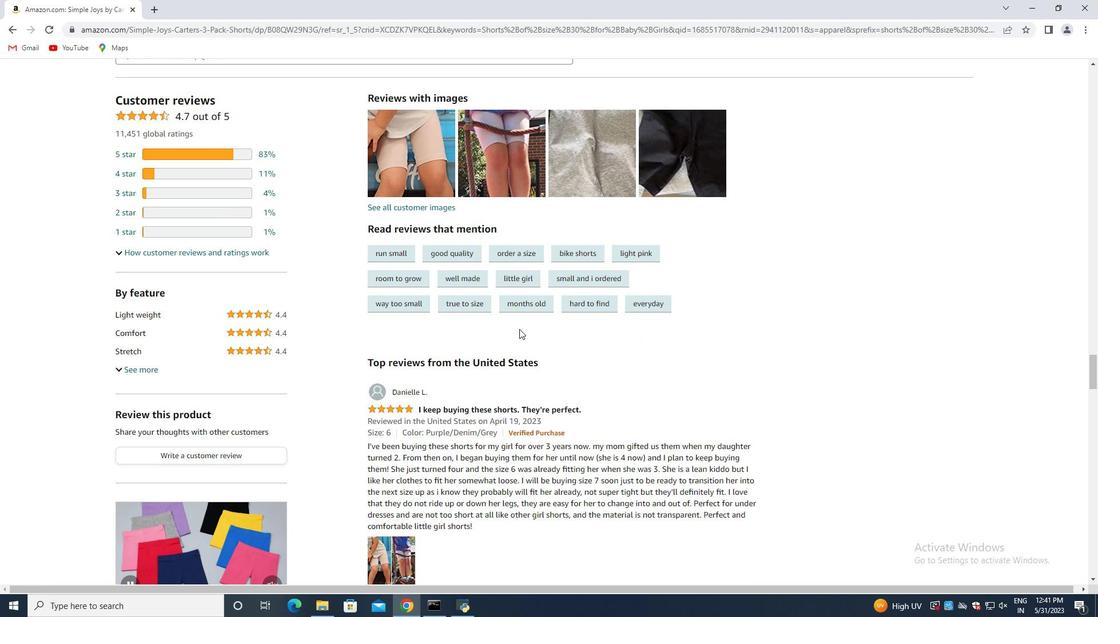 
Action: Mouse scrolled (519, 330) with delta (0, 0)
Screenshot: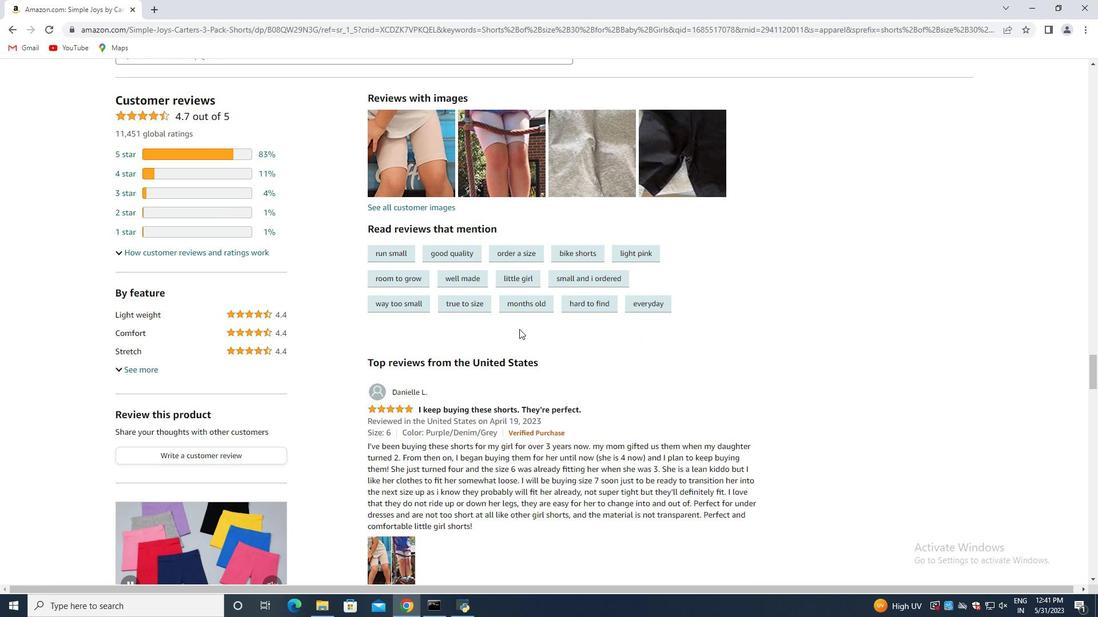 
Action: Mouse scrolled (519, 330) with delta (0, 0)
Screenshot: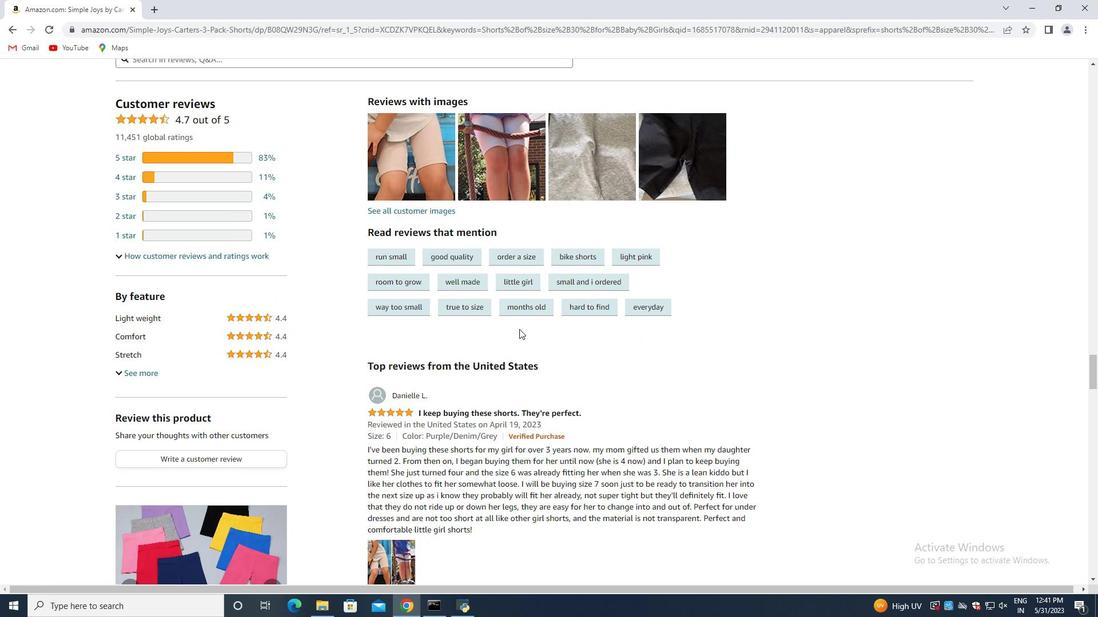 
Action: Mouse scrolled (519, 330) with delta (0, 0)
Screenshot: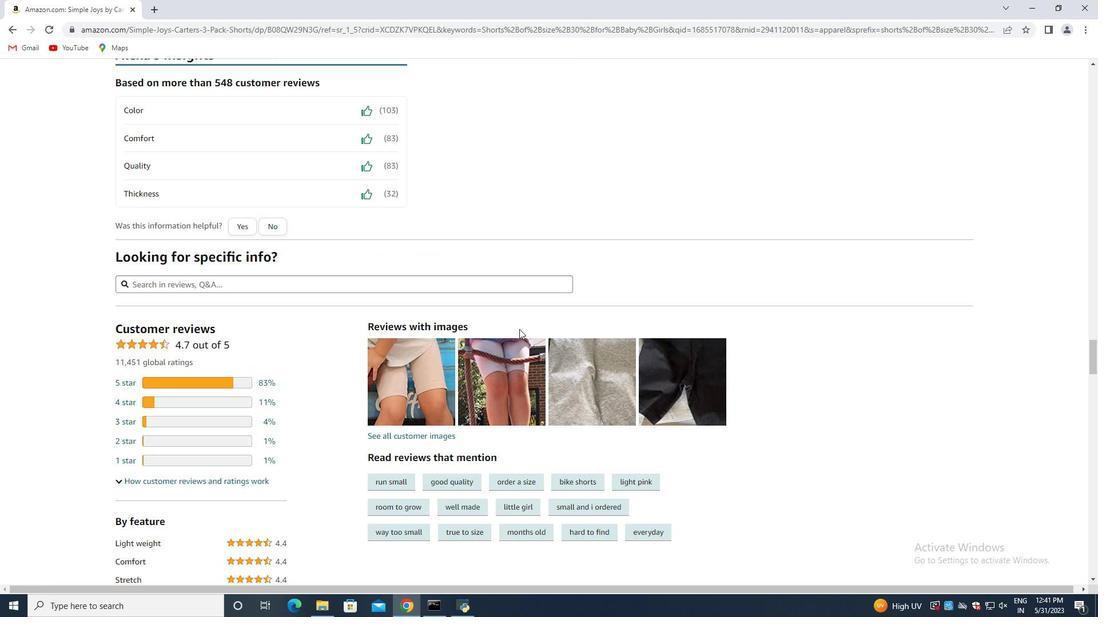 
Action: Mouse scrolled (519, 330) with delta (0, 0)
Screenshot: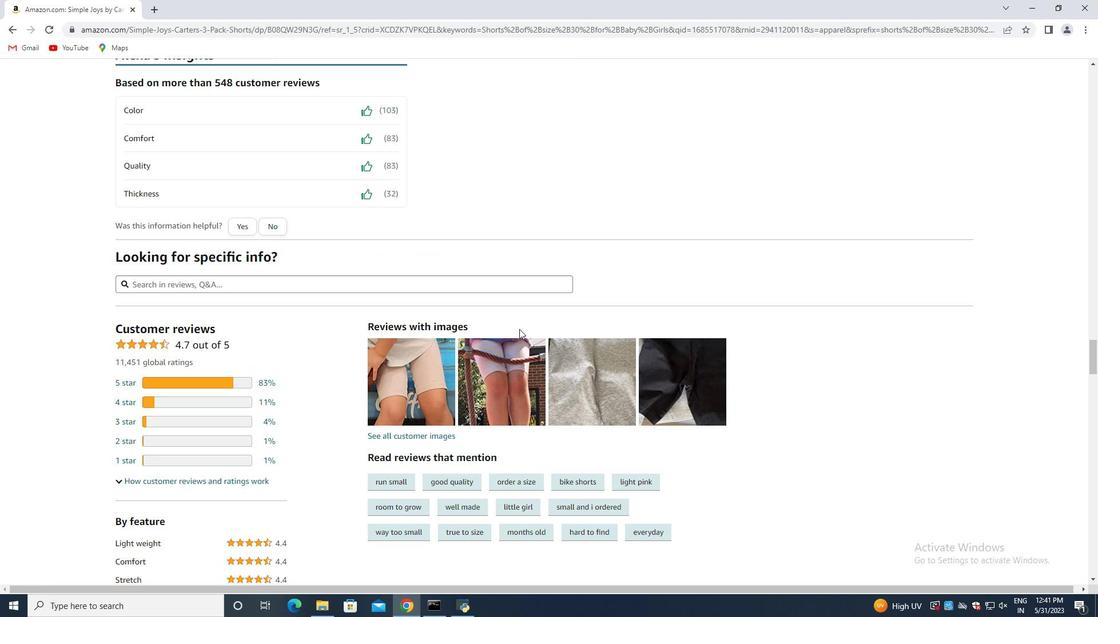 
Action: Mouse scrolled (519, 330) with delta (0, 0)
Screenshot: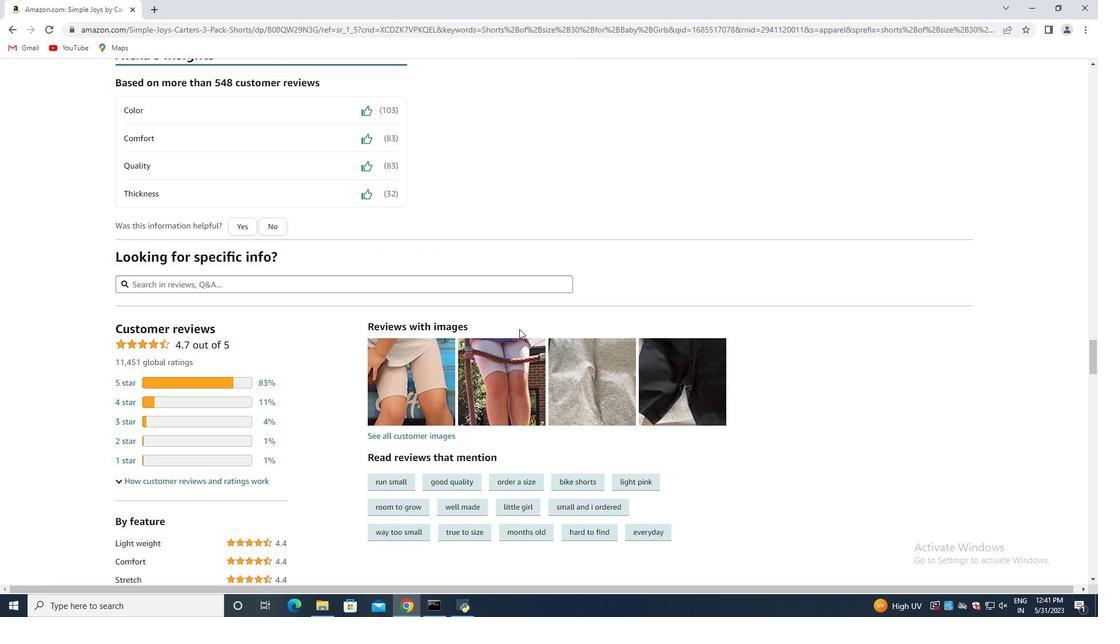 
Action: Mouse scrolled (519, 330) with delta (0, 0)
Screenshot: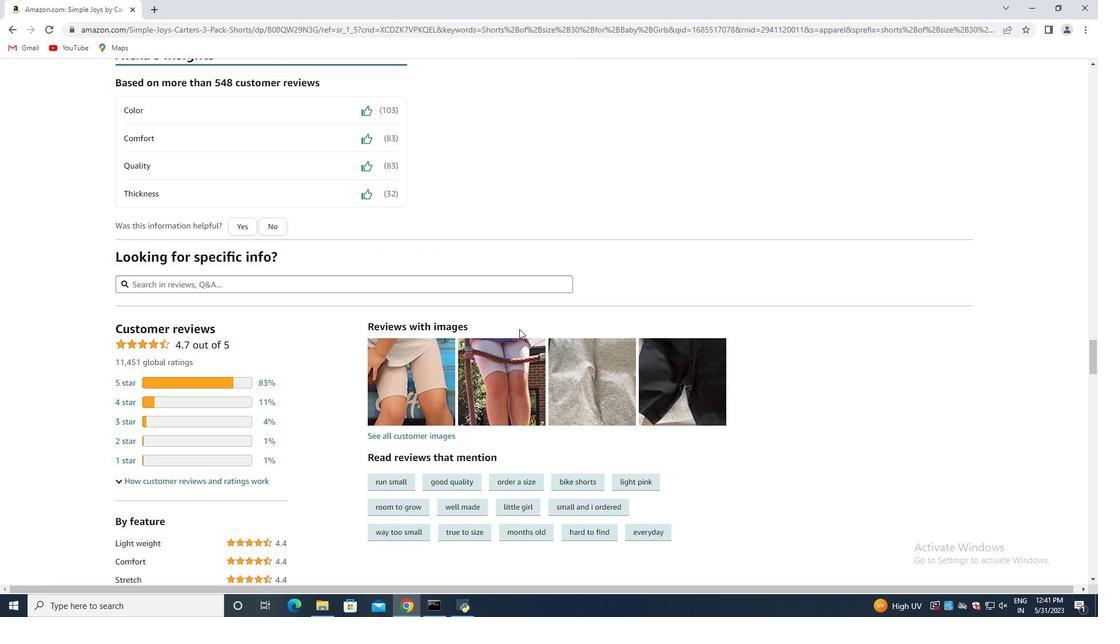 
Action: Mouse scrolled (519, 330) with delta (0, 0)
Screenshot: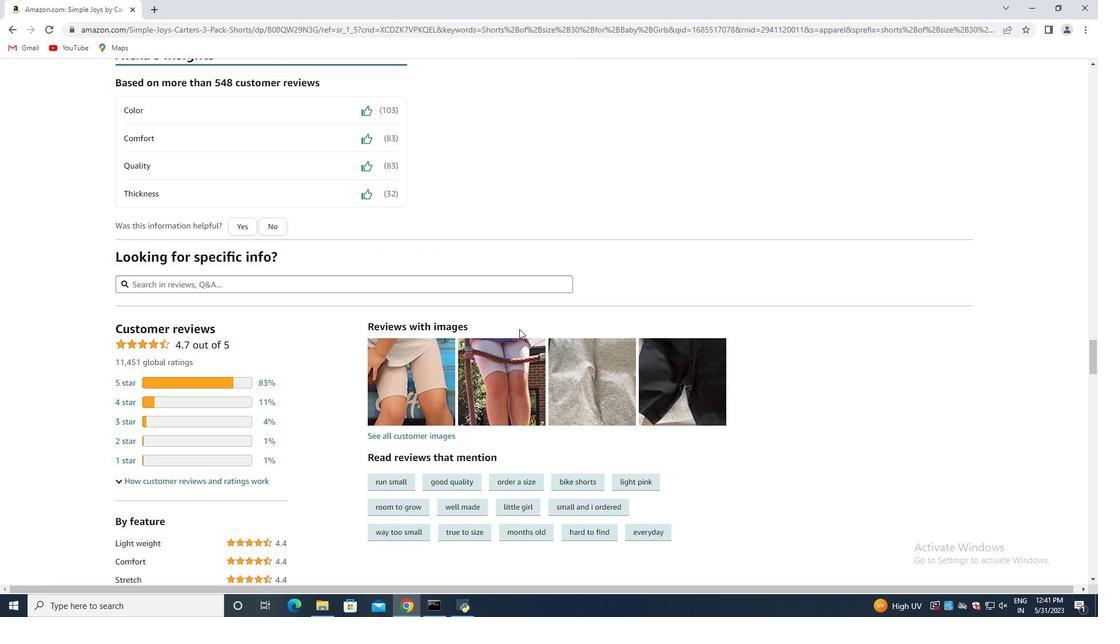
Action: Mouse moved to (519, 328)
Screenshot: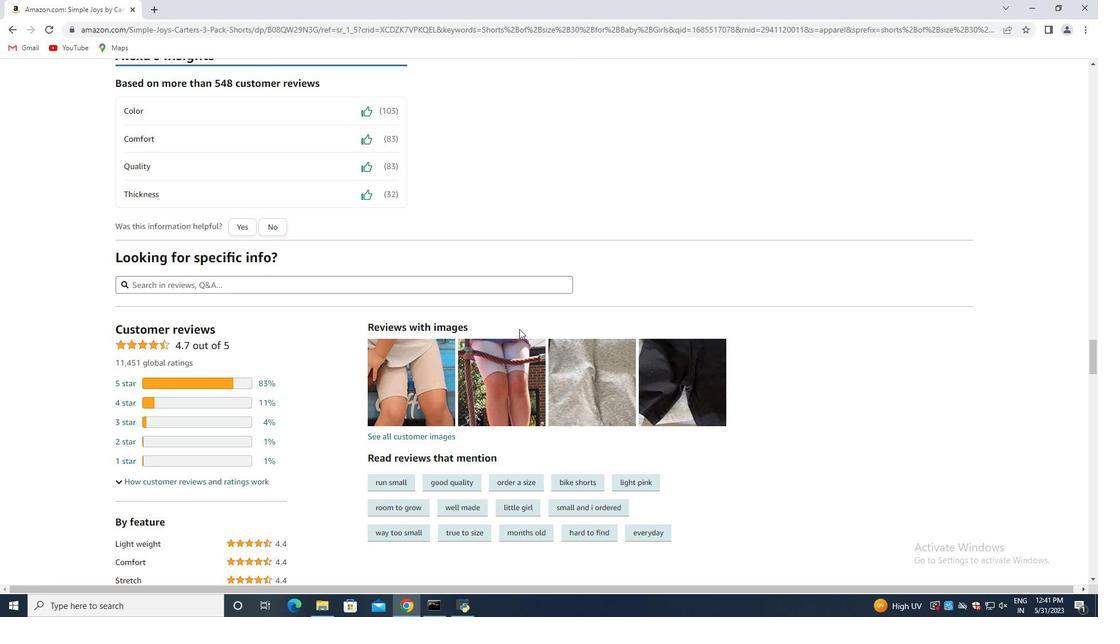 
Action: Mouse scrolled (519, 329) with delta (0, 0)
Screenshot: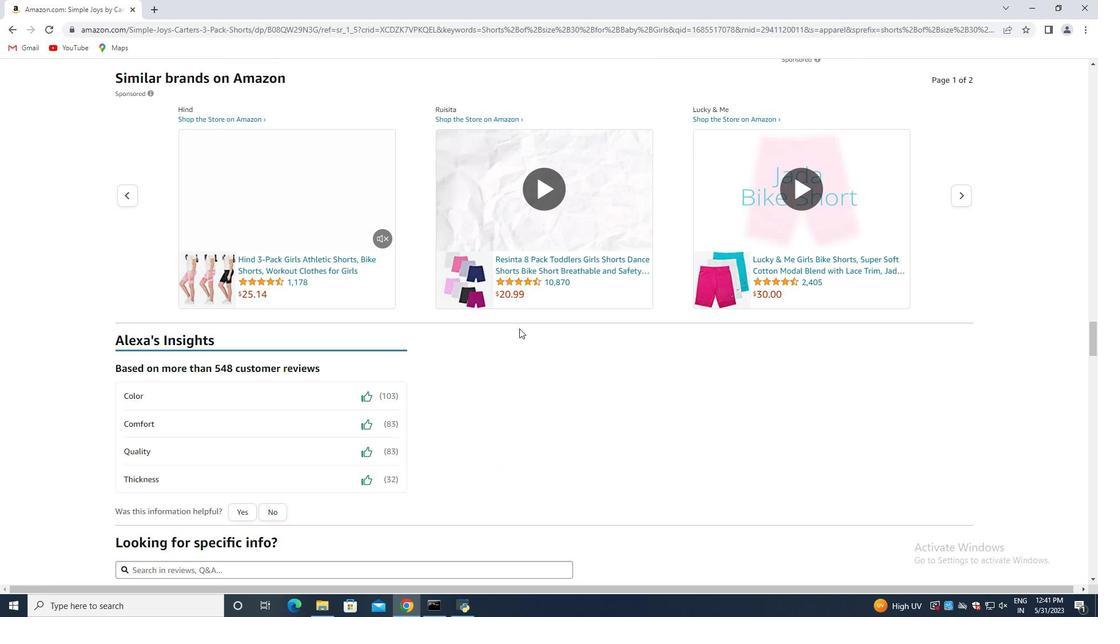 
Action: Mouse scrolled (519, 329) with delta (0, 0)
Screenshot: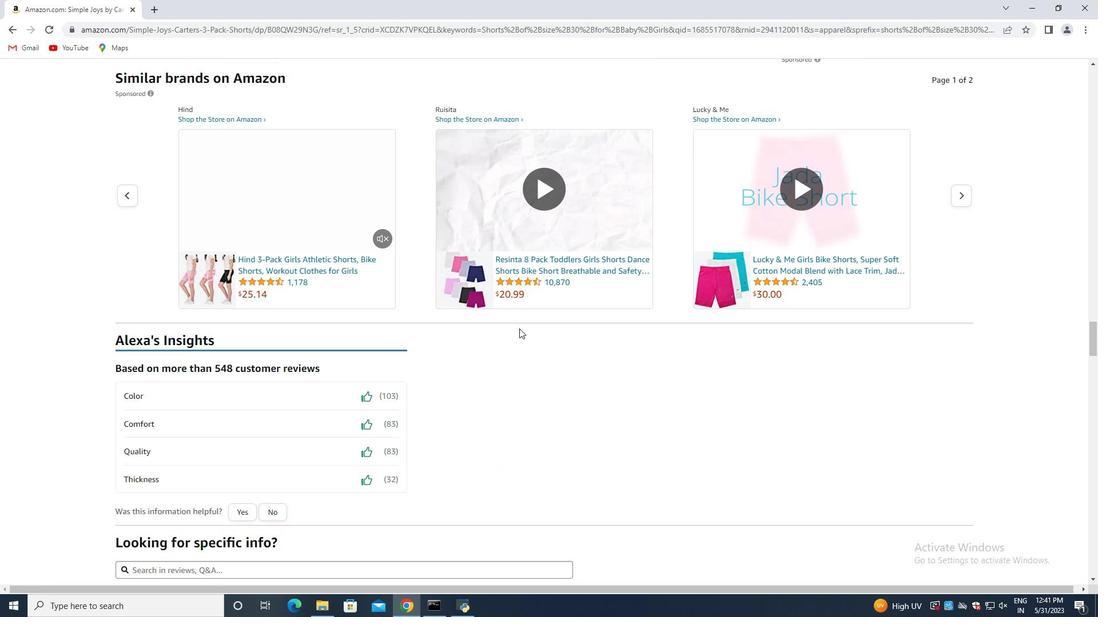 
Action: Mouse scrolled (519, 329) with delta (0, 0)
Screenshot: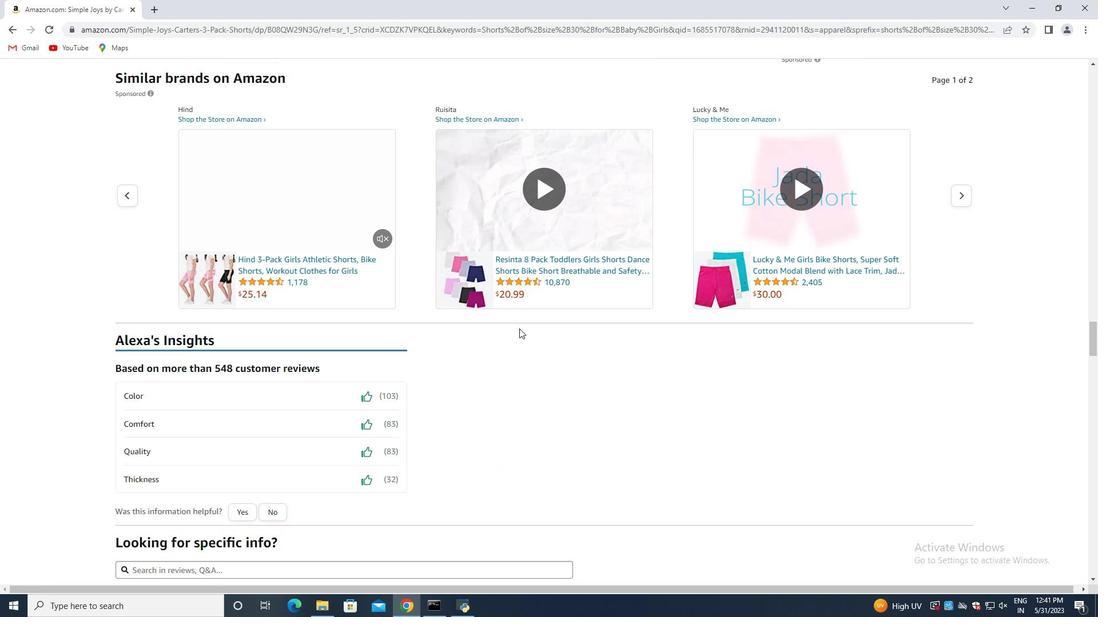 
Action: Mouse scrolled (519, 329) with delta (0, 0)
Screenshot: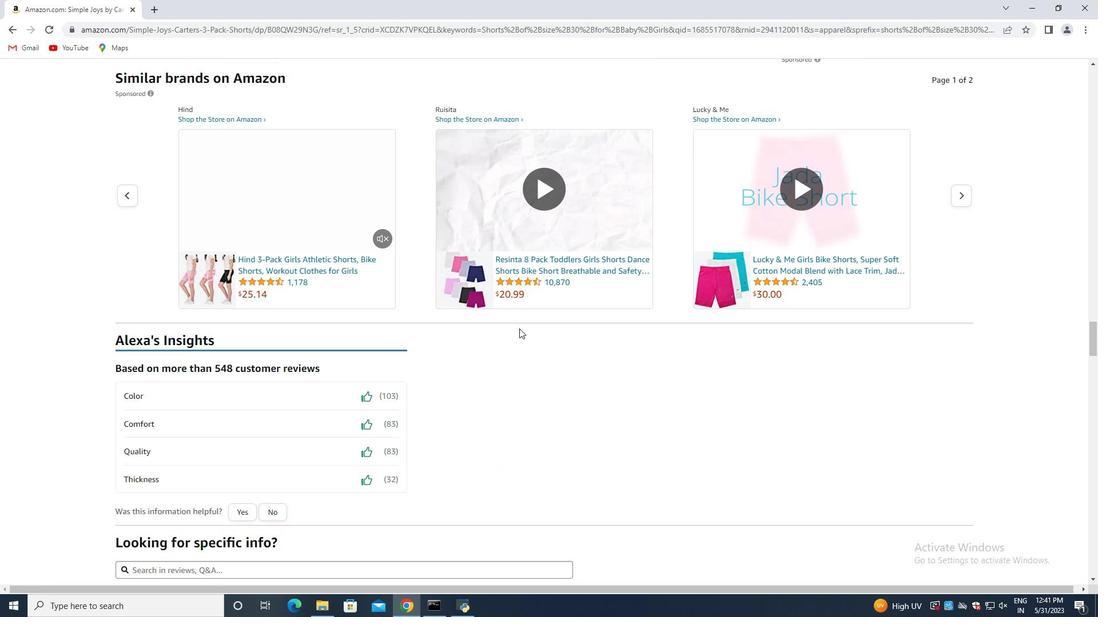 
Action: Mouse scrolled (519, 329) with delta (0, 0)
Screenshot: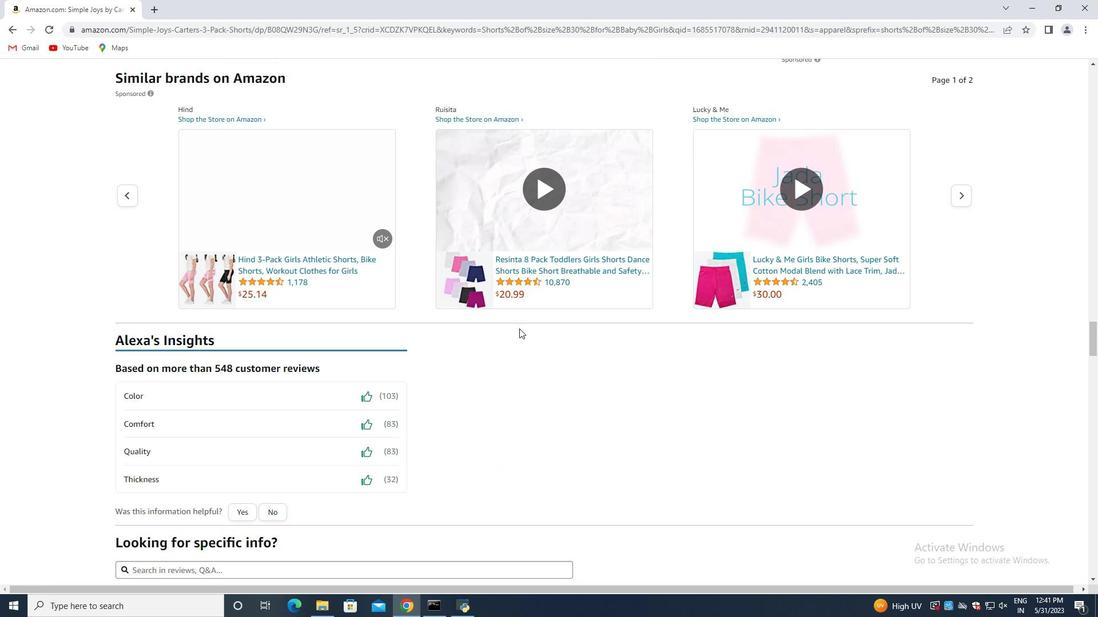 
Action: Mouse scrolled (519, 329) with delta (0, 0)
Screenshot: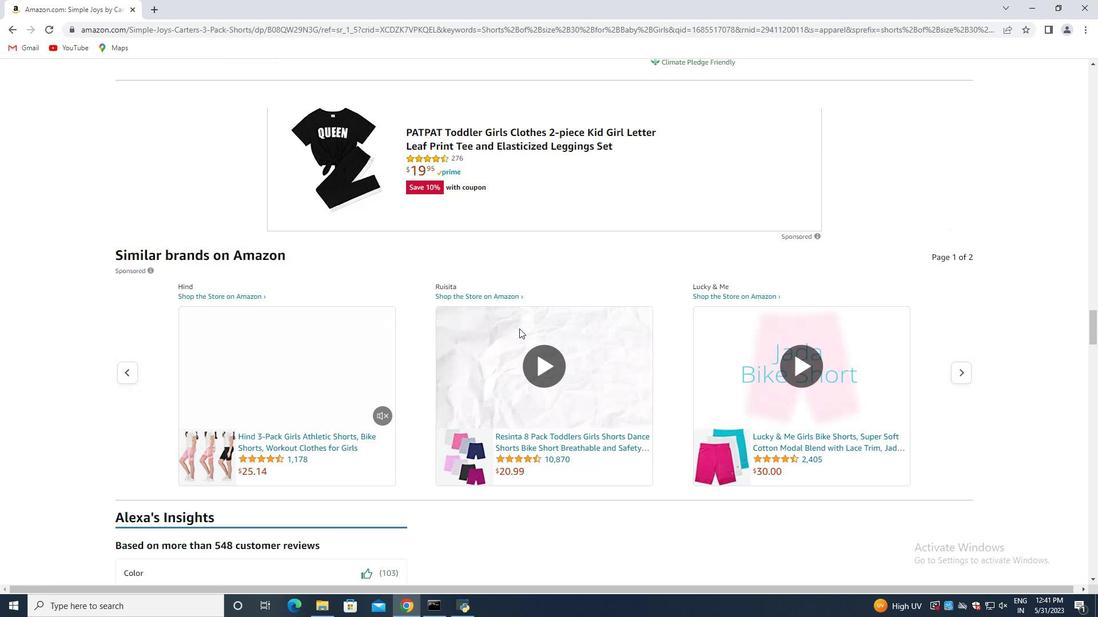 
Action: Mouse scrolled (519, 329) with delta (0, 0)
Screenshot: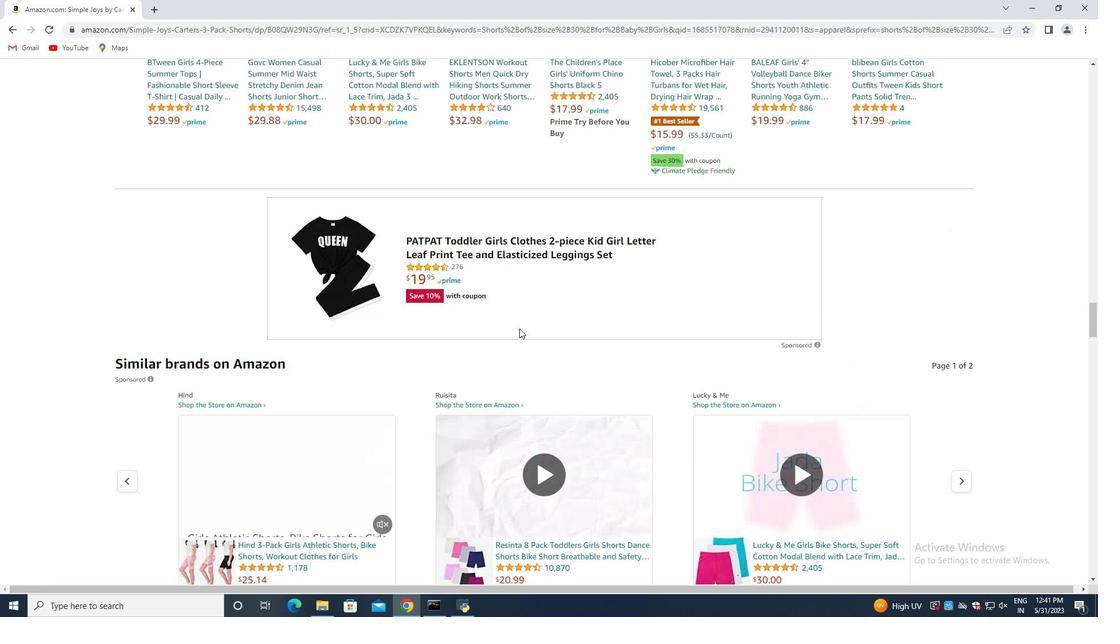 
Action: Mouse scrolled (519, 329) with delta (0, 0)
Screenshot: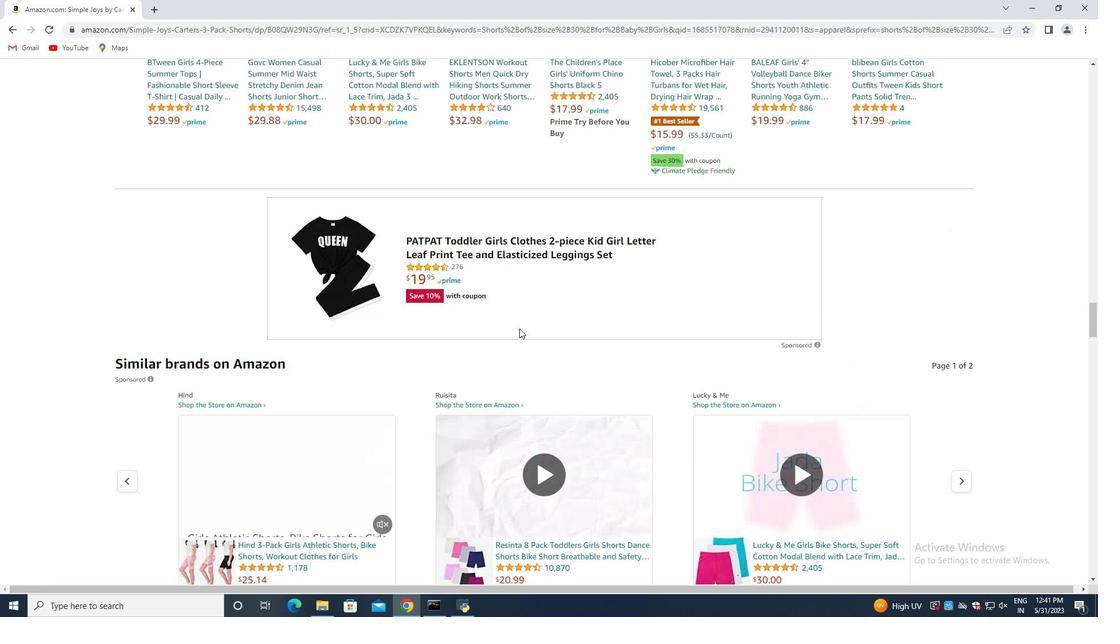 
Action: Mouse scrolled (519, 329) with delta (0, 0)
Screenshot: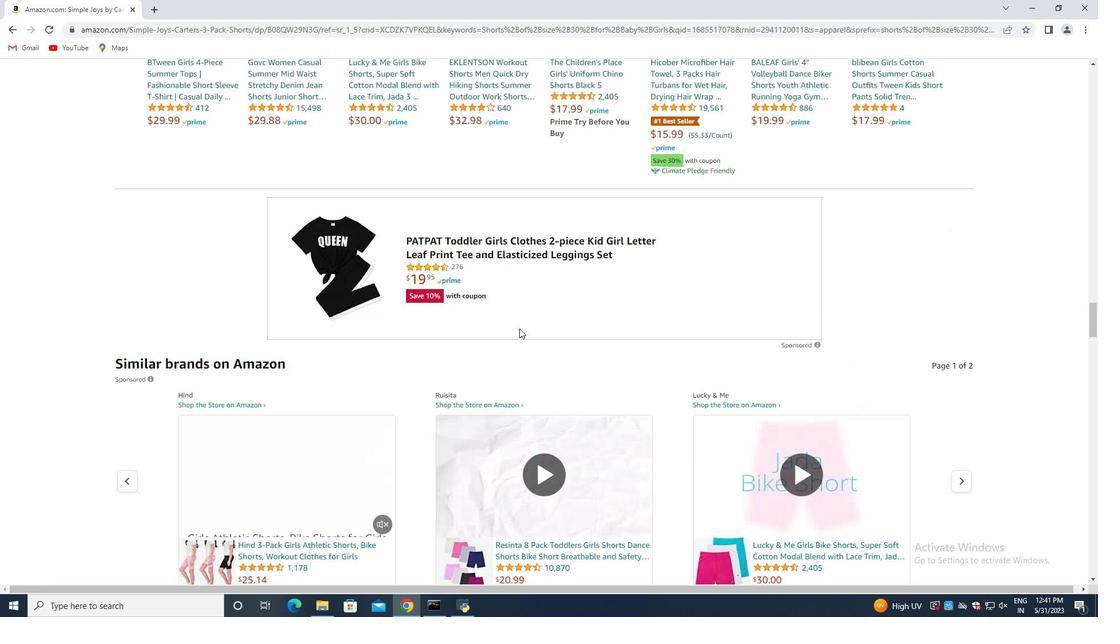 
Action: Mouse scrolled (519, 329) with delta (0, 0)
Screenshot: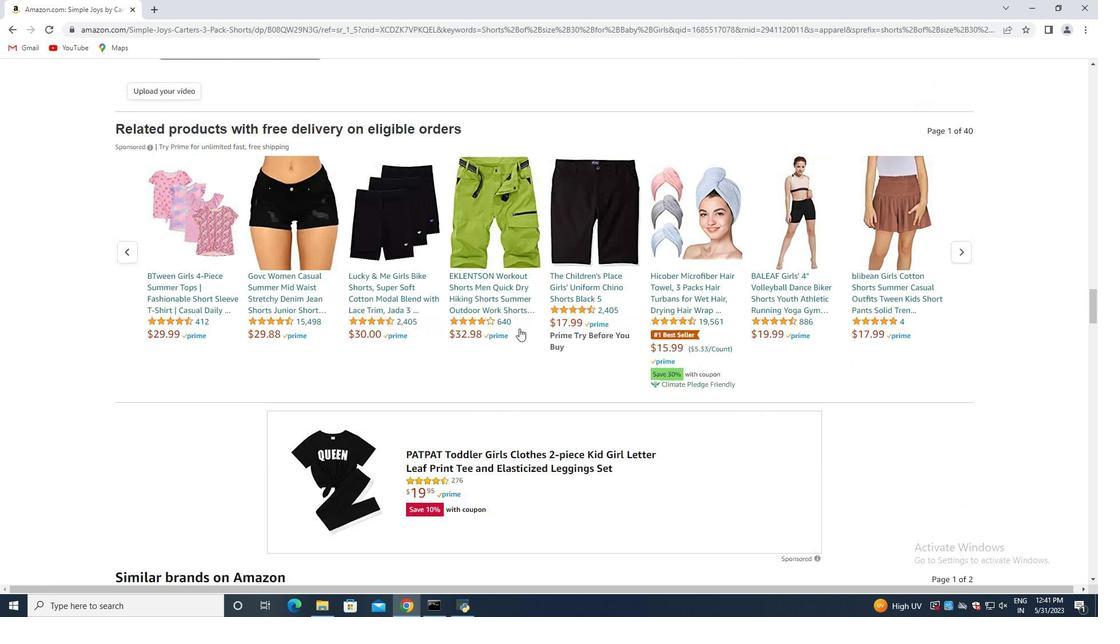 
Action: Mouse scrolled (519, 329) with delta (0, 0)
Screenshot: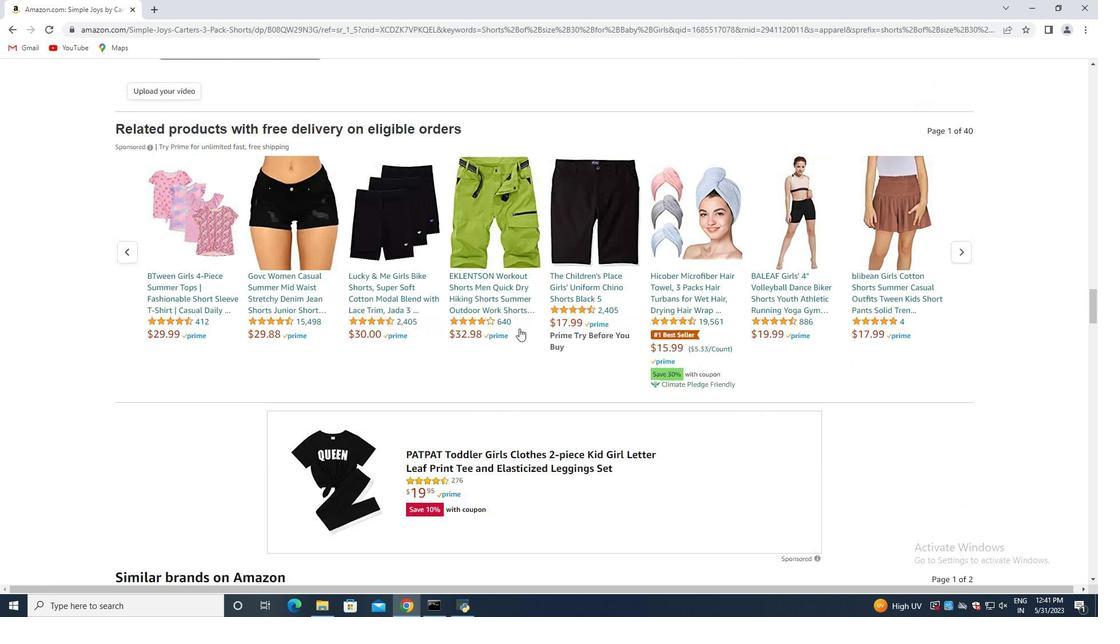 
Action: Mouse scrolled (519, 329) with delta (0, 0)
Screenshot: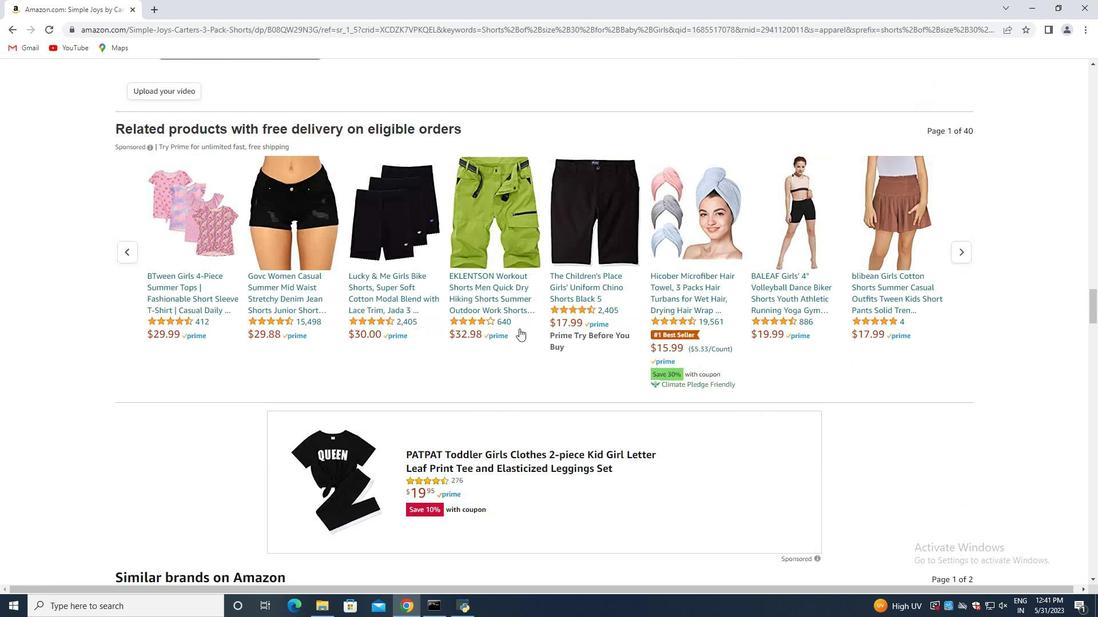 
Action: Mouse scrolled (519, 329) with delta (0, 0)
Screenshot: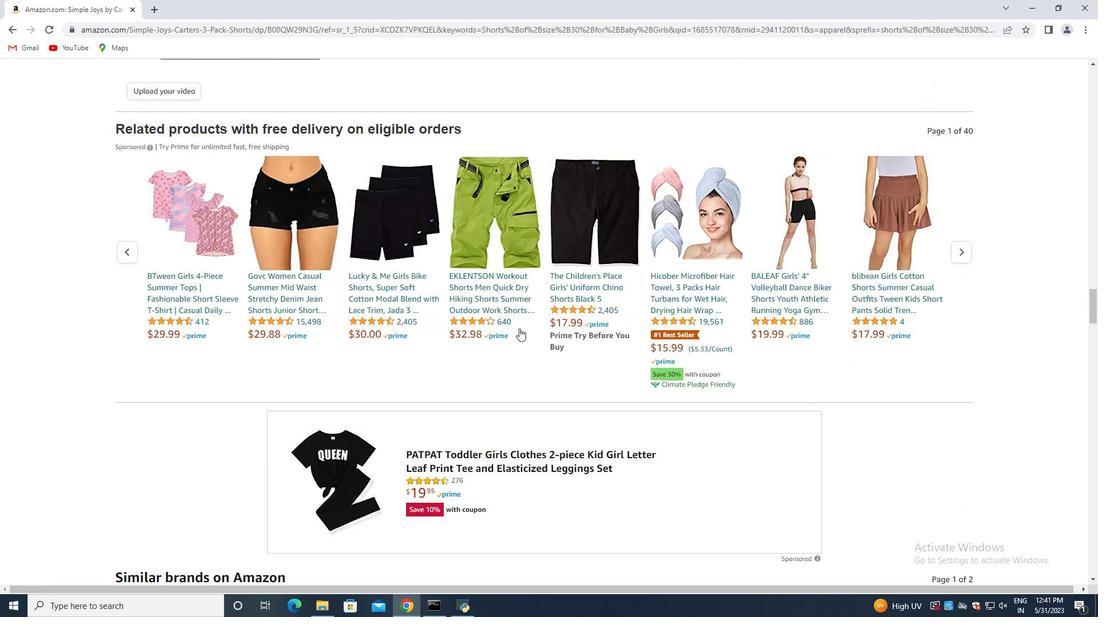 
Action: Mouse scrolled (519, 329) with delta (0, 0)
Screenshot: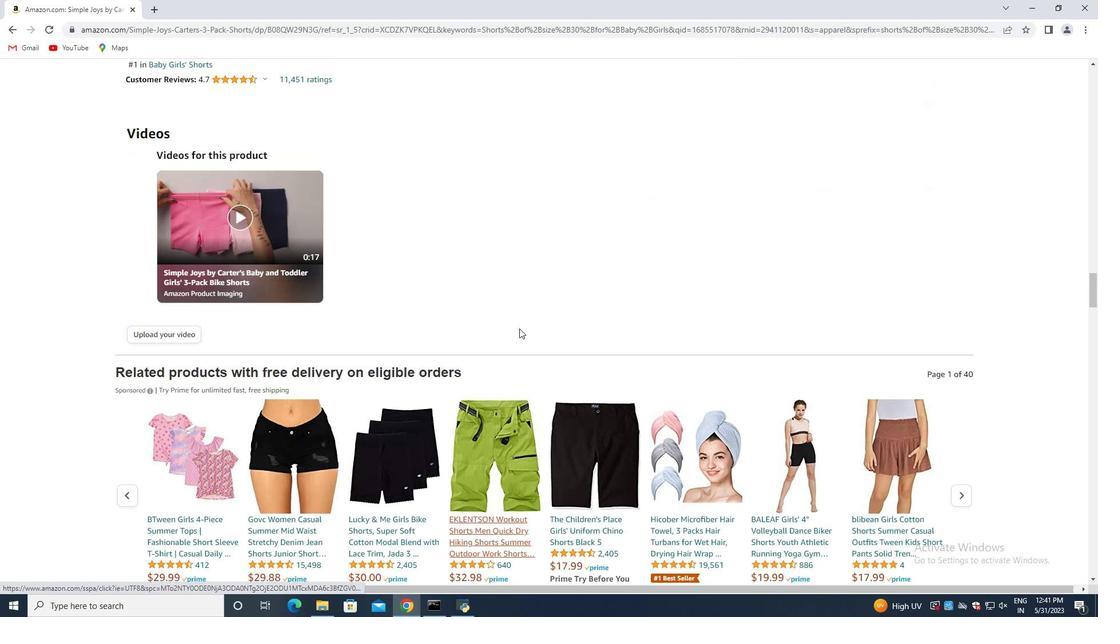 
Action: Mouse scrolled (519, 329) with delta (0, 0)
Screenshot: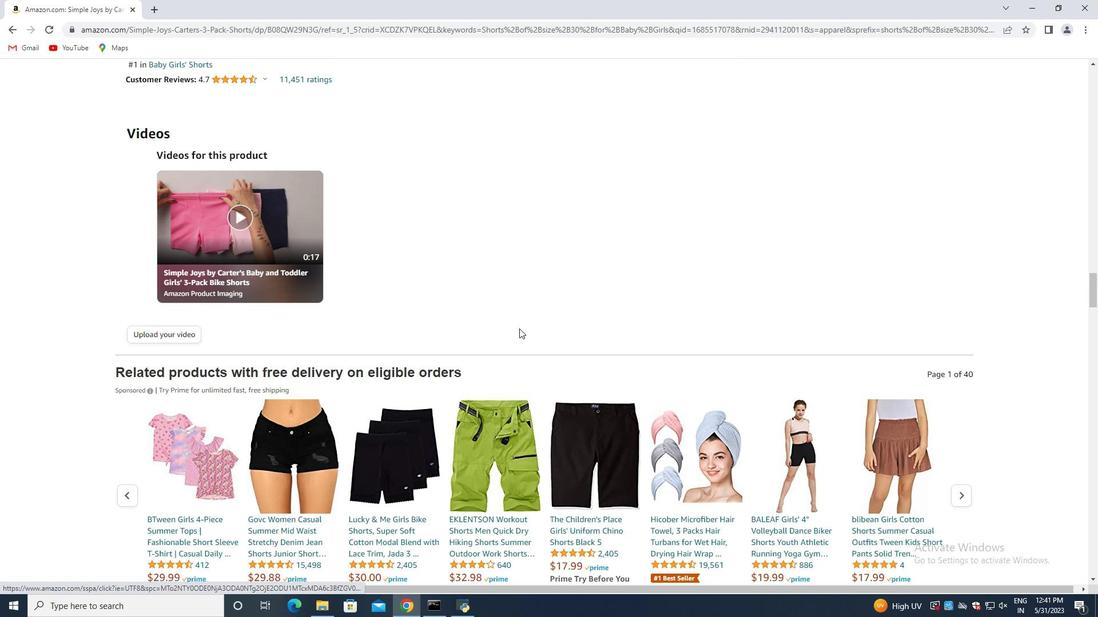 
Action: Mouse scrolled (519, 329) with delta (0, 0)
Screenshot: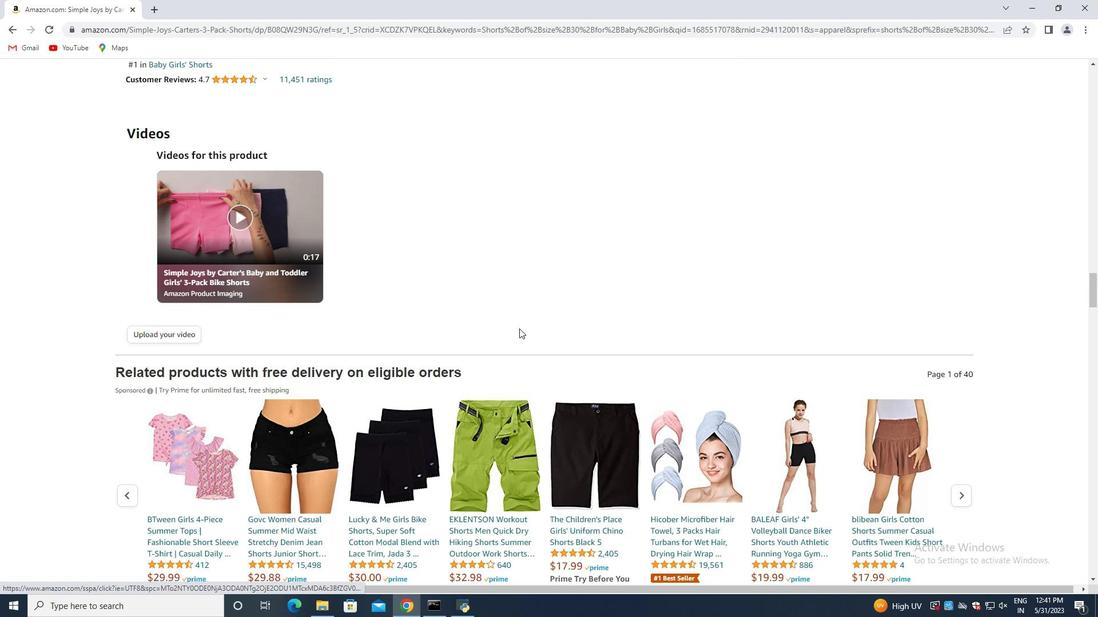 
Action: Mouse scrolled (519, 329) with delta (0, 0)
Screenshot: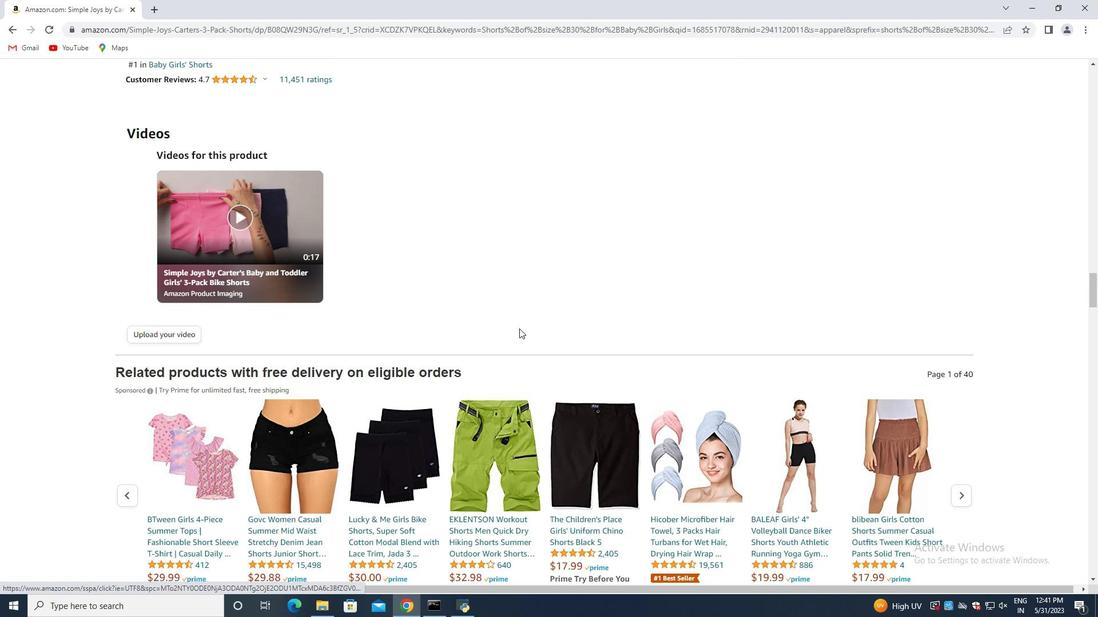 
Action: Mouse scrolled (519, 329) with delta (0, 0)
Screenshot: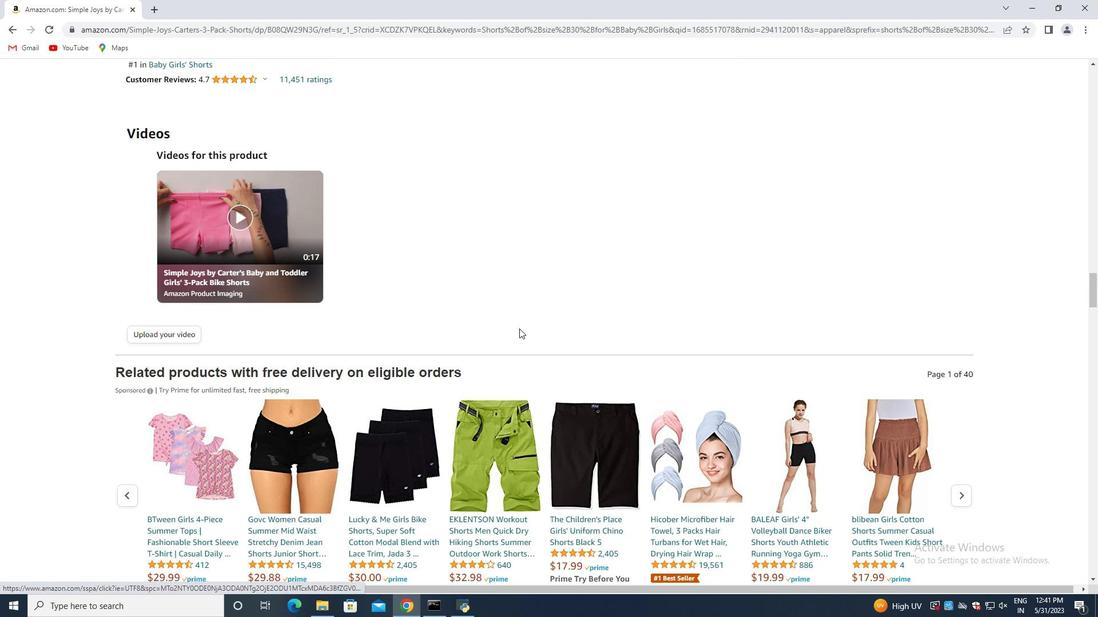 
Action: Mouse scrolled (519, 329) with delta (0, 0)
Screenshot: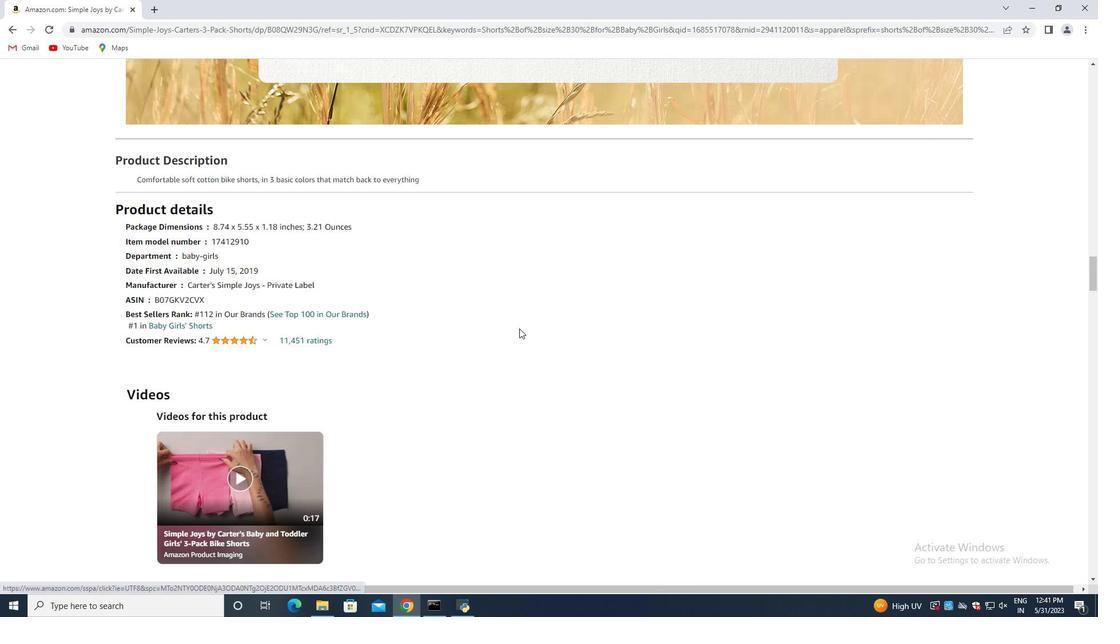
Action: Mouse scrolled (519, 329) with delta (0, 0)
Screenshot: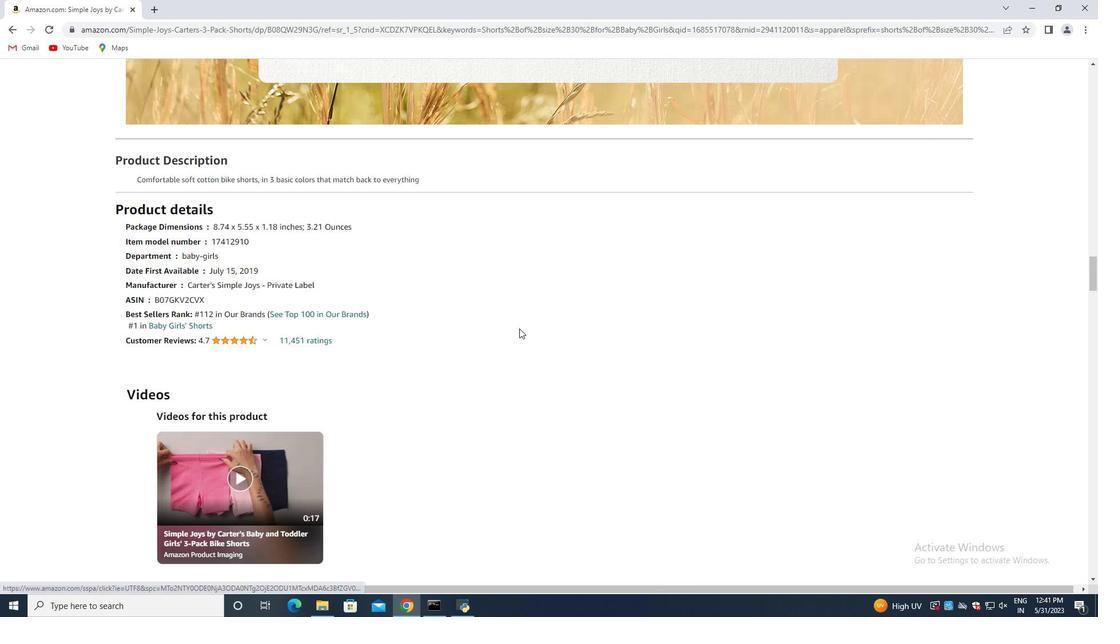 
Action: Mouse scrolled (519, 329) with delta (0, 0)
Screenshot: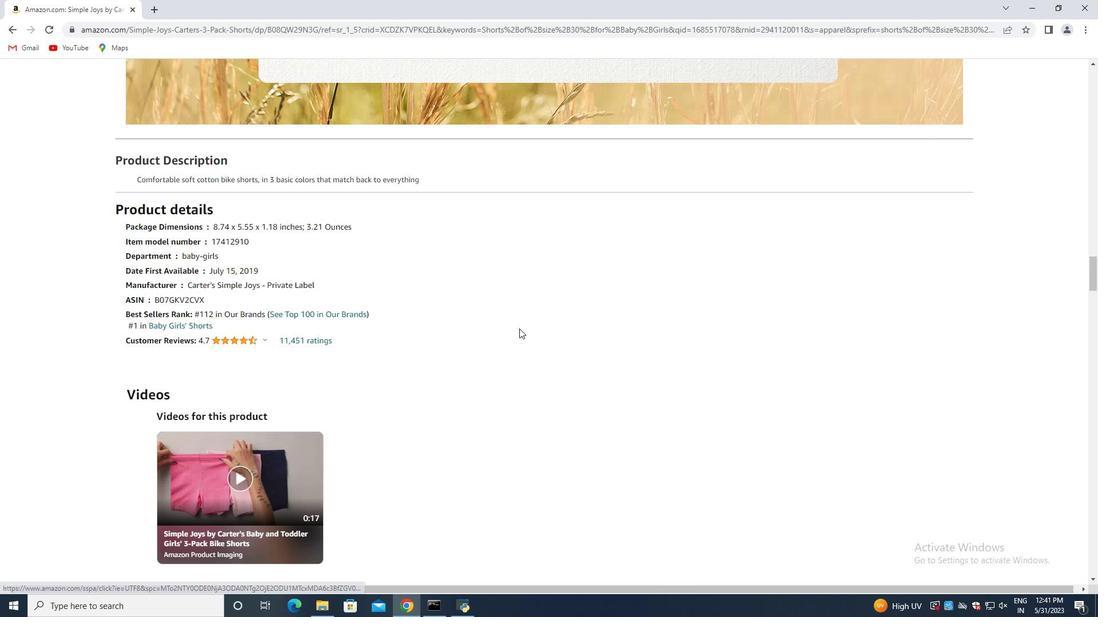 
Action: Mouse scrolled (519, 329) with delta (0, 0)
Screenshot: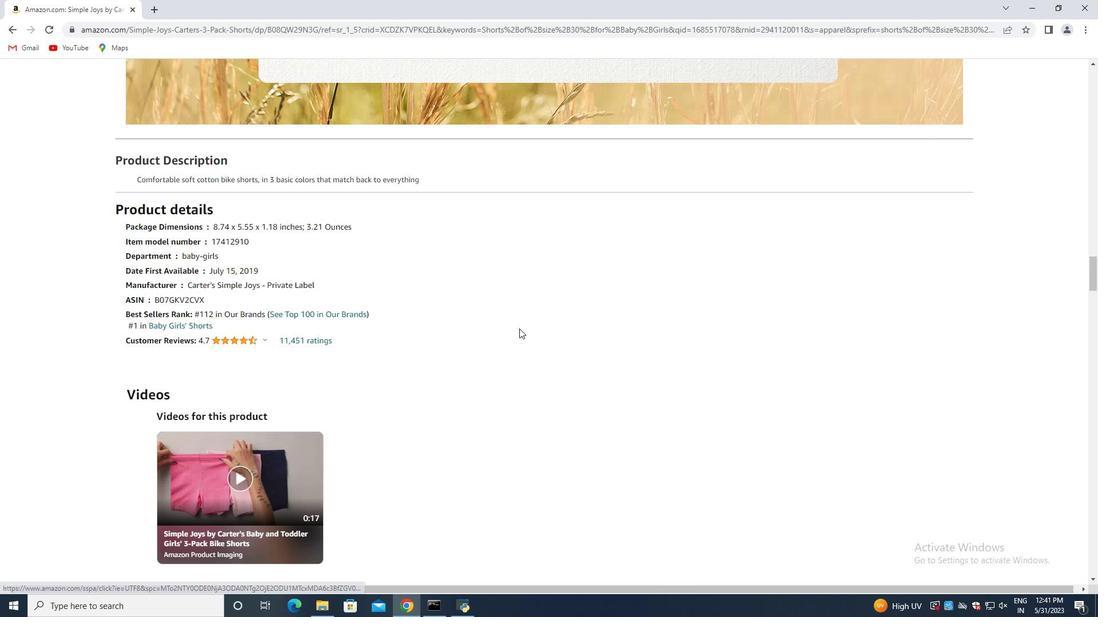 
Action: Mouse scrolled (519, 329) with delta (0, 0)
Screenshot: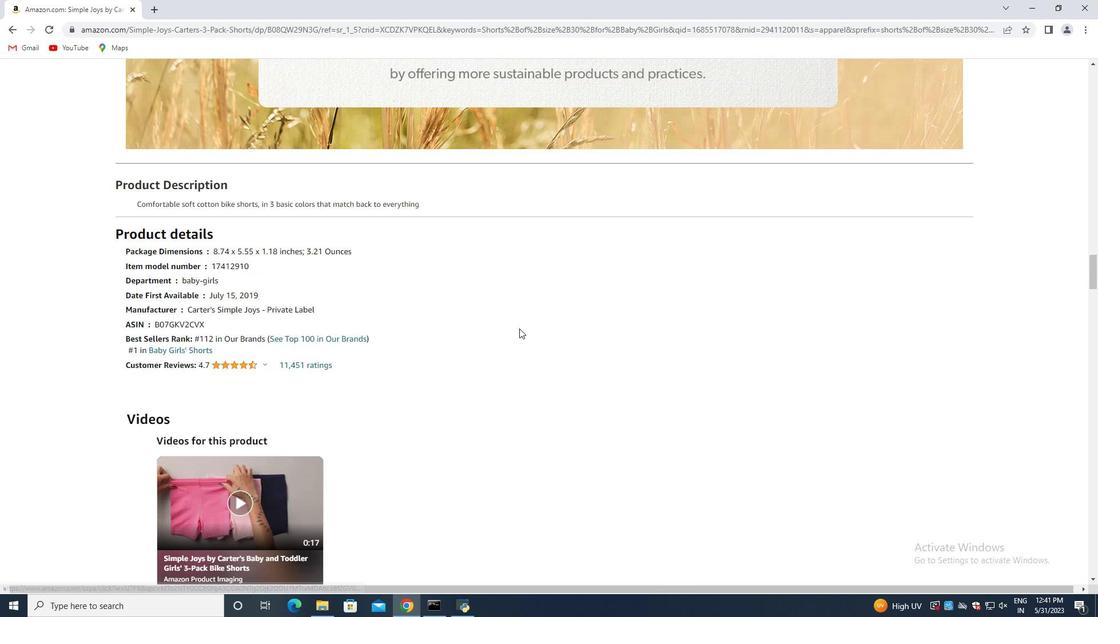 
Action: Mouse scrolled (519, 329) with delta (0, 0)
Screenshot: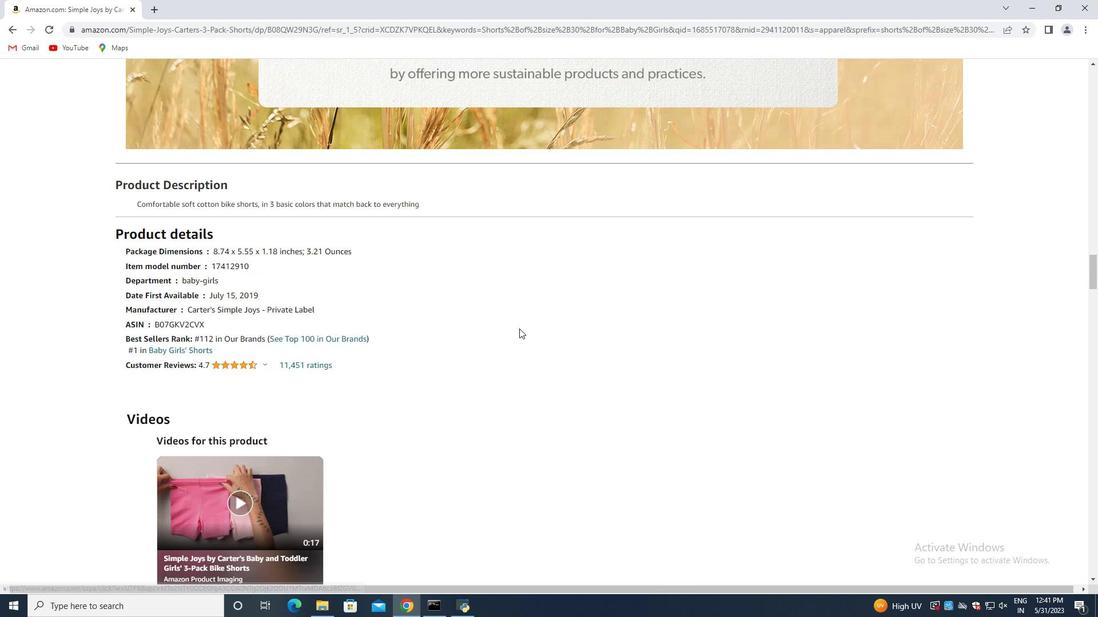 
Action: Mouse scrolled (519, 329) with delta (0, 0)
Screenshot: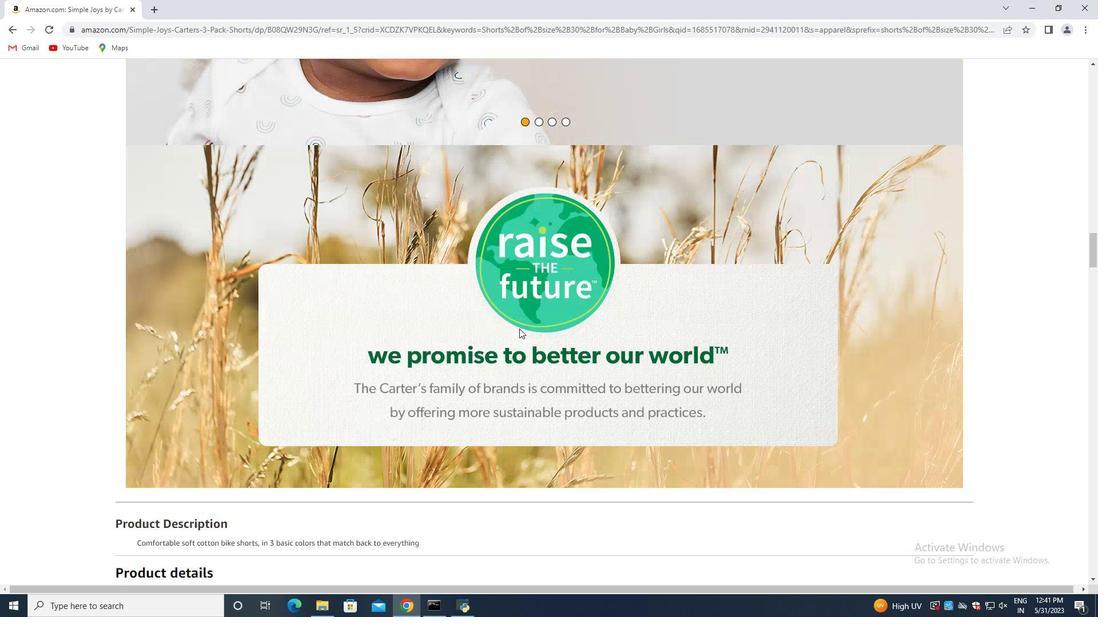 
Action: Mouse scrolled (519, 329) with delta (0, 0)
Screenshot: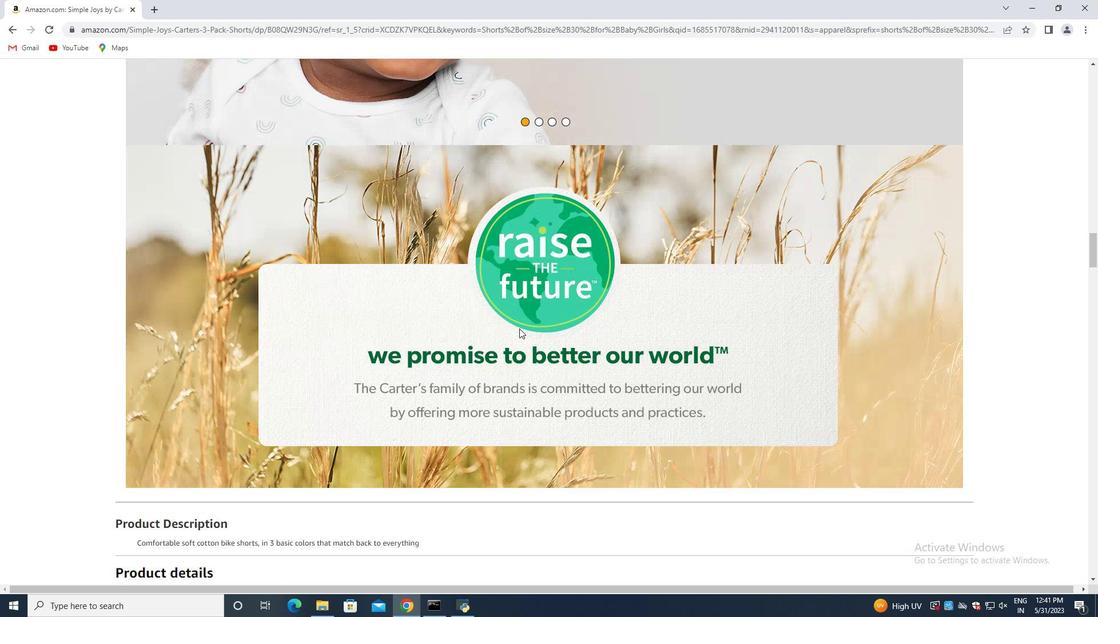 
Action: Mouse scrolled (519, 329) with delta (0, 0)
Screenshot: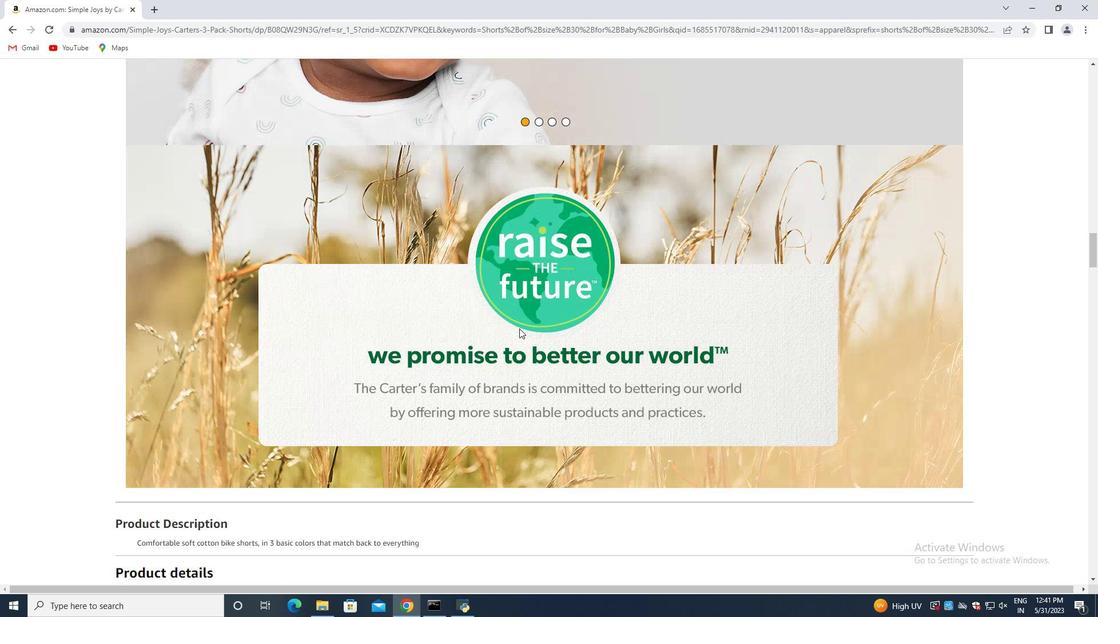 
Action: Mouse scrolled (519, 329) with delta (0, 0)
Screenshot: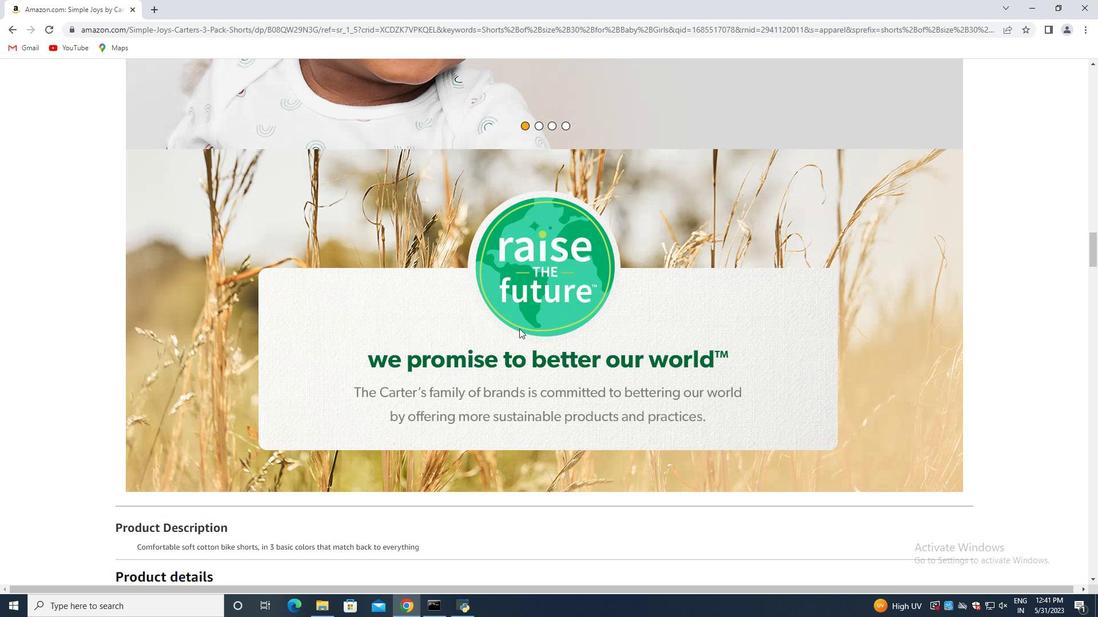 
Action: Mouse scrolled (519, 329) with delta (0, 0)
Screenshot: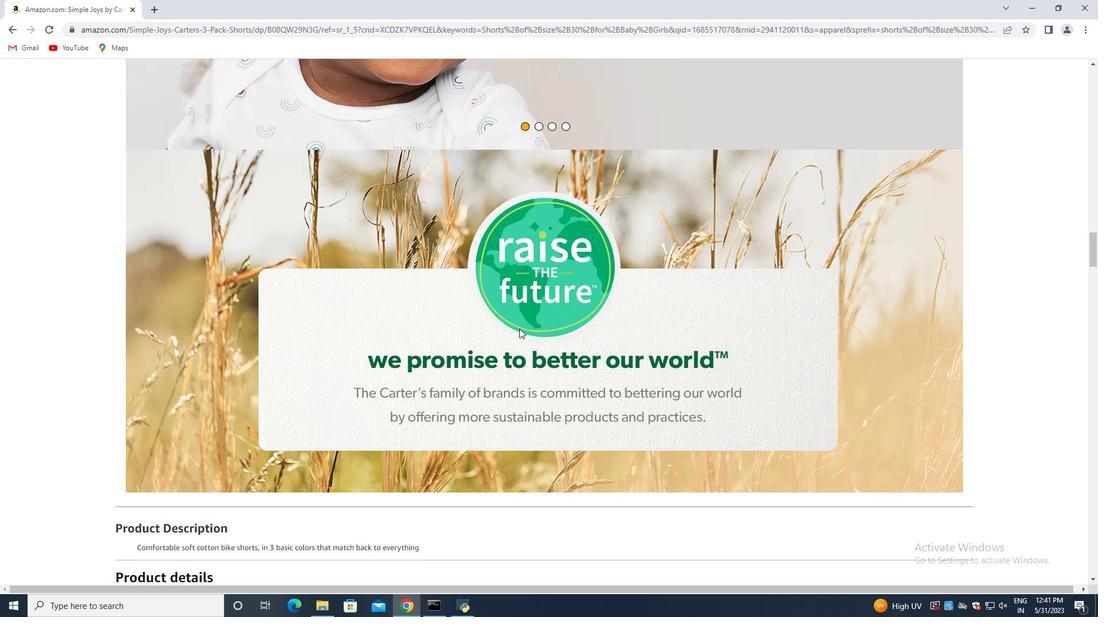 
Action: Mouse scrolled (519, 329) with delta (0, 0)
Screenshot: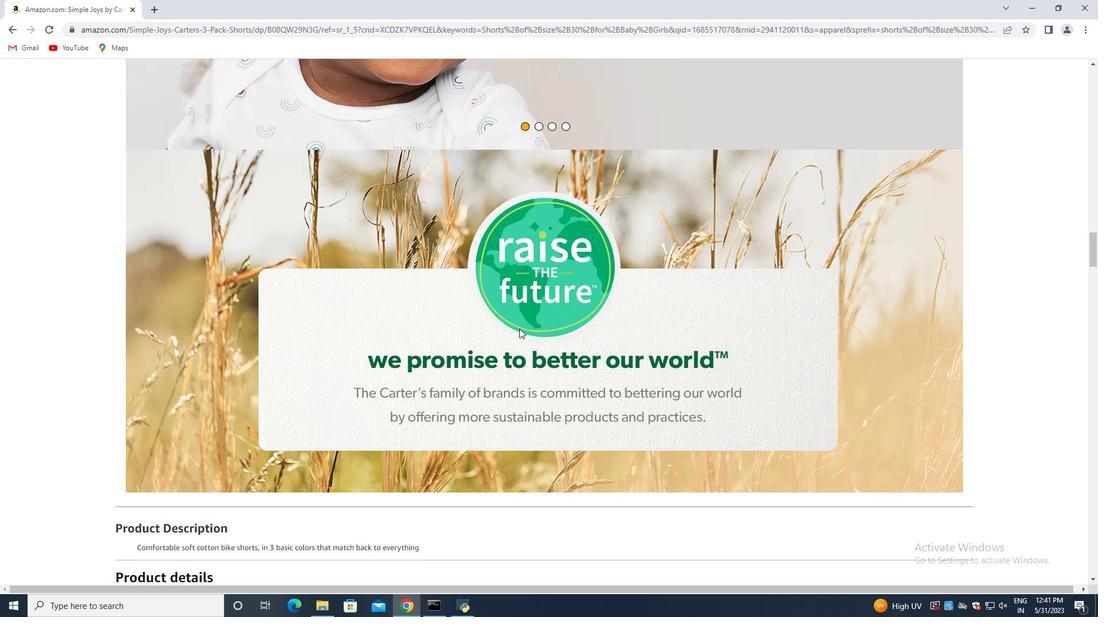 
Action: Mouse scrolled (519, 329) with delta (0, 0)
Screenshot: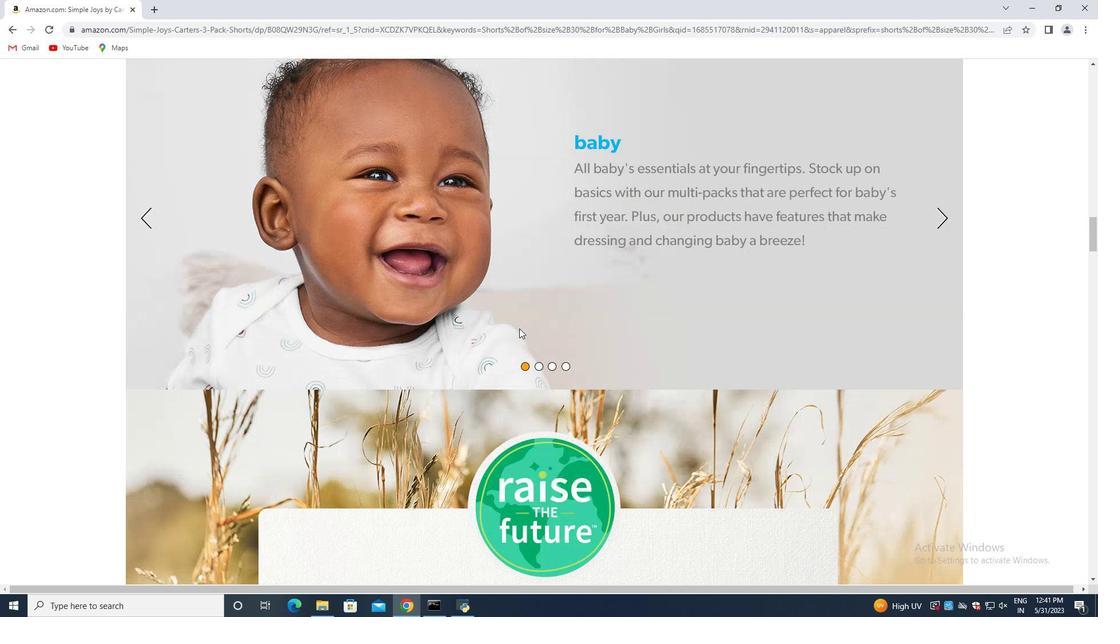 
Action: Mouse scrolled (519, 329) with delta (0, 0)
Screenshot: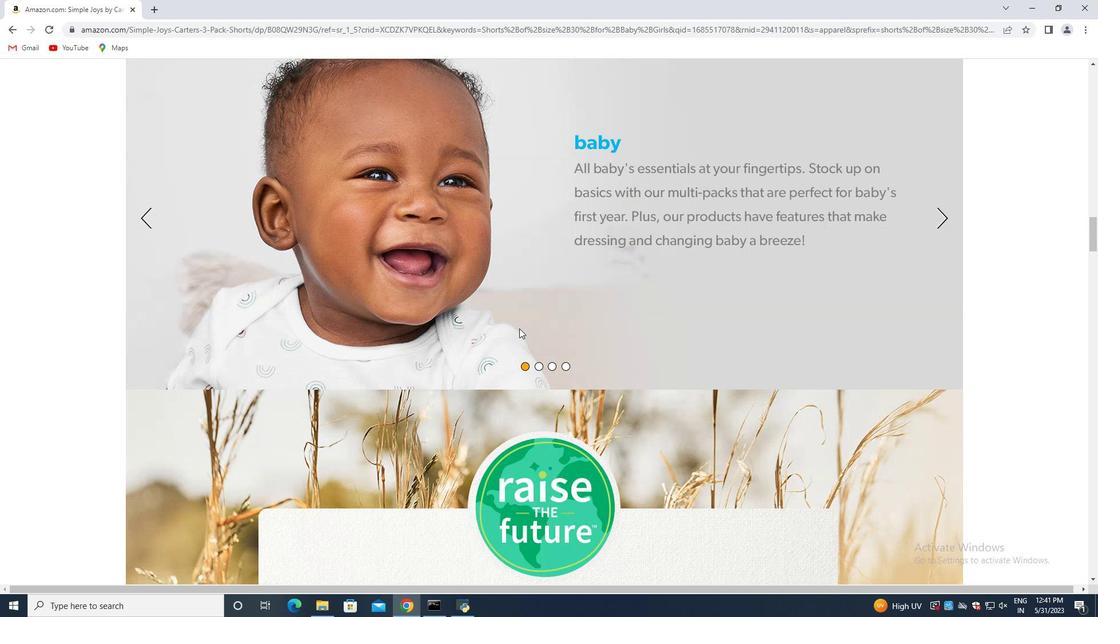 
Action: Mouse scrolled (519, 329) with delta (0, 0)
Screenshot: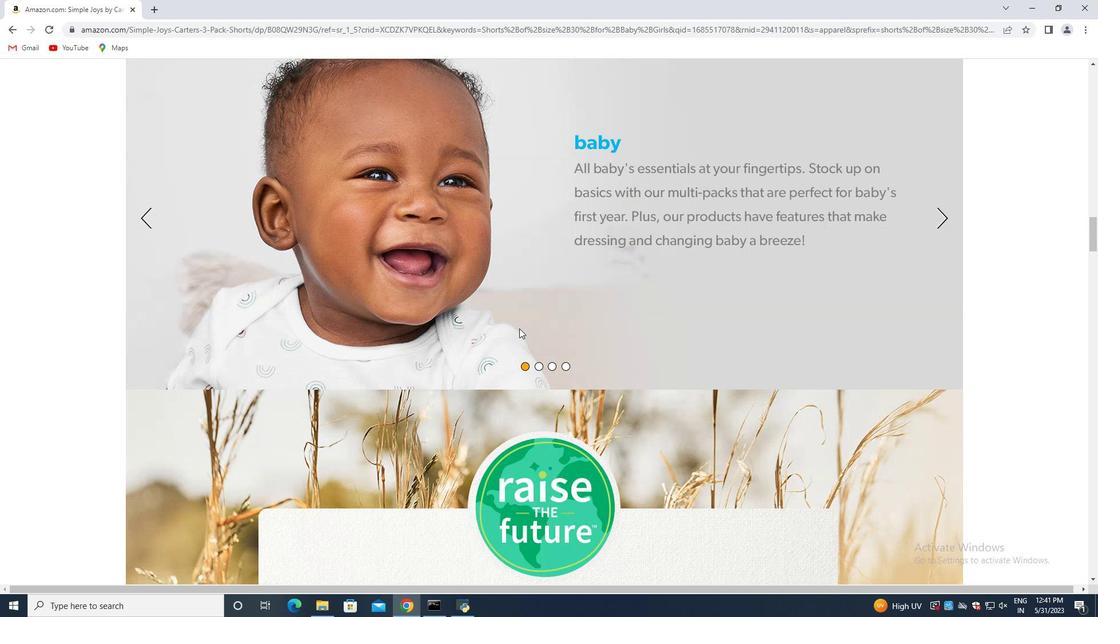 
Action: Mouse scrolled (519, 329) with delta (0, 0)
Screenshot: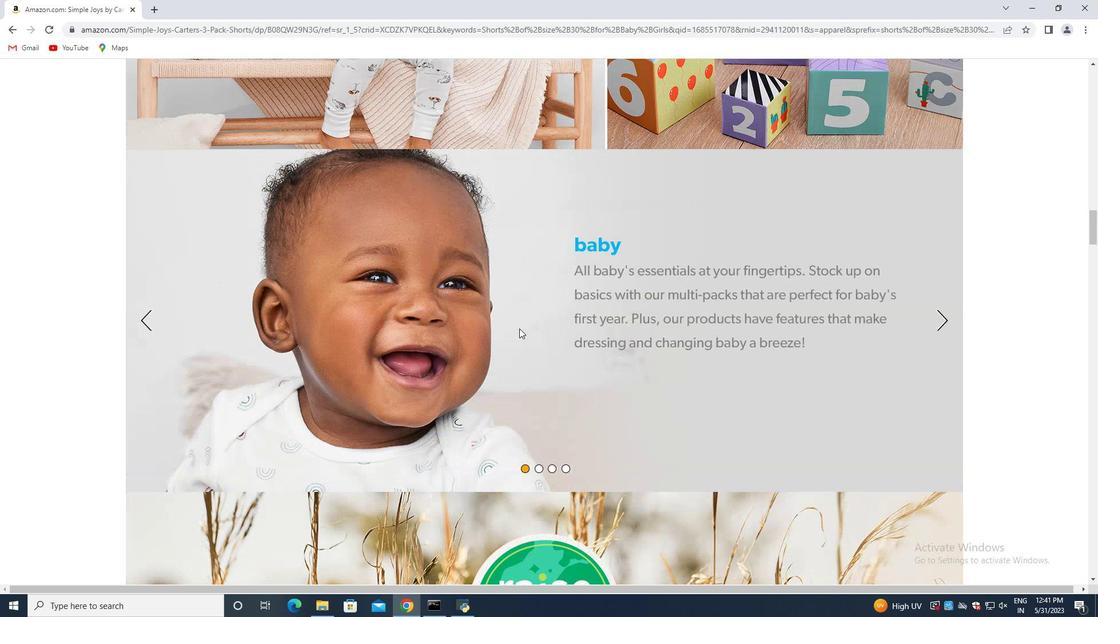 
Action: Mouse scrolled (519, 329) with delta (0, 0)
Screenshot: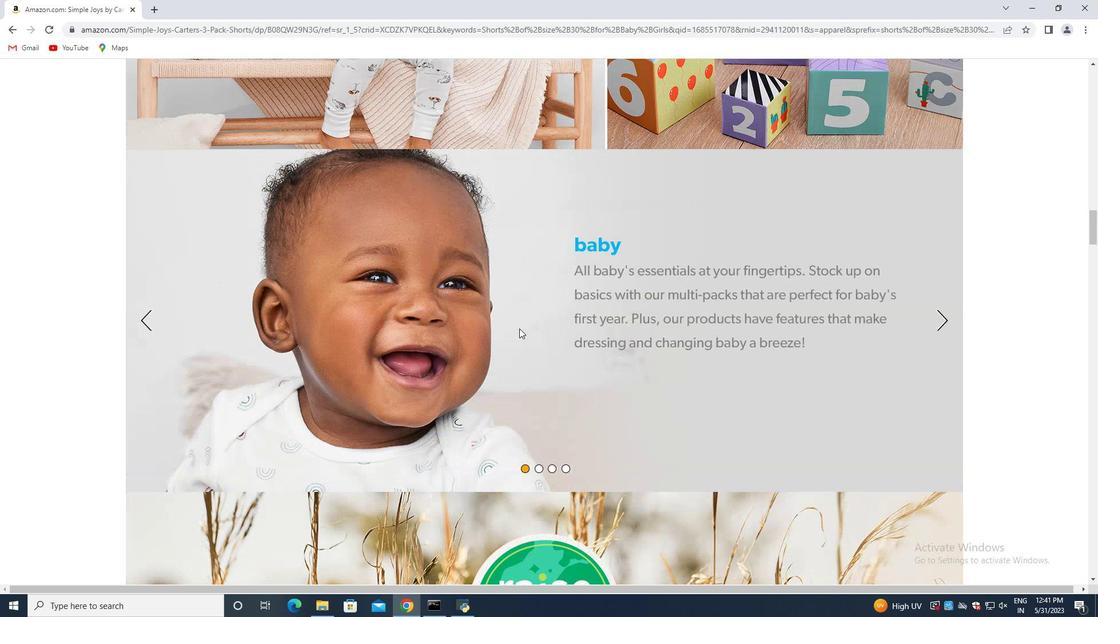 
Action: Mouse scrolled (519, 329) with delta (0, 0)
Screenshot: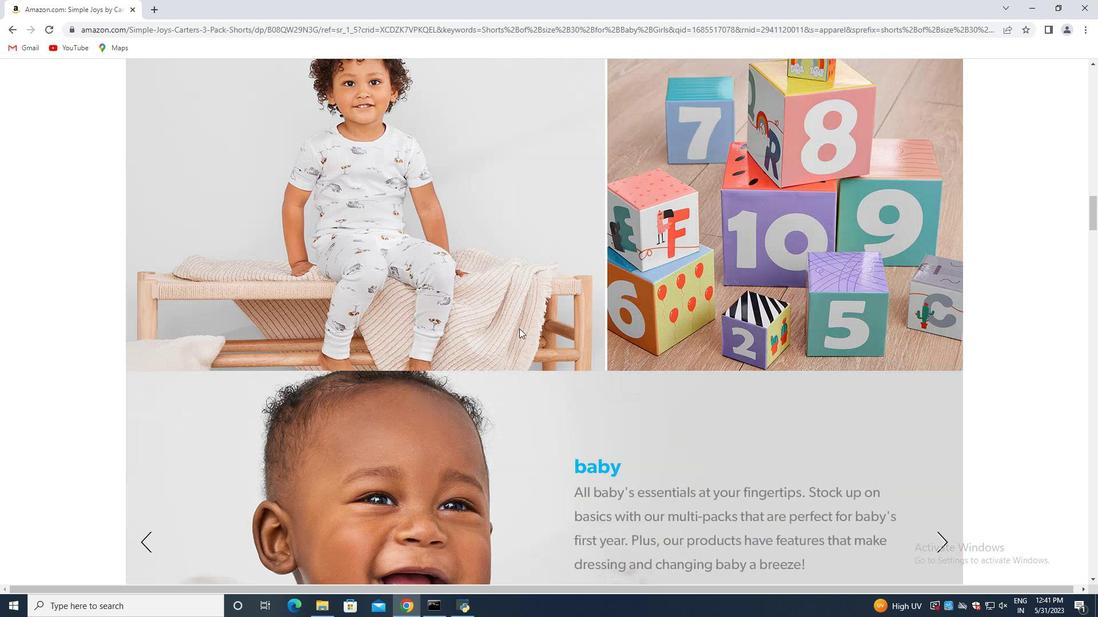 
Action: Mouse scrolled (519, 329) with delta (0, 0)
Screenshot: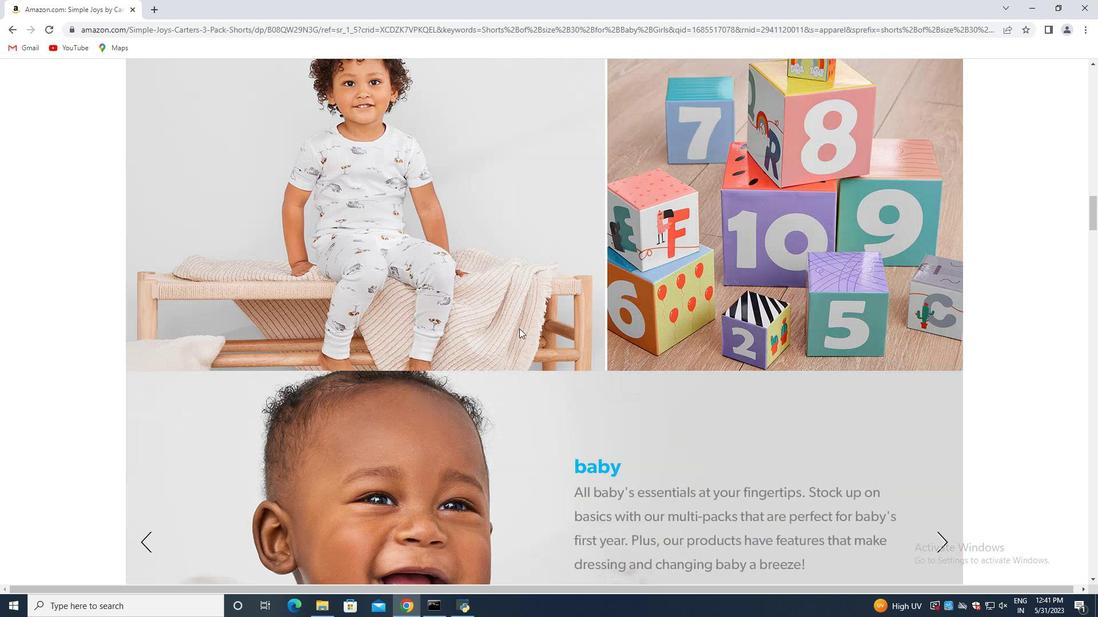 
Action: Mouse scrolled (519, 329) with delta (0, 0)
Screenshot: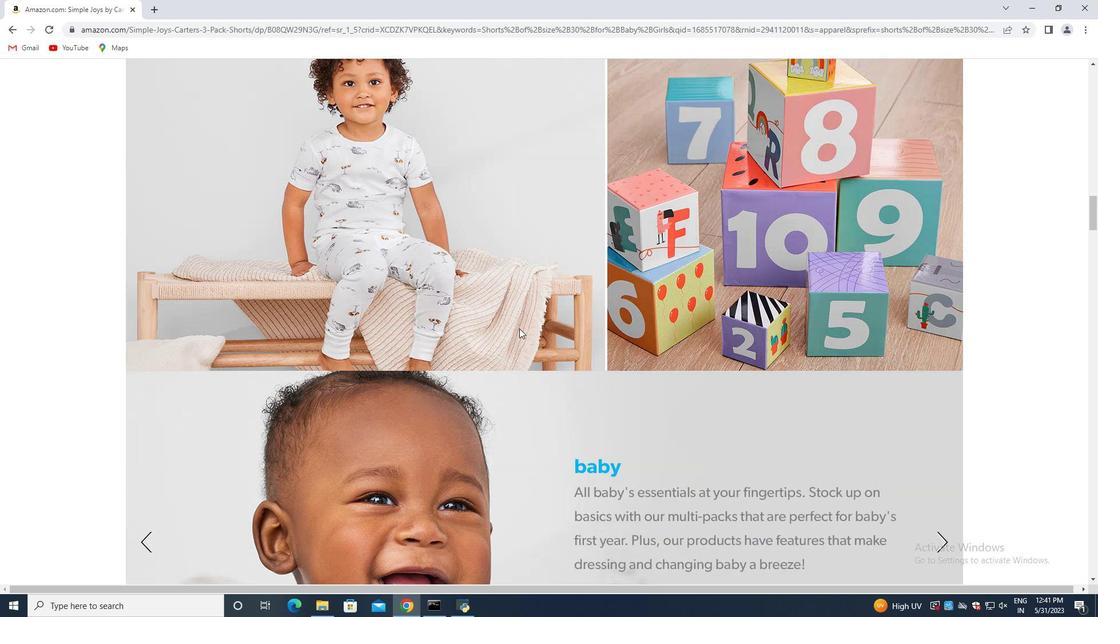 
Action: Mouse scrolled (519, 329) with delta (0, 0)
Screenshot: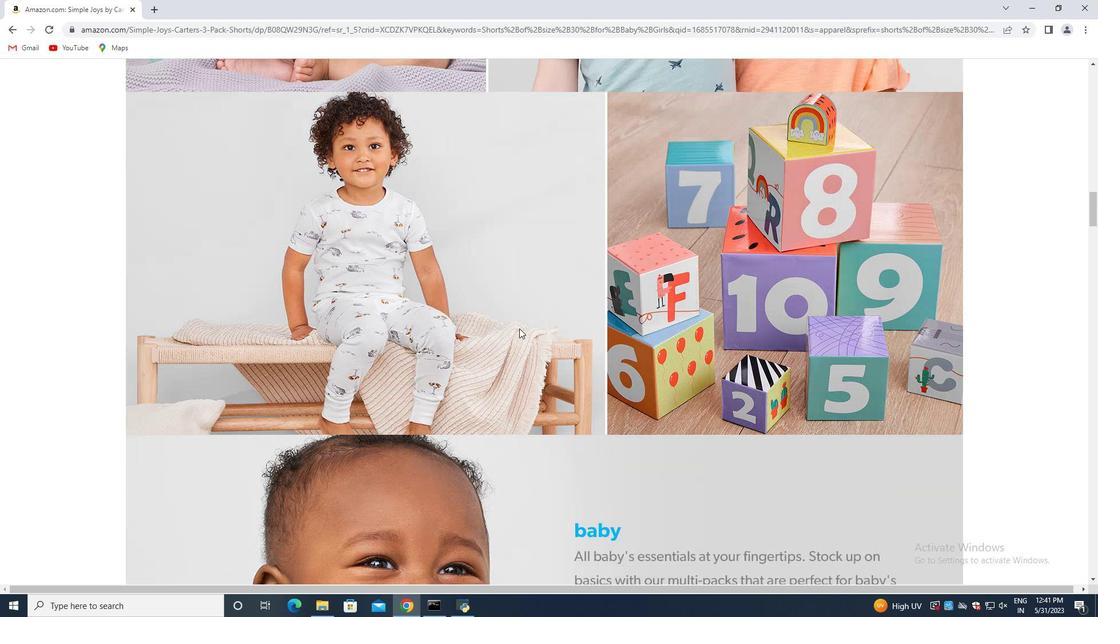 
Action: Mouse scrolled (519, 329) with delta (0, 0)
Screenshot: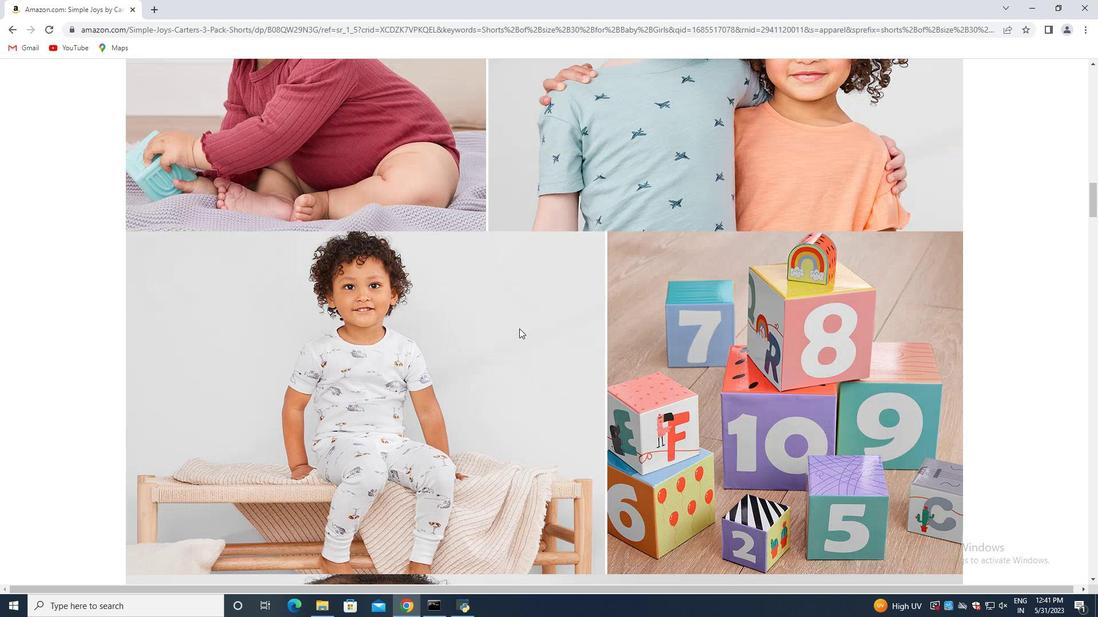 
Action: Mouse scrolled (519, 329) with delta (0, 0)
Screenshot: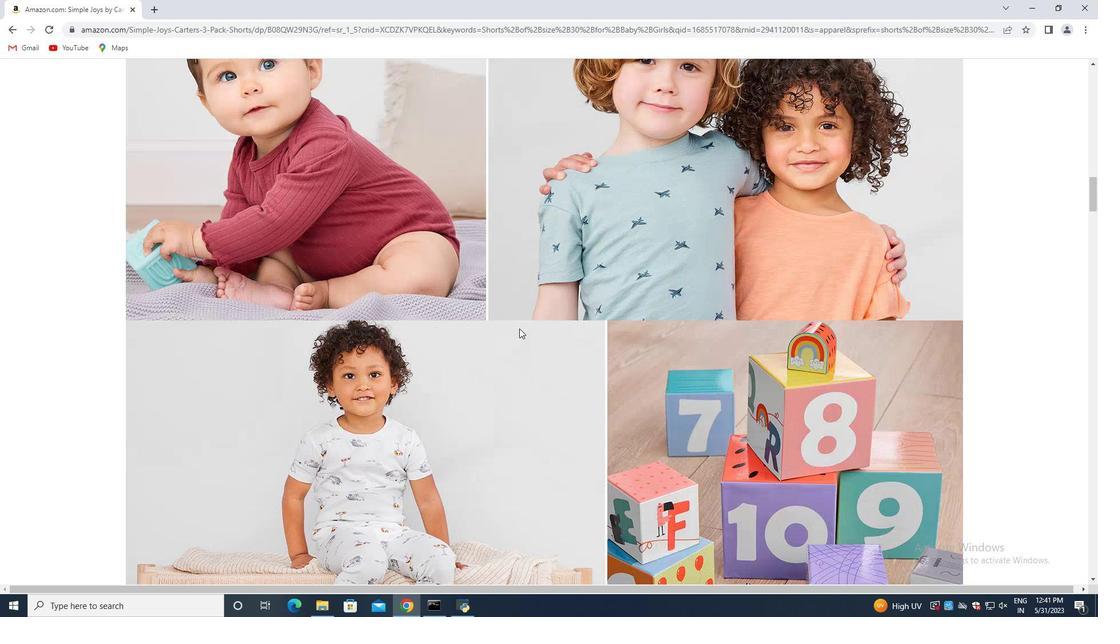 
Action: Mouse scrolled (519, 329) with delta (0, 0)
Screenshot: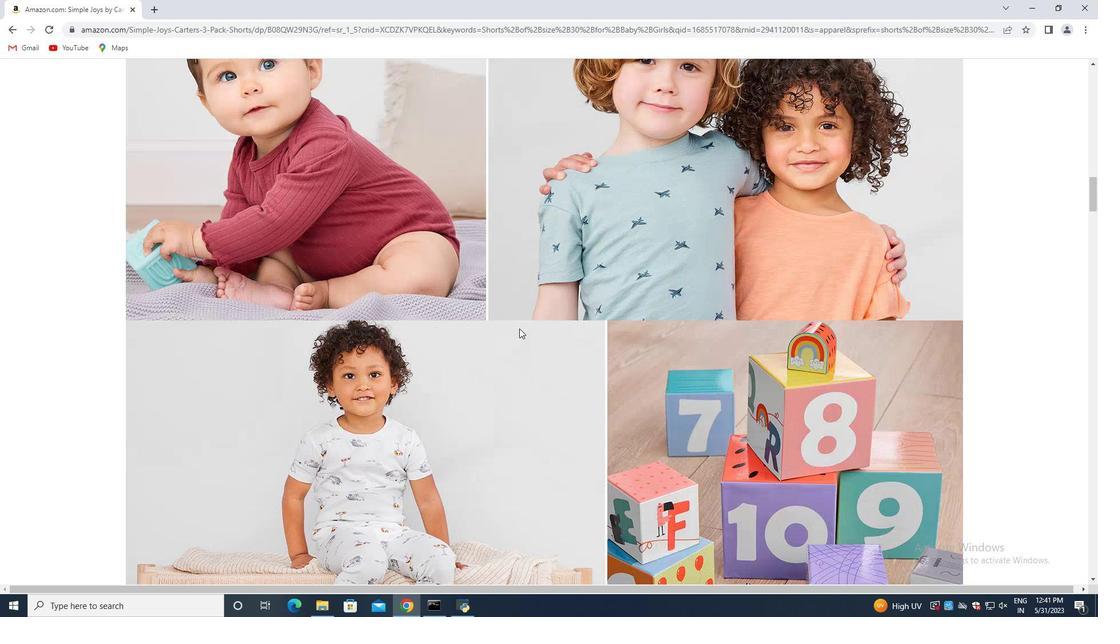 
Action: Mouse scrolled (519, 329) with delta (0, 0)
Screenshot: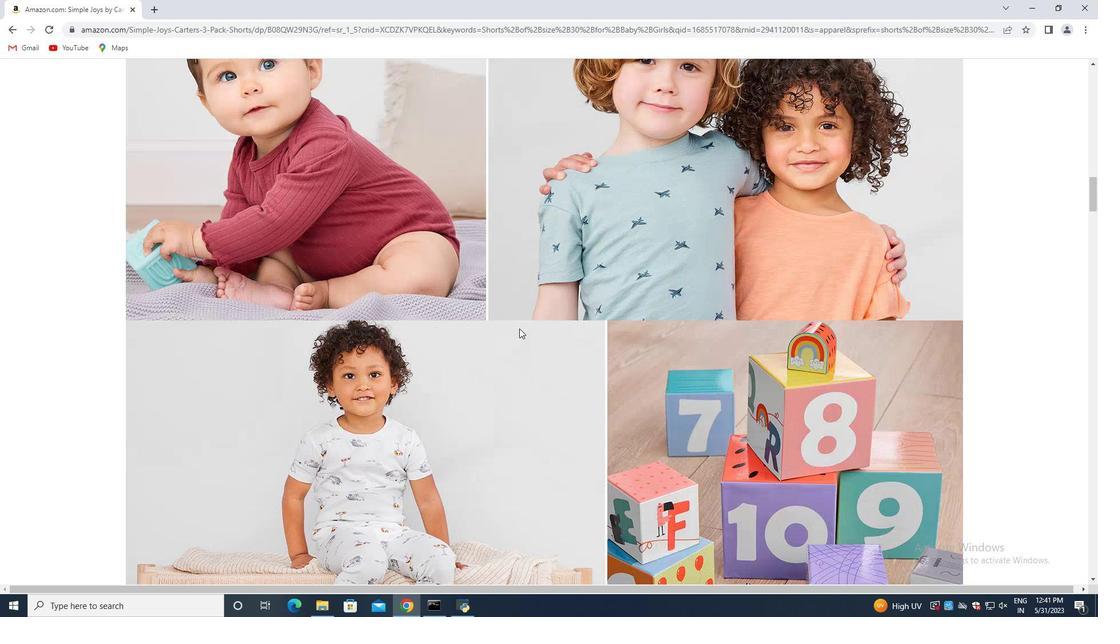 
Action: Mouse scrolled (519, 329) with delta (0, 0)
Screenshot: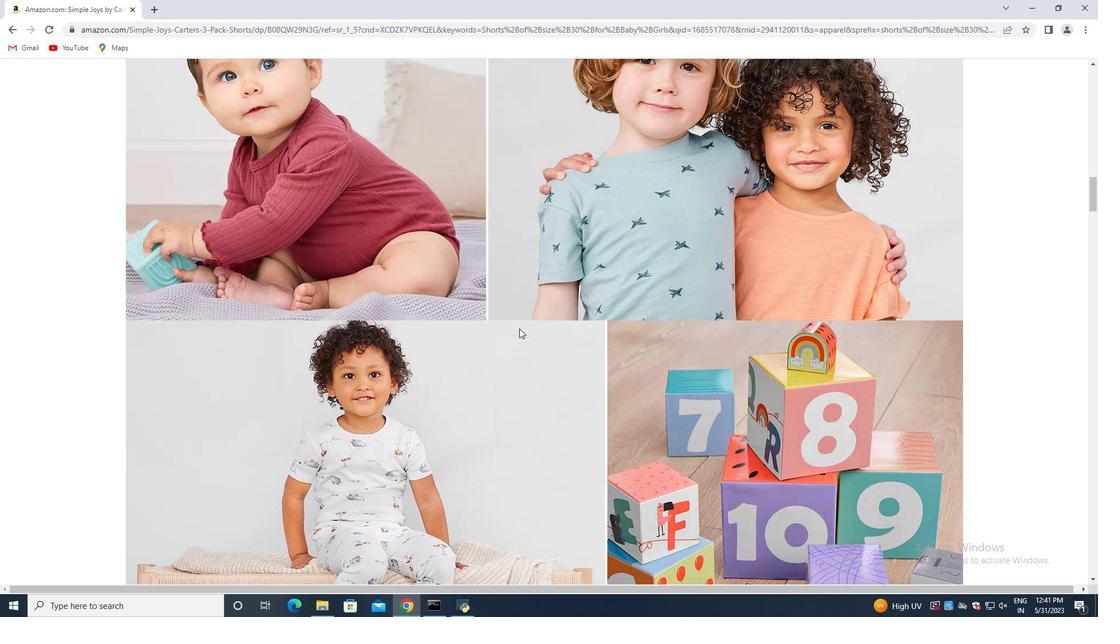 
Action: Mouse scrolled (519, 329) with delta (0, 0)
Screenshot: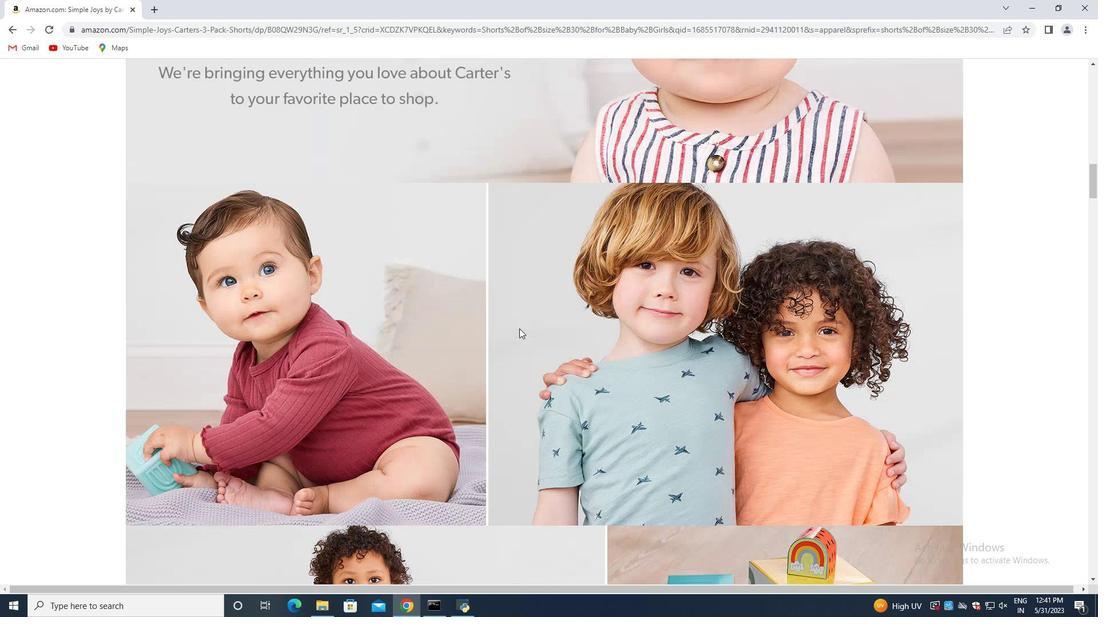
Action: Mouse scrolled (519, 329) with delta (0, 0)
Screenshot: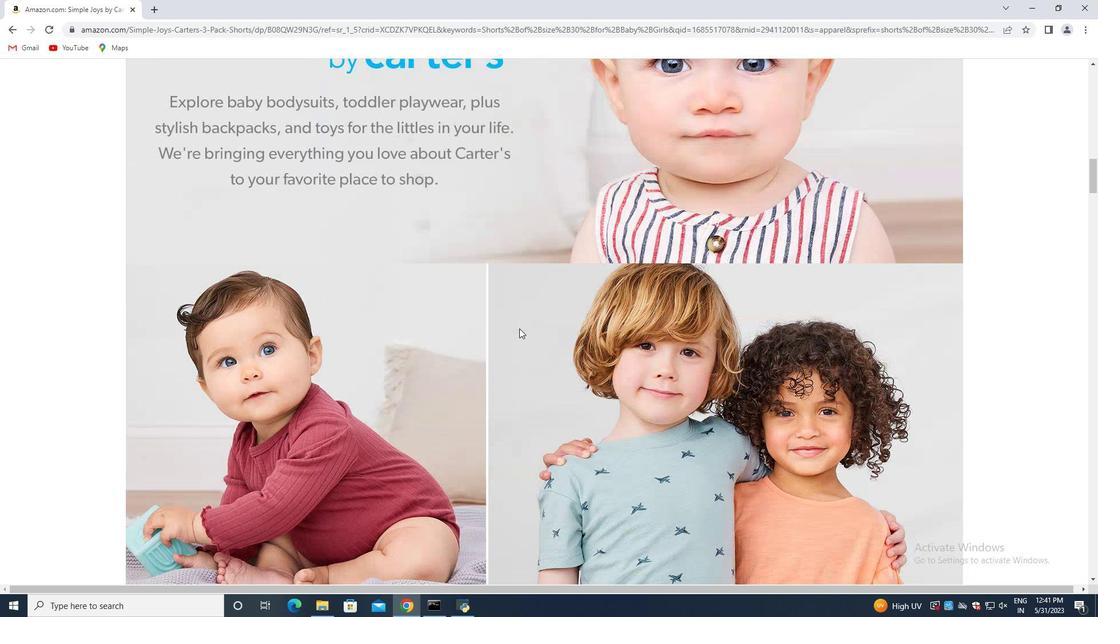 
Action: Mouse scrolled (519, 329) with delta (0, 0)
